 Task: Create an album for a community theater or arts program and involve participants.
Action: Mouse moved to (153, 352)
Screenshot: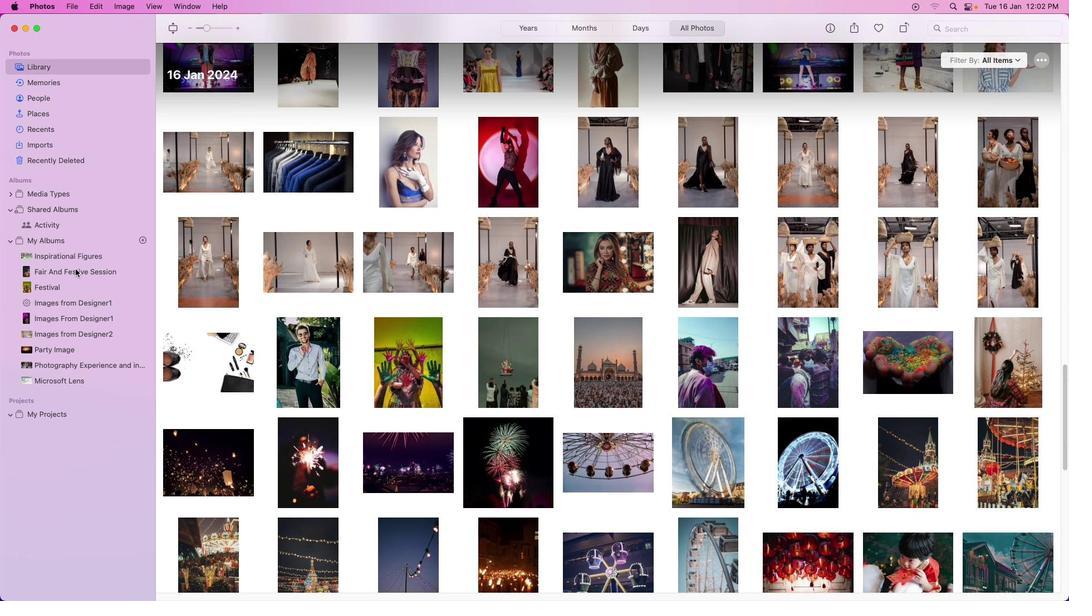 
Action: Mouse pressed left at (153, 352)
Screenshot: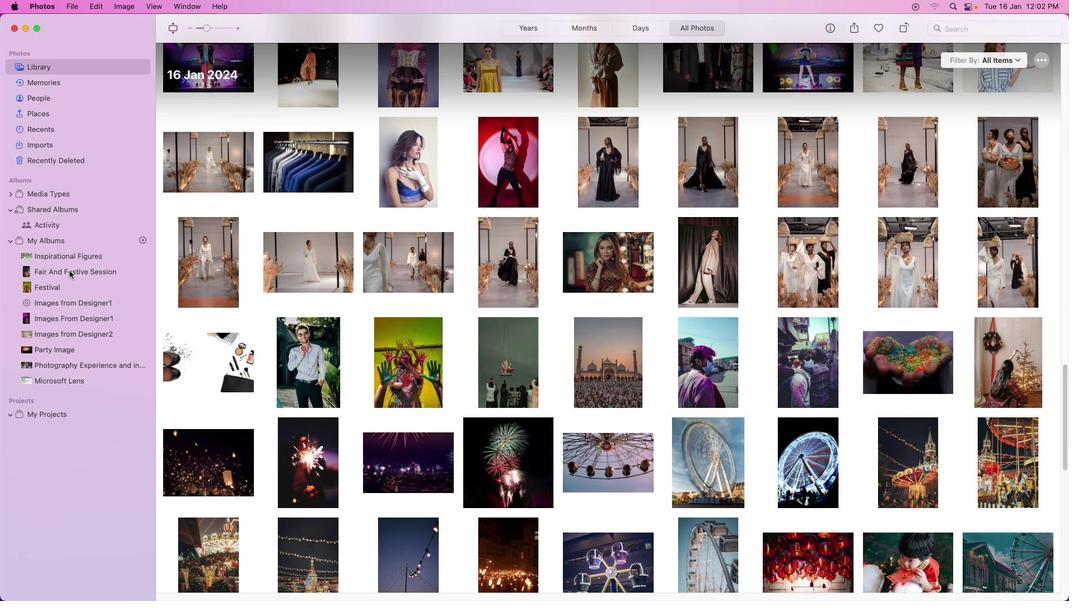 
Action: Mouse moved to (198, 337)
Screenshot: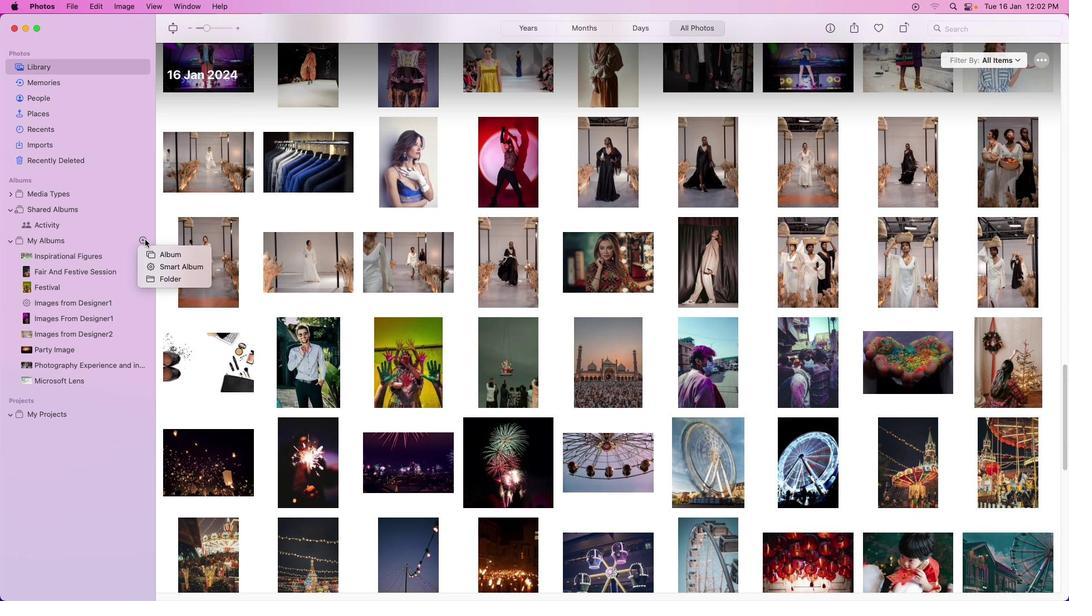 
Action: Mouse pressed left at (198, 337)
Screenshot: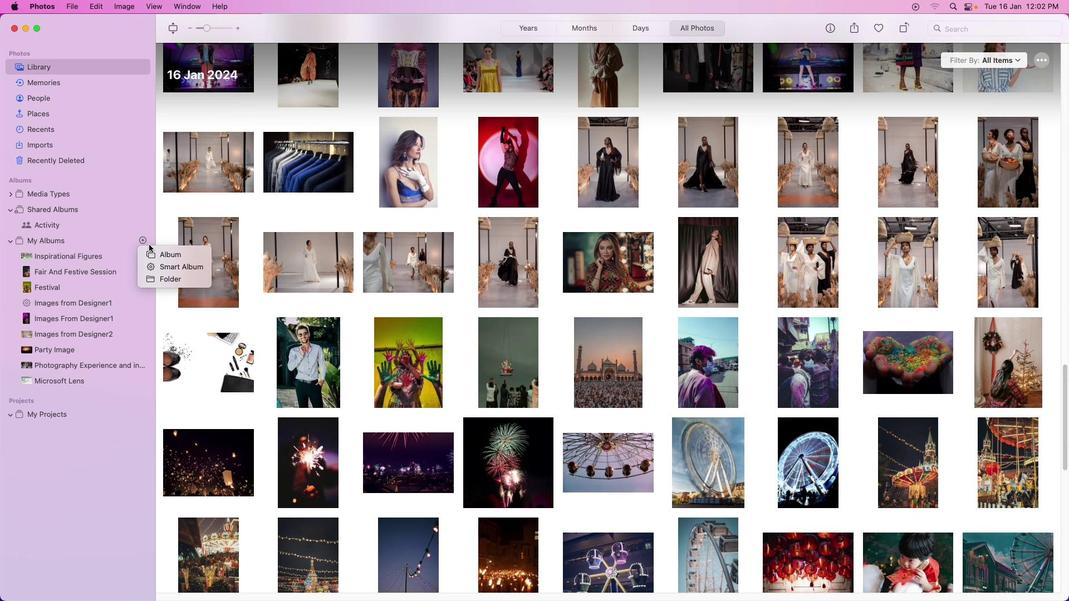 
Action: Mouse moved to (210, 348)
Screenshot: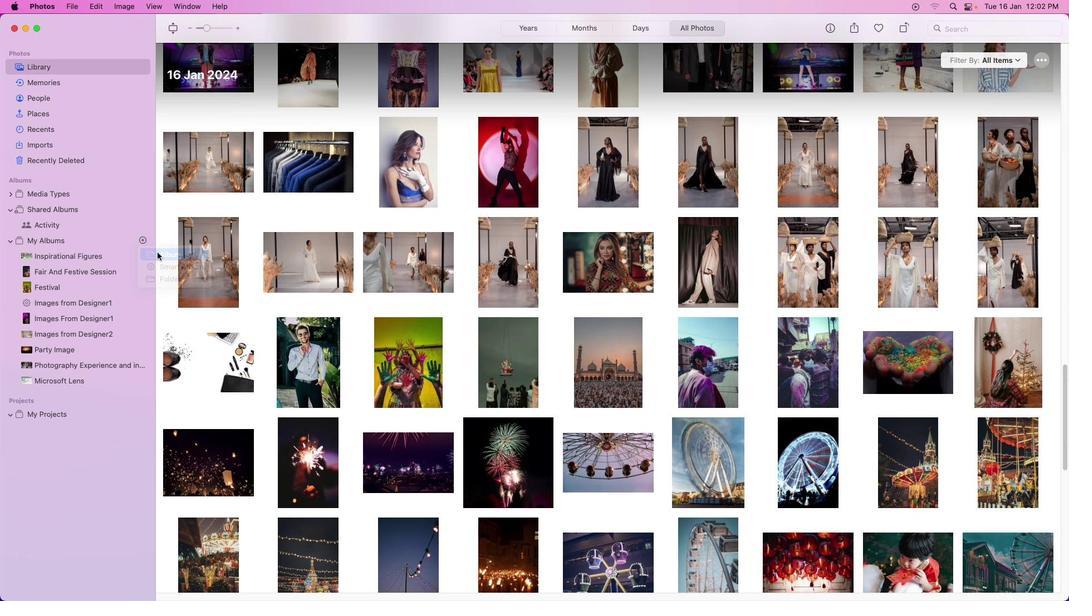 
Action: Mouse pressed left at (210, 348)
Screenshot: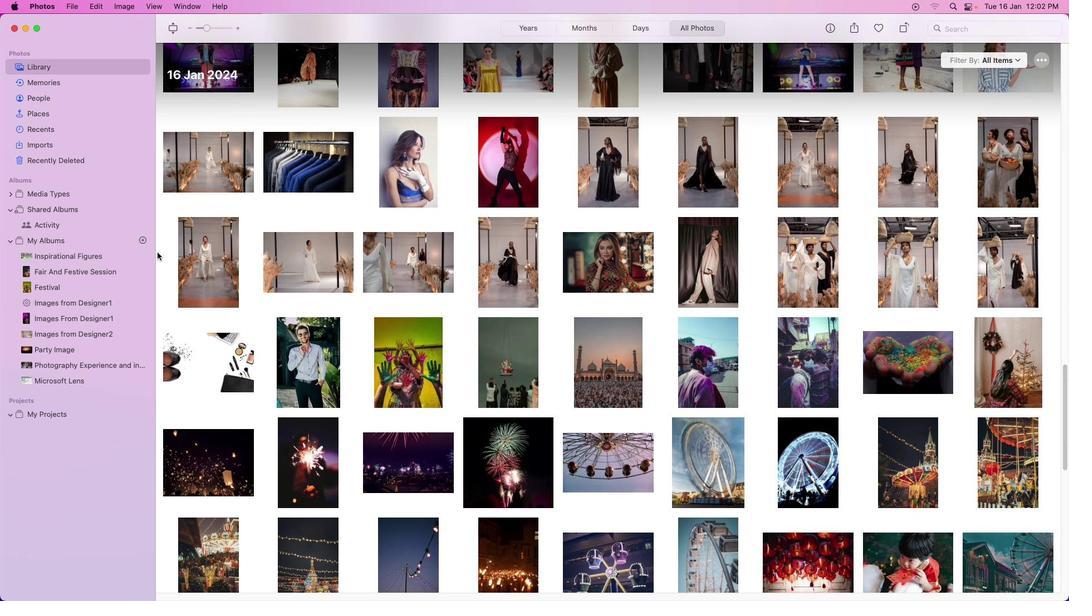 
Action: Mouse moved to (167, 350)
Screenshot: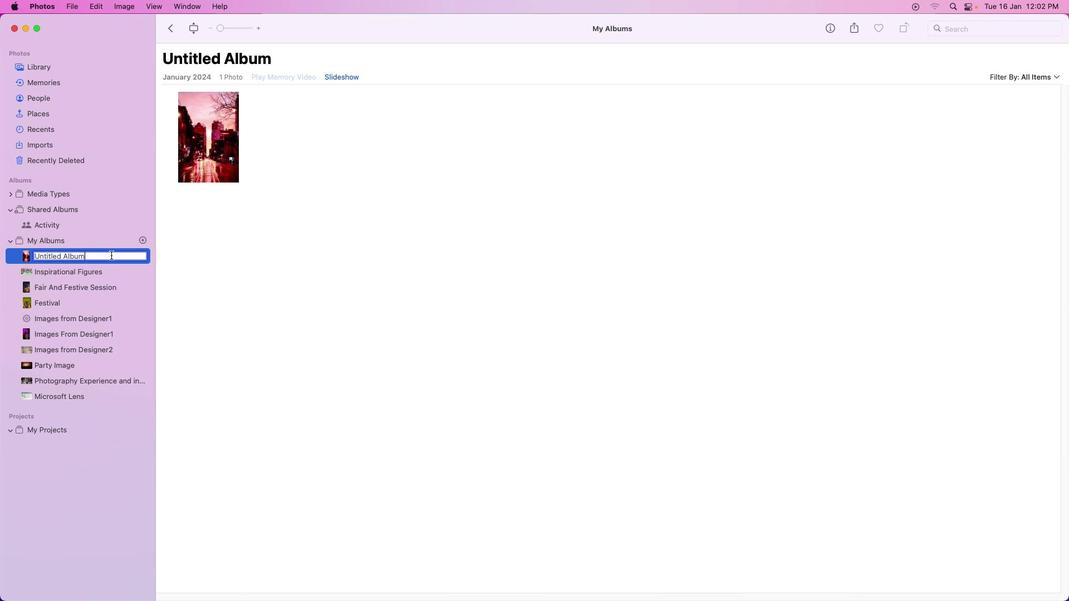 
Action: Mouse pressed left at (167, 350)
Screenshot: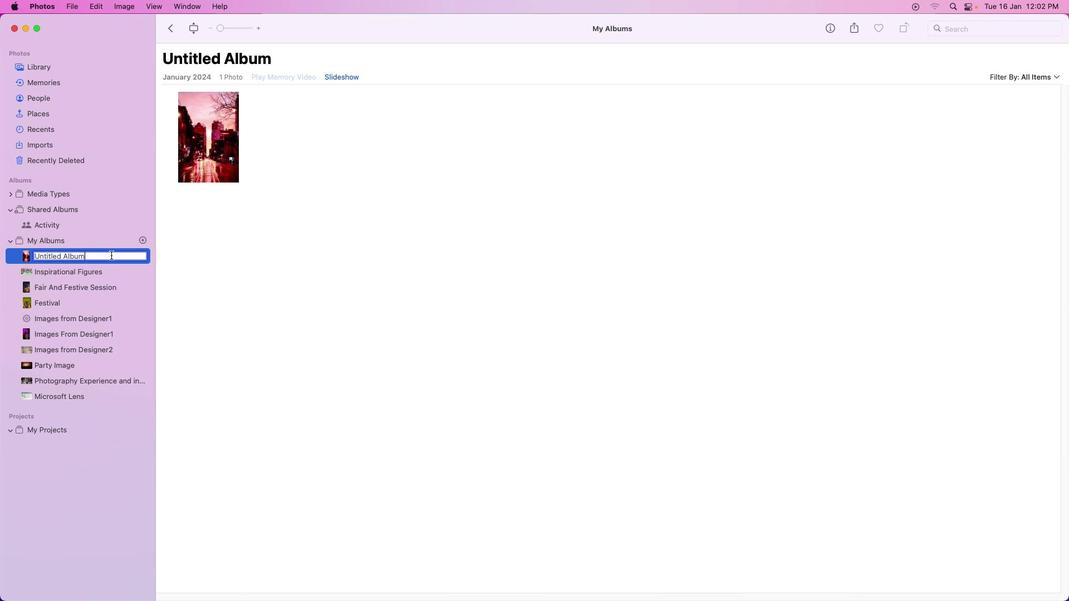 
Action: Key pressed Key.backspaceKey.backspaceKey.backspaceKey.backspaceKey.backspaceKey.backspaceKey.backspaceKey.backspaceKey.backspaceKey.backspaceKey.backspaceKey.backspaceKey.backspaceKey.backspaceKey.backspaceKey.shift_r'C''o''m''m''u''n''i''t''y'Key.space't''h''e''a''t''e''r'Key.spaceKey.enter
Screenshot: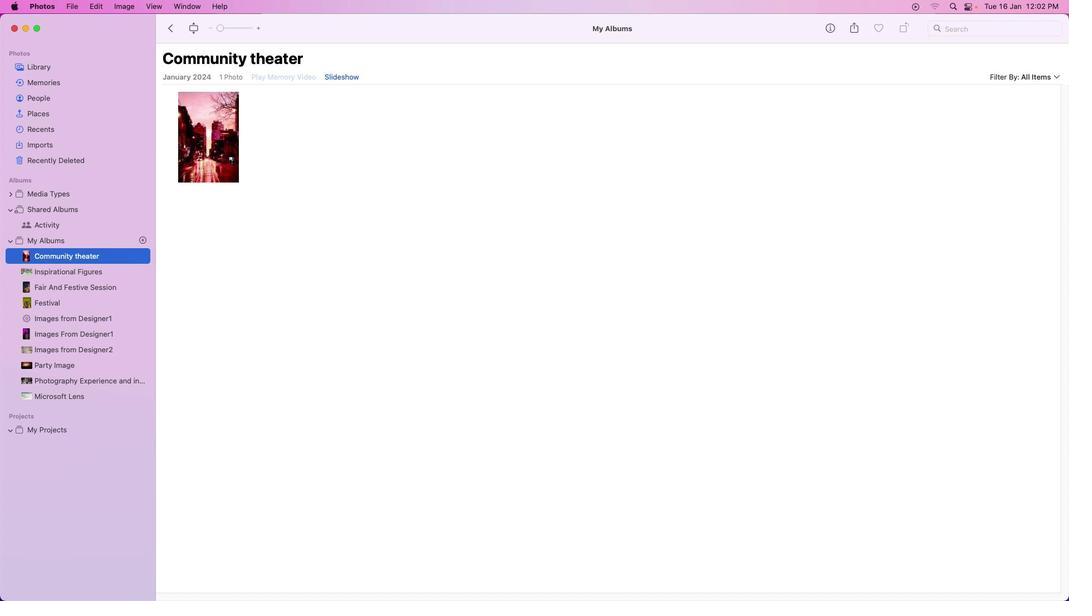 
Action: Mouse moved to (337, 268)
Screenshot: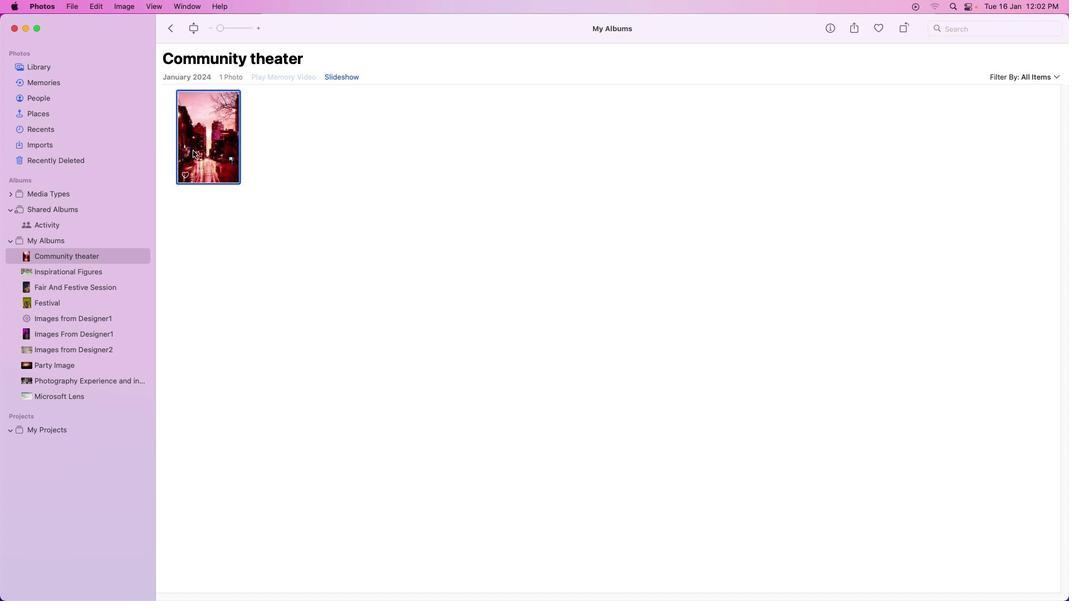 
Action: Mouse pressed left at (337, 268)
Screenshot: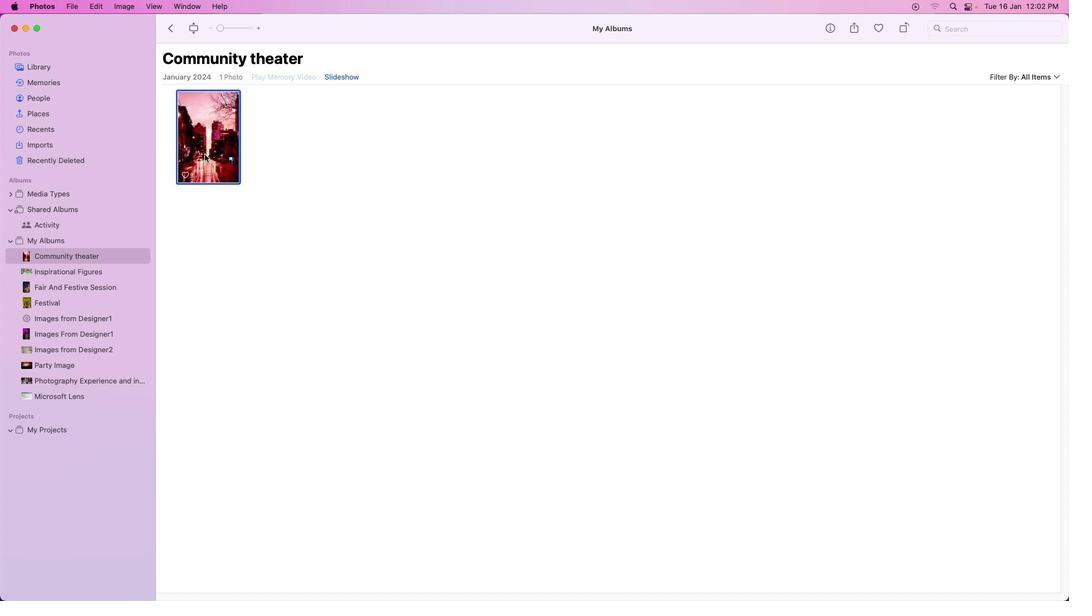
Action: Mouse moved to (249, 261)
Screenshot: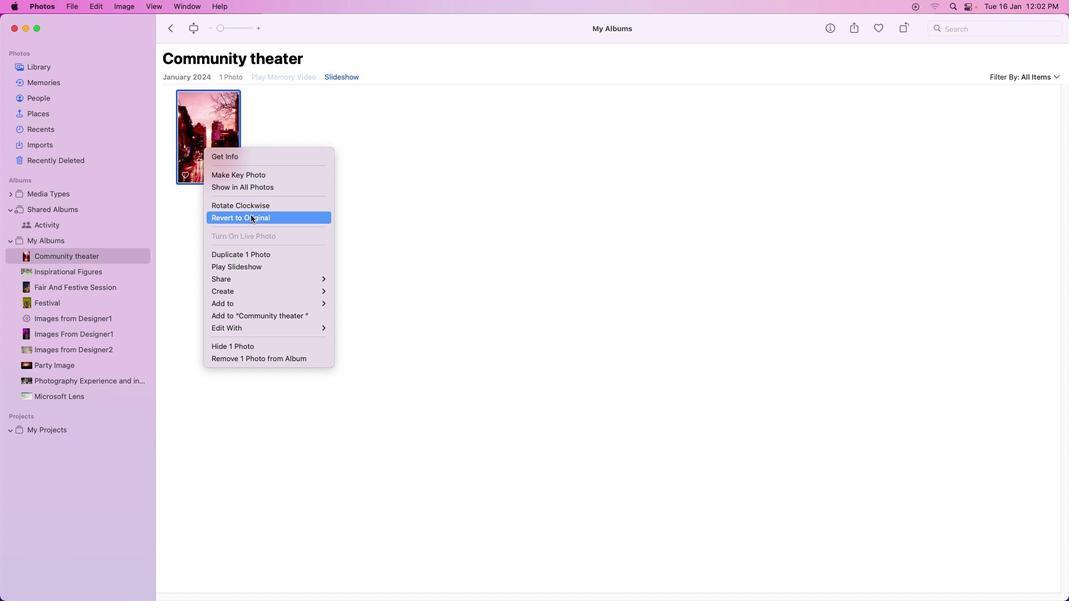 
Action: Mouse pressed right at (249, 261)
Screenshot: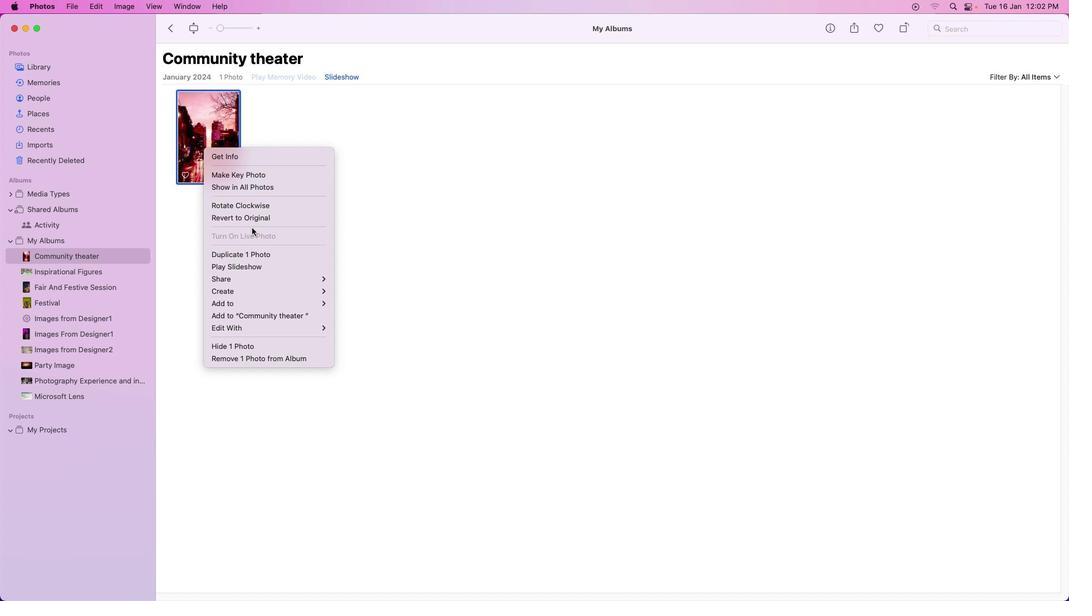 
Action: Mouse moved to (295, 440)
Screenshot: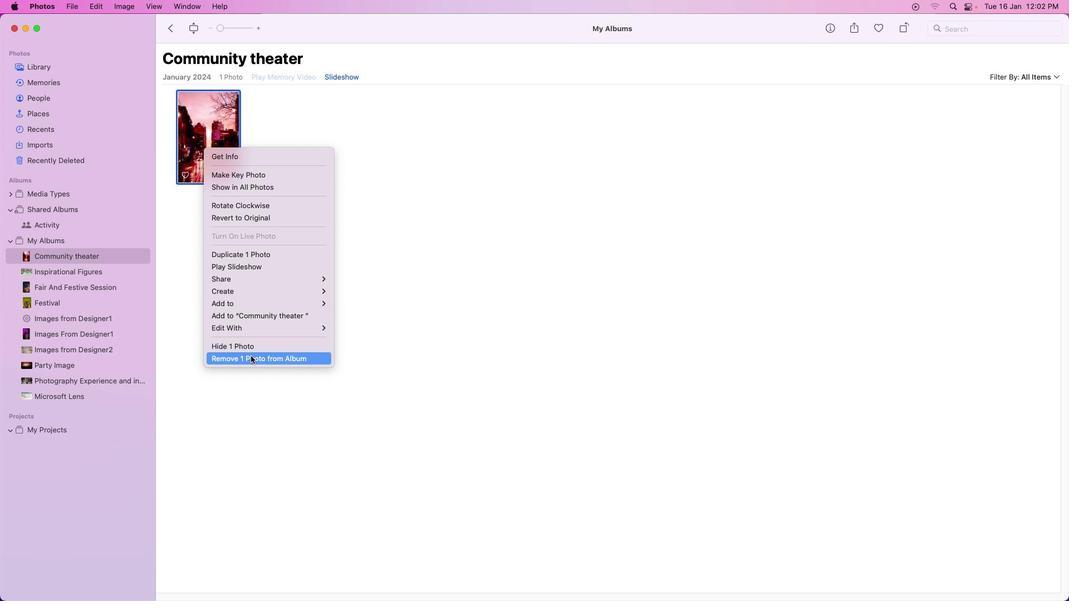 
Action: Mouse pressed left at (295, 440)
Screenshot: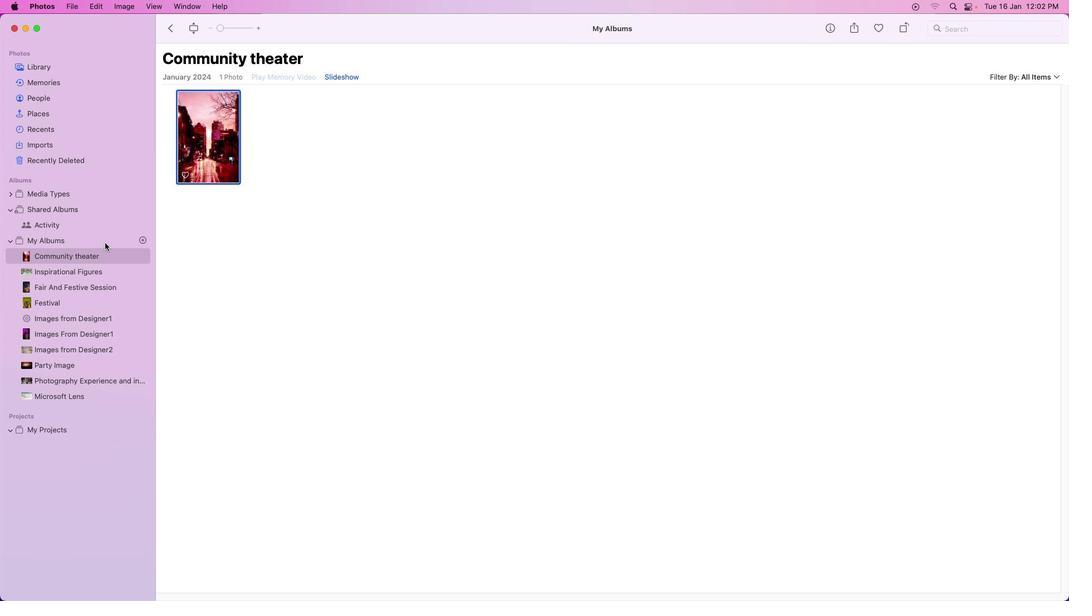 
Action: Mouse moved to (118, 194)
Screenshot: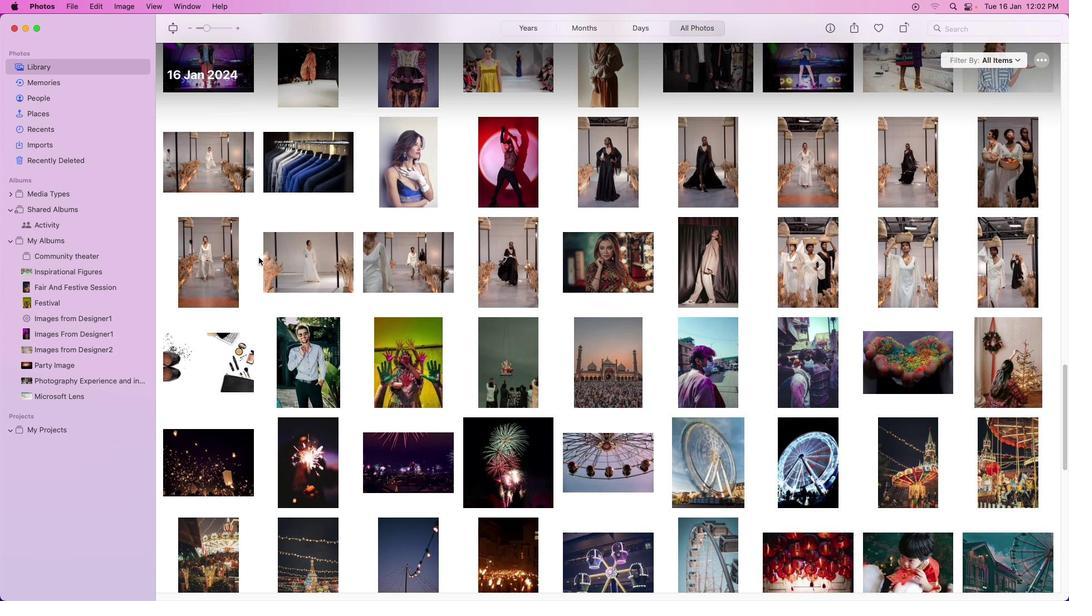 
Action: Mouse pressed left at (118, 194)
Screenshot: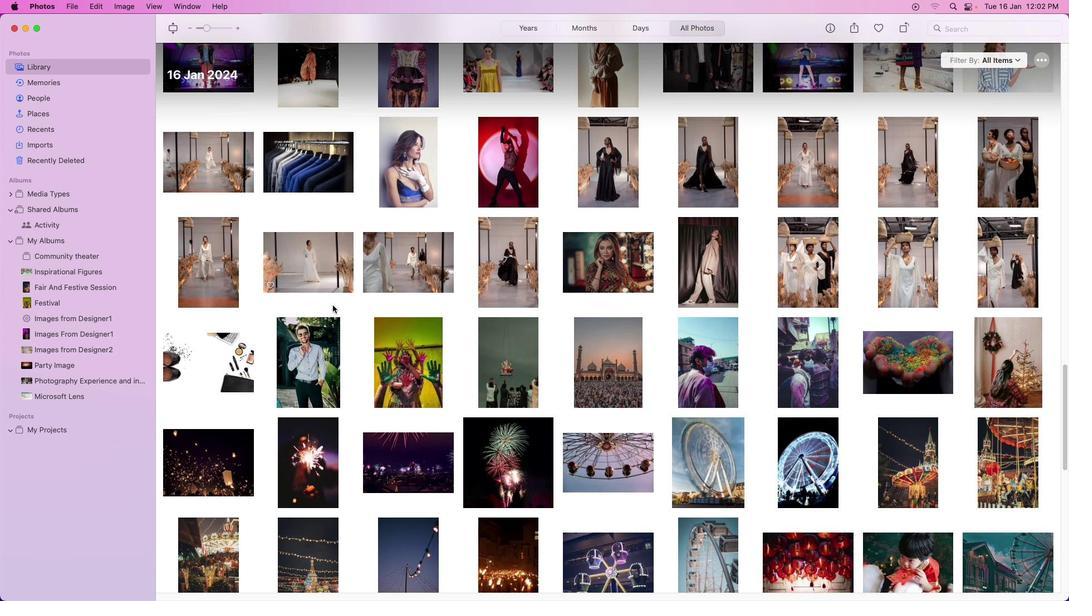 
Action: Mouse moved to (561, 475)
Screenshot: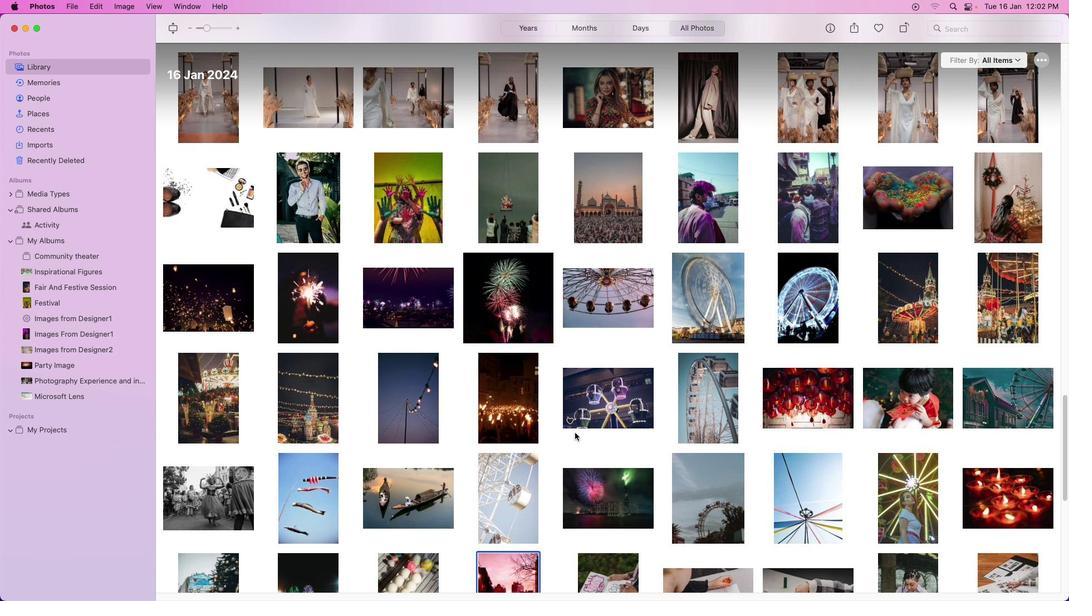 
Action: Mouse scrolled (561, 475) with delta (69, 133)
Screenshot: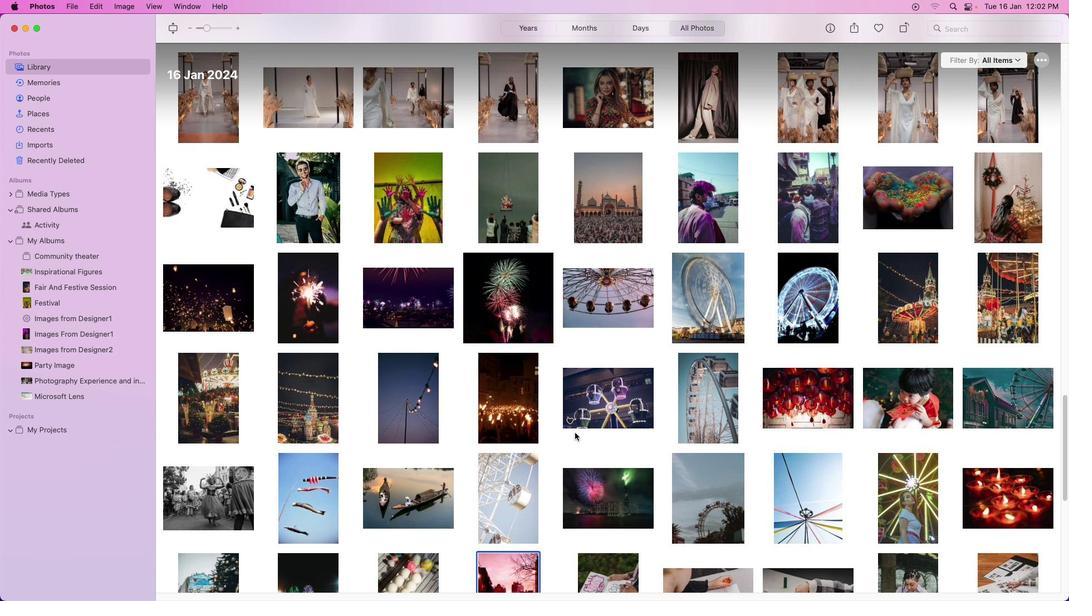 
Action: Mouse moved to (573, 488)
Screenshot: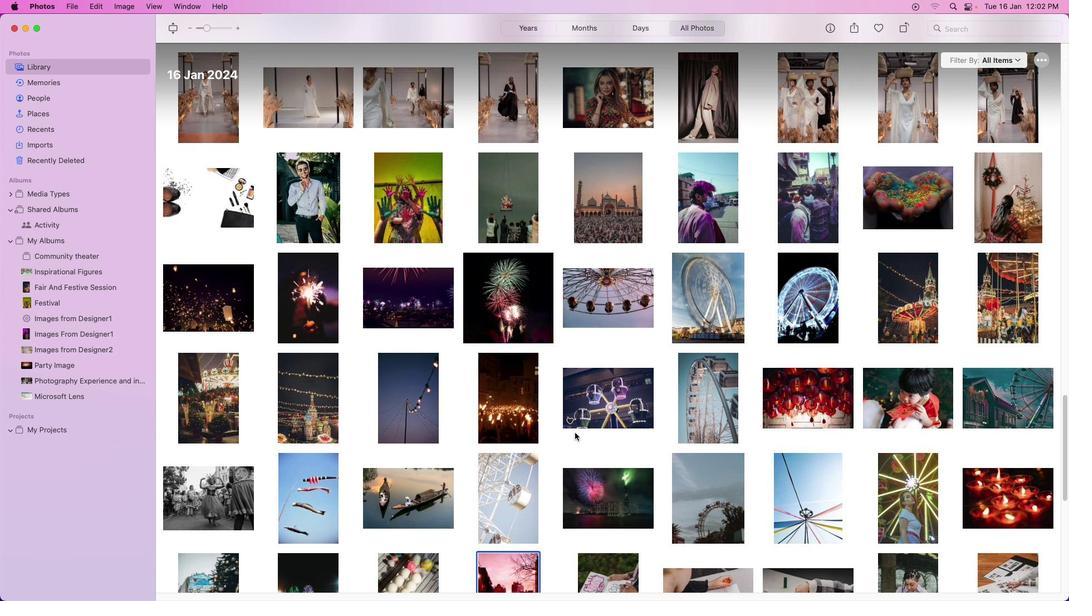 
Action: Mouse scrolled (573, 488) with delta (69, 133)
Screenshot: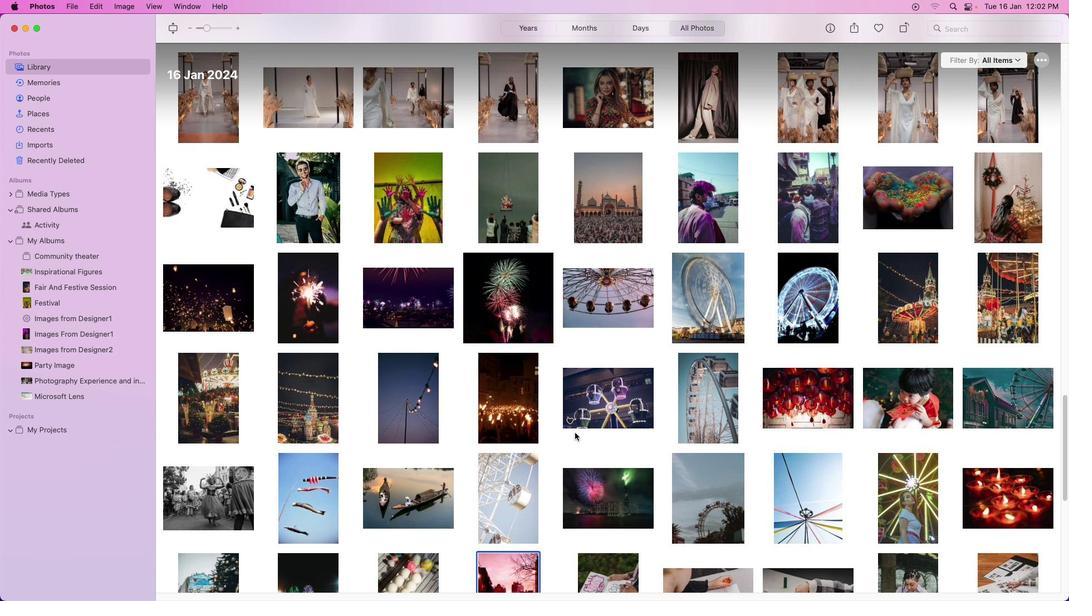 
Action: Mouse moved to (574, 493)
Screenshot: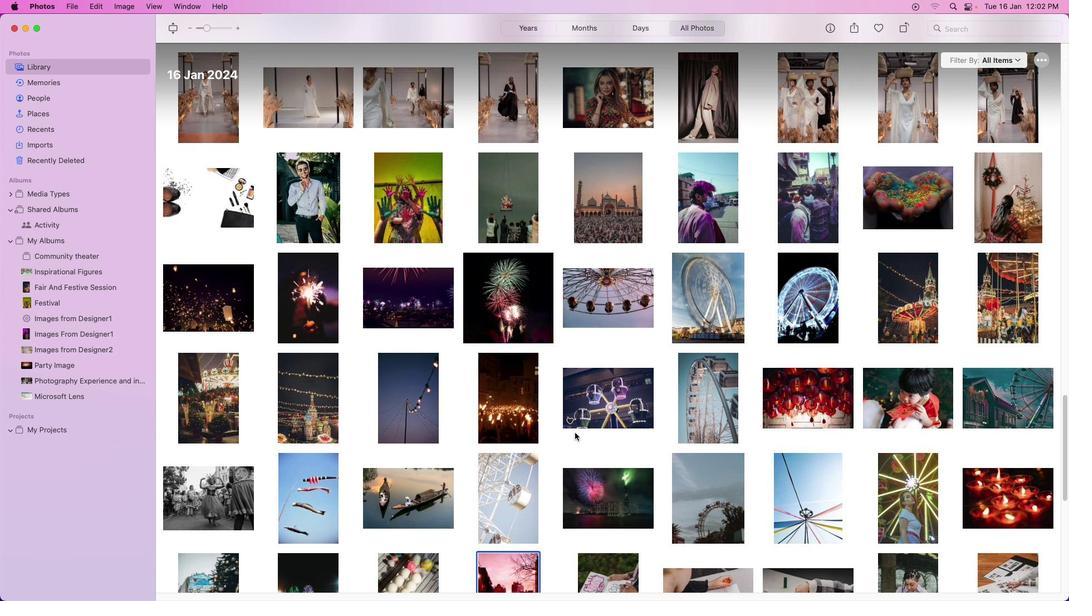 
Action: Mouse scrolled (574, 493) with delta (69, 133)
Screenshot: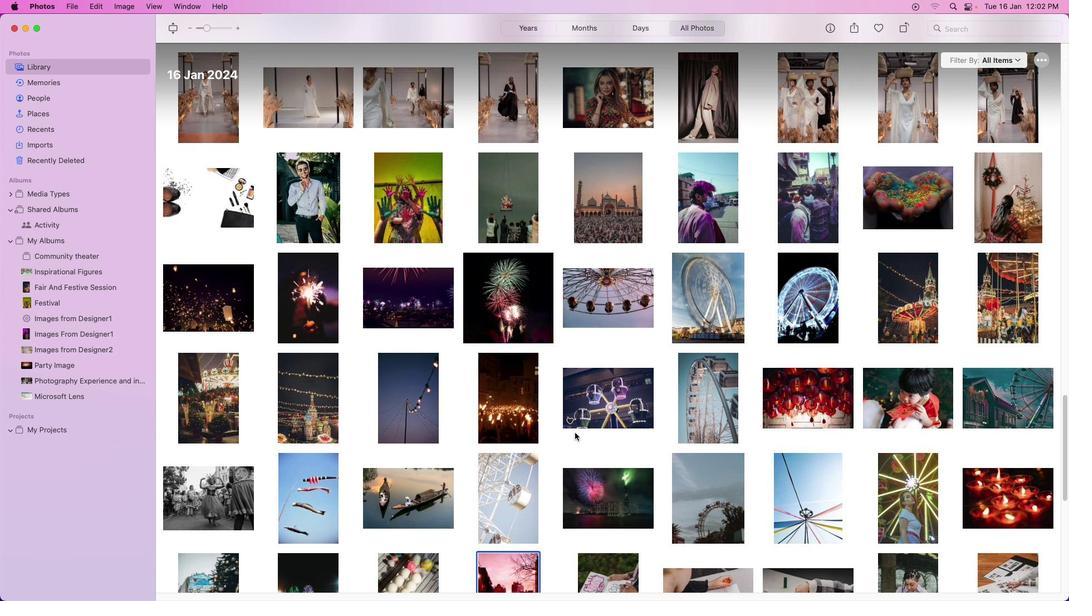 
Action: Mouse moved to (577, 497)
Screenshot: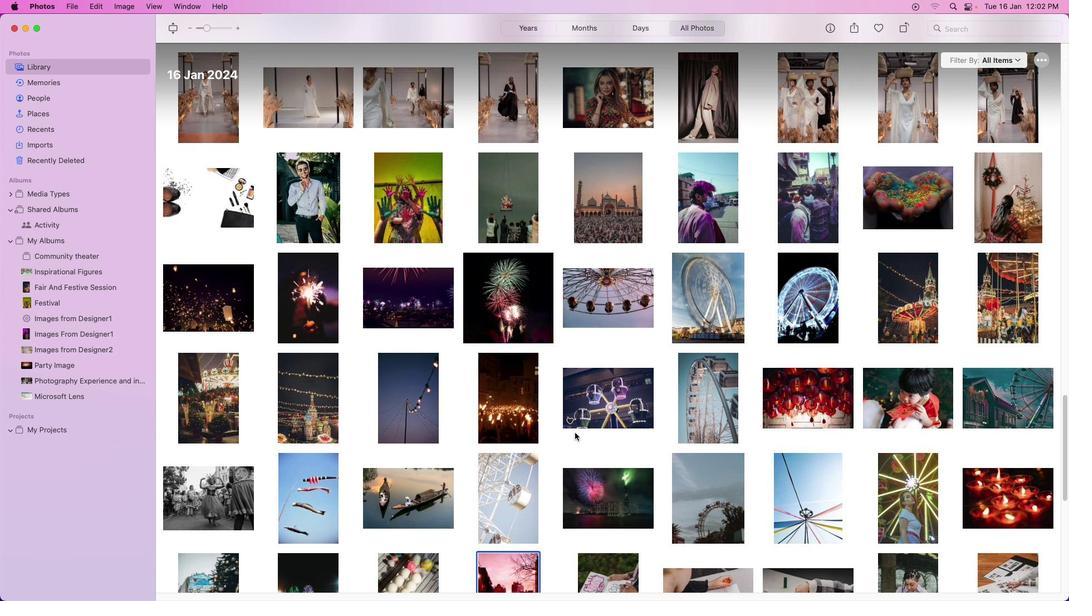 
Action: Mouse scrolled (577, 497) with delta (69, 132)
Screenshot: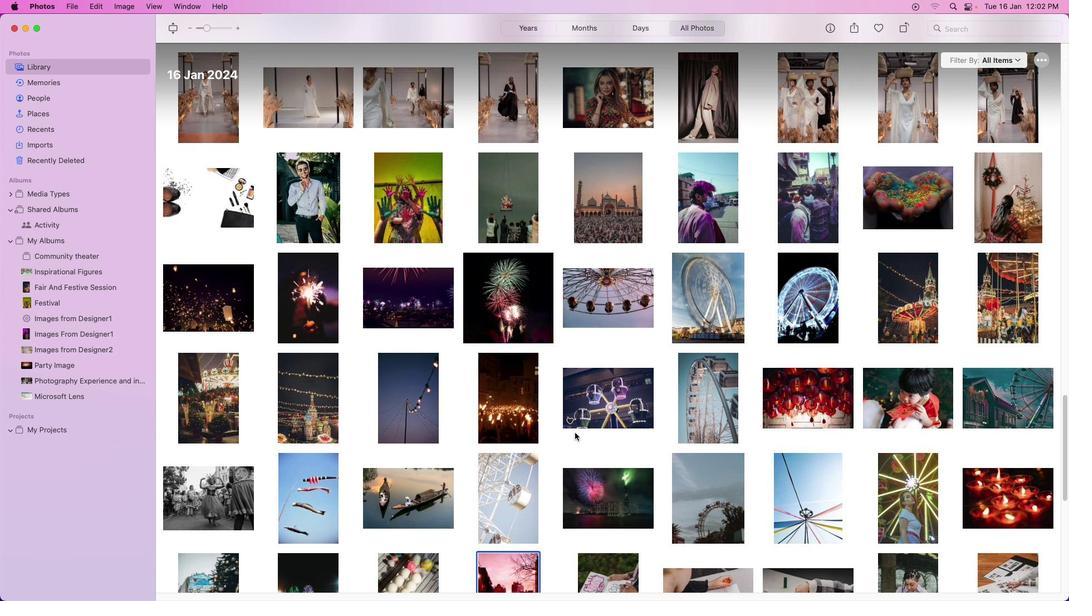 
Action: Mouse moved to (578, 499)
Screenshot: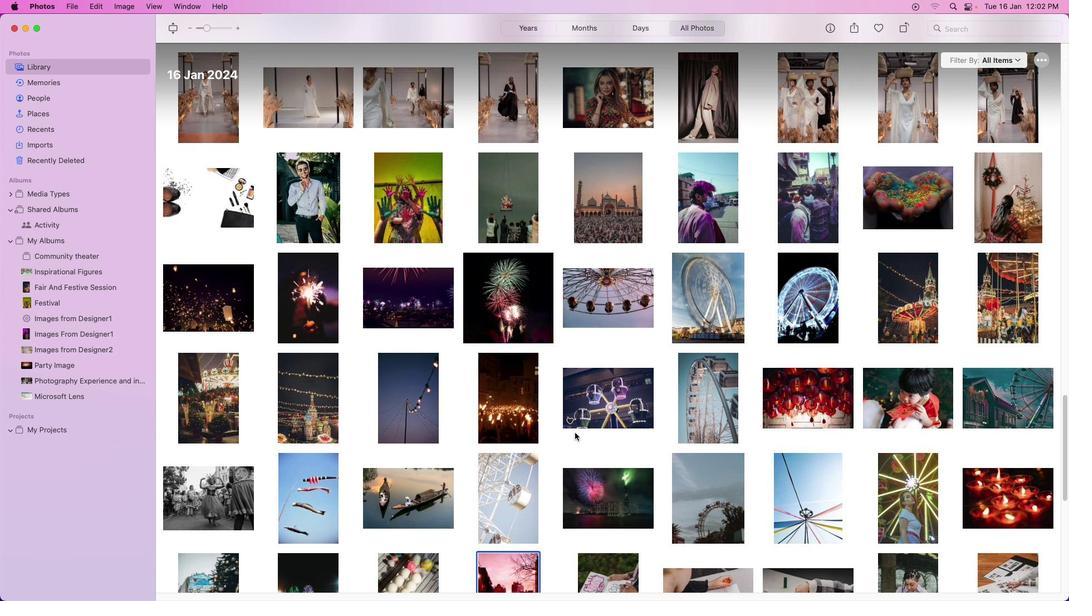 
Action: Mouse scrolled (578, 499) with delta (69, 131)
Screenshot: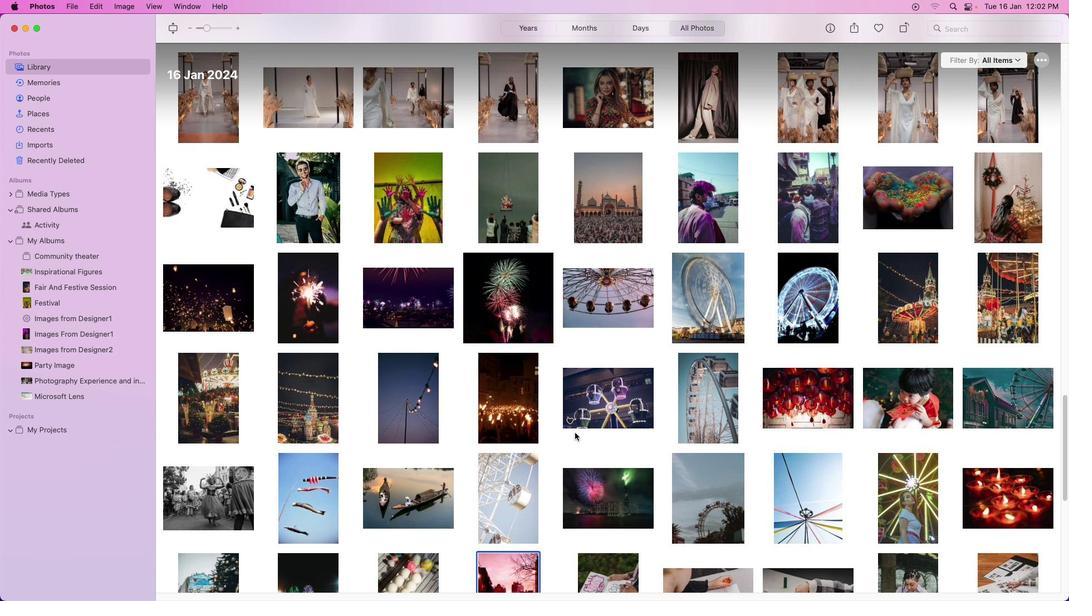 
Action: Mouse moved to (578, 500)
Screenshot: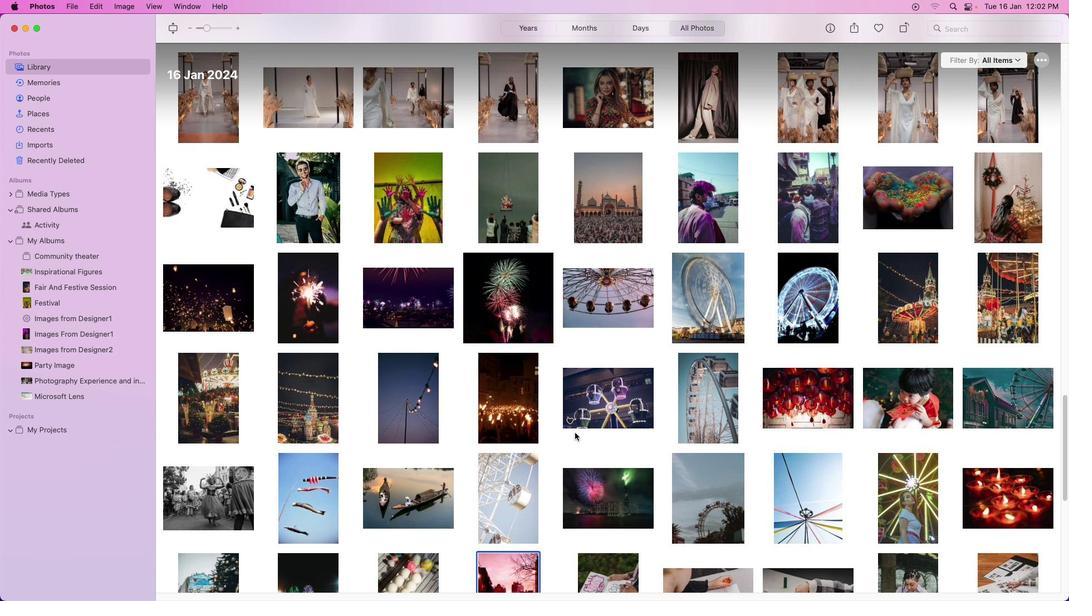 
Action: Mouse scrolled (578, 500) with delta (69, 131)
Screenshot: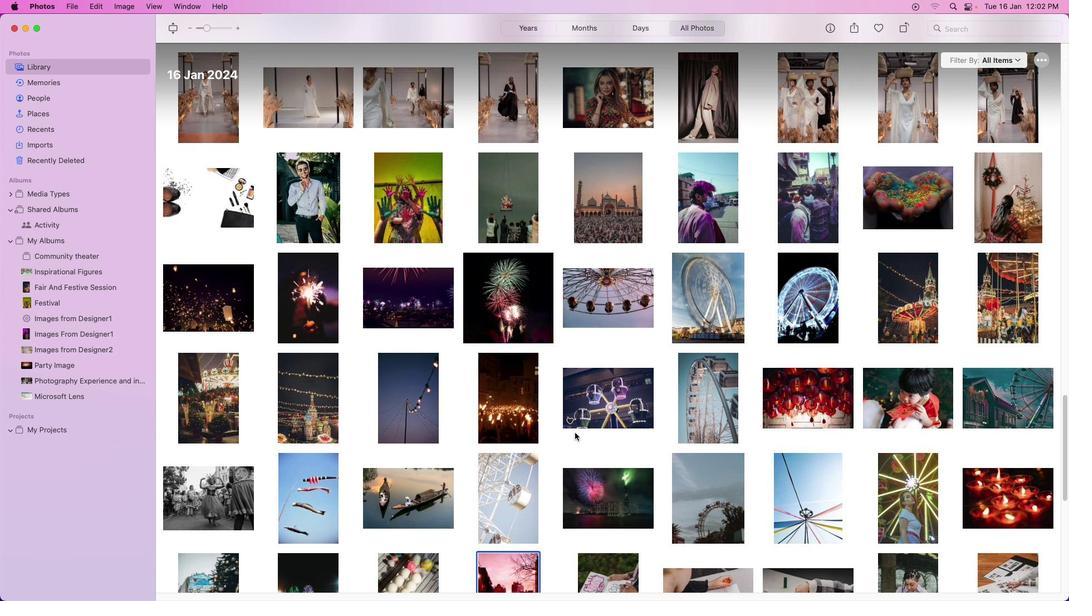 
Action: Mouse moved to (579, 500)
Screenshot: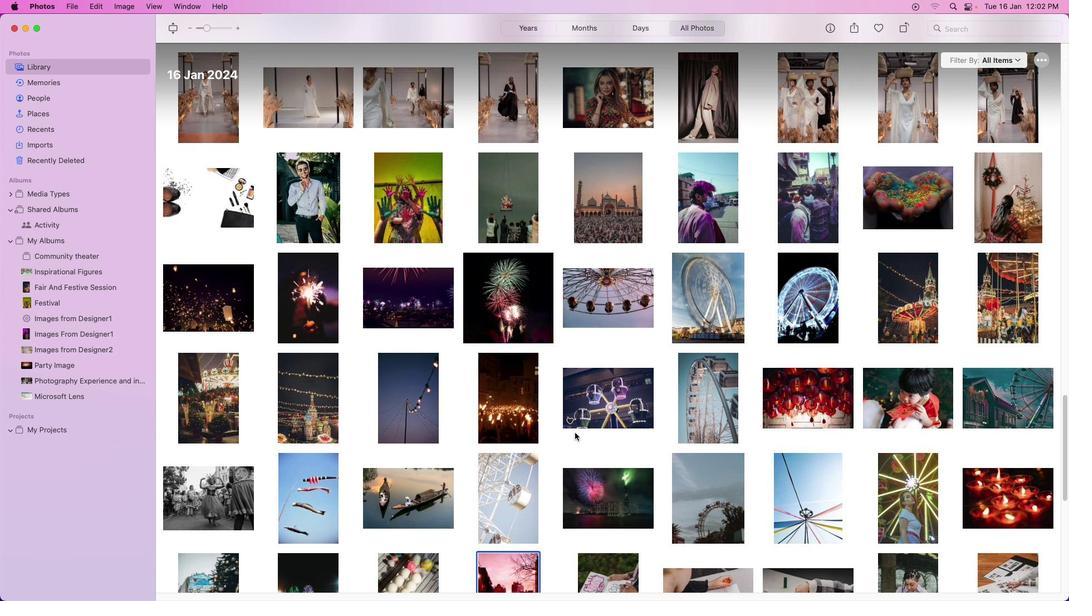 
Action: Mouse scrolled (579, 500) with delta (69, 130)
Screenshot: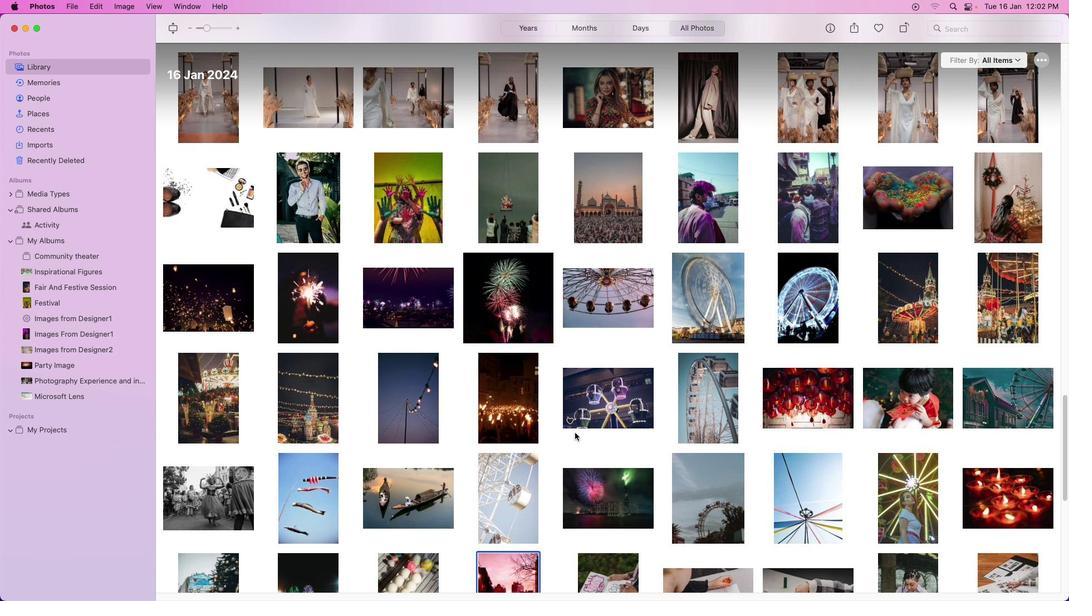 
Action: Mouse scrolled (579, 500) with delta (69, 133)
Screenshot: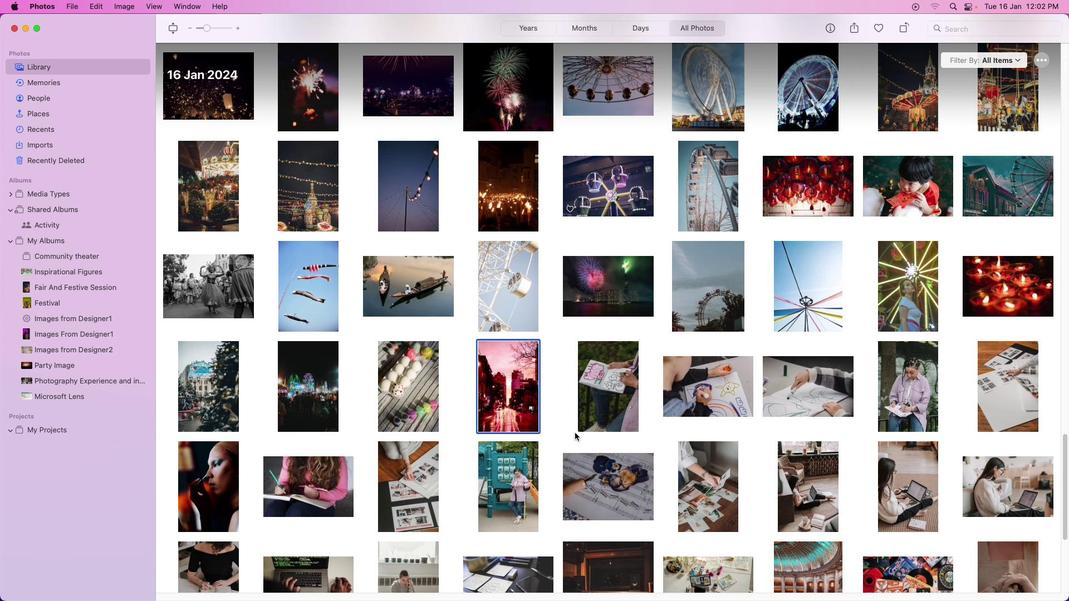 
Action: Mouse scrolled (579, 500) with delta (69, 133)
Screenshot: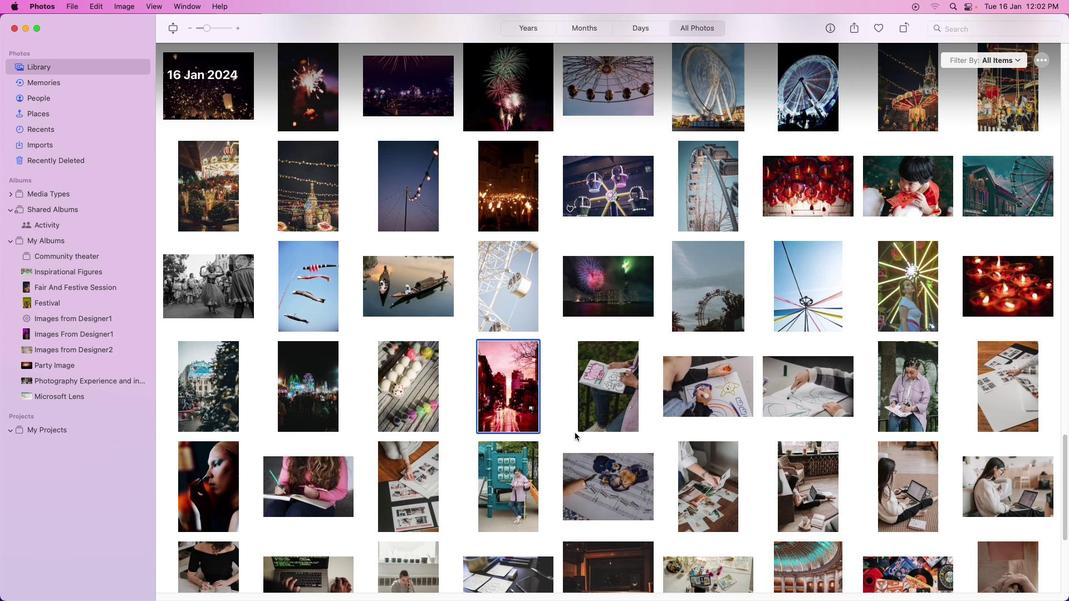 
Action: Mouse scrolled (579, 500) with delta (69, 133)
Screenshot: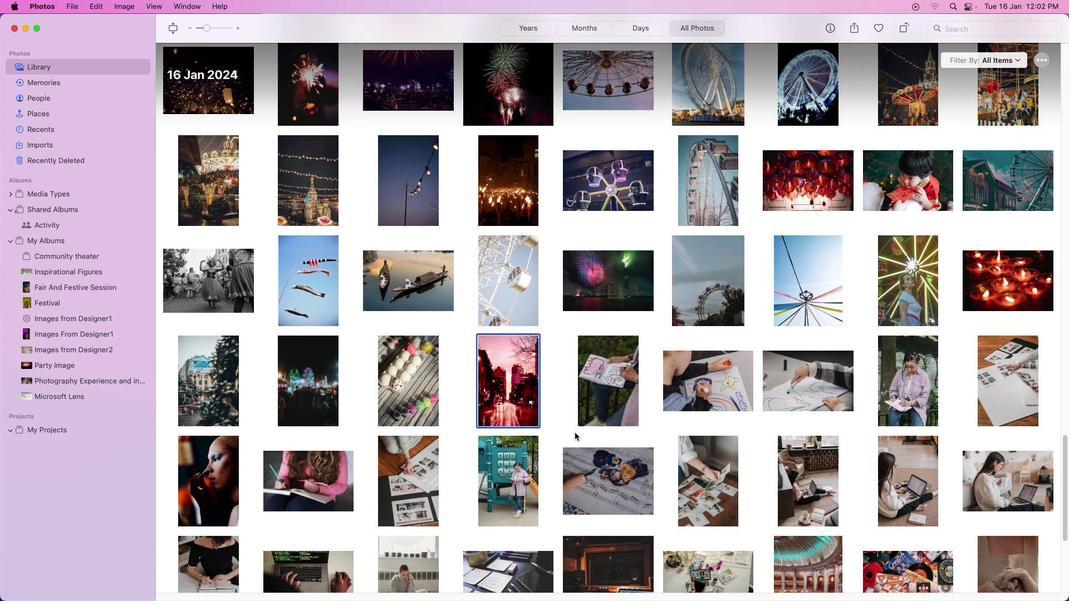 
Action: Mouse scrolled (579, 500) with delta (69, 132)
Screenshot: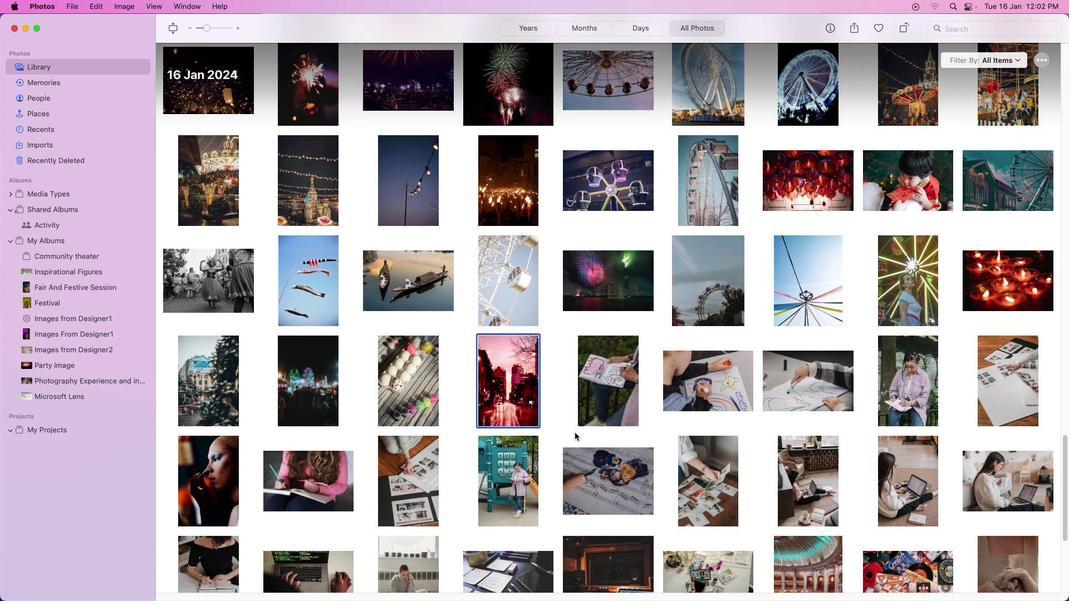 
Action: Mouse scrolled (579, 500) with delta (69, 131)
Screenshot: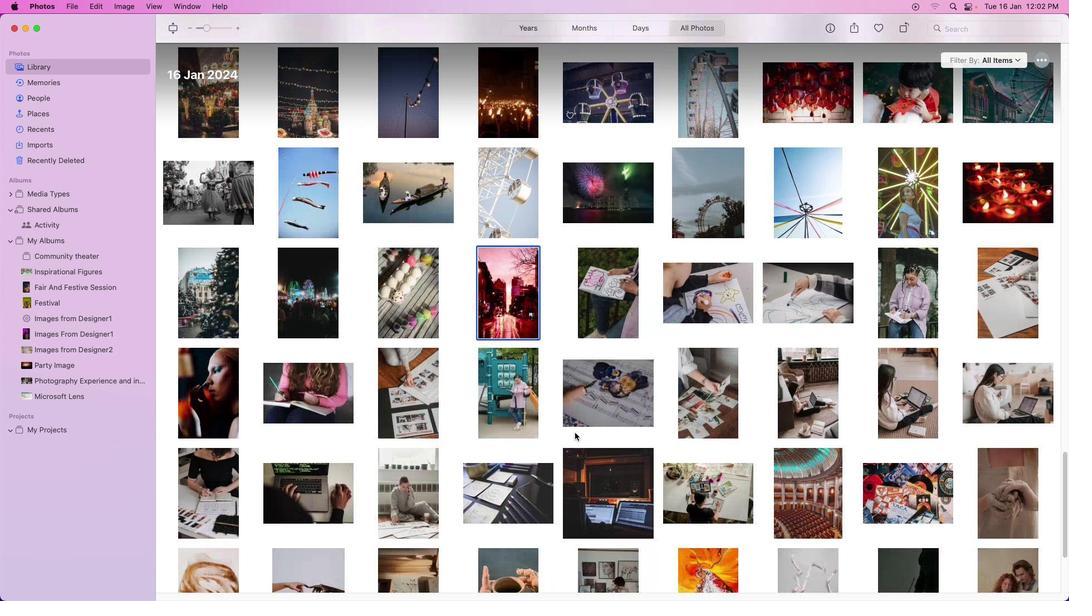 
Action: Mouse scrolled (579, 500) with delta (69, 131)
Screenshot: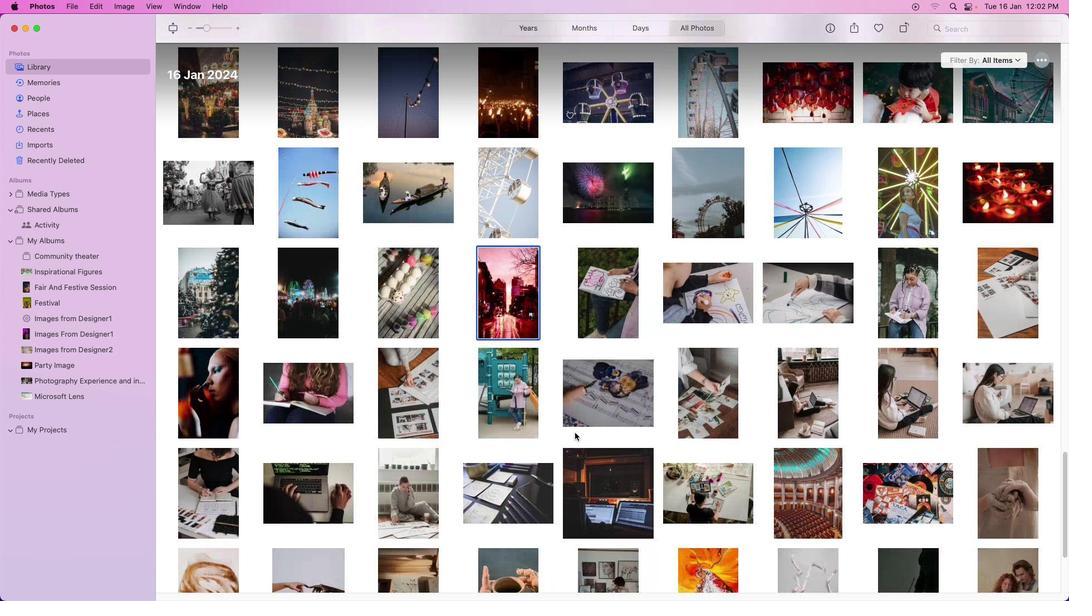 
Action: Mouse scrolled (579, 500) with delta (69, 130)
Screenshot: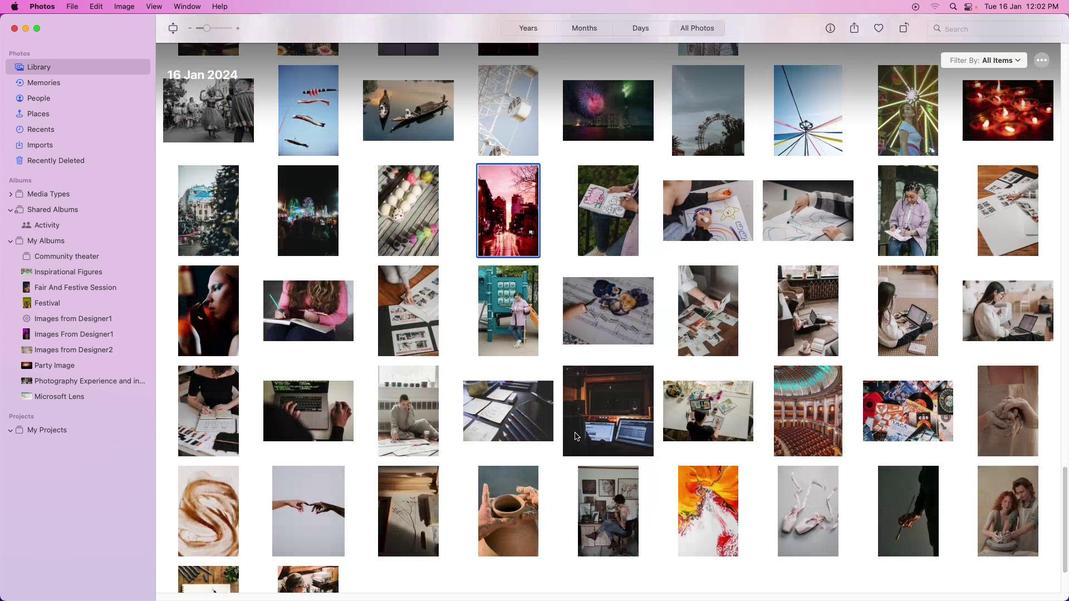 
Action: Mouse scrolled (579, 500) with delta (69, 130)
Screenshot: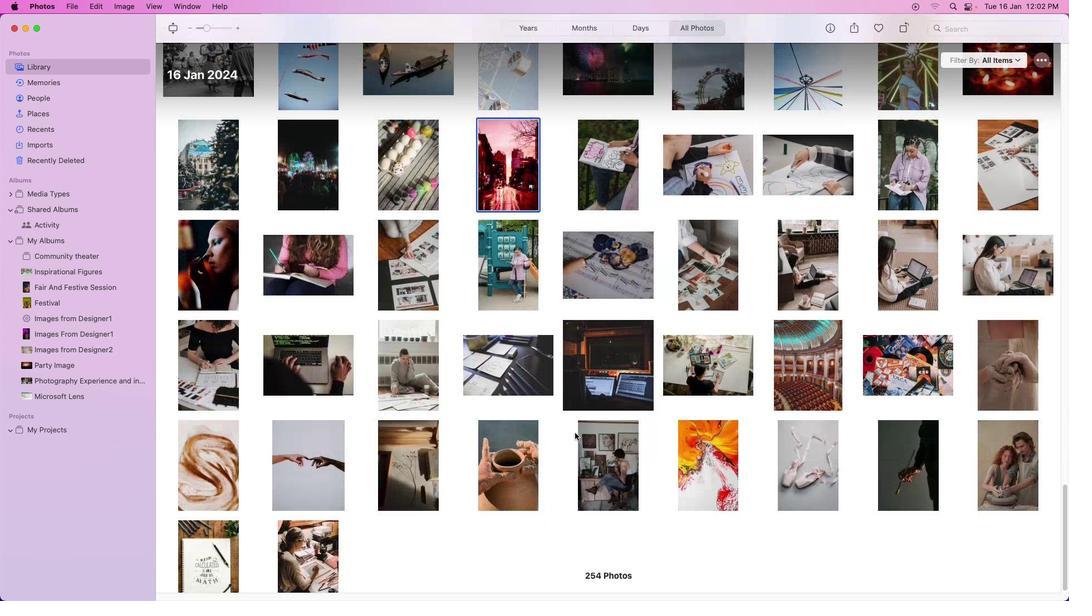 
Action: Mouse scrolled (579, 500) with delta (69, 133)
Screenshot: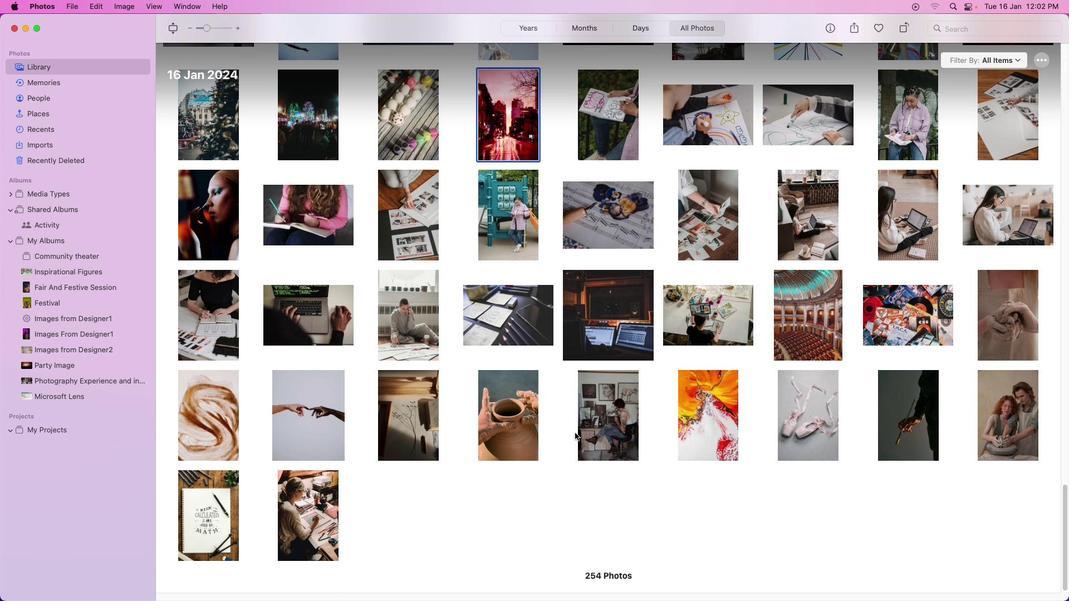 
Action: Mouse scrolled (579, 500) with delta (69, 133)
Screenshot: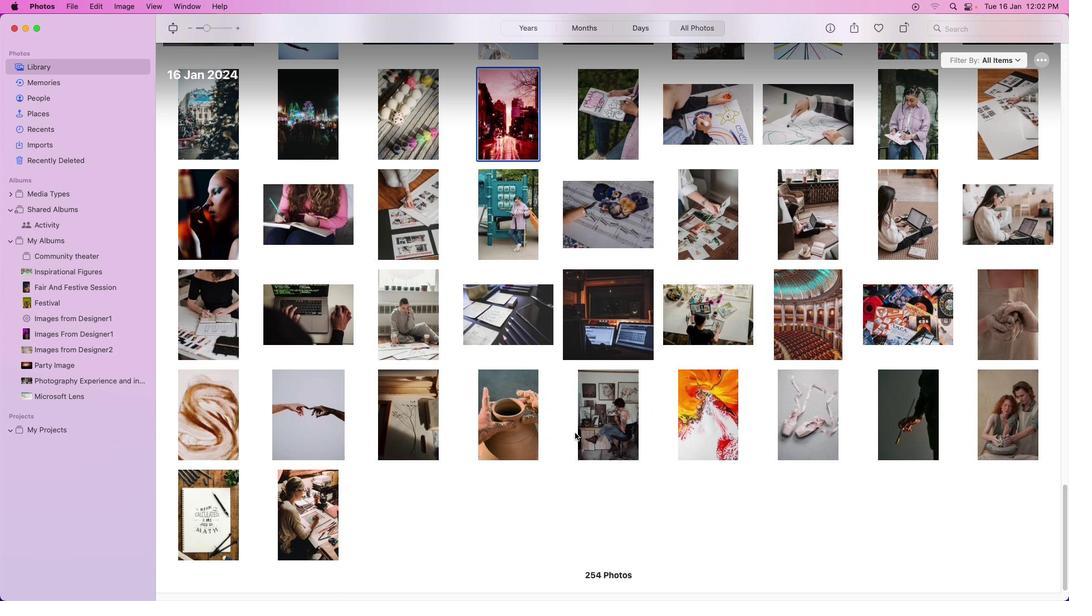 
Action: Mouse scrolled (579, 500) with delta (69, 133)
Screenshot: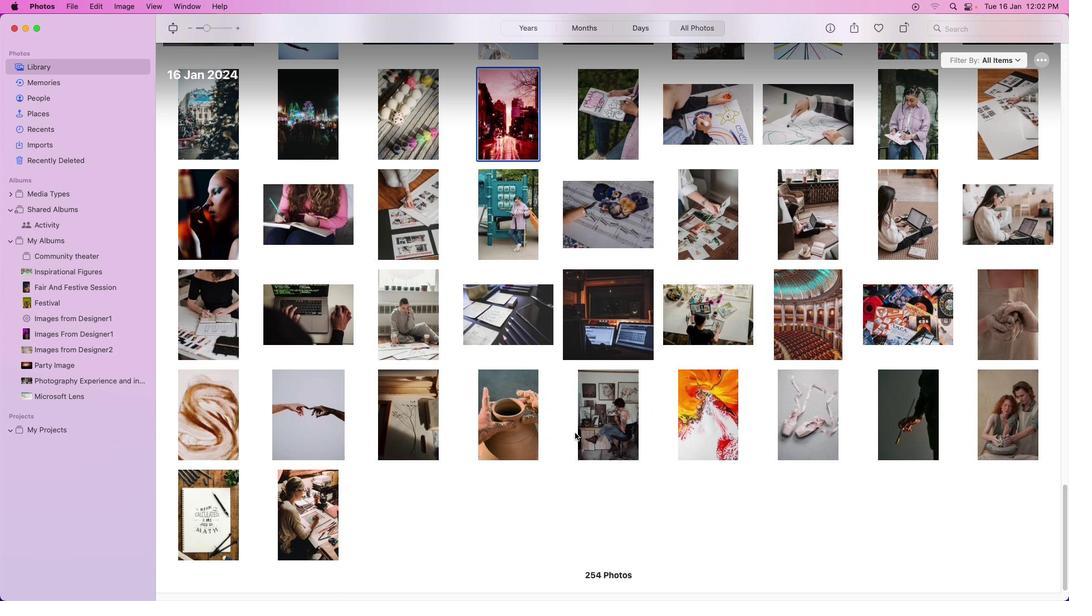 
Action: Mouse scrolled (579, 500) with delta (69, 132)
Screenshot: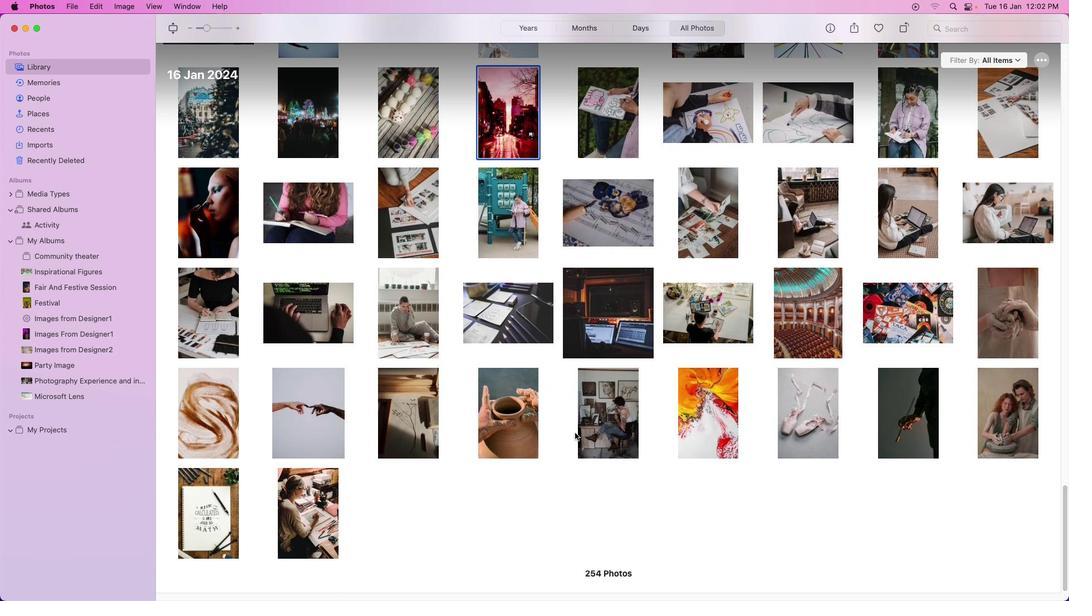 
Action: Mouse scrolled (579, 500) with delta (69, 131)
Screenshot: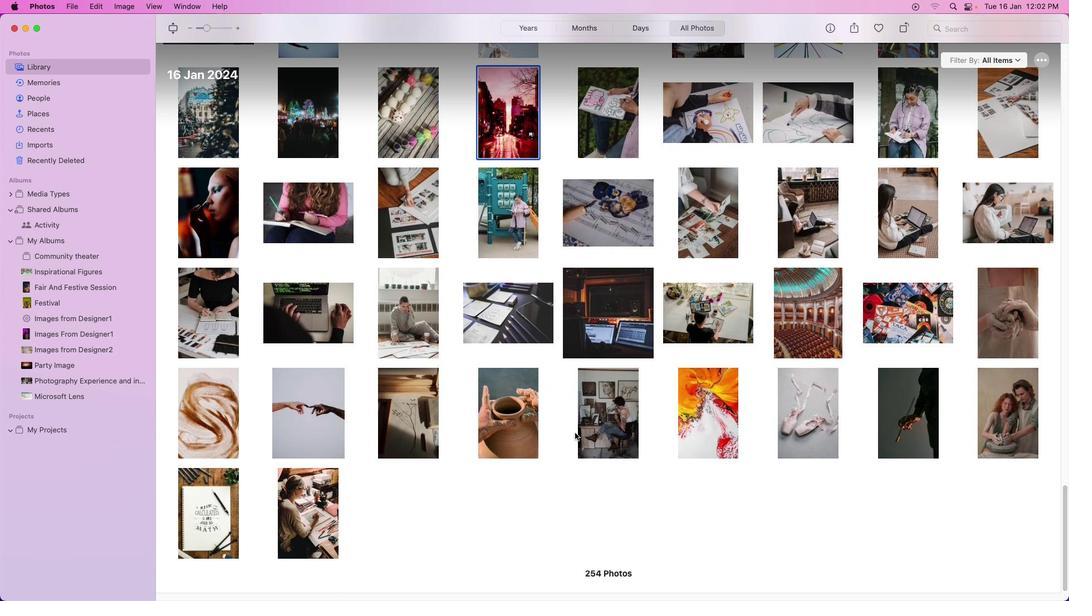 
Action: Mouse scrolled (579, 500) with delta (69, 130)
Screenshot: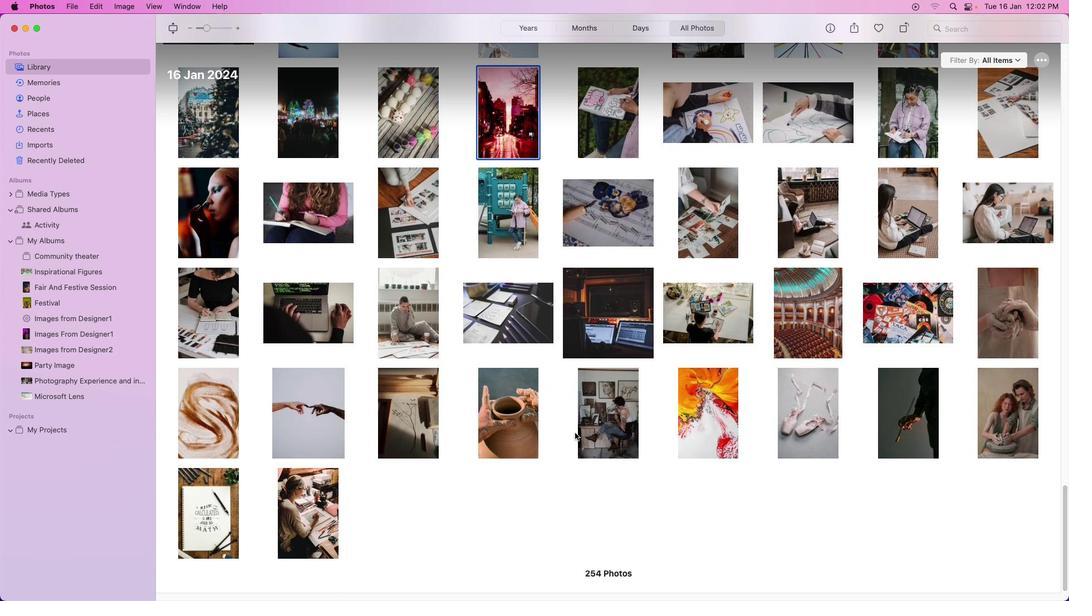
Action: Mouse scrolled (579, 500) with delta (69, 130)
Screenshot: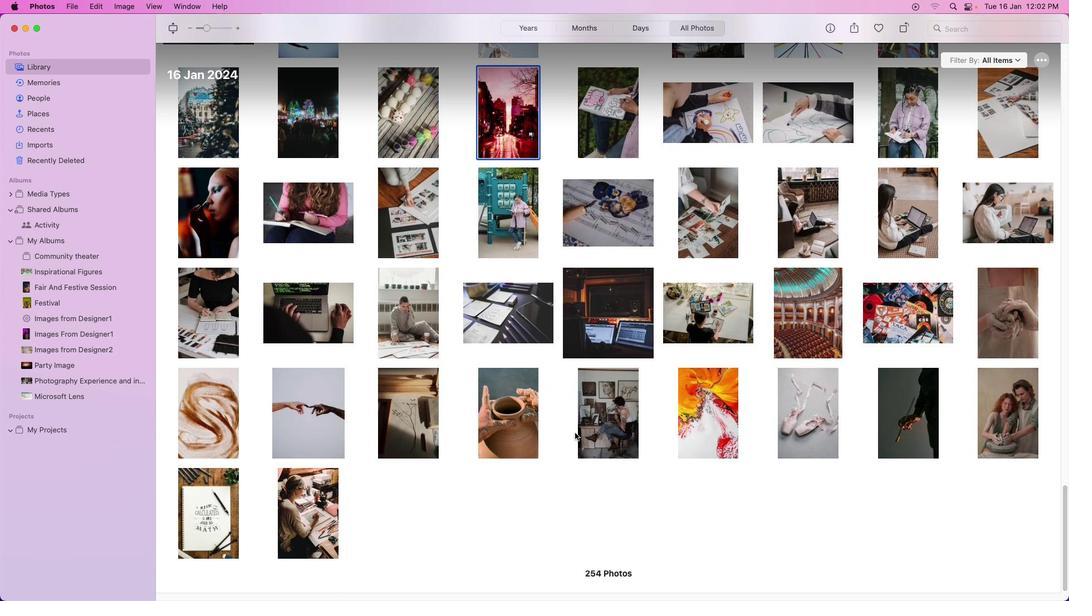 
Action: Mouse scrolled (579, 500) with delta (69, 130)
Screenshot: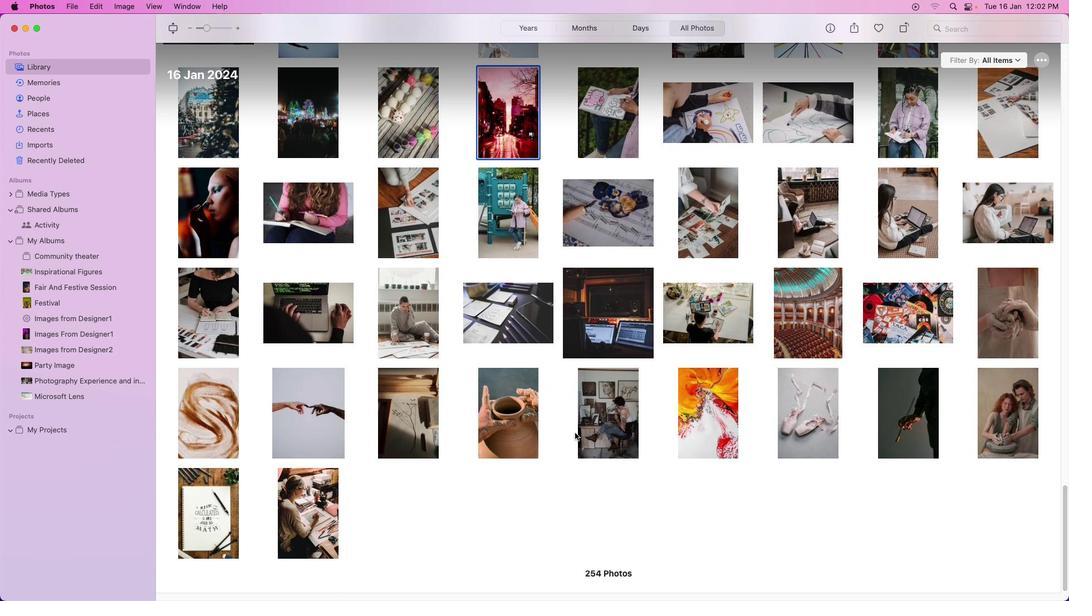 
Action: Mouse scrolled (579, 500) with delta (69, 130)
Screenshot: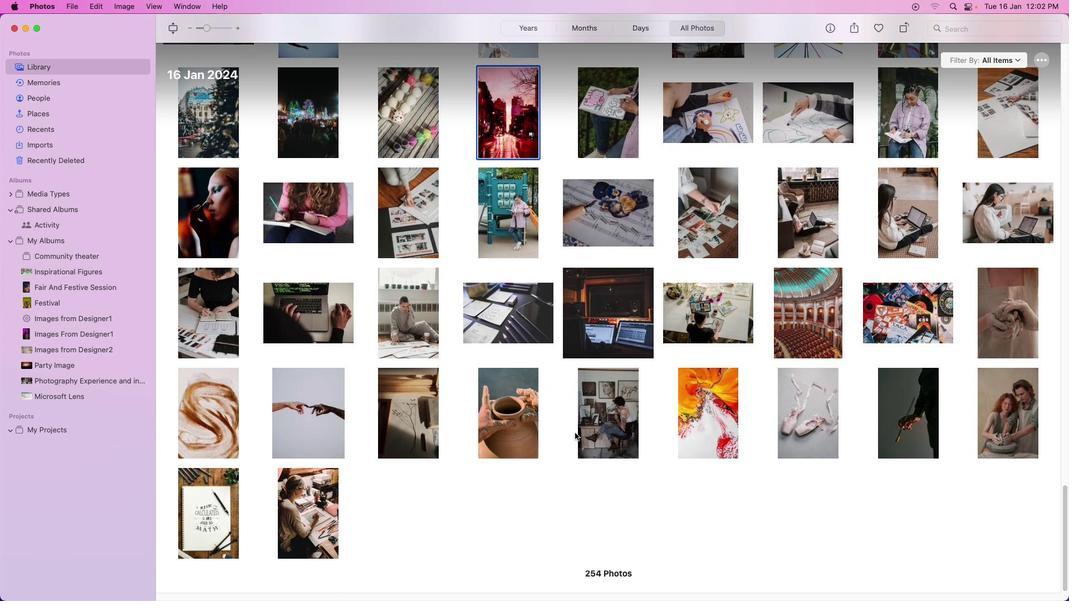 
Action: Mouse scrolled (579, 500) with delta (69, 133)
Screenshot: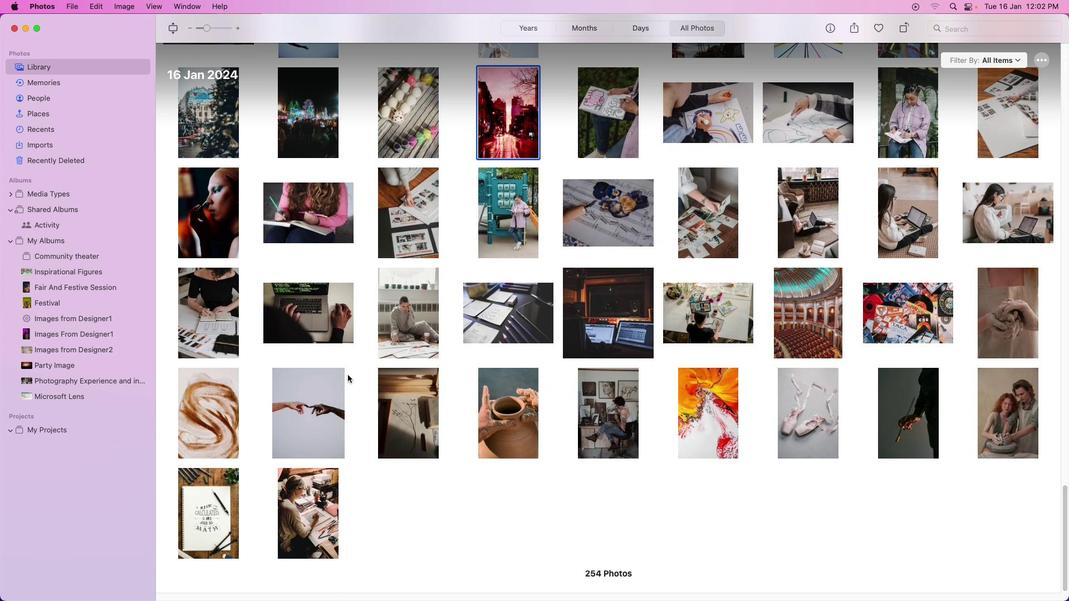 
Action: Mouse scrolled (579, 500) with delta (69, 133)
Screenshot: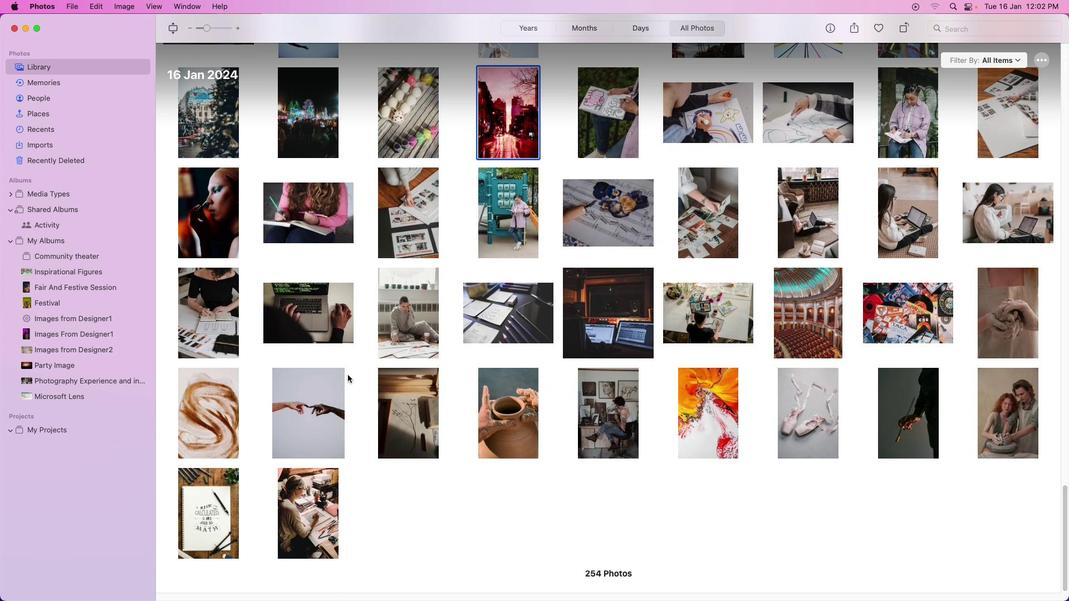 
Action: Mouse scrolled (579, 500) with delta (69, 133)
Screenshot: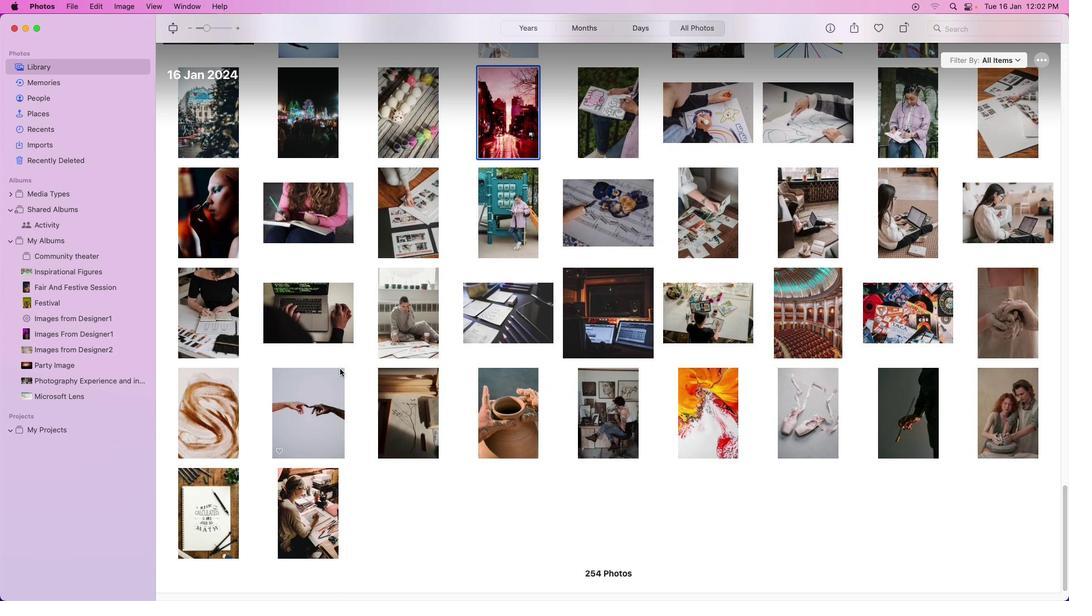 
Action: Mouse scrolled (579, 500) with delta (69, 132)
Screenshot: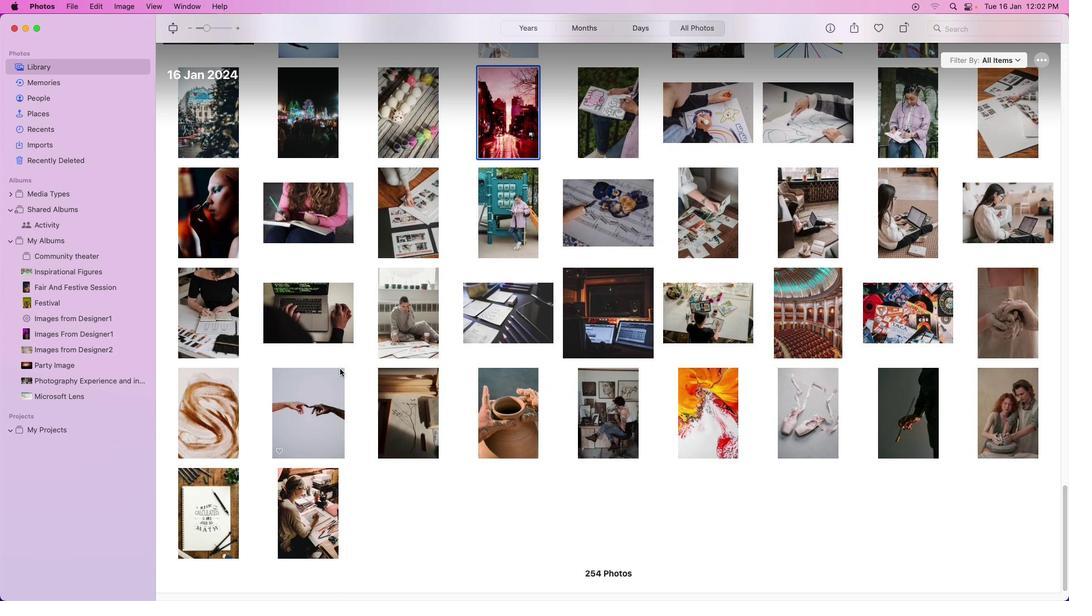 
Action: Mouse scrolled (579, 500) with delta (69, 131)
Screenshot: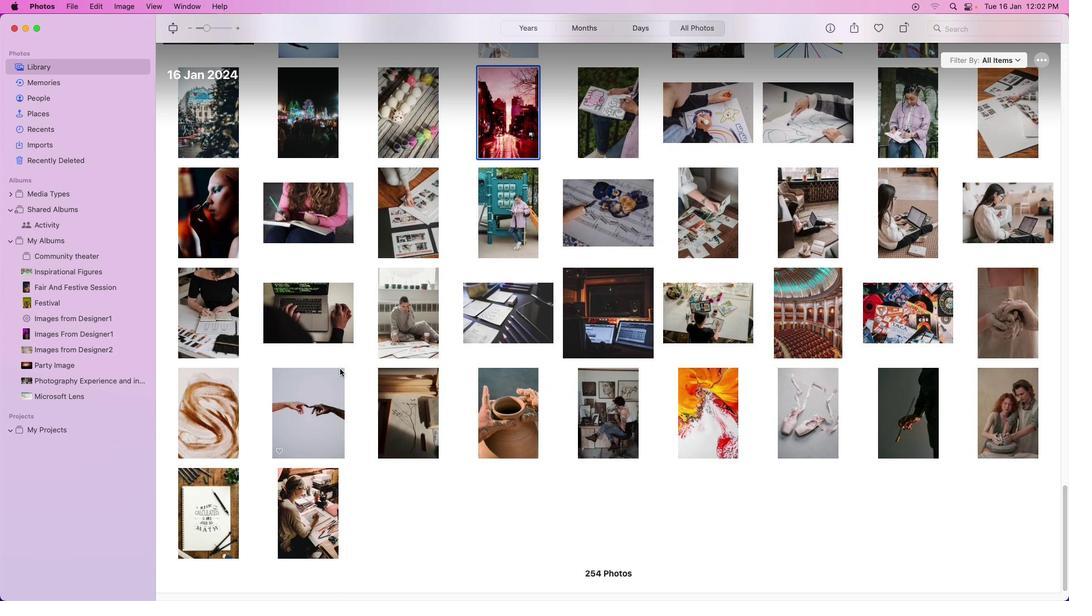 
Action: Mouse scrolled (579, 500) with delta (69, 130)
Screenshot: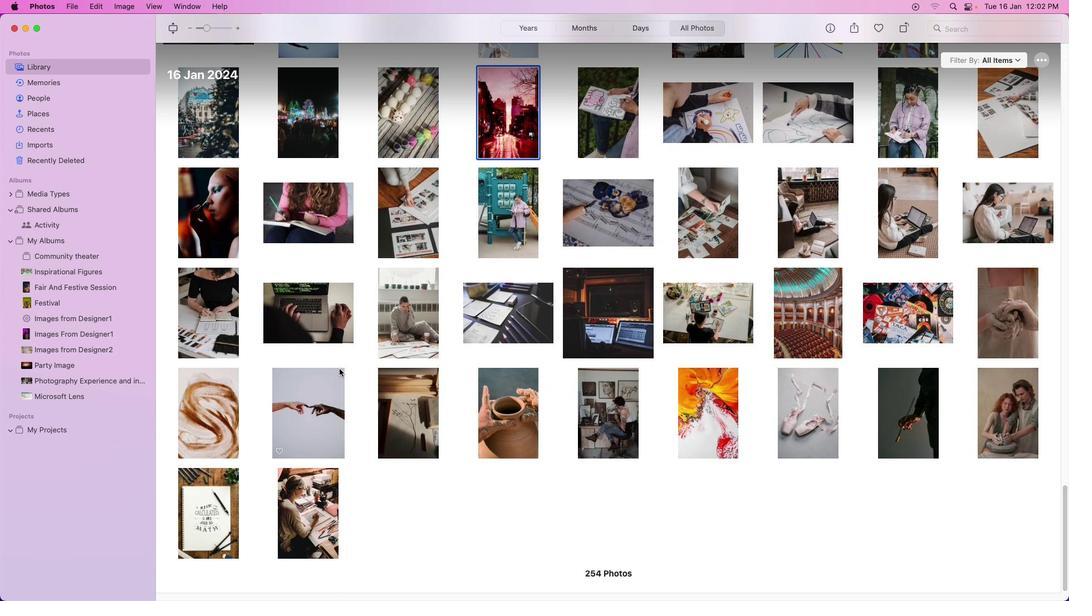 
Action: Mouse scrolled (579, 500) with delta (69, 130)
Screenshot: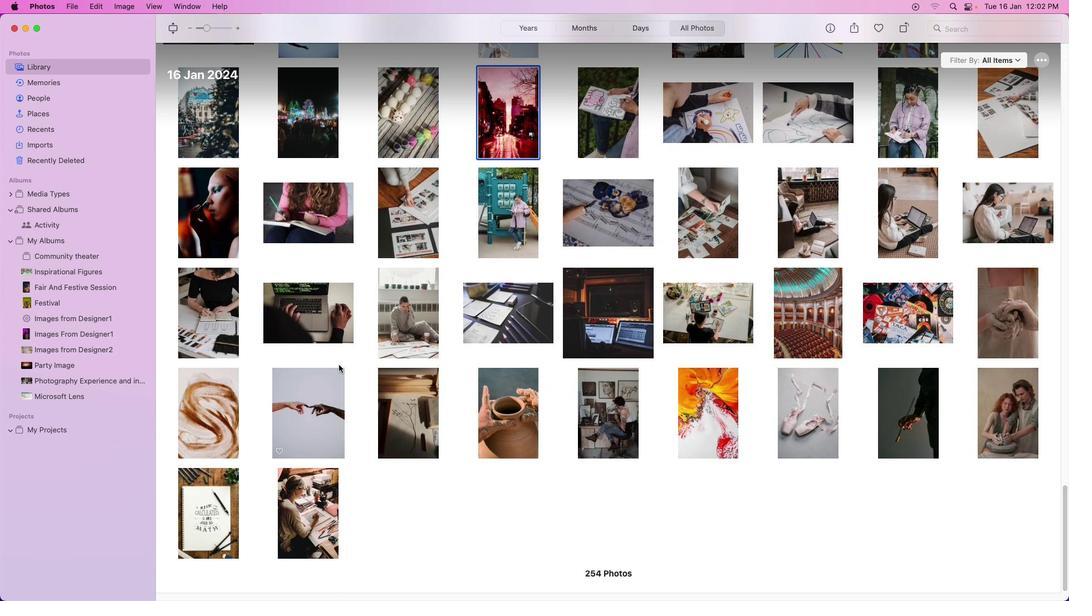 
Action: Mouse scrolled (579, 500) with delta (69, 130)
Screenshot: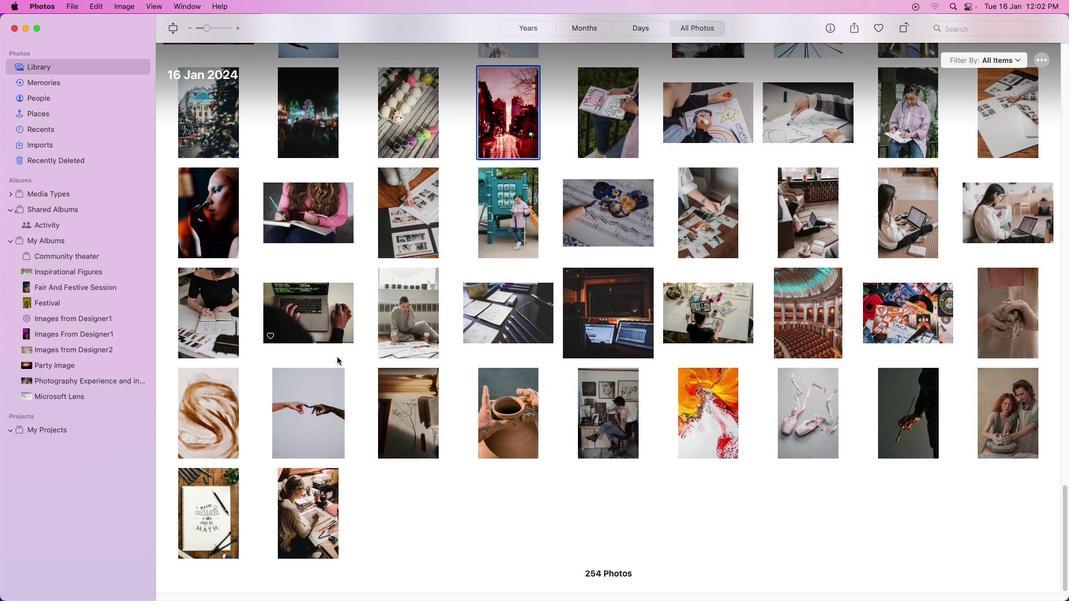 
Action: Mouse moved to (785, 426)
Screenshot: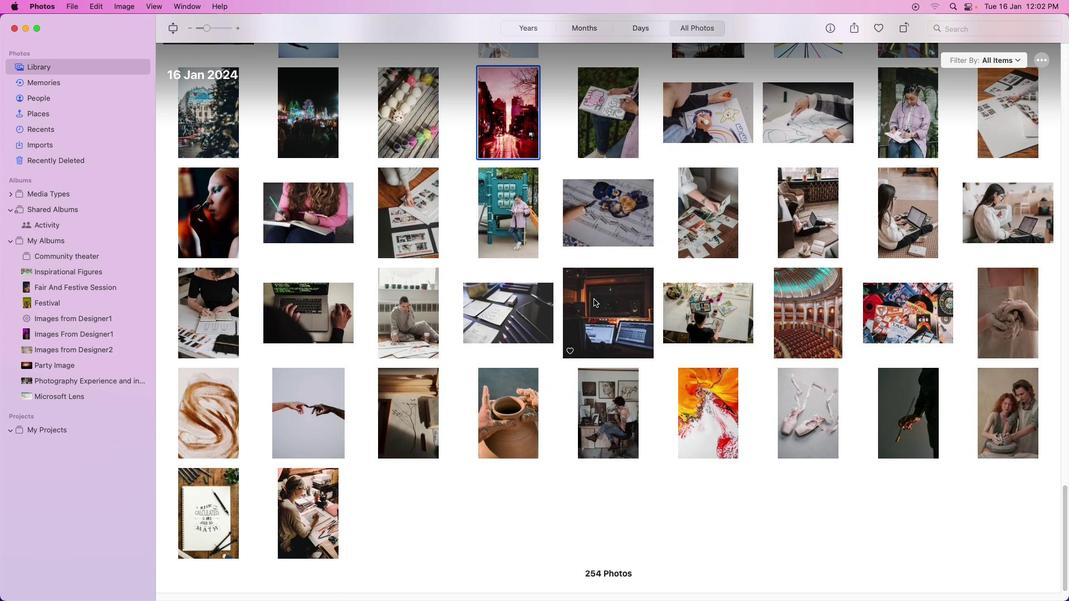 
Action: Mouse scrolled (785, 426) with delta (69, 133)
Screenshot: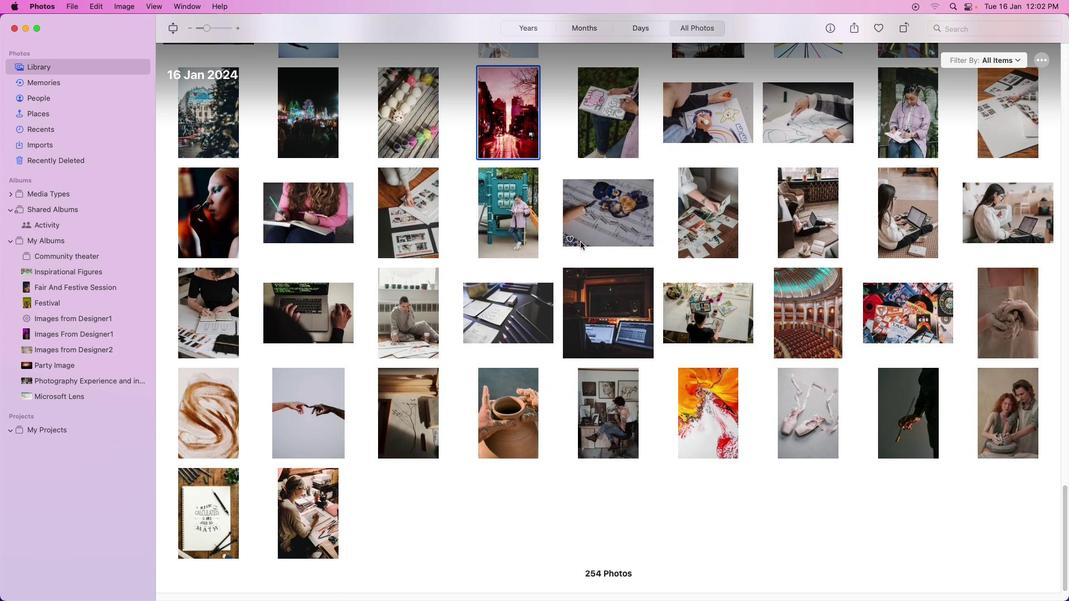 
Action: Mouse scrolled (785, 426) with delta (69, 133)
Screenshot: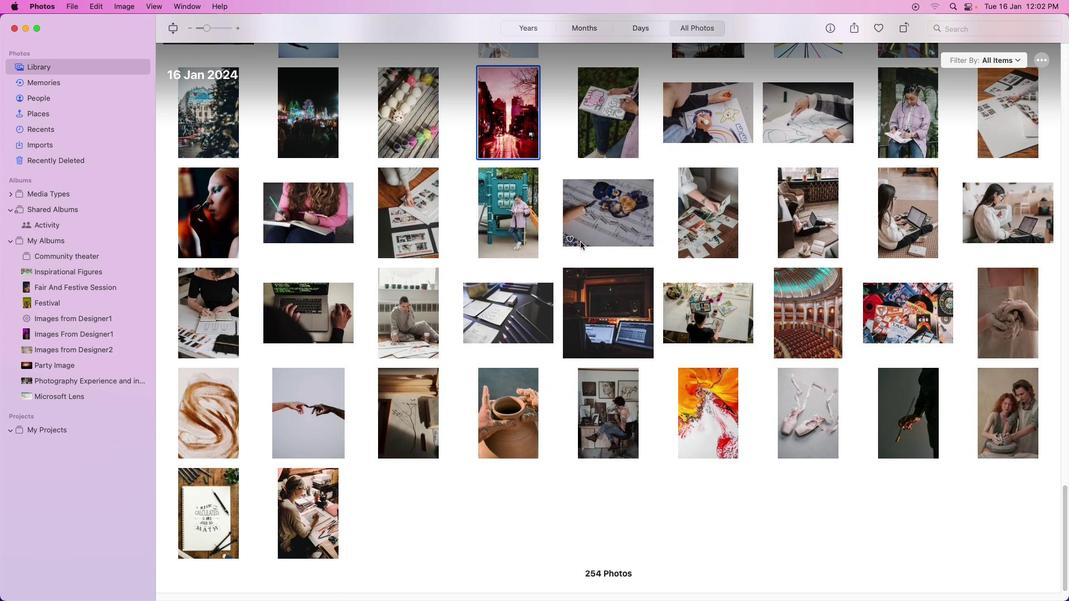 
Action: Mouse scrolled (785, 426) with delta (69, 133)
Screenshot: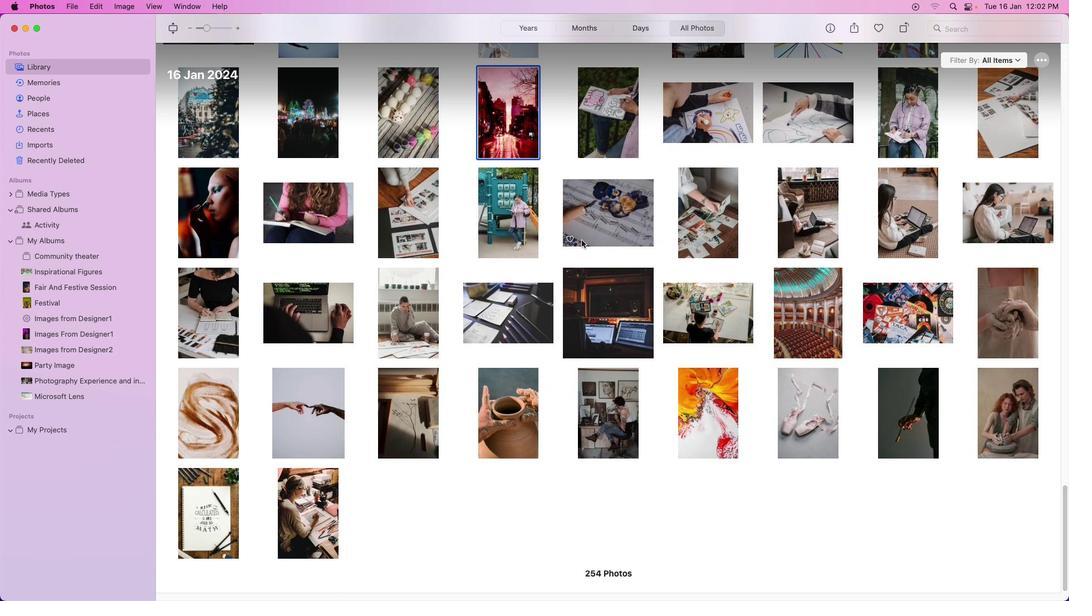 
Action: Mouse scrolled (785, 426) with delta (69, 132)
Screenshot: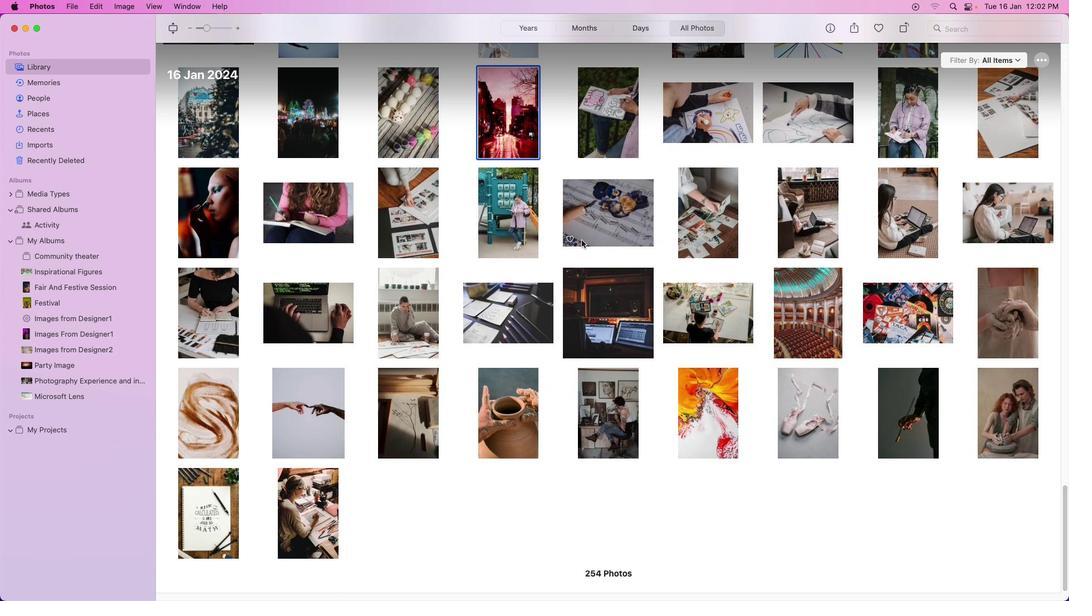 
Action: Mouse scrolled (785, 426) with delta (69, 131)
Screenshot: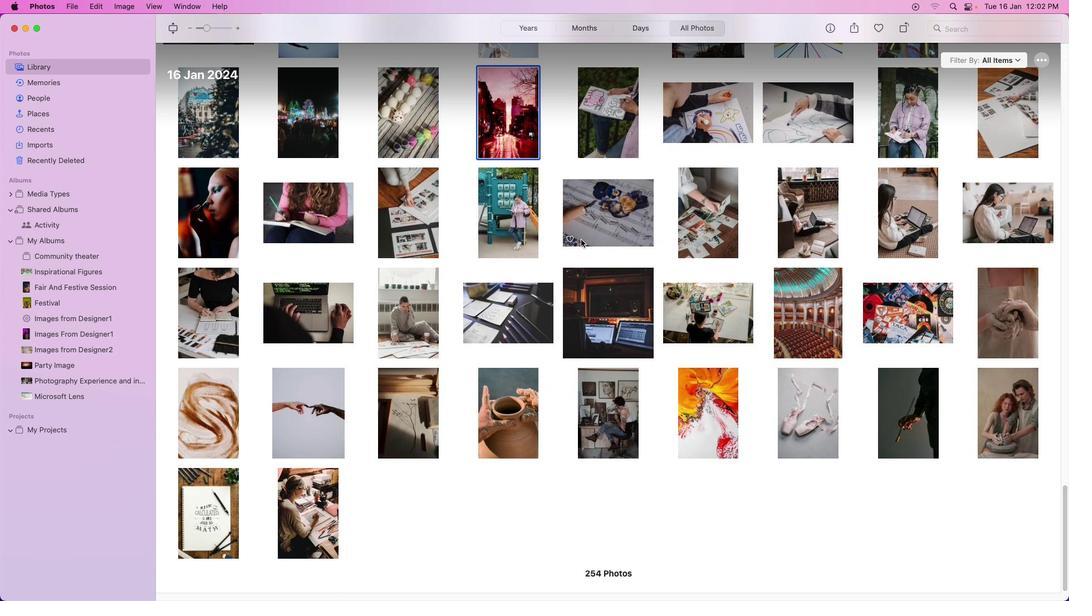 
Action: Mouse scrolled (785, 426) with delta (69, 131)
Screenshot: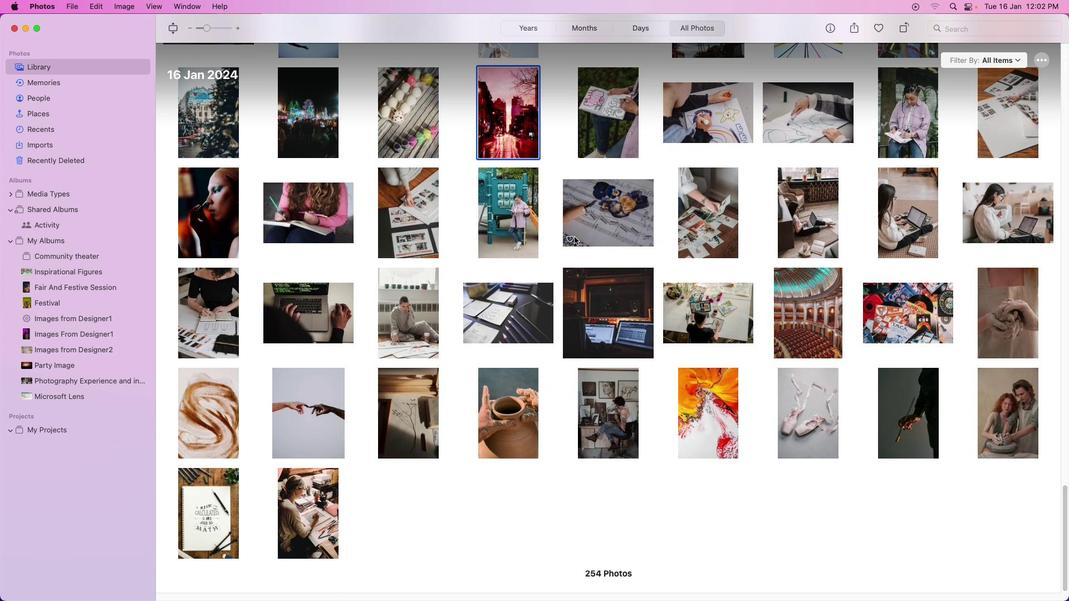 
Action: Mouse moved to (258, 313)
Screenshot: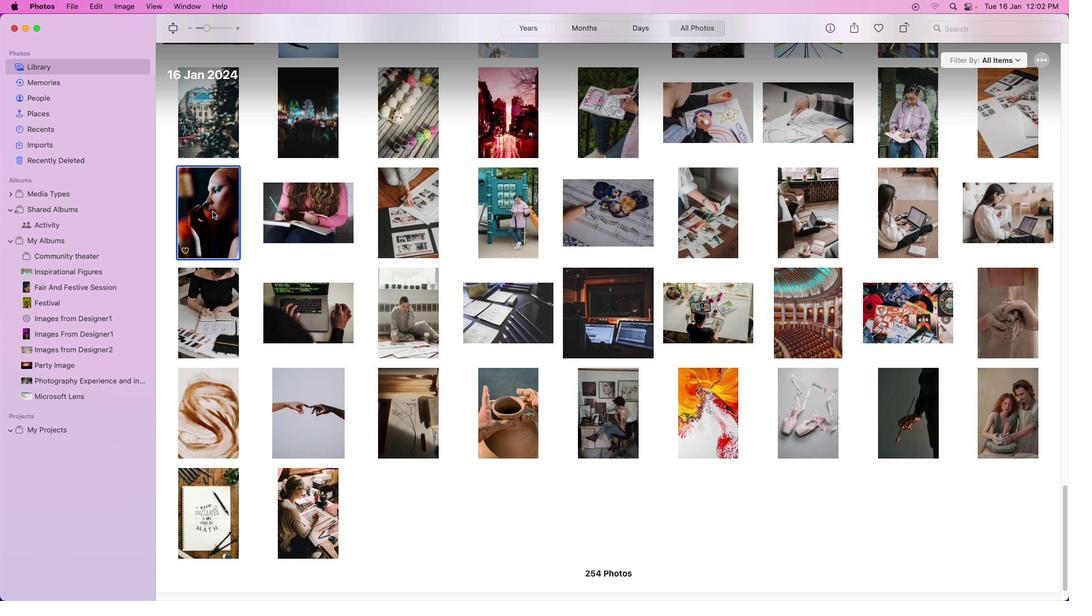 
Action: Mouse pressed left at (258, 313)
Screenshot: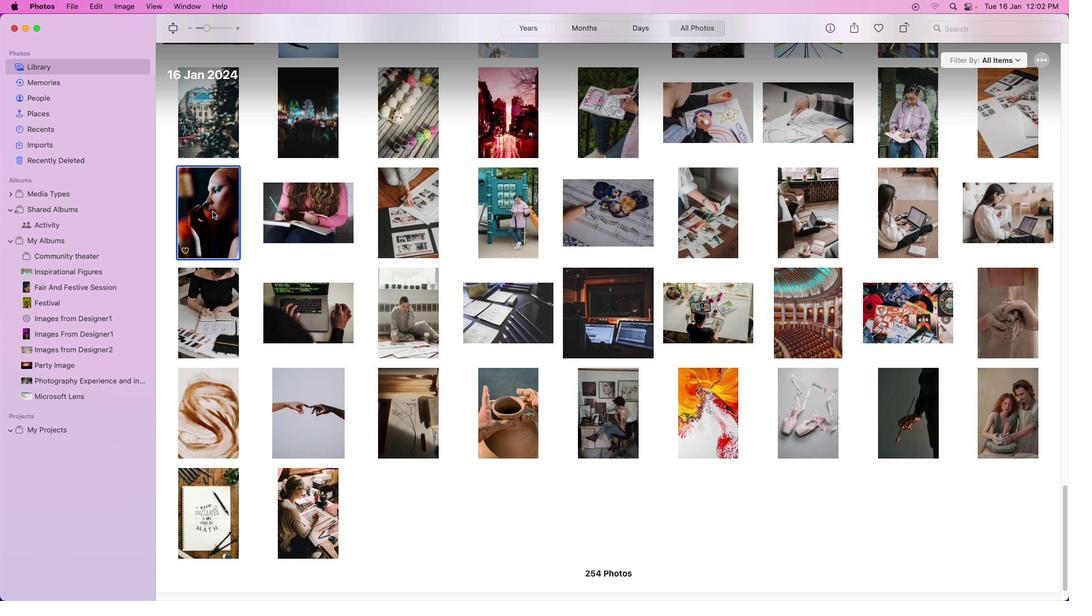 
Action: Mouse moved to (258, 313)
Screenshot: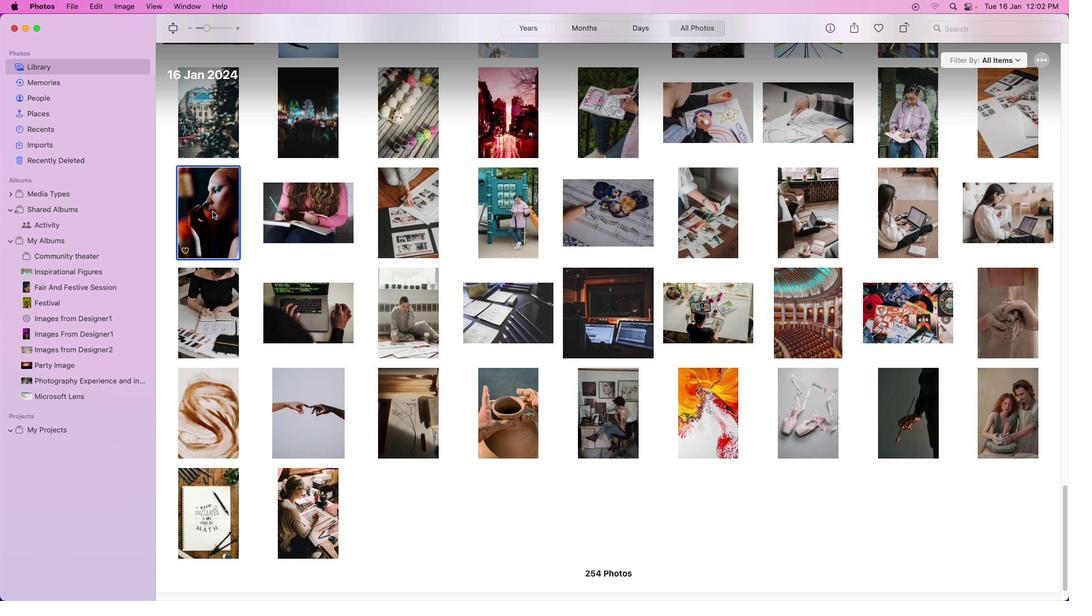 
Action: Mouse pressed right at (258, 313)
Screenshot: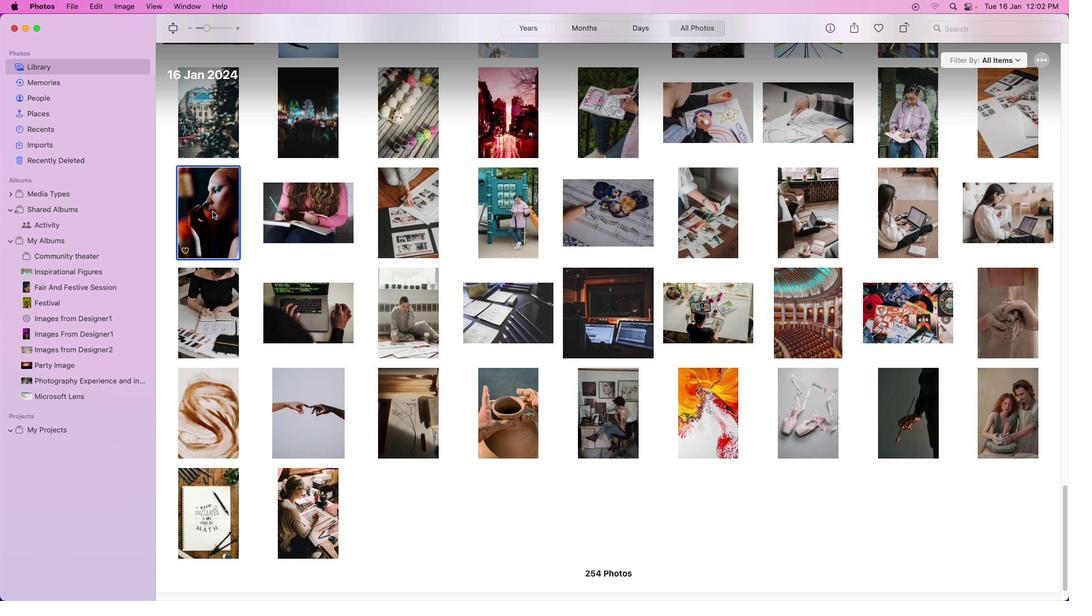 
Action: Mouse pressed right at (258, 313)
Screenshot: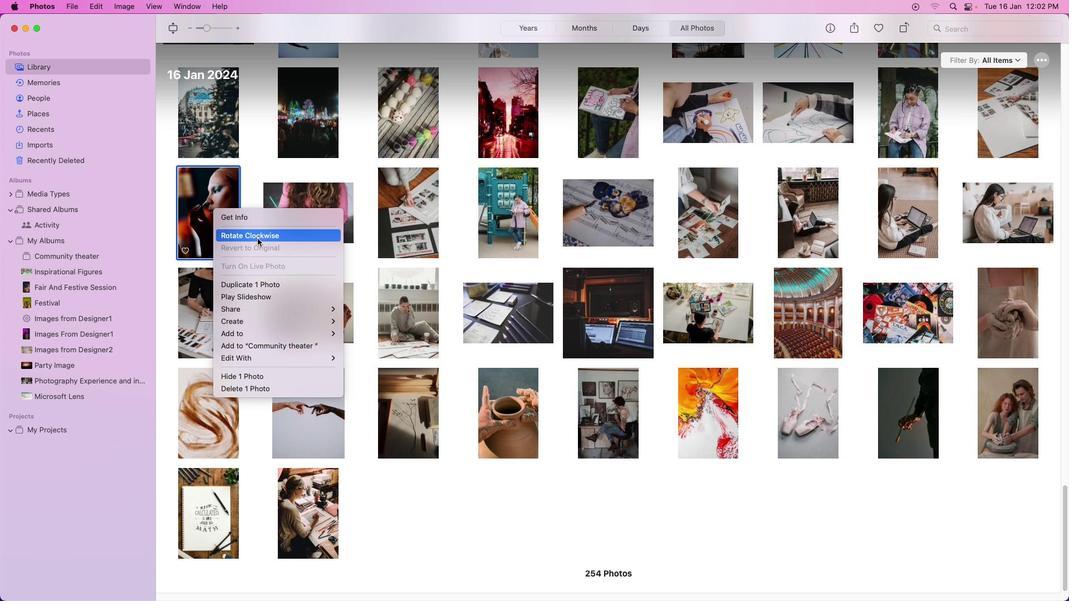 
Action: Mouse moved to (414, 432)
Screenshot: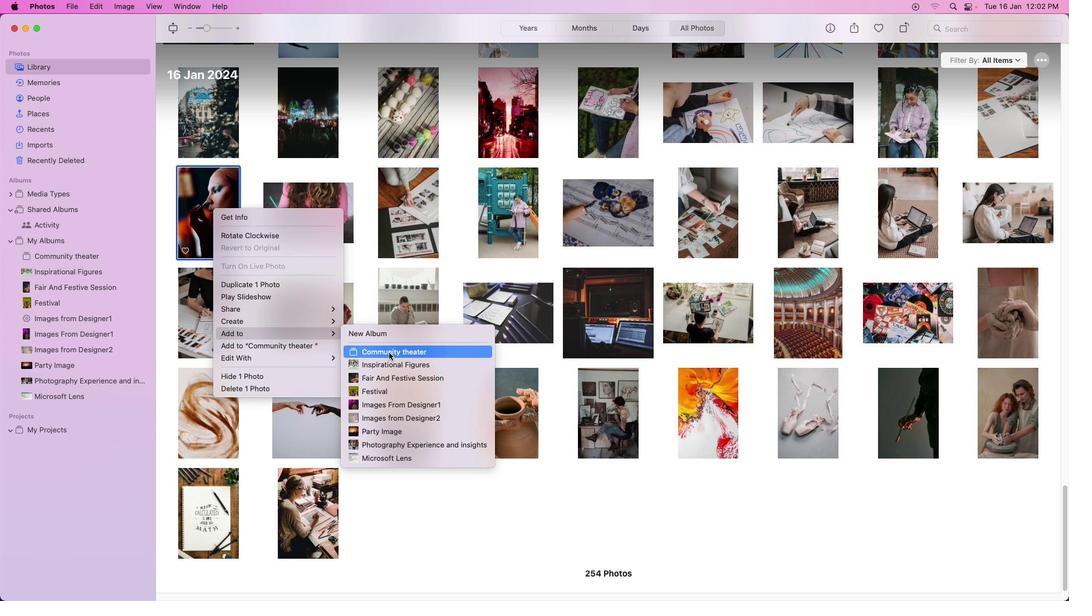 
Action: Mouse pressed left at (414, 432)
Screenshot: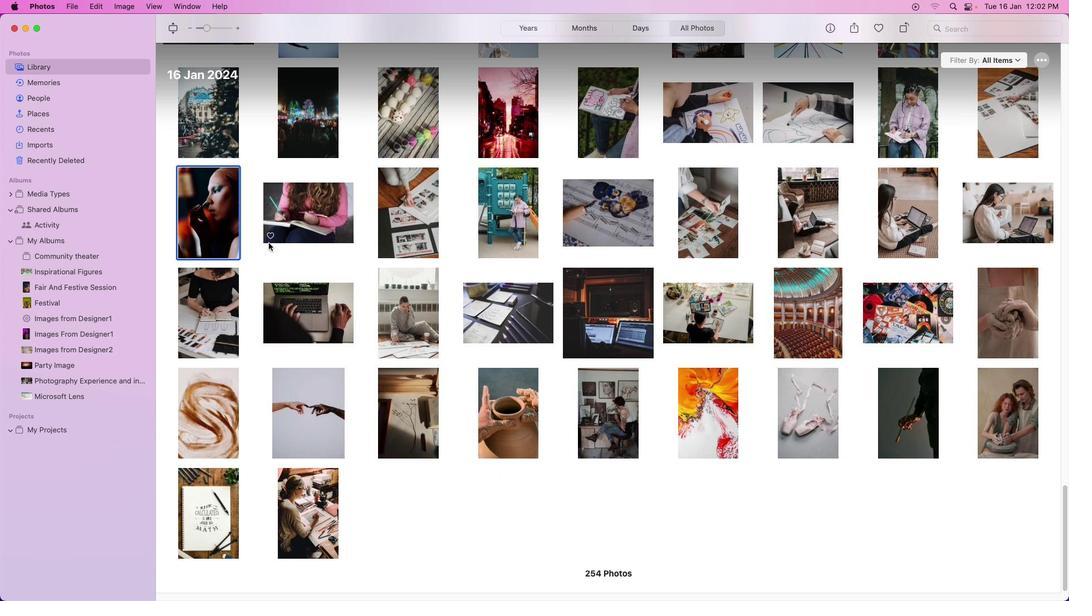 
Action: Mouse moved to (333, 310)
Screenshot: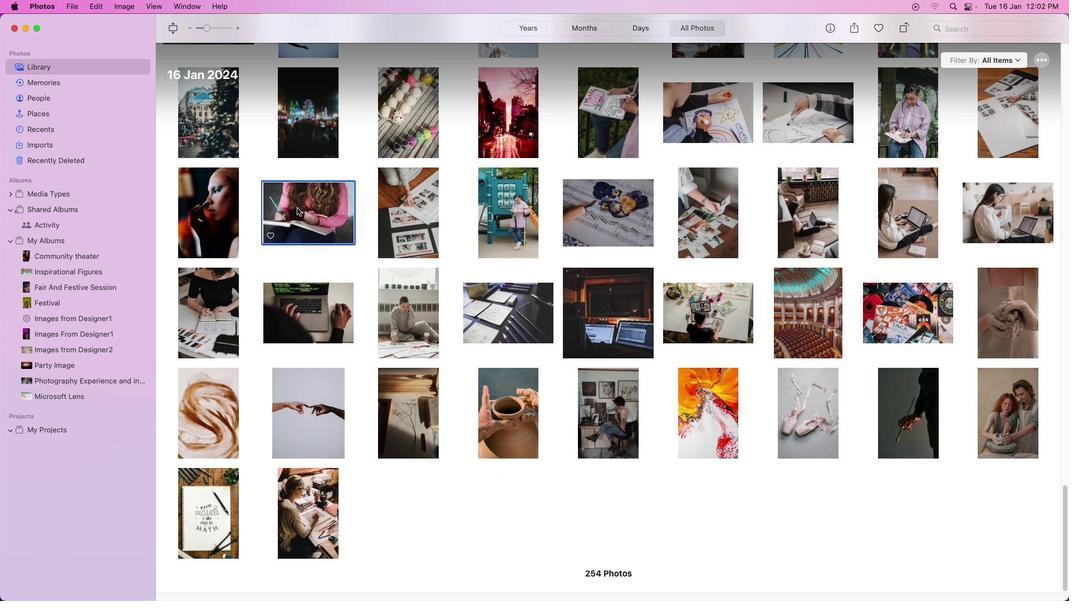 
Action: Mouse pressed left at (333, 310)
Screenshot: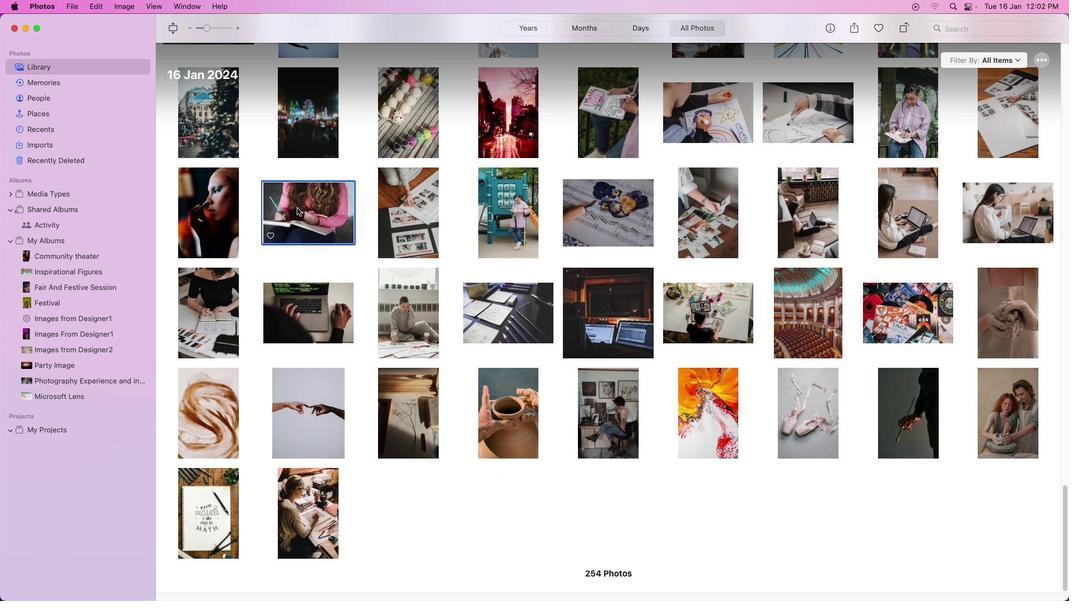 
Action: Mouse pressed right at (333, 310)
Screenshot: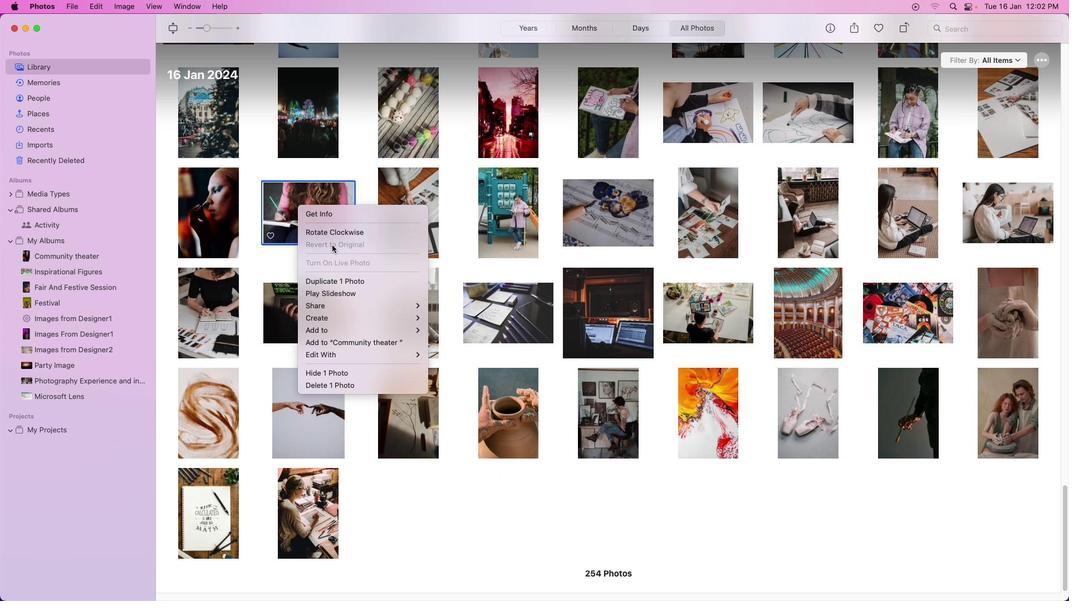 
Action: Mouse moved to (486, 431)
Screenshot: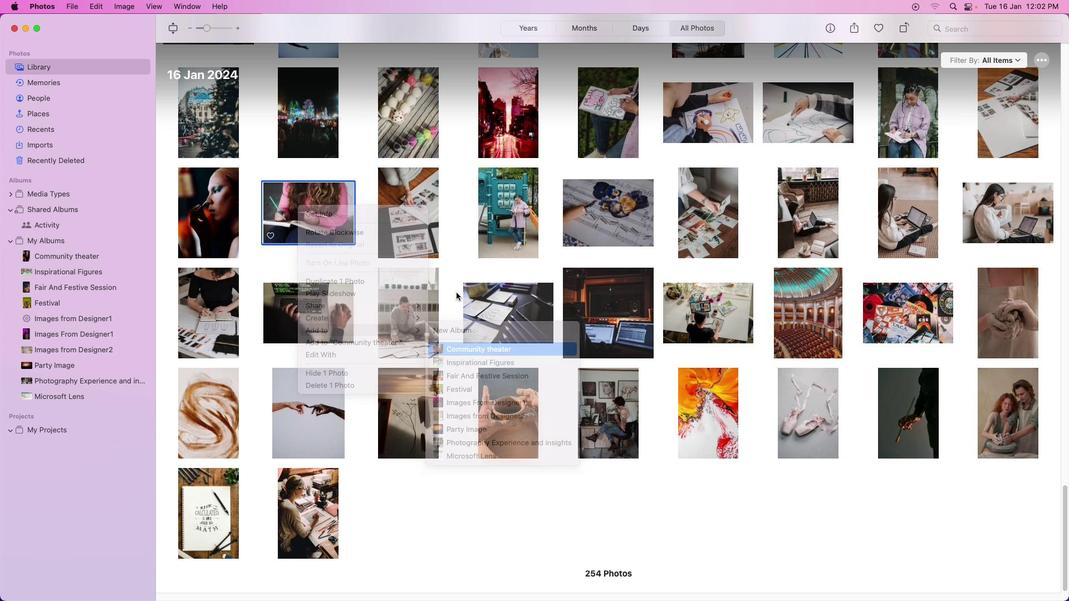 
Action: Mouse pressed left at (486, 431)
Screenshot: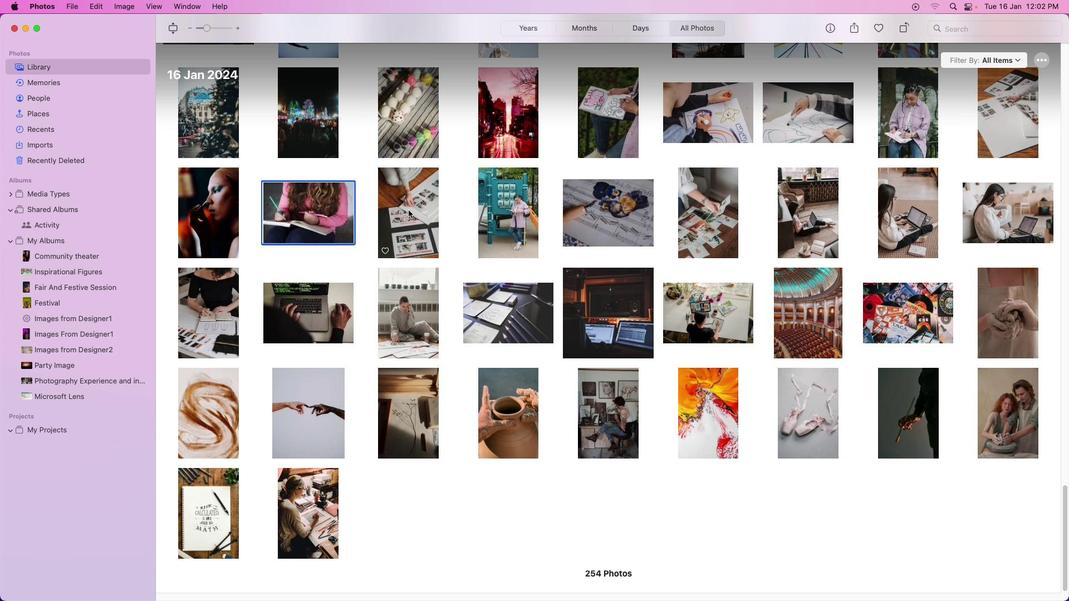 
Action: Mouse moved to (417, 305)
Screenshot: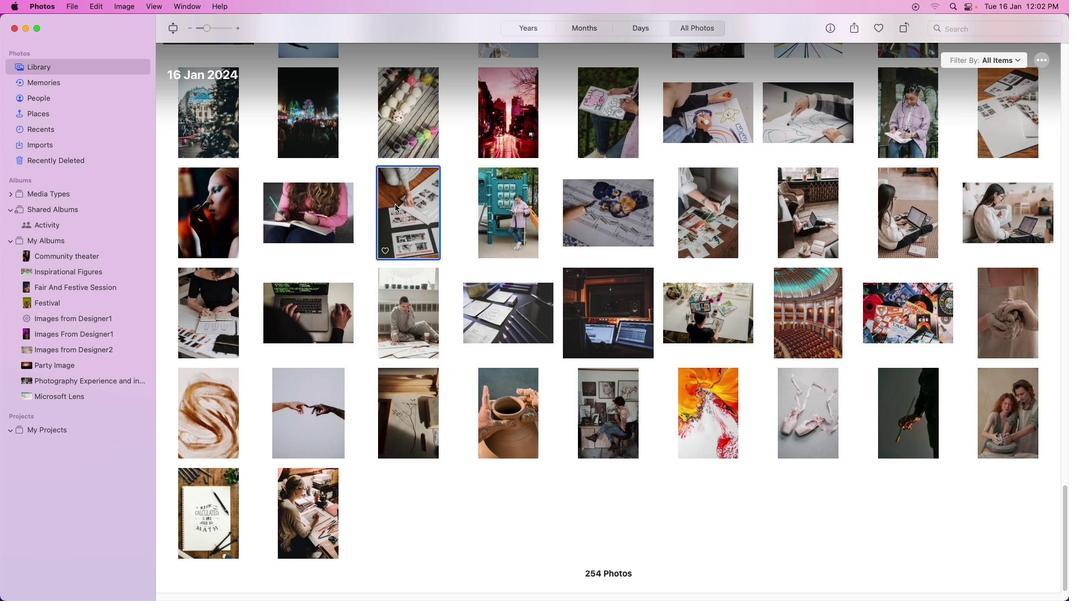
Action: Mouse pressed left at (417, 305)
Screenshot: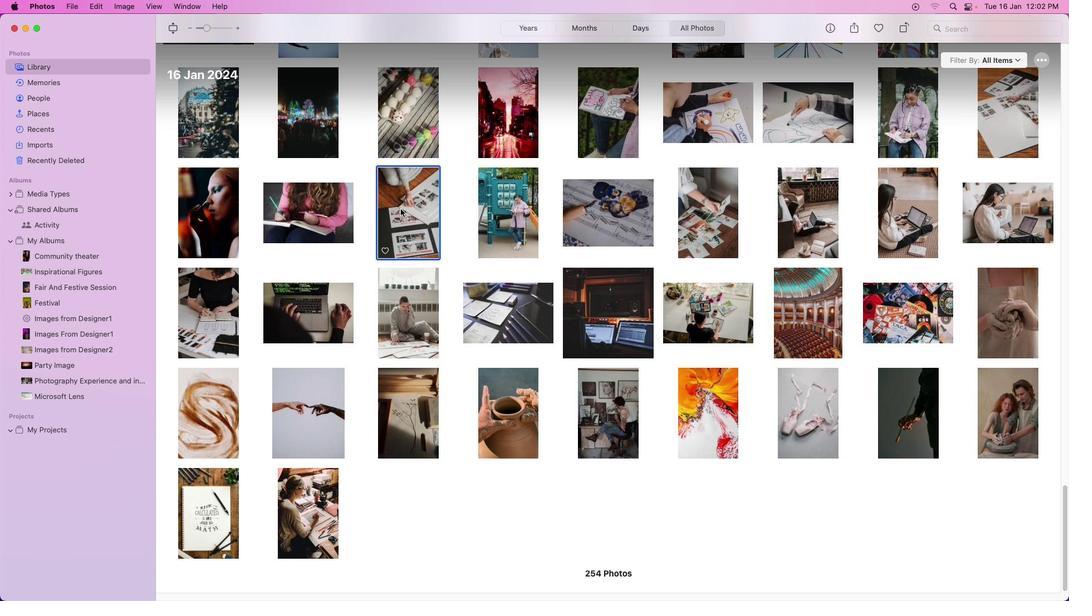 
Action: Mouse moved to (424, 312)
Screenshot: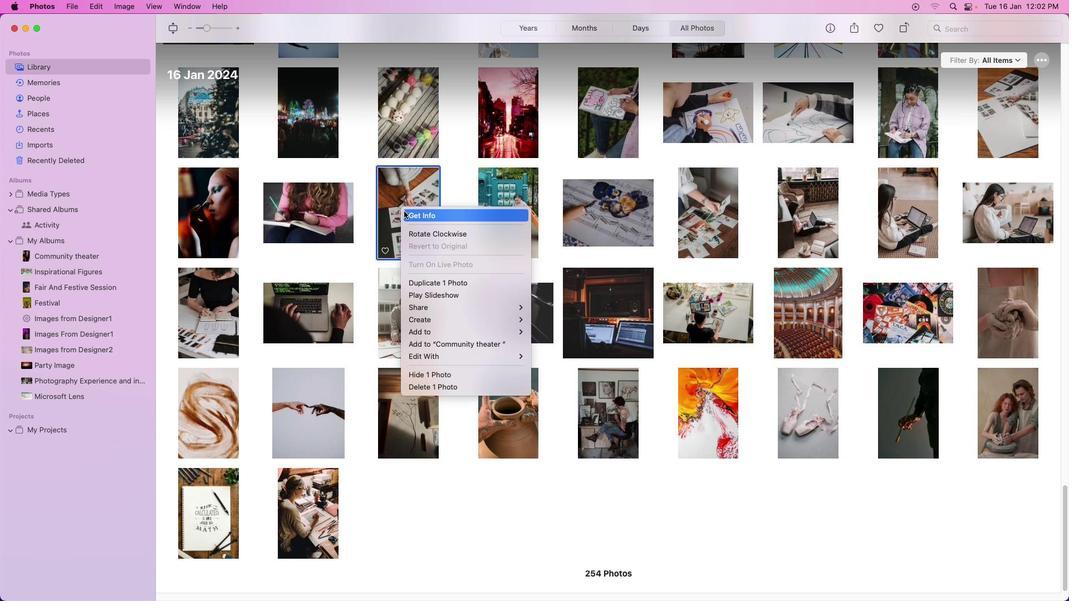 
Action: Mouse pressed right at (424, 312)
Screenshot: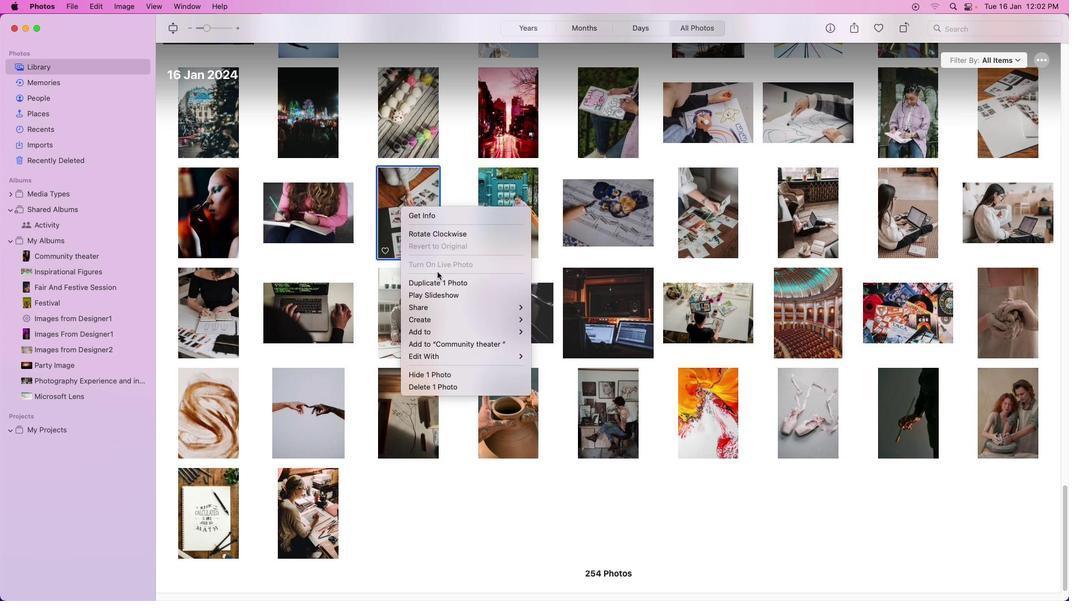 
Action: Mouse moved to (565, 434)
Screenshot: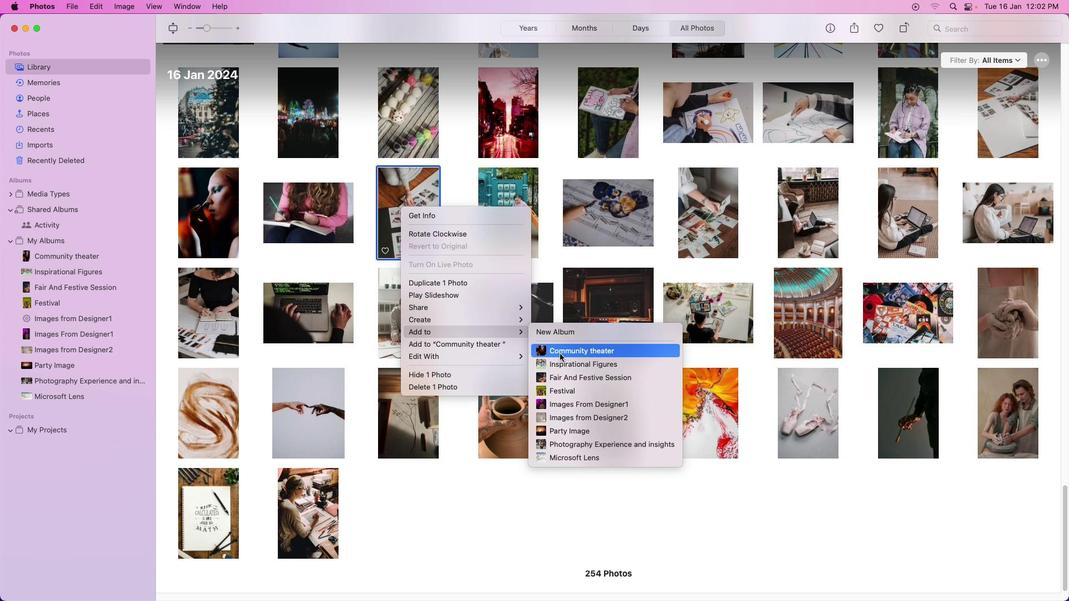 
Action: Mouse pressed left at (565, 434)
Screenshot: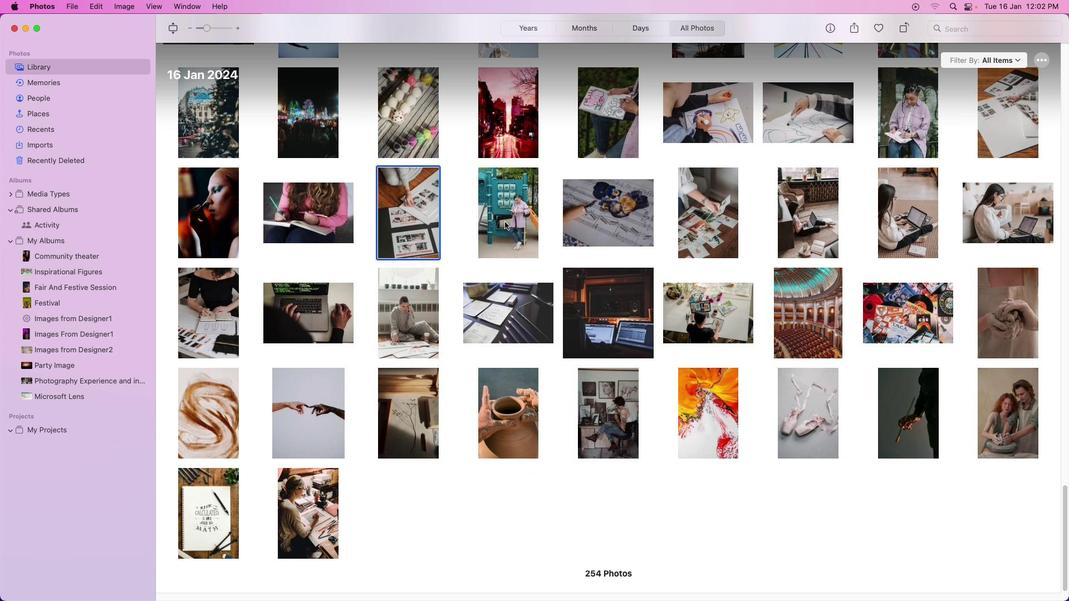 
Action: Mouse moved to (517, 322)
Screenshot: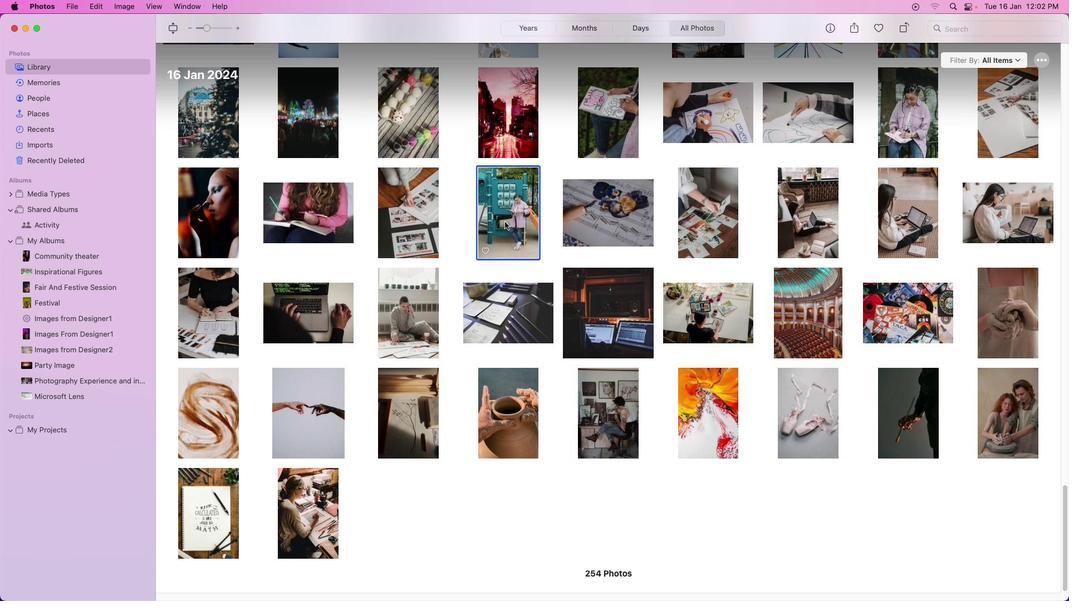 
Action: Mouse pressed left at (517, 322)
Screenshot: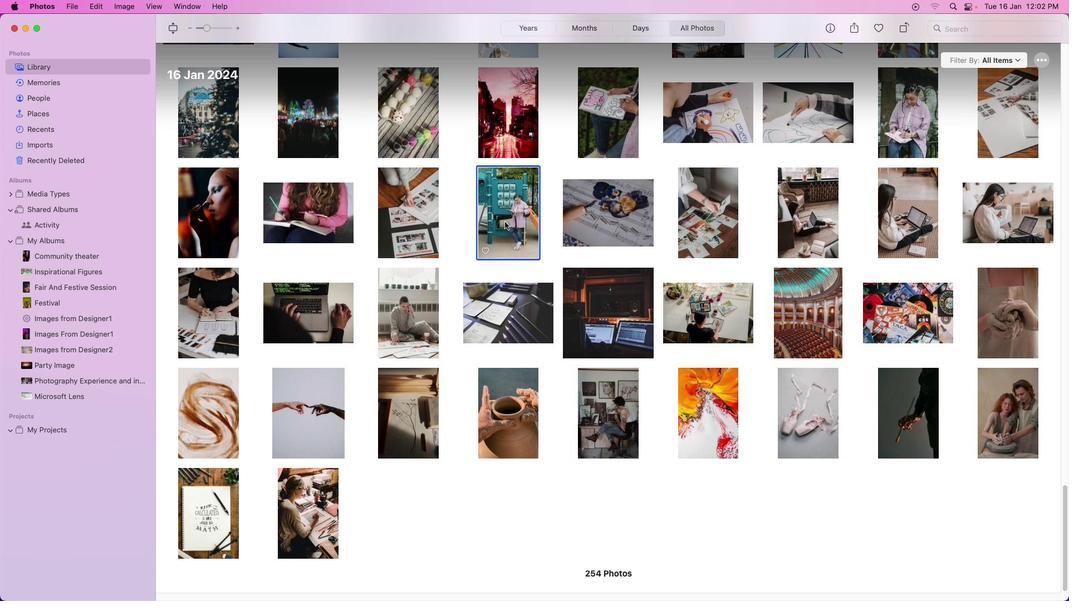 
Action: Mouse pressed right at (517, 322)
Screenshot: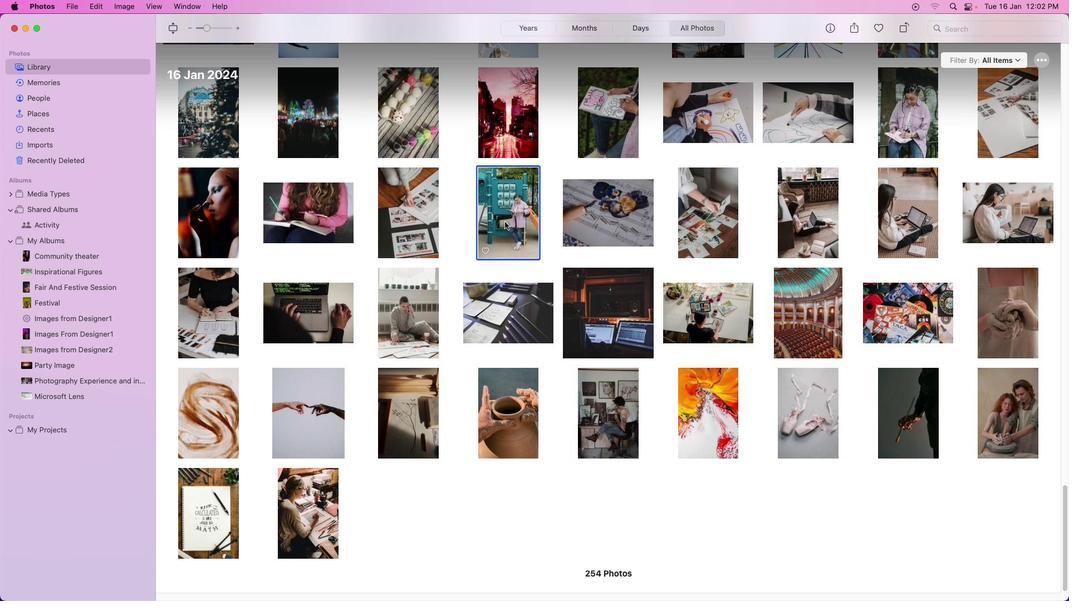 
Action: Mouse pressed right at (517, 322)
Screenshot: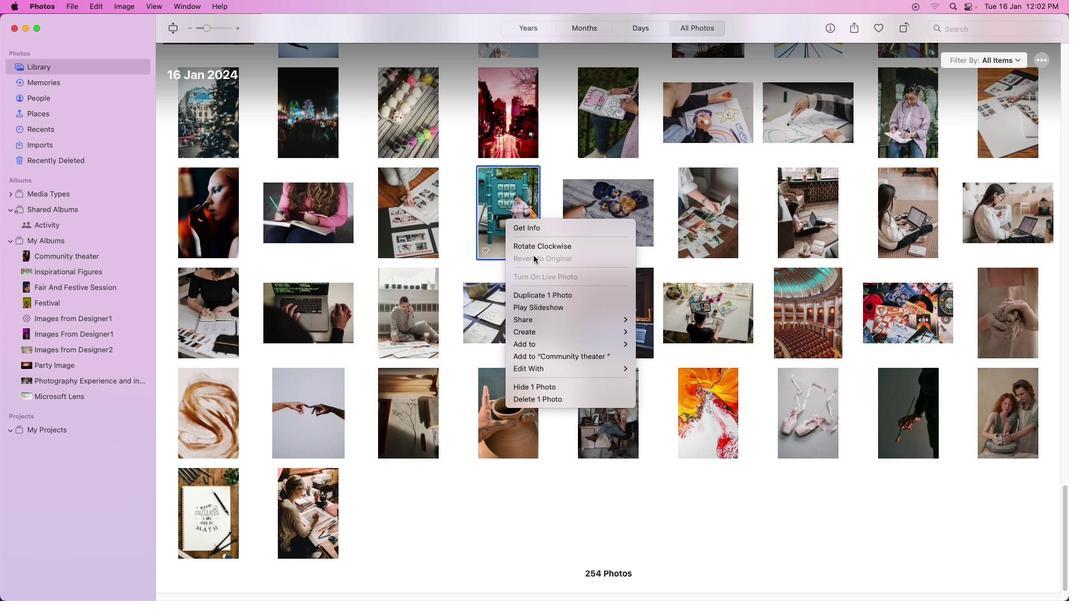 
Action: Mouse moved to (669, 444)
Screenshot: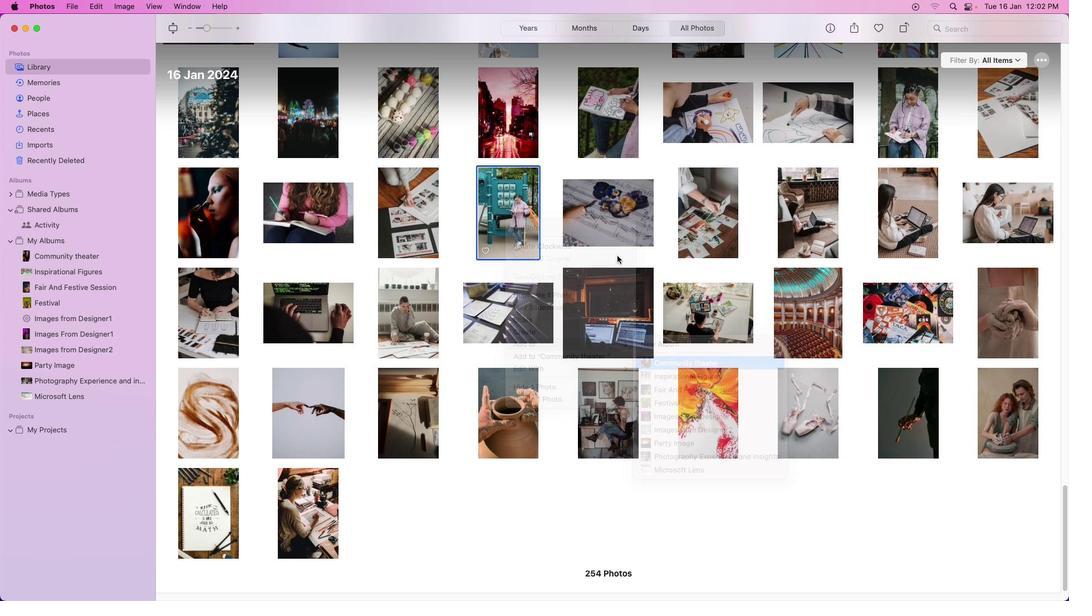 
Action: Mouse pressed left at (669, 444)
Screenshot: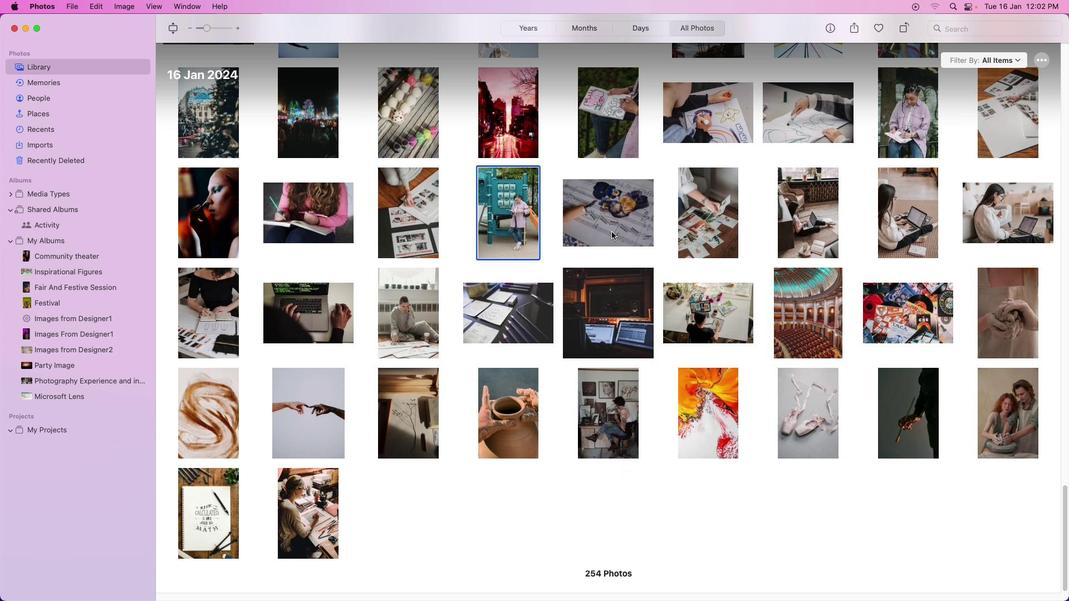 
Action: Mouse moved to (612, 331)
Screenshot: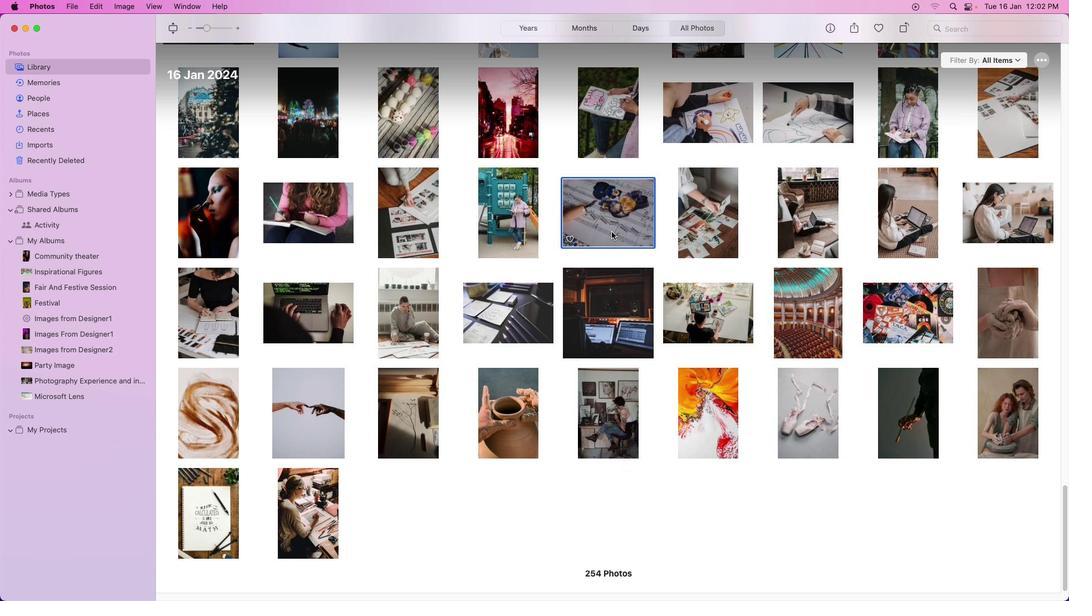 
Action: Mouse pressed left at (612, 331)
Screenshot: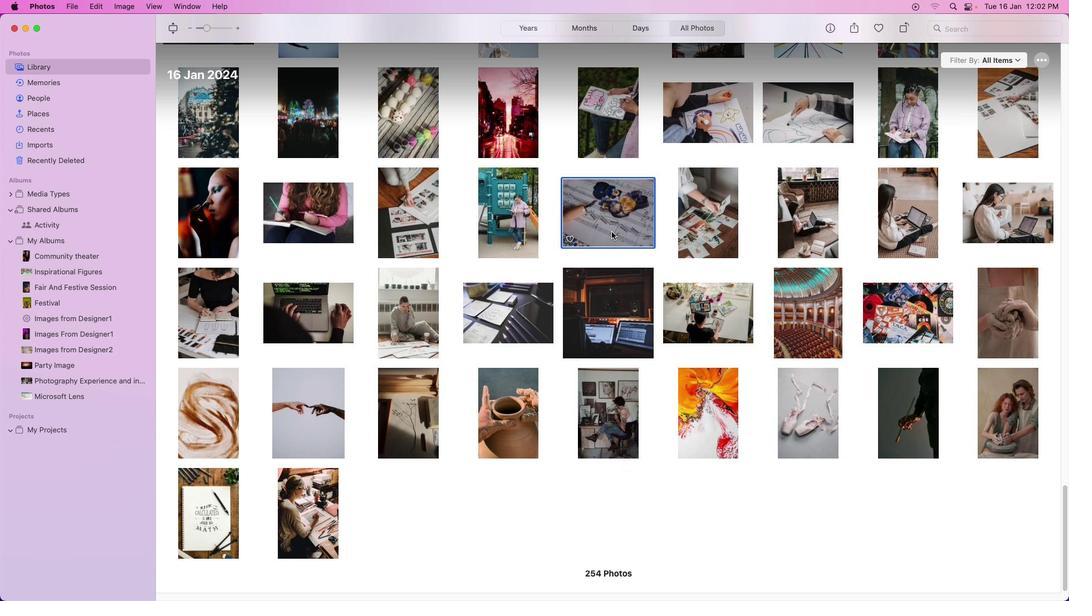 
Action: Mouse pressed right at (612, 331)
Screenshot: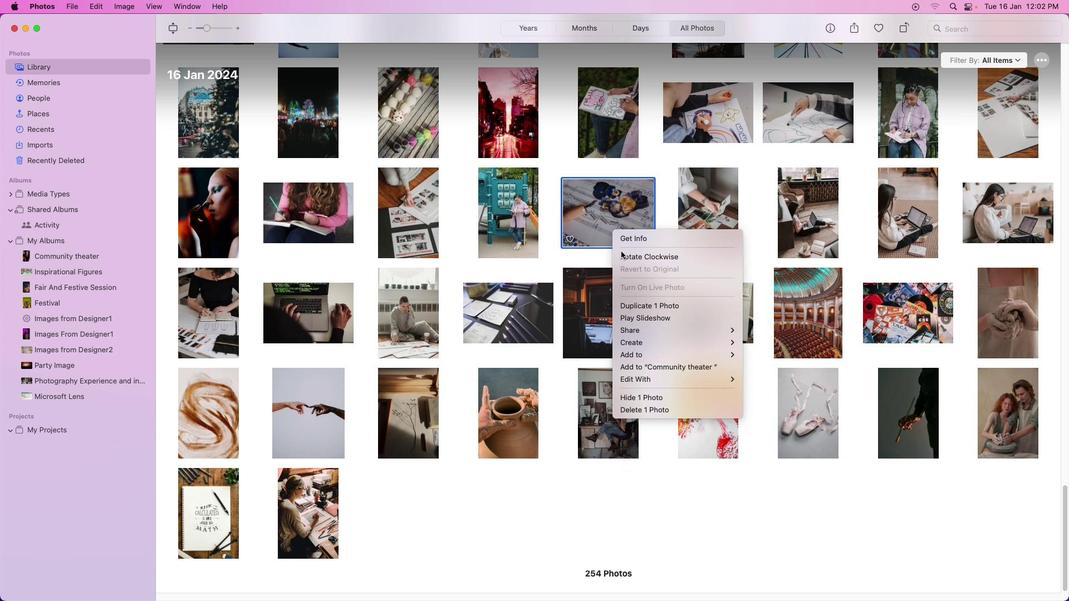 
Action: Mouse moved to (756, 448)
Screenshot: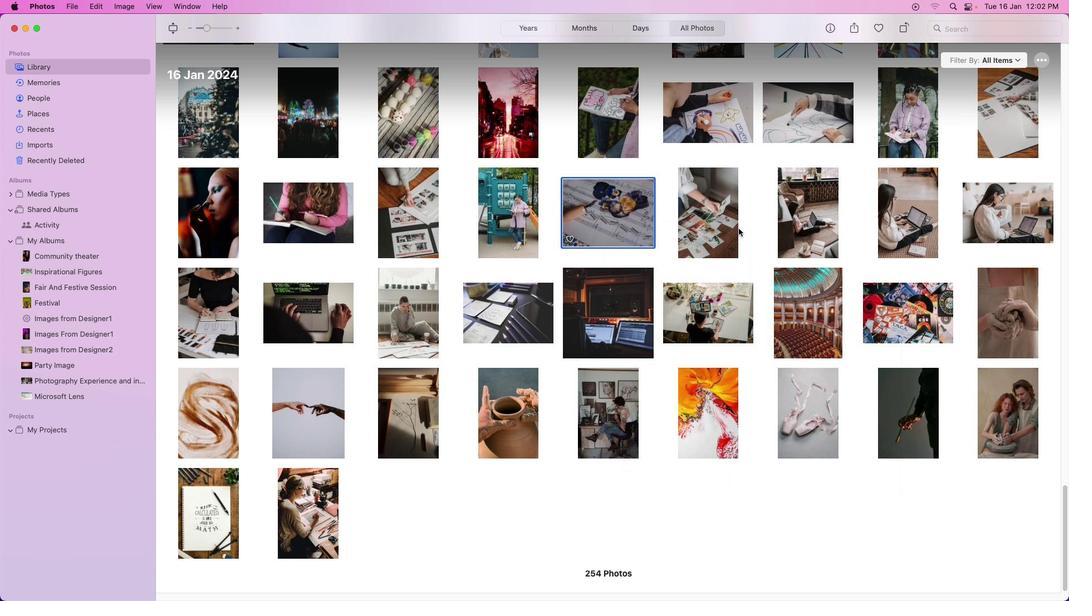 
Action: Mouse pressed left at (756, 448)
Screenshot: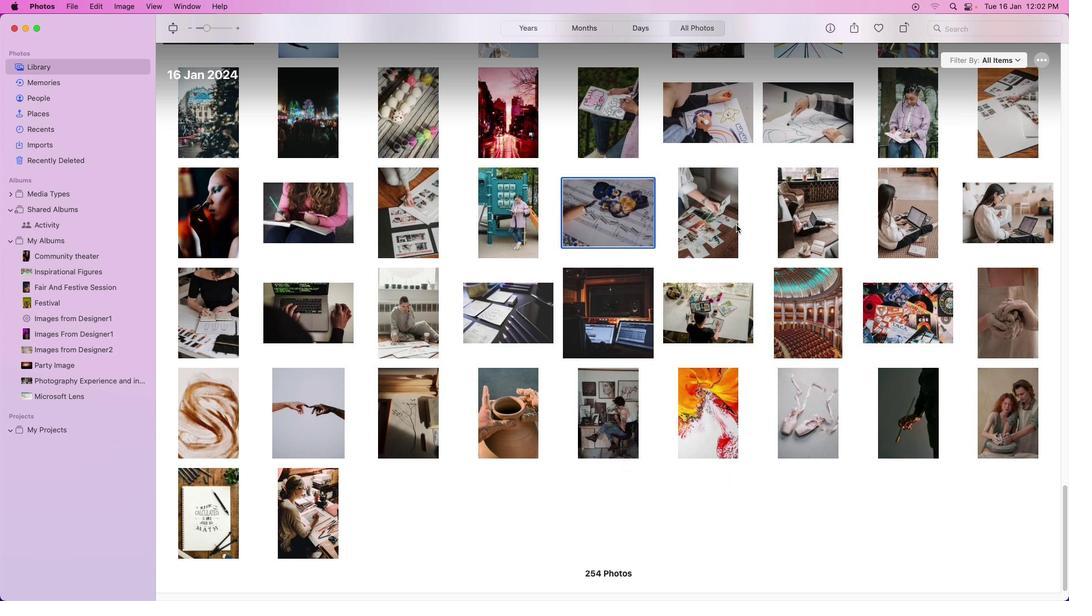 
Action: Mouse moved to (713, 320)
Screenshot: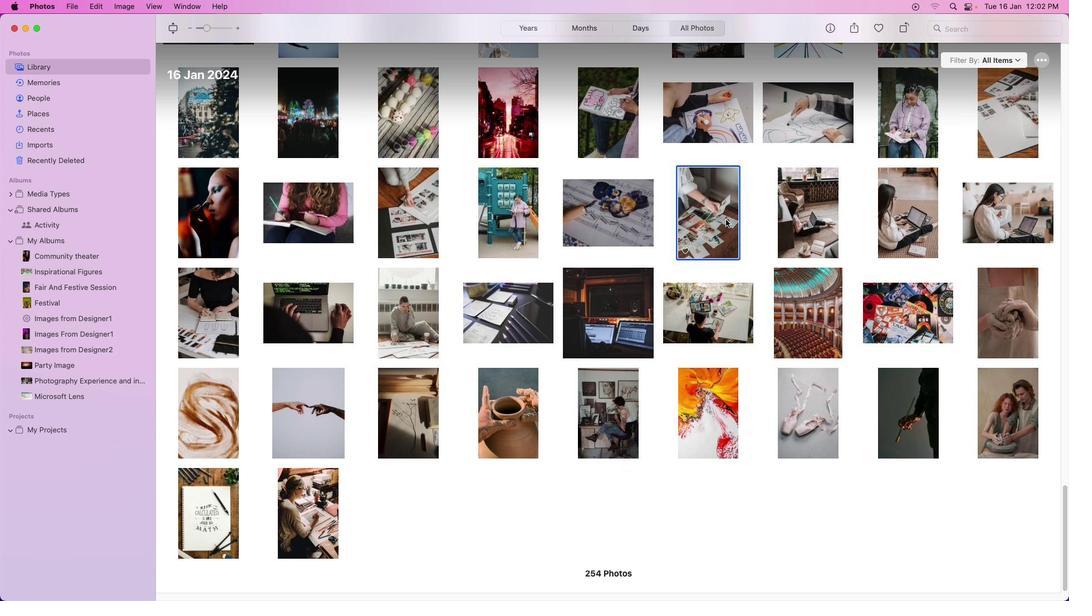 
Action: Mouse pressed left at (713, 320)
Screenshot: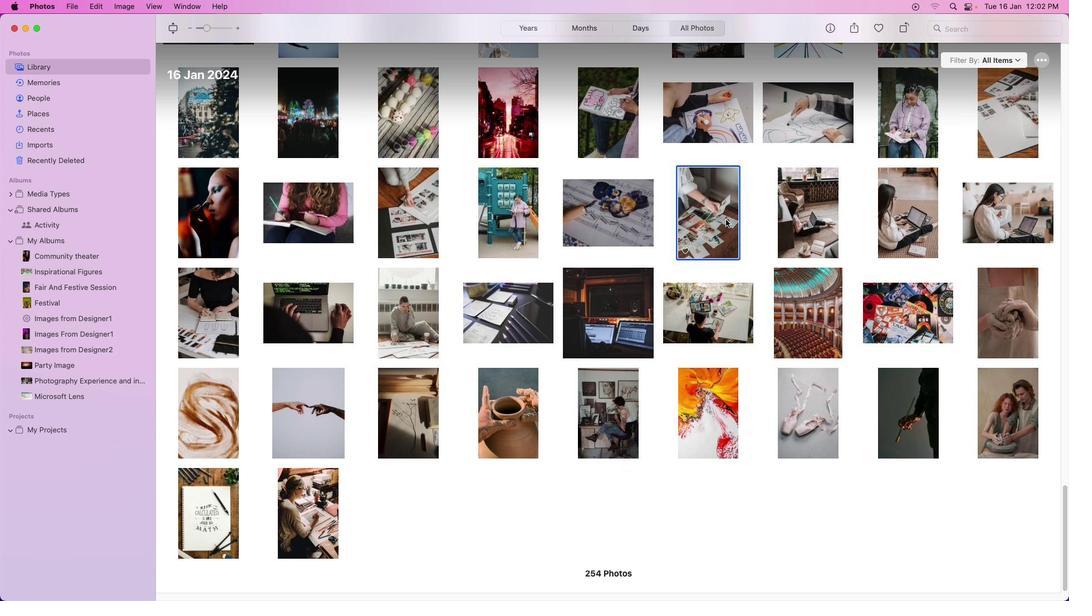 
Action: Mouse moved to (713, 320)
Screenshot: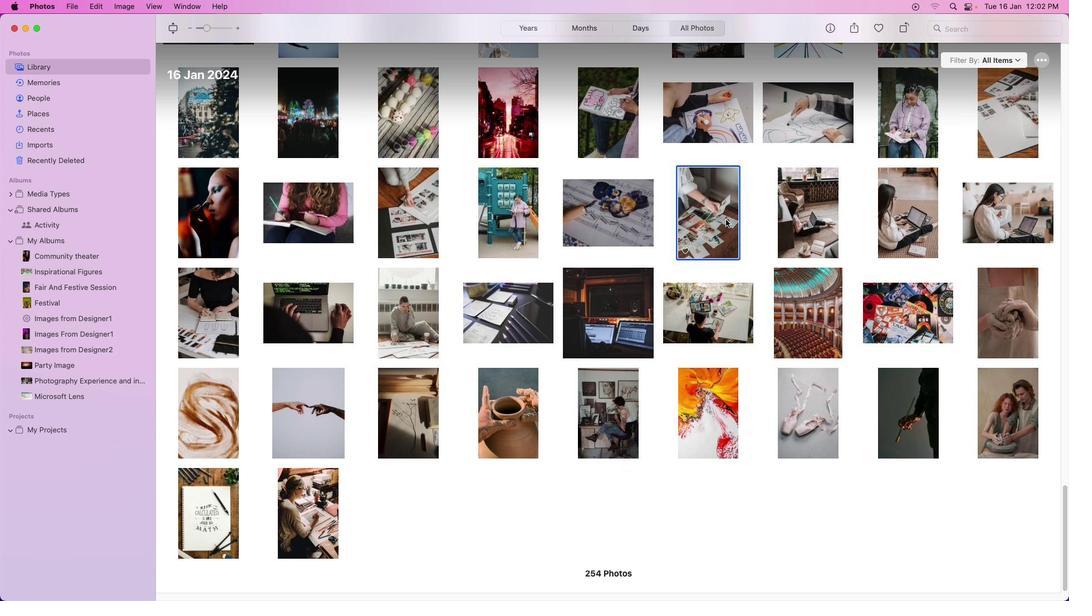 
Action: Mouse pressed right at (713, 320)
Screenshot: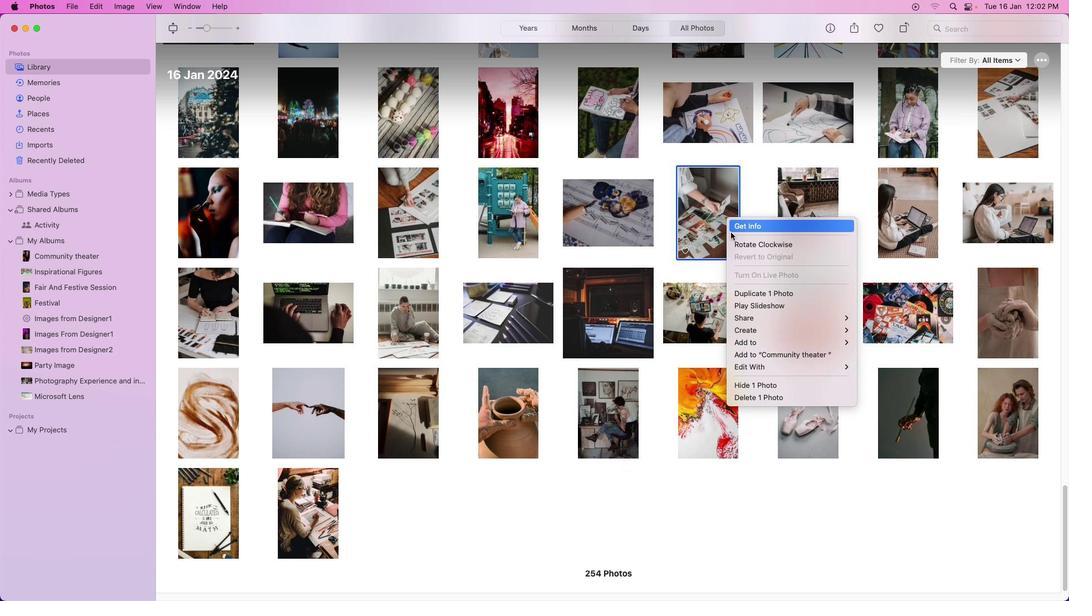 
Action: Mouse moved to (880, 441)
Screenshot: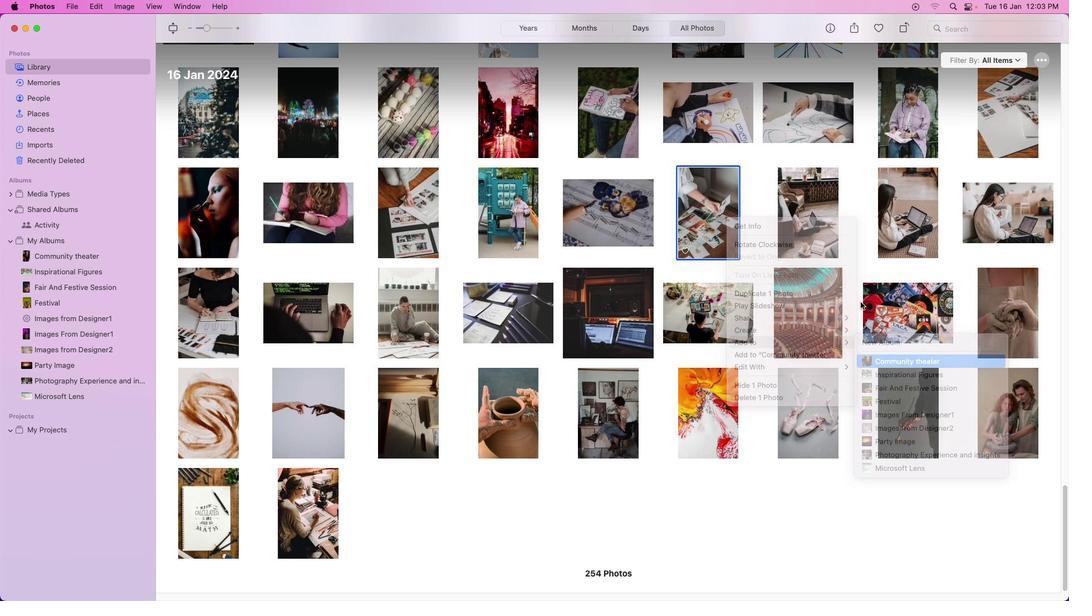 
Action: Mouse pressed left at (880, 441)
Screenshot: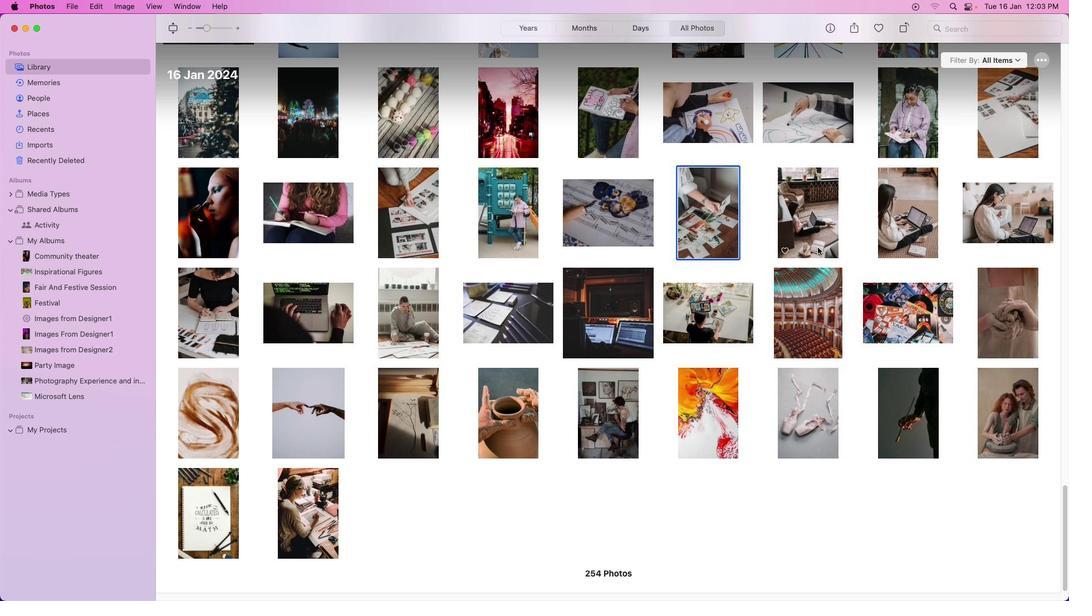 
Action: Mouse moved to (770, 318)
Screenshot: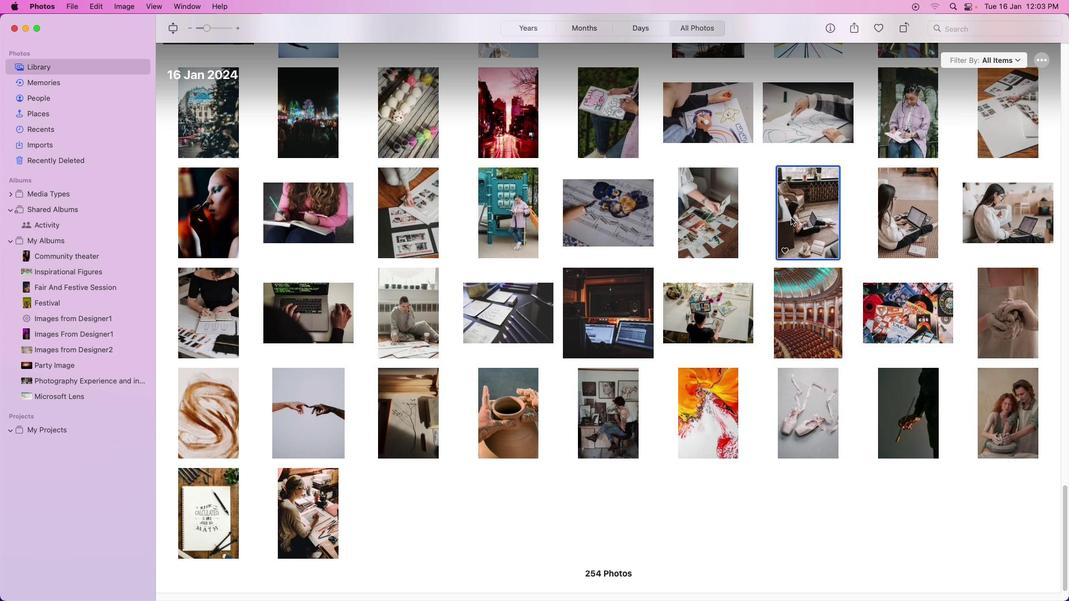 
Action: Mouse pressed left at (770, 318)
Screenshot: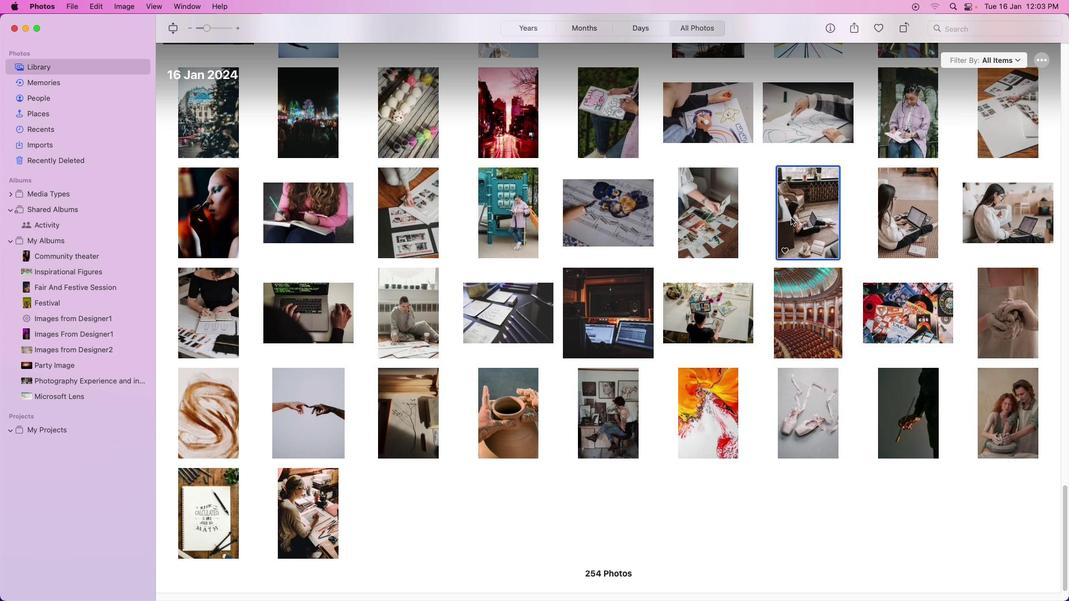 
Action: Mouse pressed right at (770, 318)
Screenshot: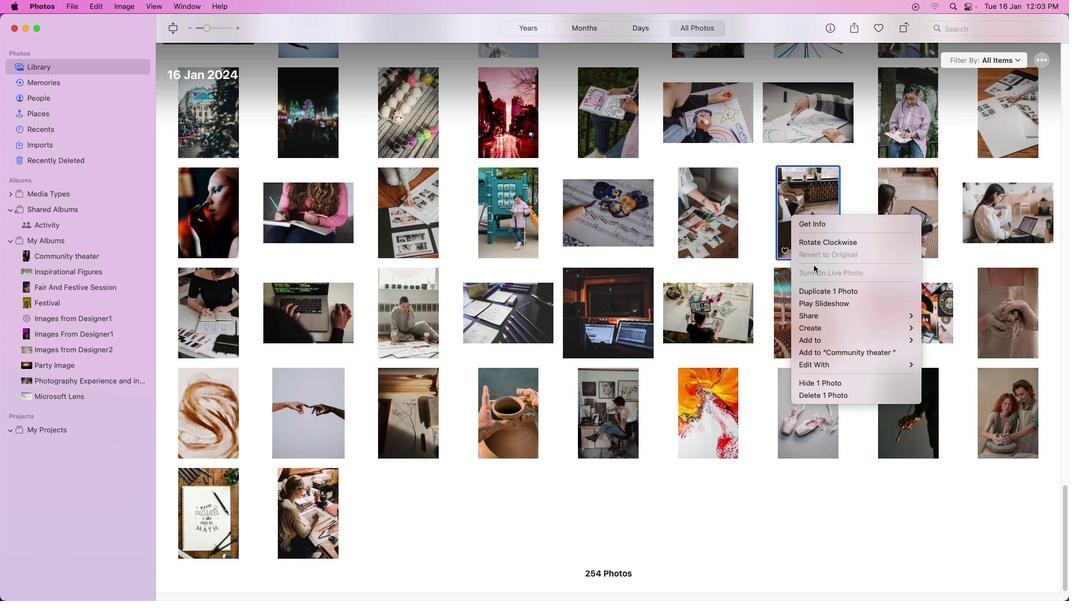 
Action: Mouse moved to (707, 436)
Screenshot: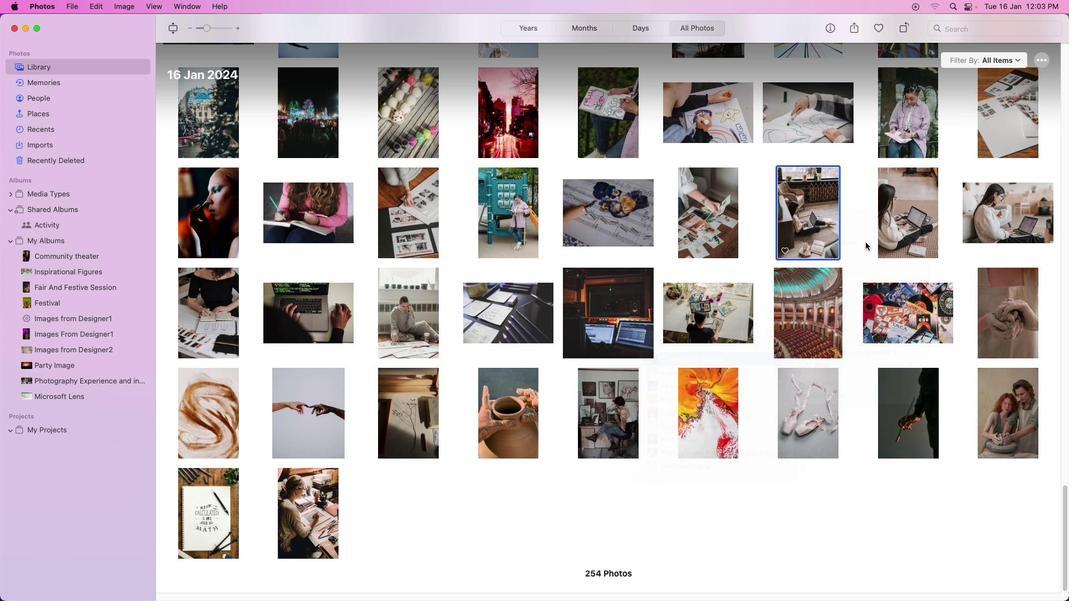 
Action: Mouse pressed left at (707, 436)
Screenshot: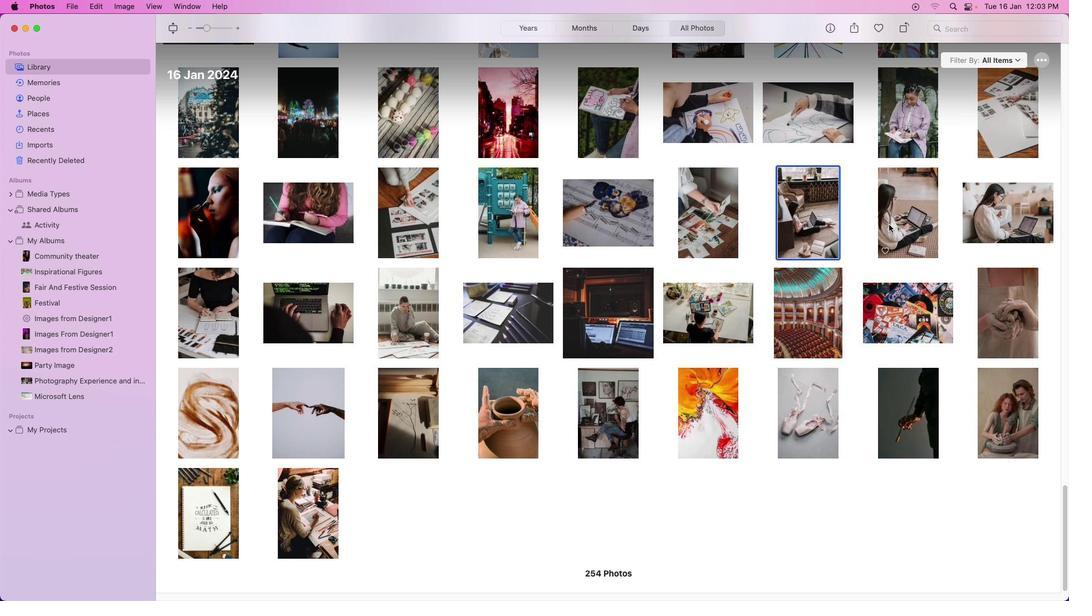 
Action: Mouse moved to (859, 322)
Screenshot: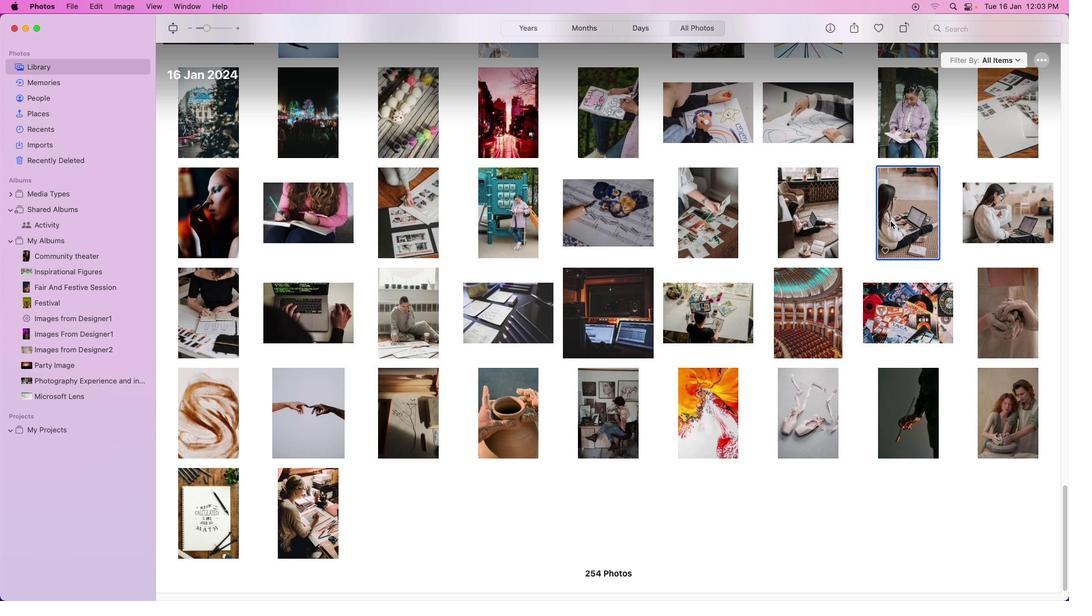 
Action: Mouse pressed left at (859, 322)
Screenshot: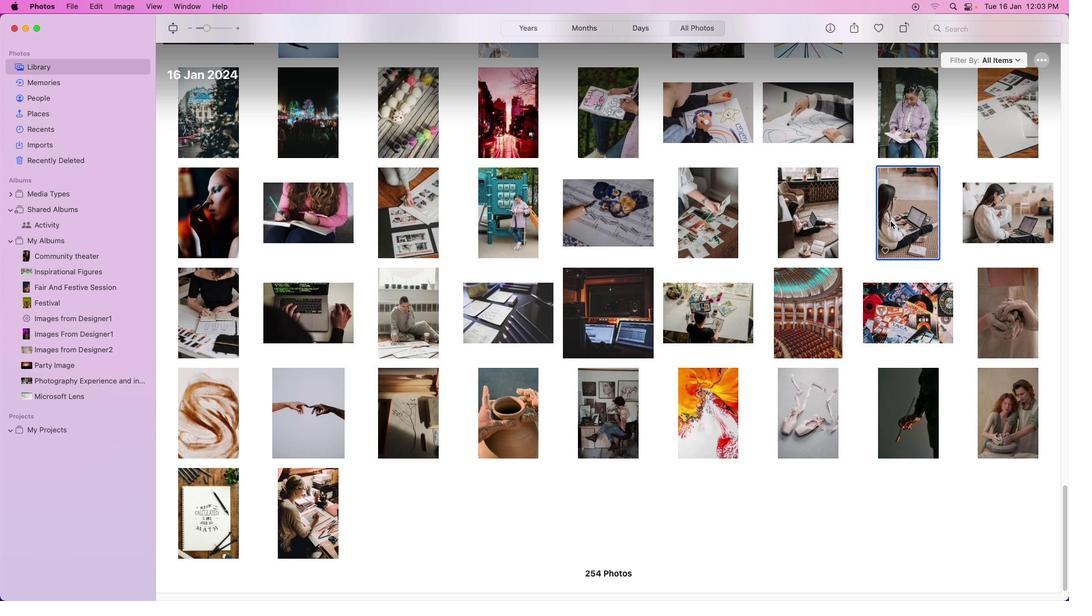 
Action: Mouse moved to (859, 322)
Screenshot: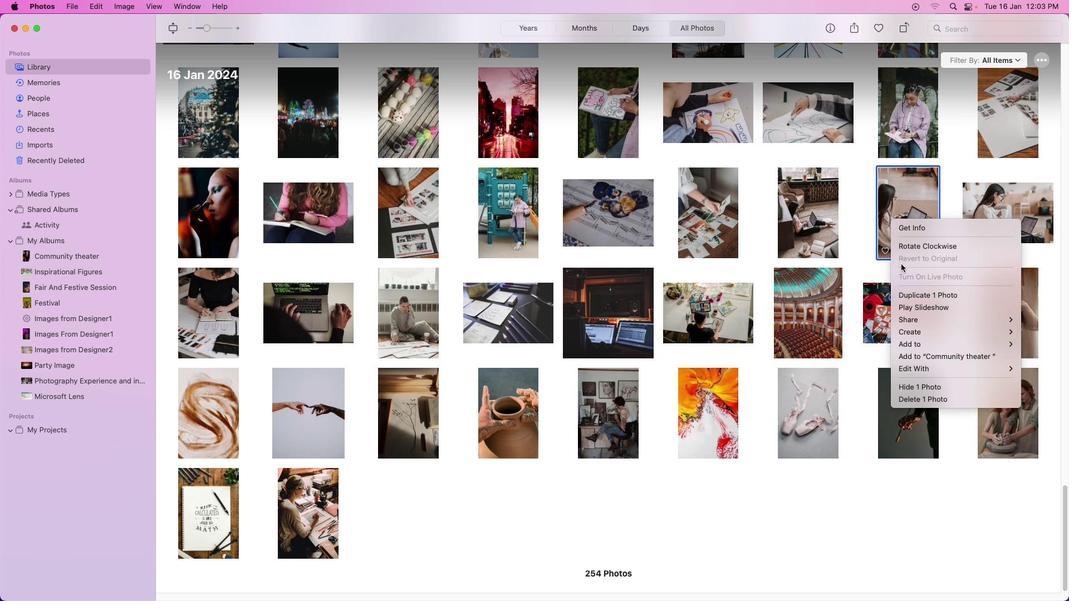
Action: Mouse pressed right at (859, 322)
Screenshot: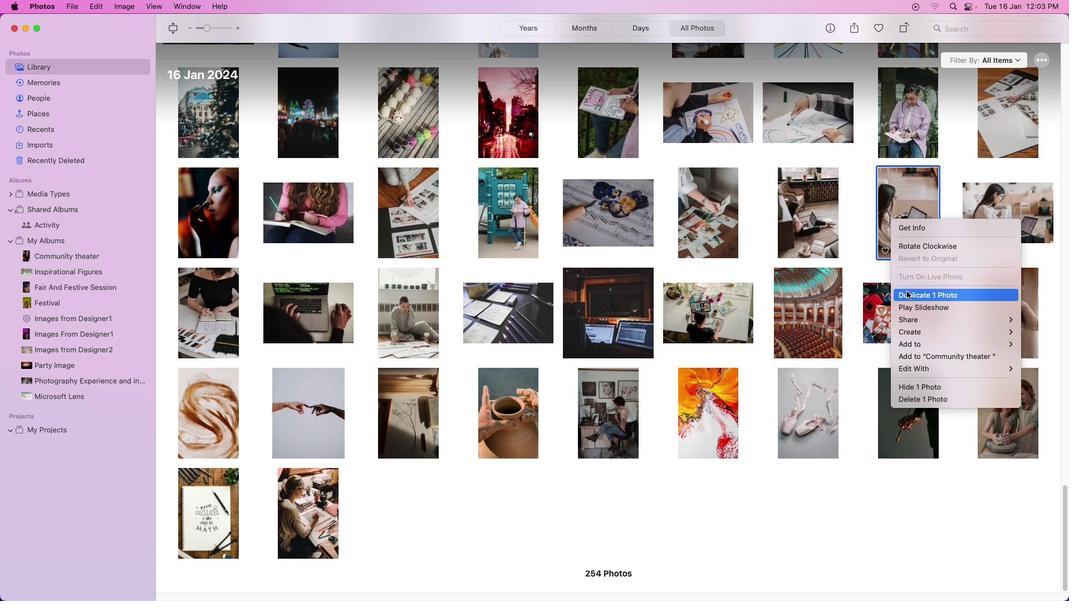 
Action: Mouse moved to (801, 439)
Screenshot: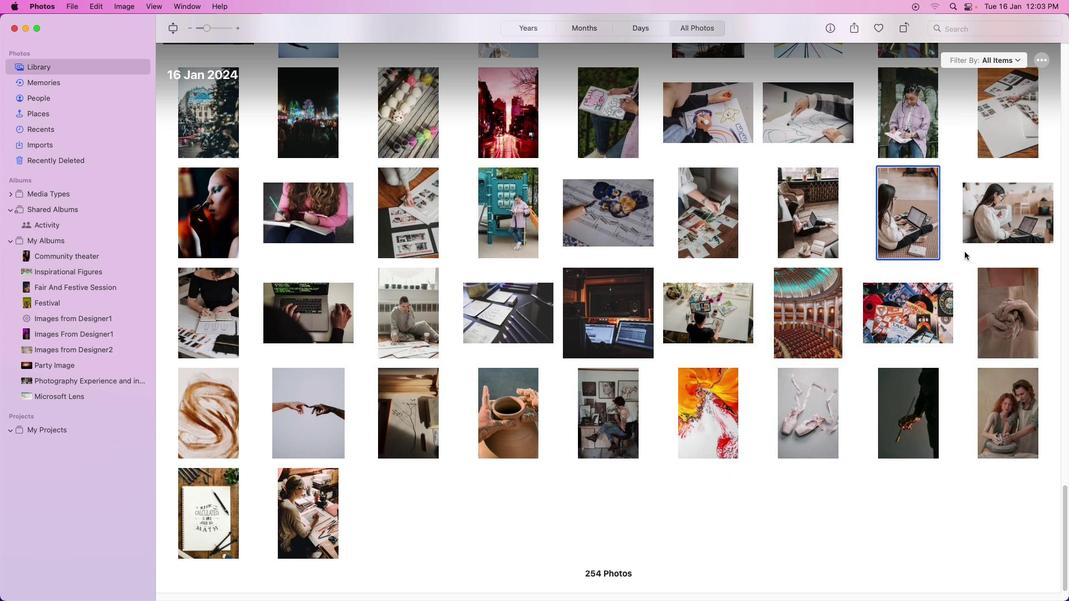 
Action: Mouse pressed left at (801, 439)
Screenshot: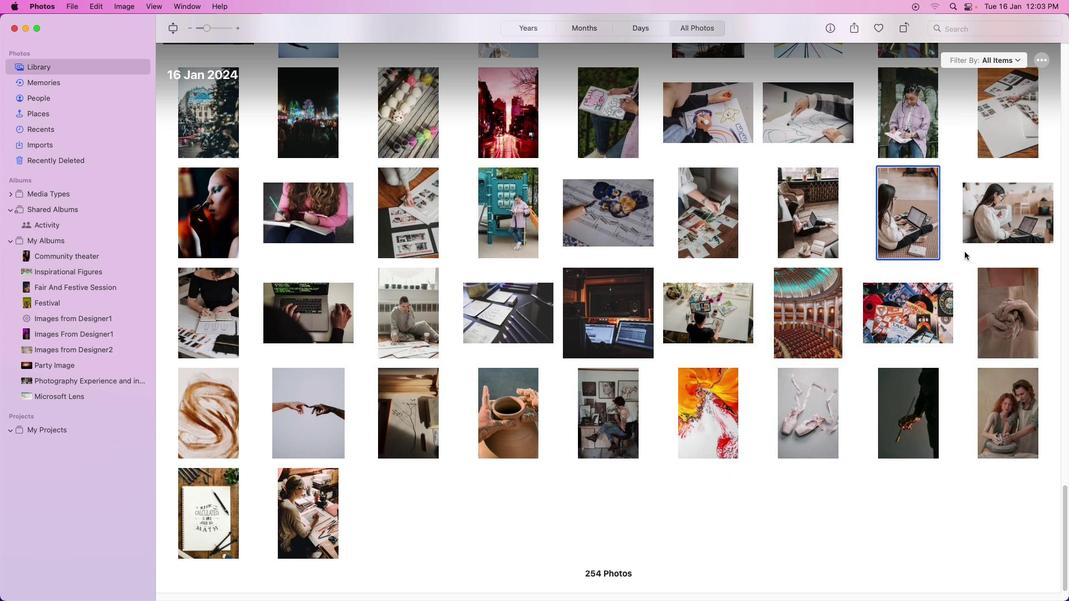 
Action: Mouse moved to (943, 320)
Screenshot: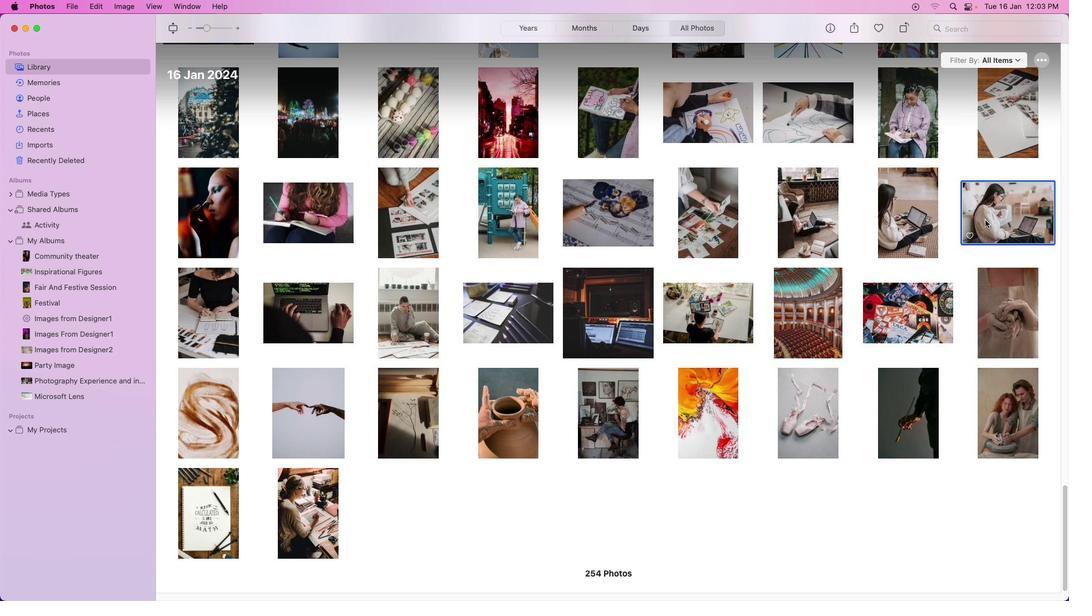 
Action: Mouse pressed left at (943, 320)
Screenshot: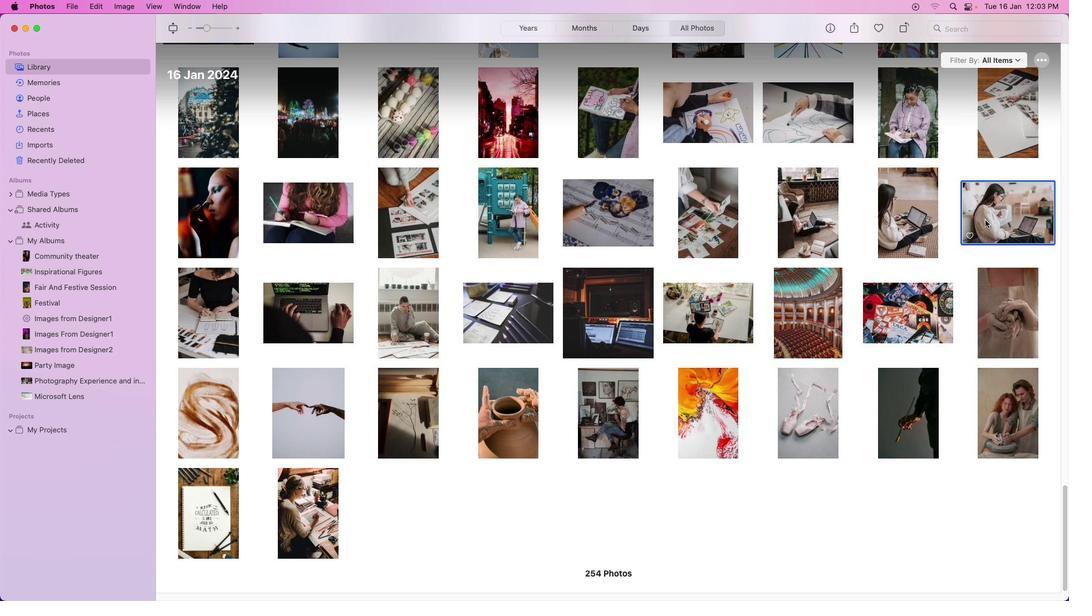 
Action: Mouse pressed right at (943, 320)
Screenshot: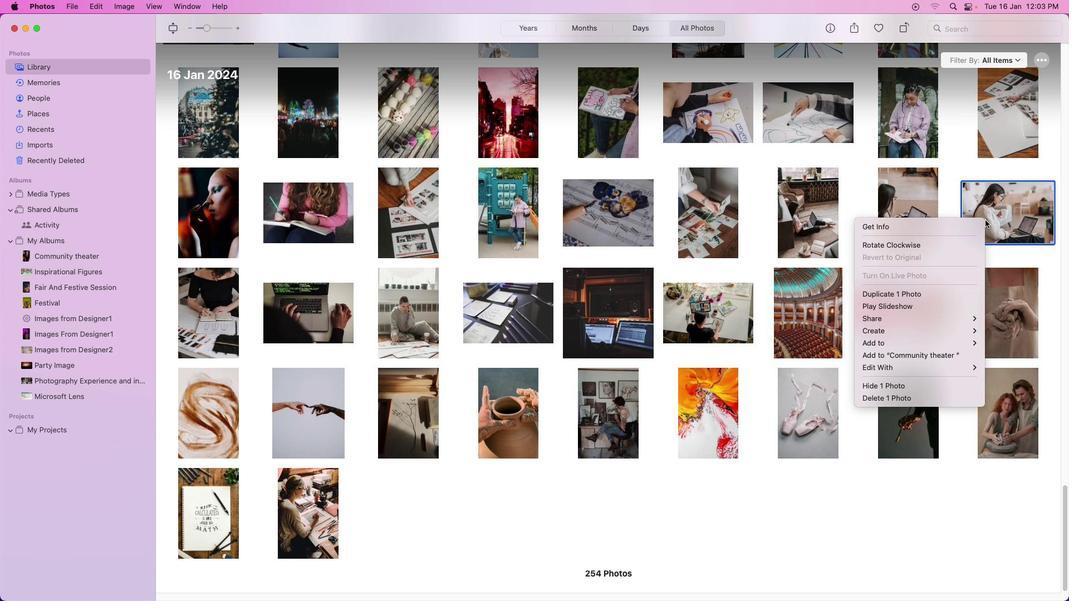 
Action: Mouse moved to (777, 439)
Screenshot: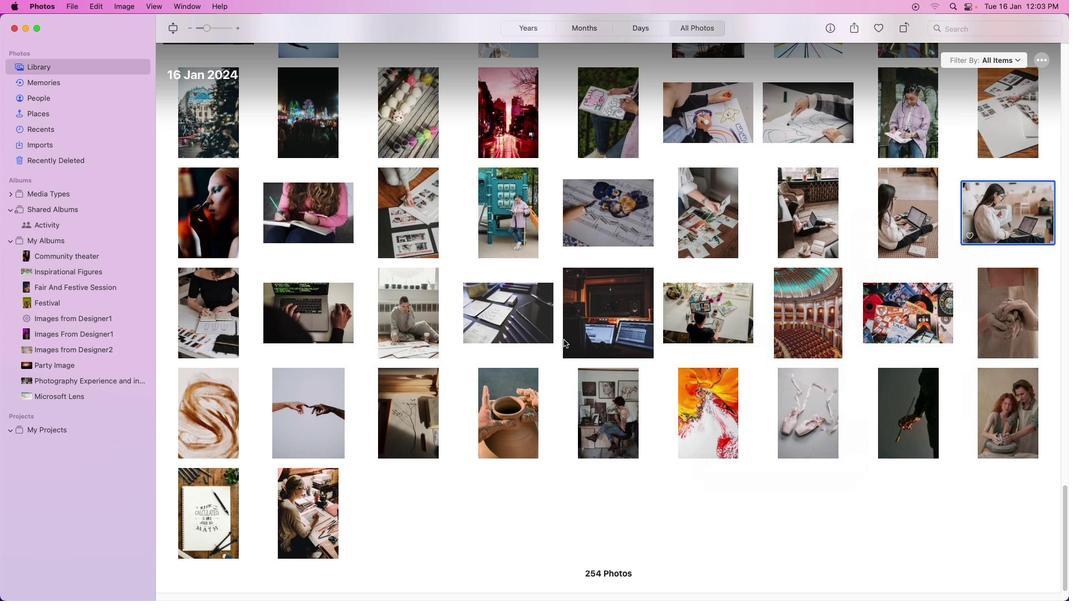 
Action: Mouse pressed left at (777, 439)
Screenshot: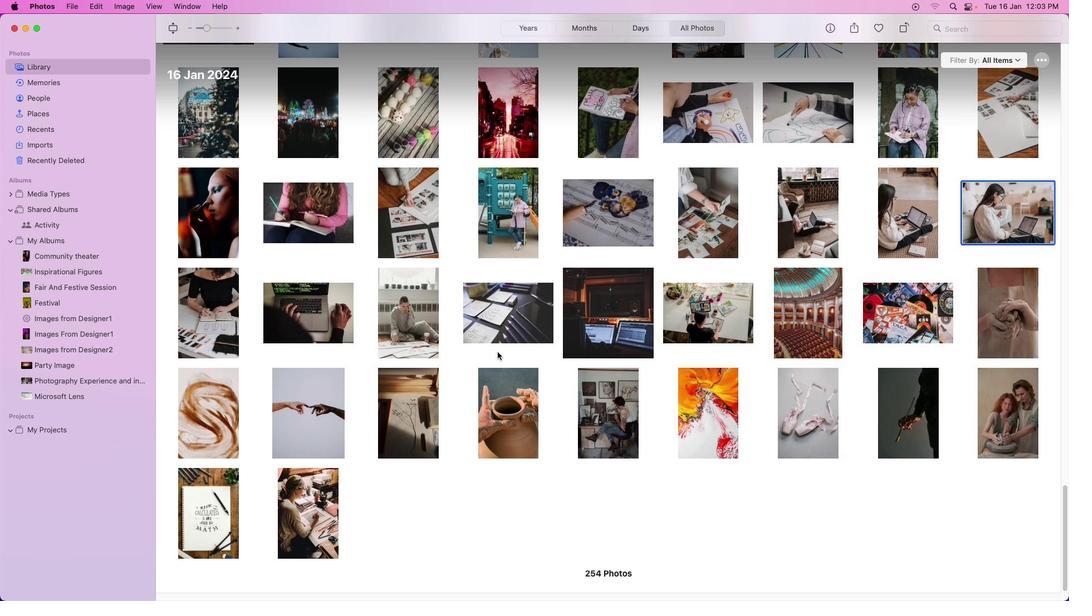 
Action: Mouse moved to (258, 393)
Screenshot: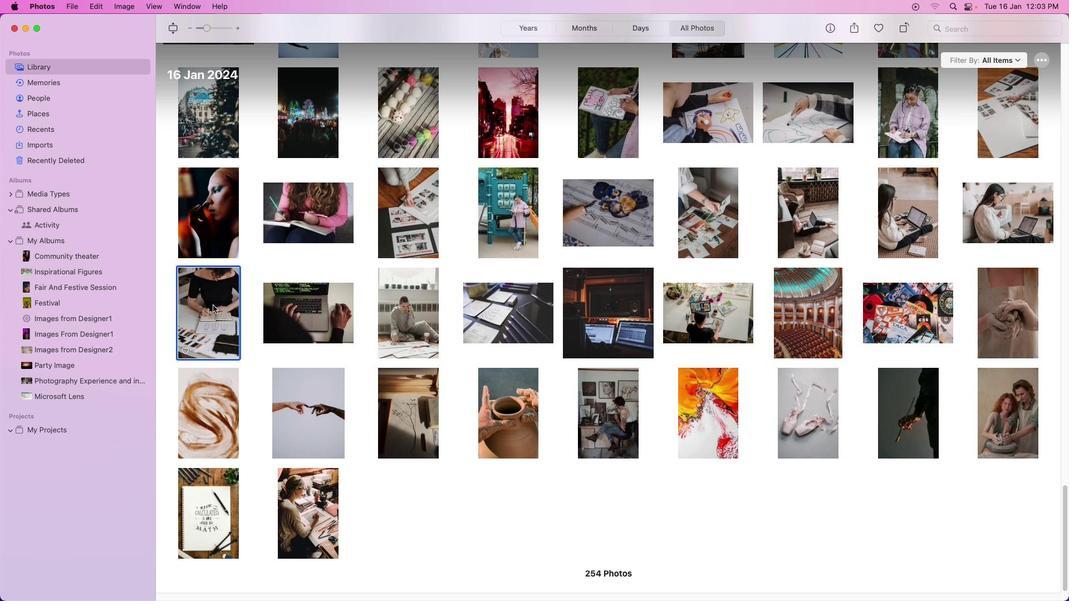 
Action: Mouse pressed left at (258, 393)
Screenshot: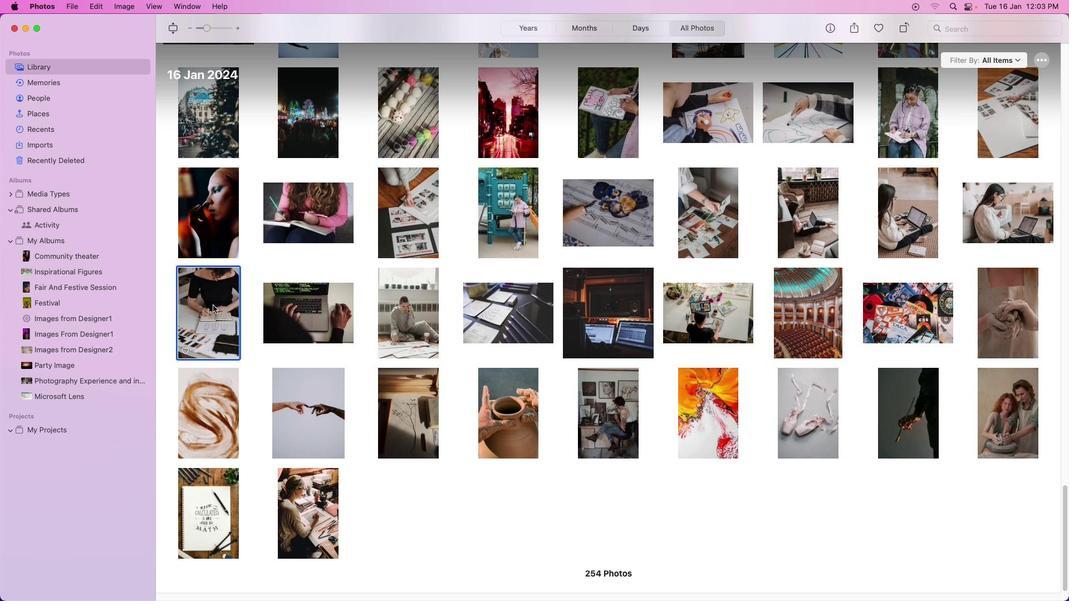 
Action: Mouse moved to (258, 393)
Screenshot: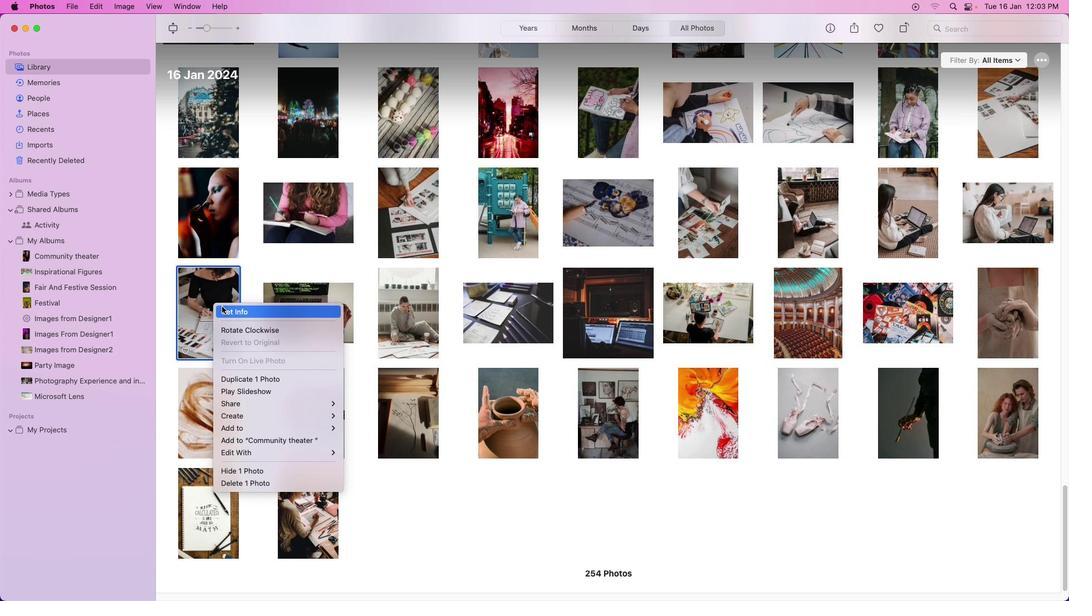 
Action: Mouse pressed right at (258, 393)
Screenshot: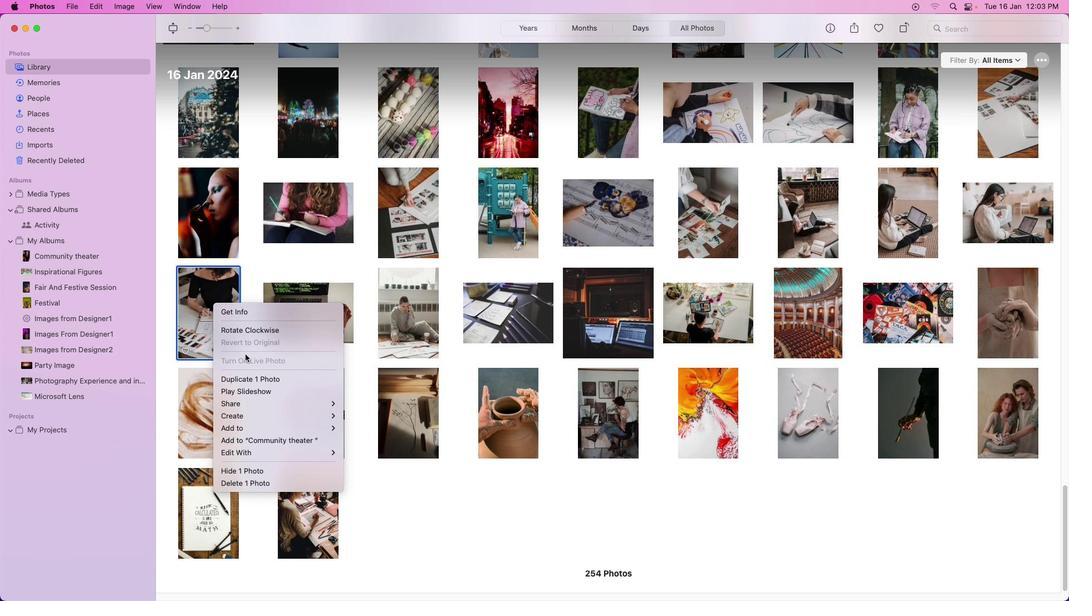 
Action: Mouse moved to (422, 511)
Screenshot: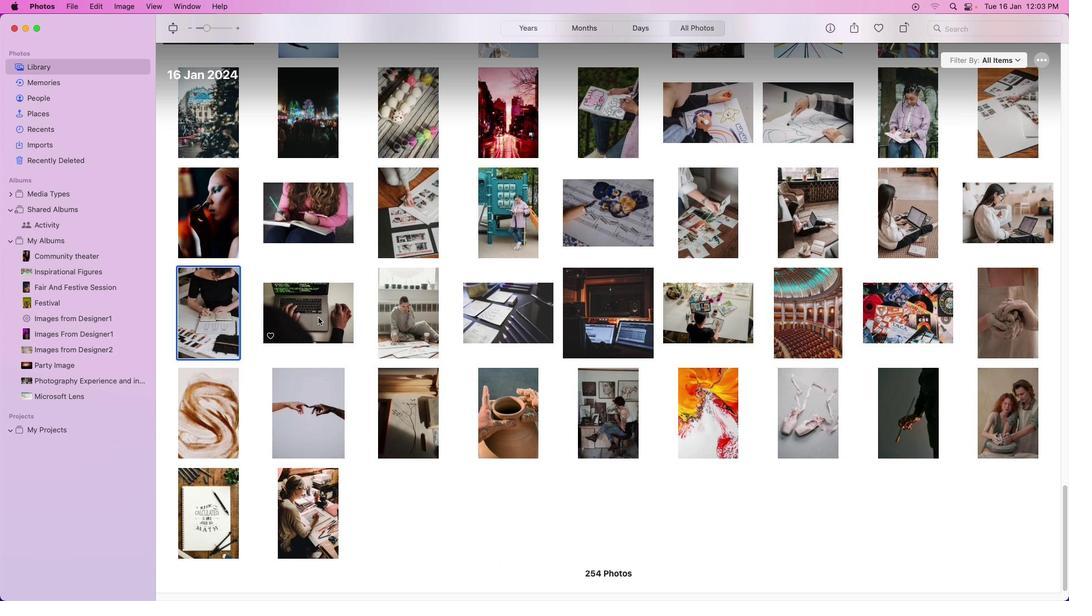 
Action: Mouse pressed left at (422, 511)
Screenshot: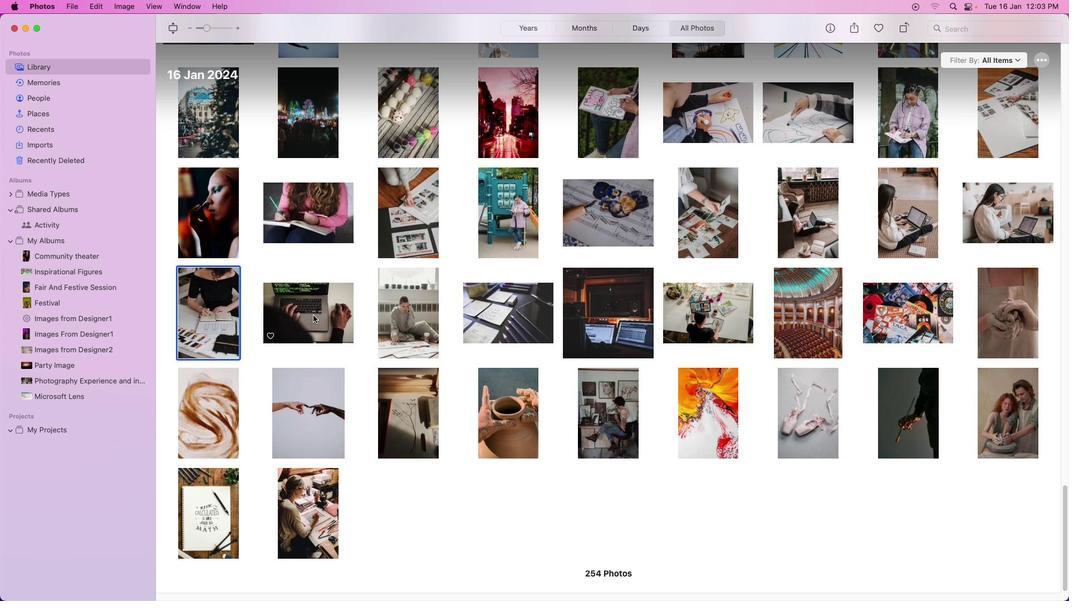 
Action: Mouse moved to (342, 399)
Screenshot: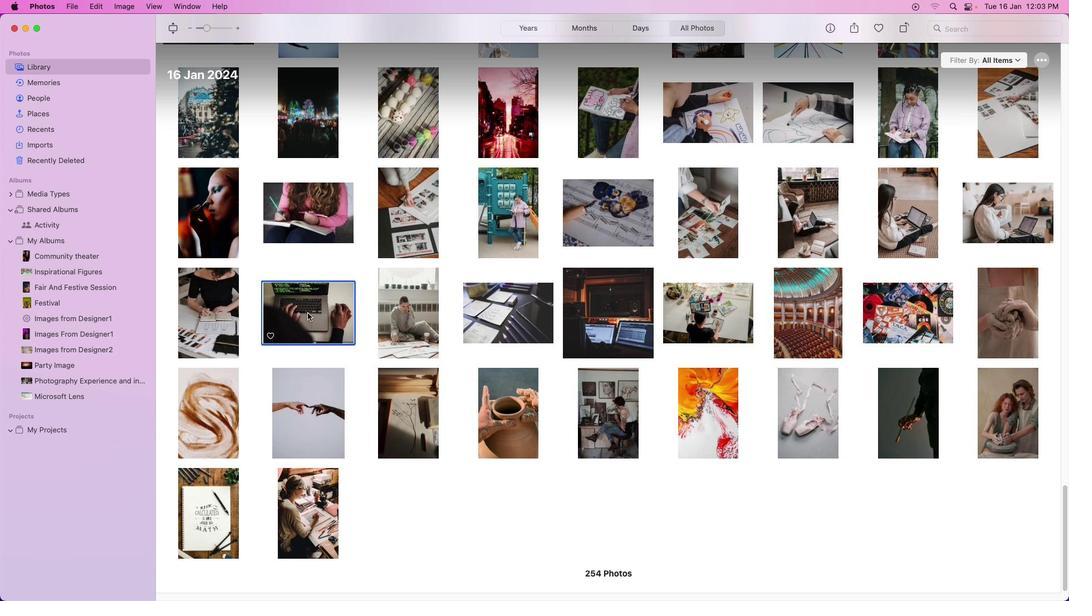 
Action: Mouse pressed left at (342, 399)
Screenshot: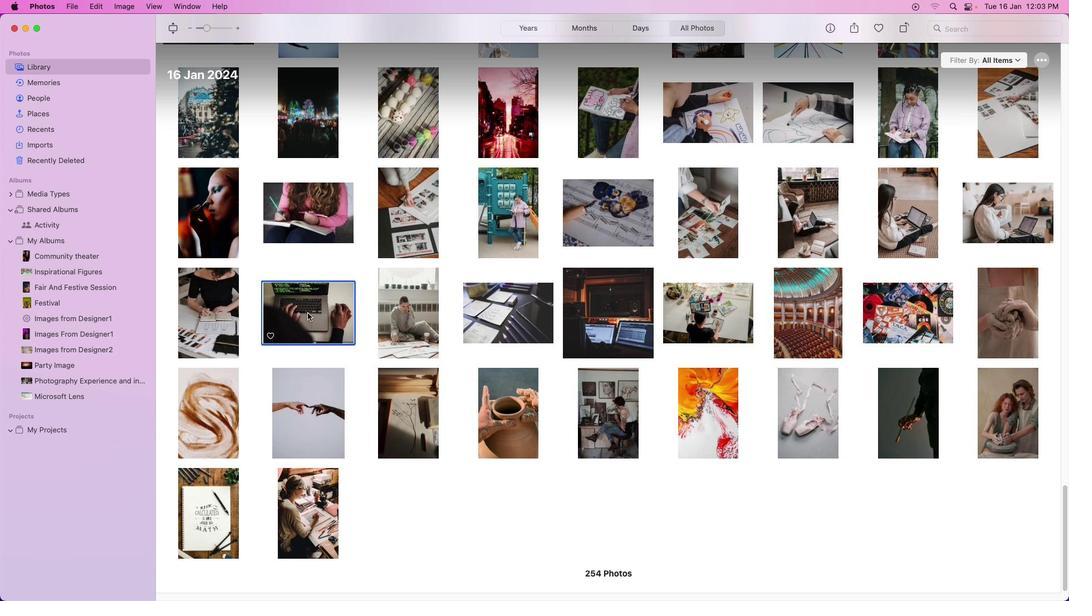 
Action: Mouse pressed right at (342, 399)
Screenshot: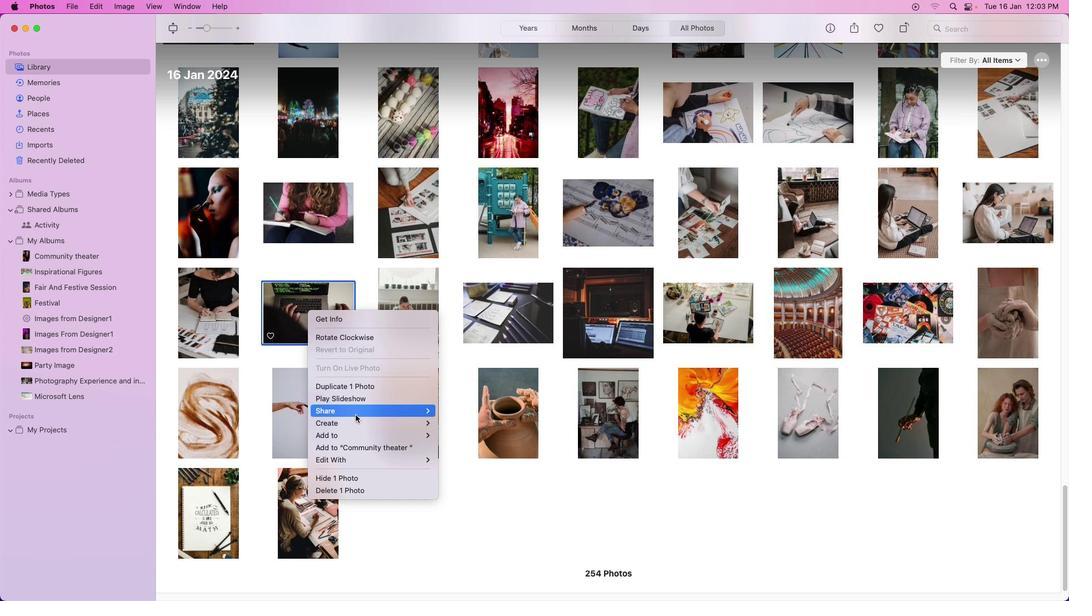 
Action: Mouse moved to (508, 519)
Screenshot: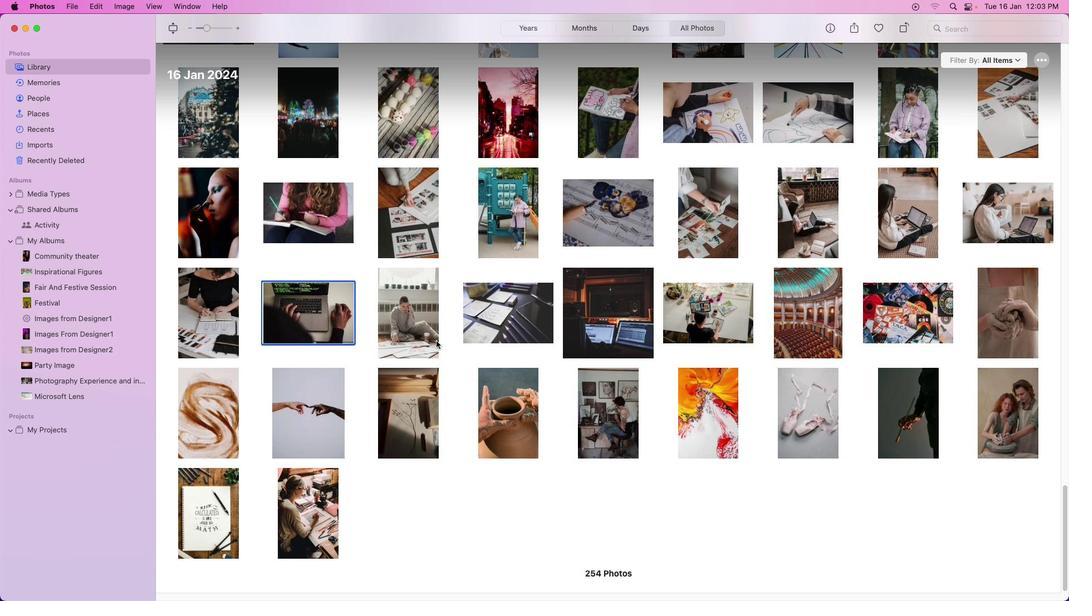 
Action: Mouse pressed left at (508, 519)
Screenshot: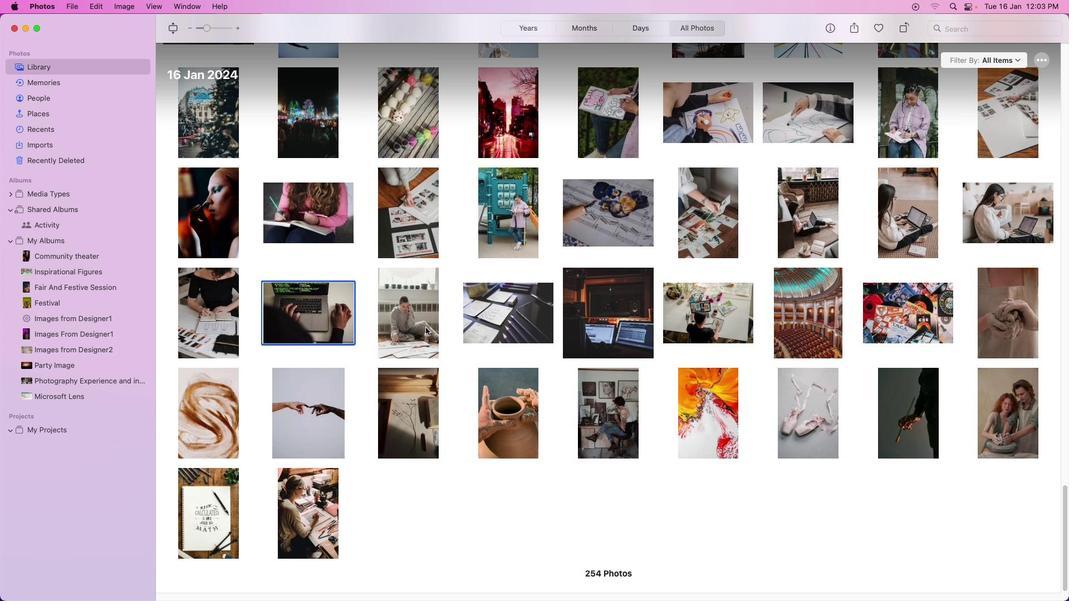 
Action: Mouse moved to (438, 401)
Screenshot: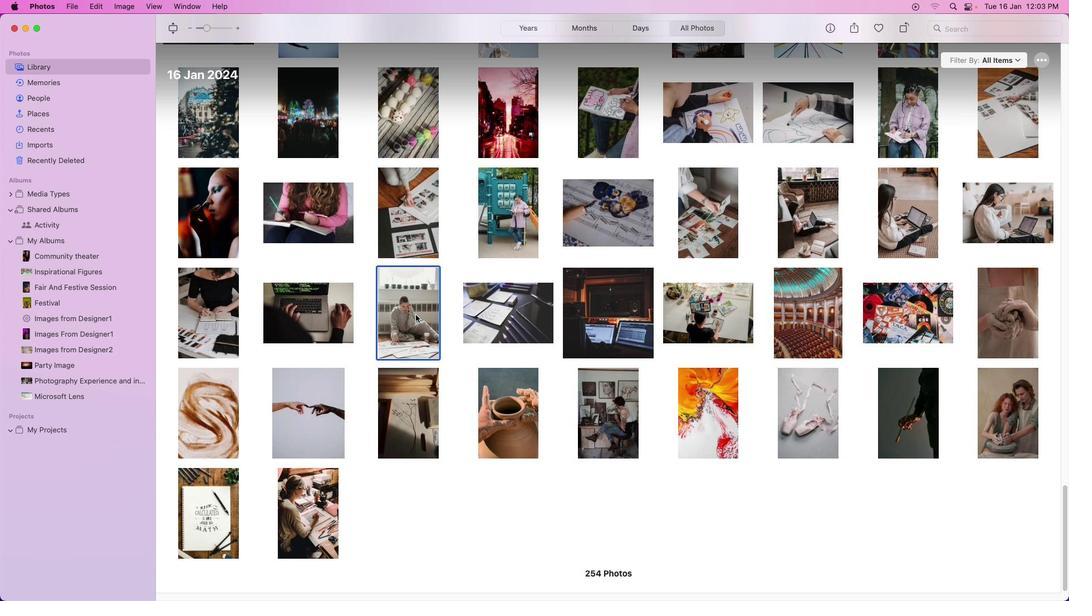 
Action: Mouse pressed left at (438, 401)
Screenshot: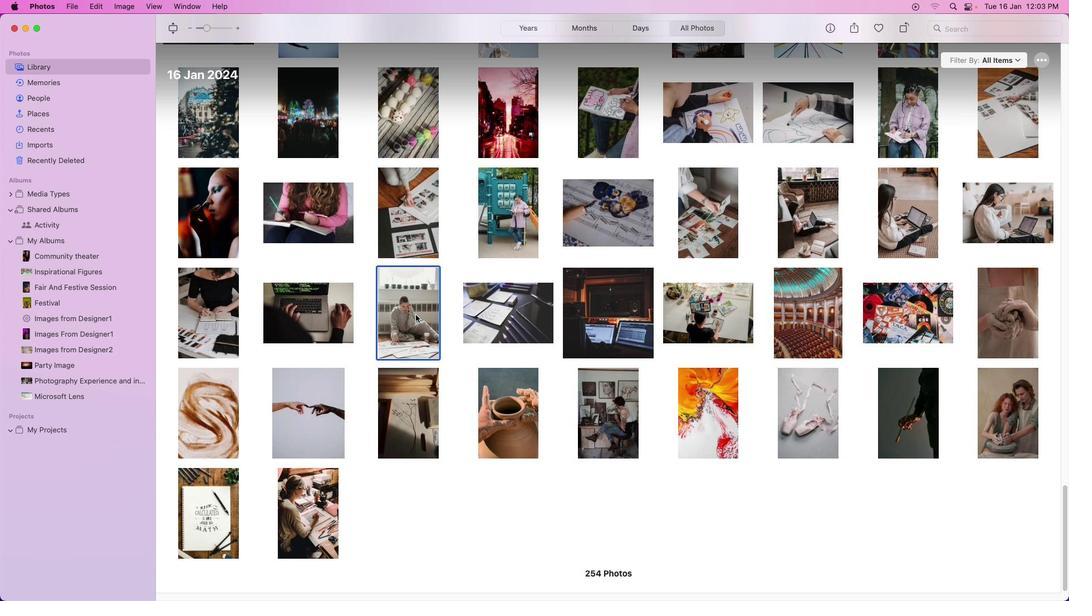 
Action: Mouse pressed right at (438, 401)
Screenshot: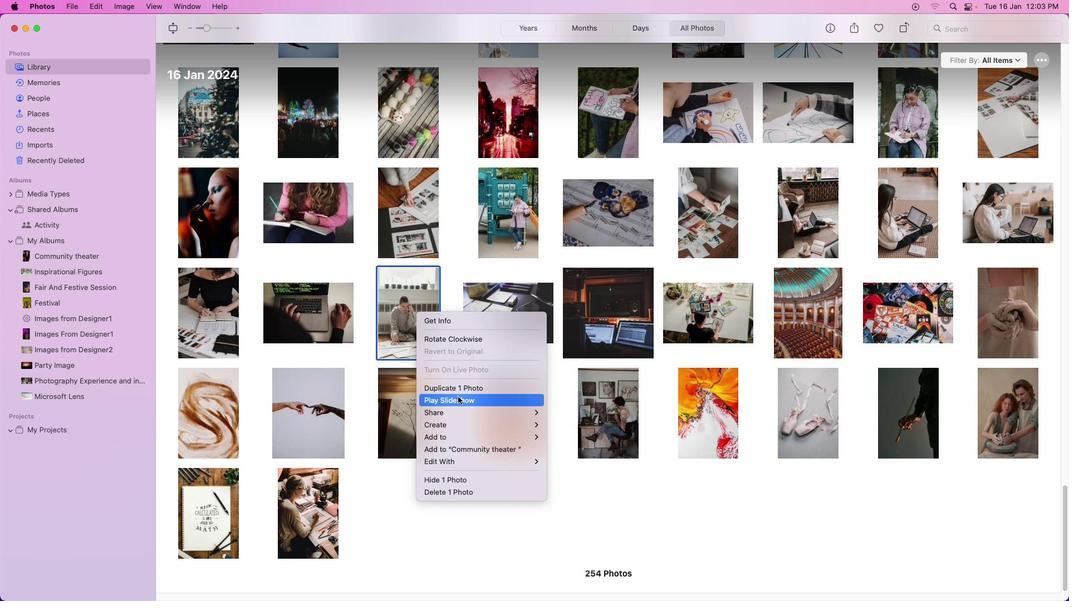 
Action: Mouse moved to (595, 521)
Screenshot: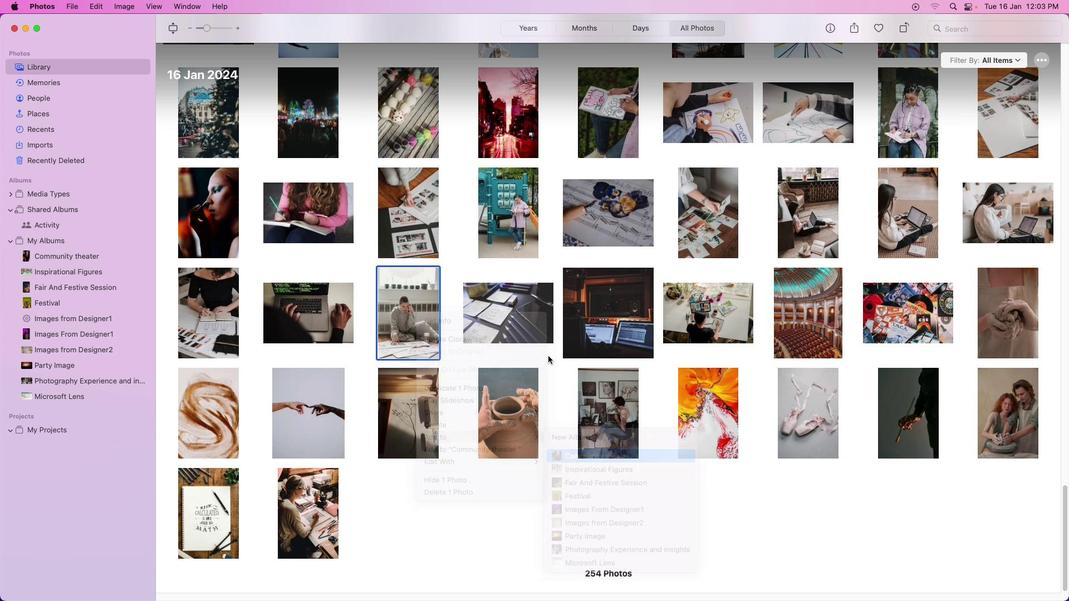 
Action: Mouse pressed left at (595, 521)
Screenshot: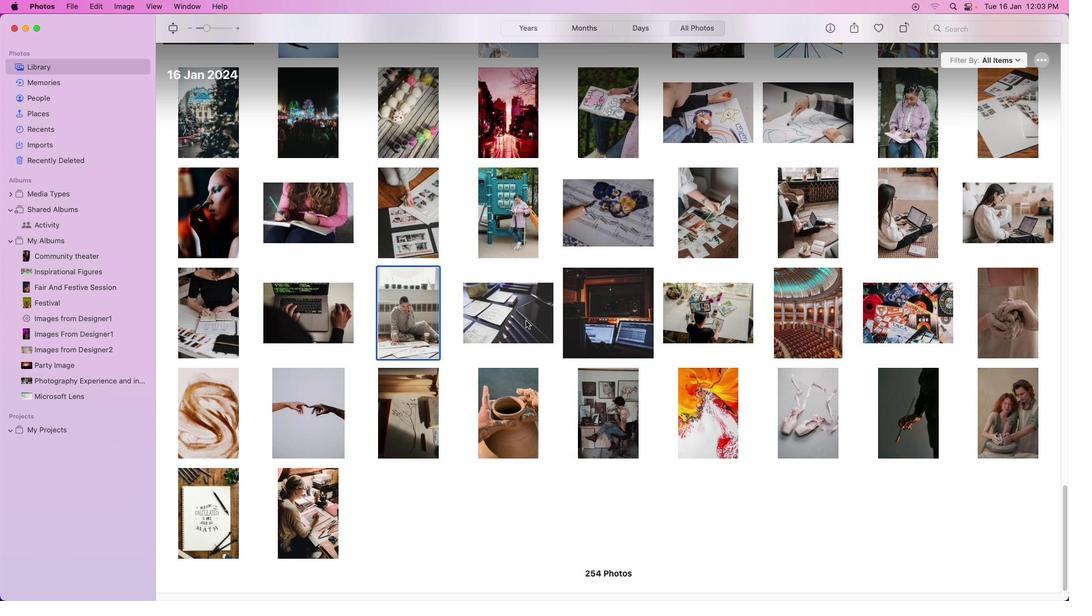 
Action: Mouse moved to (535, 406)
Screenshot: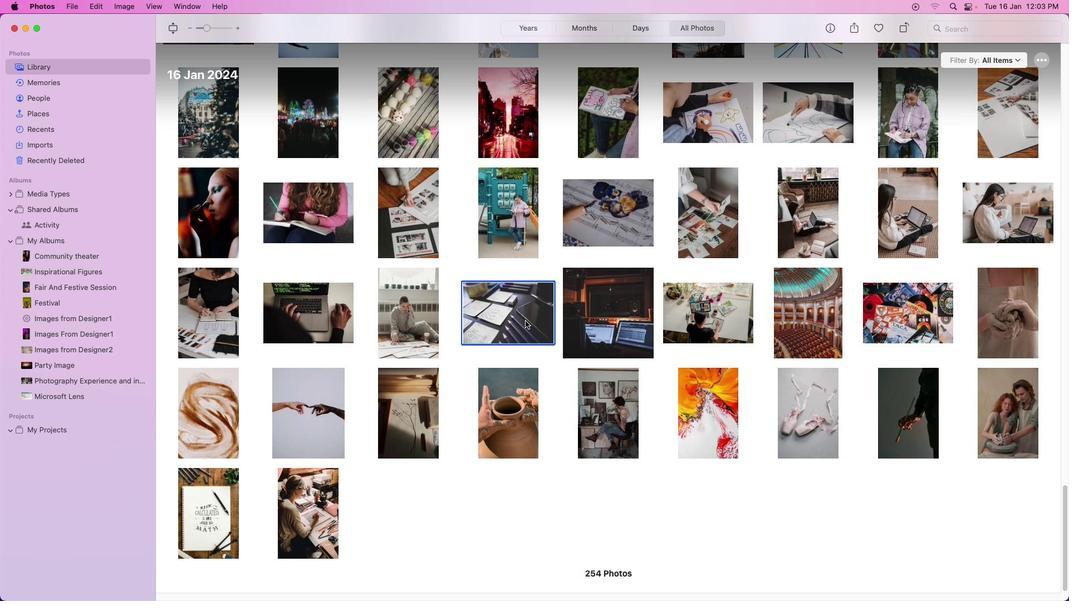 
Action: Mouse pressed left at (535, 406)
Screenshot: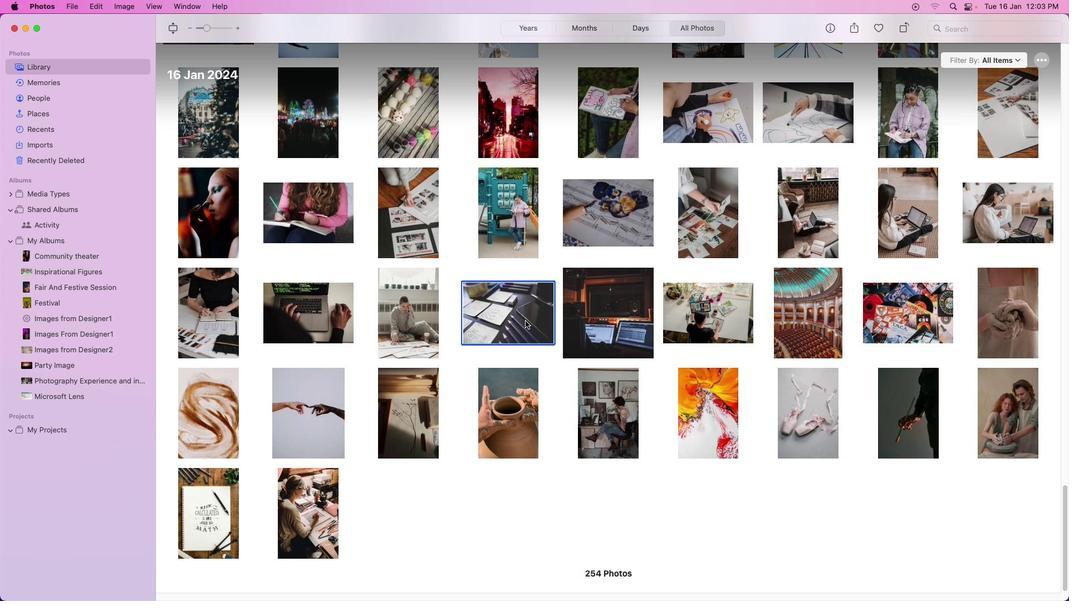 
Action: Mouse pressed right at (535, 406)
Screenshot: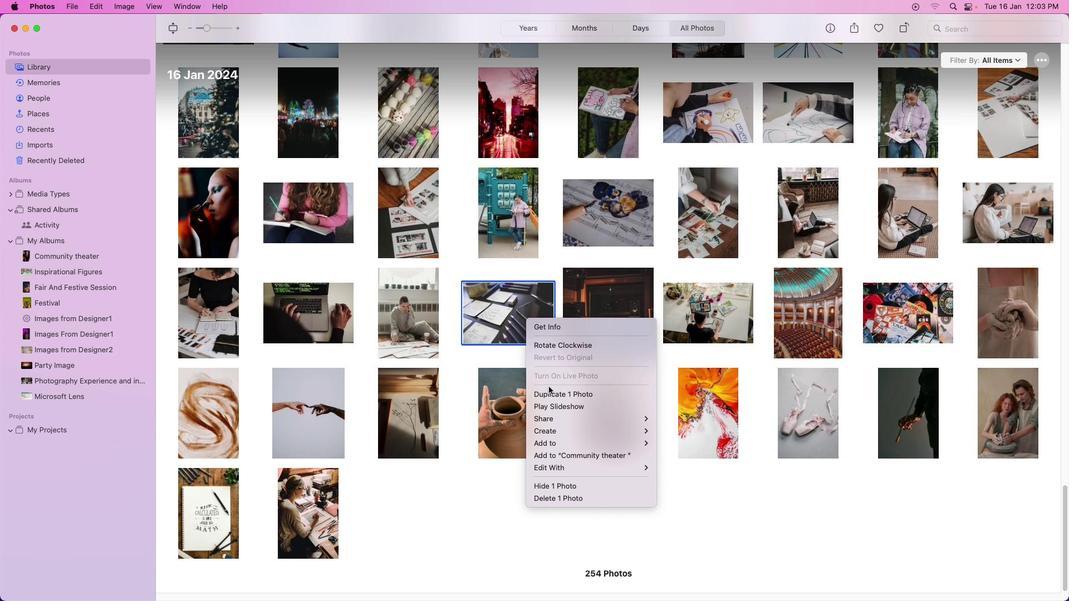 
Action: Mouse moved to (687, 523)
Screenshot: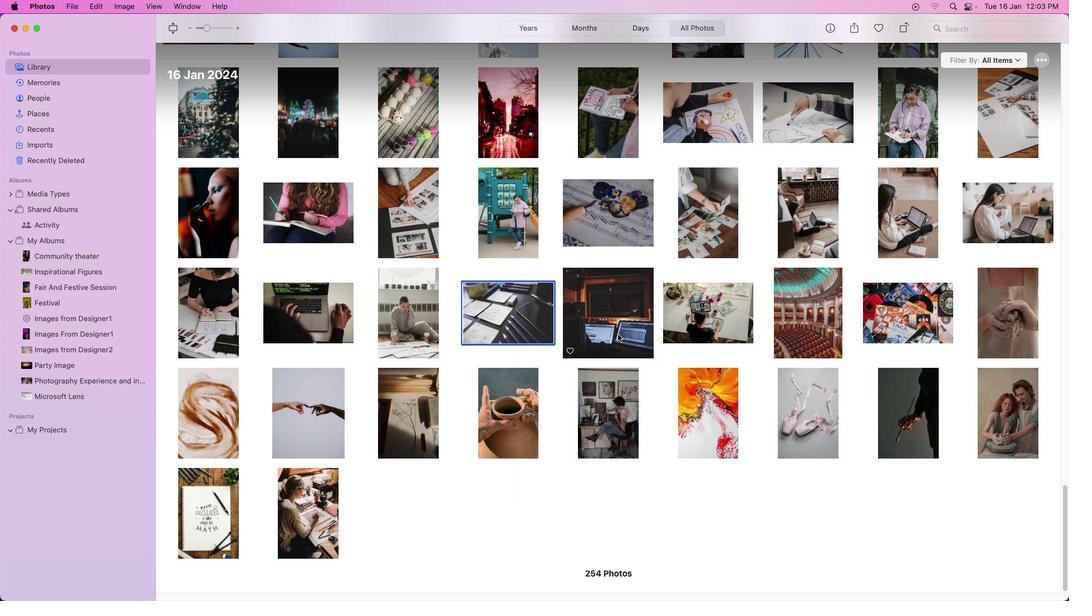 
Action: Mouse pressed left at (687, 523)
Screenshot: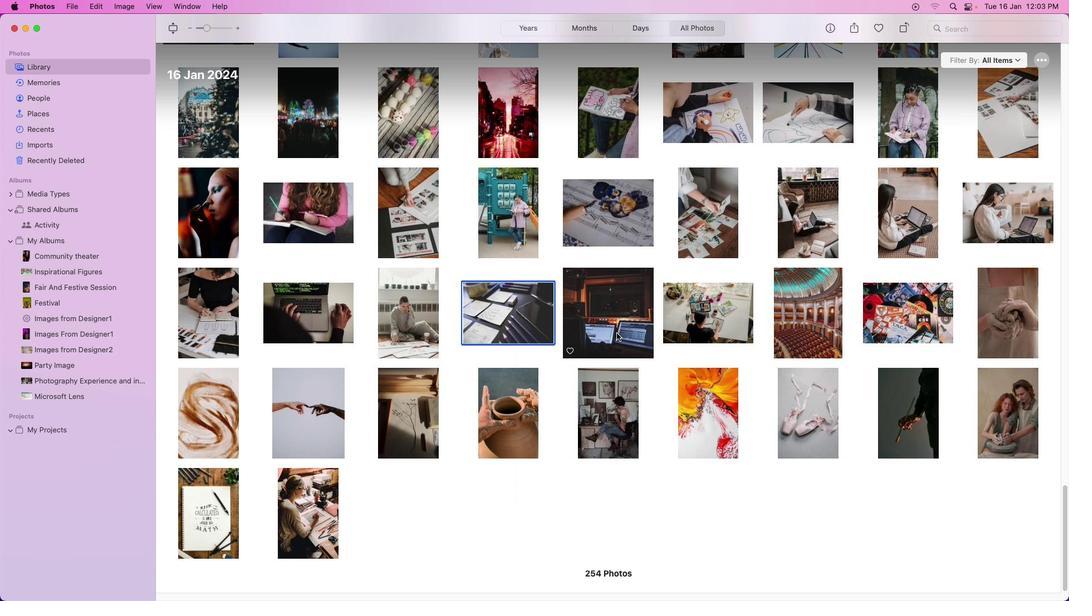 
Action: Mouse moved to (612, 411)
Screenshot: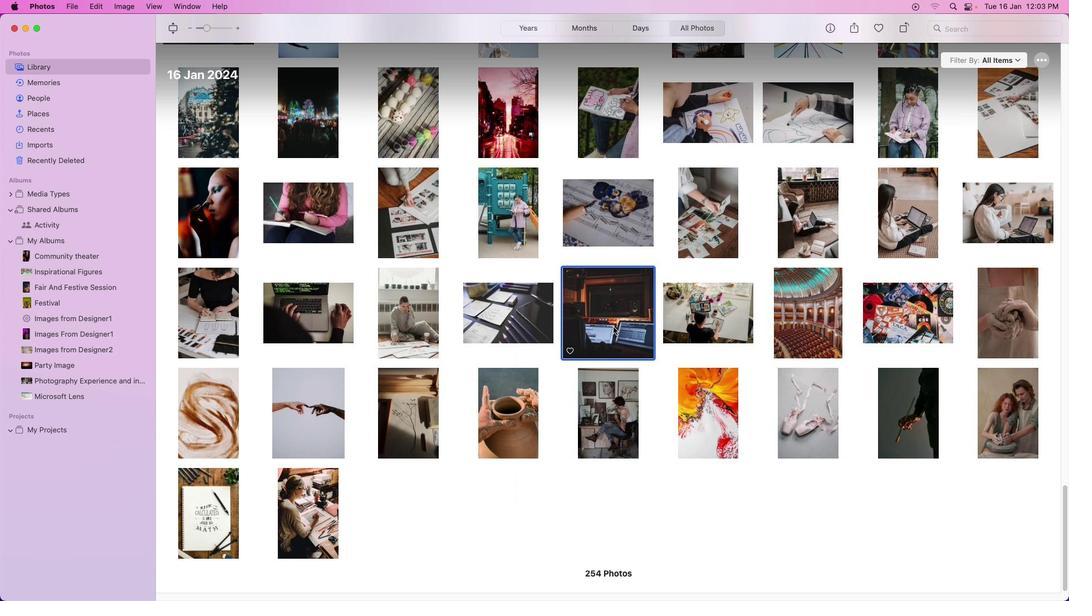 
Action: Mouse pressed left at (612, 411)
Screenshot: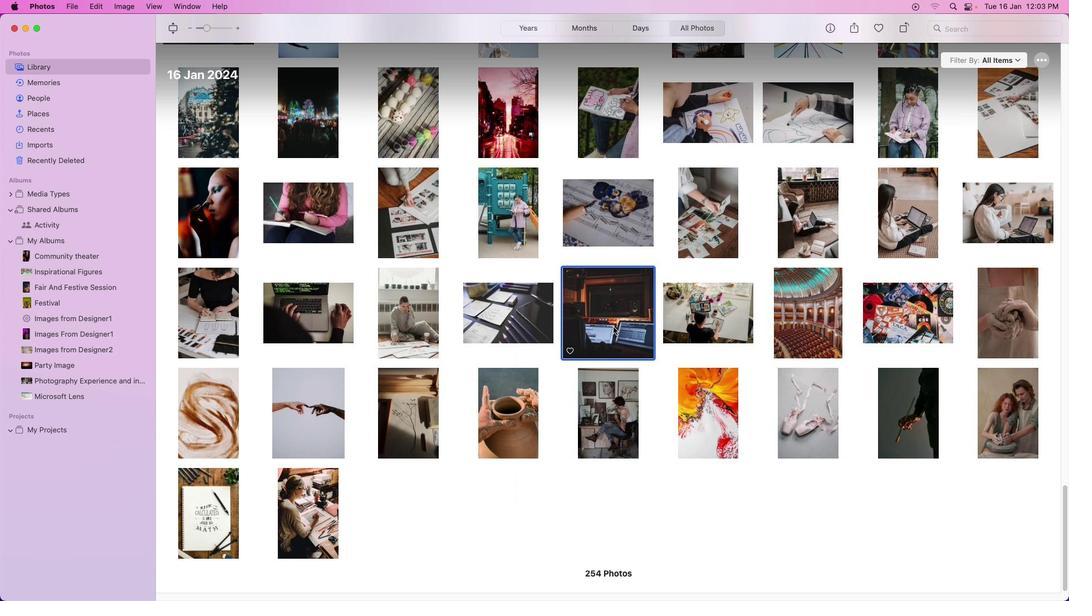 
Action: Mouse pressed right at (612, 411)
Screenshot: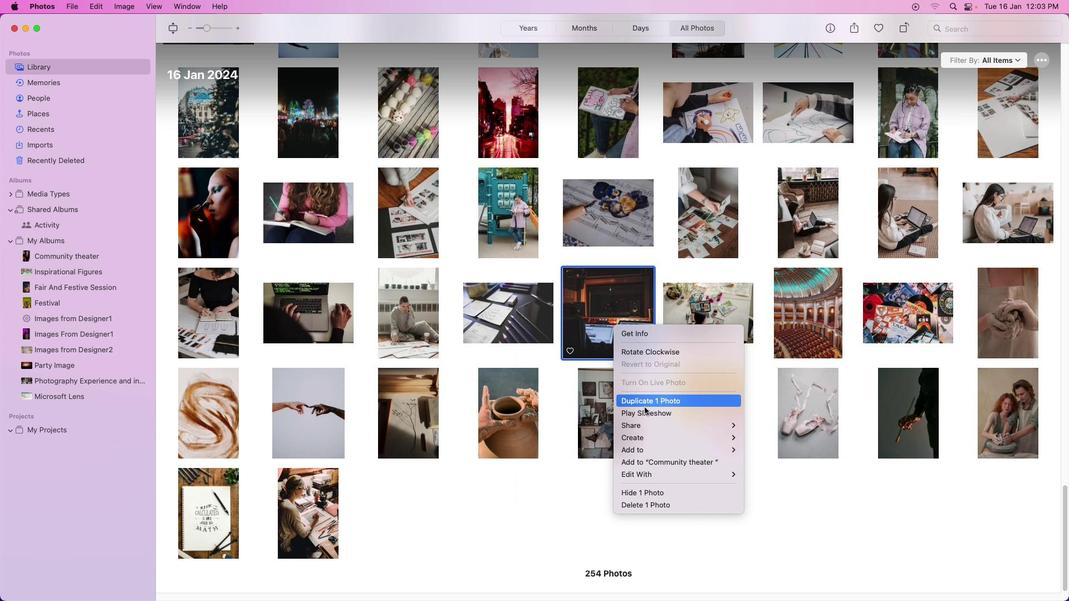 
Action: Mouse moved to (759, 527)
Screenshot: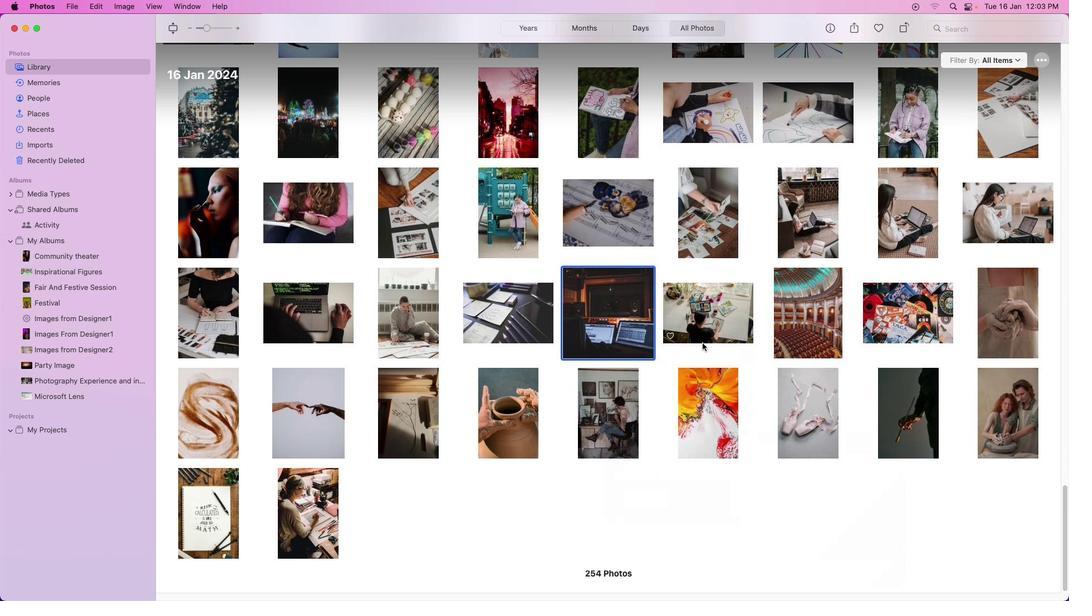 
Action: Mouse pressed left at (759, 527)
Screenshot: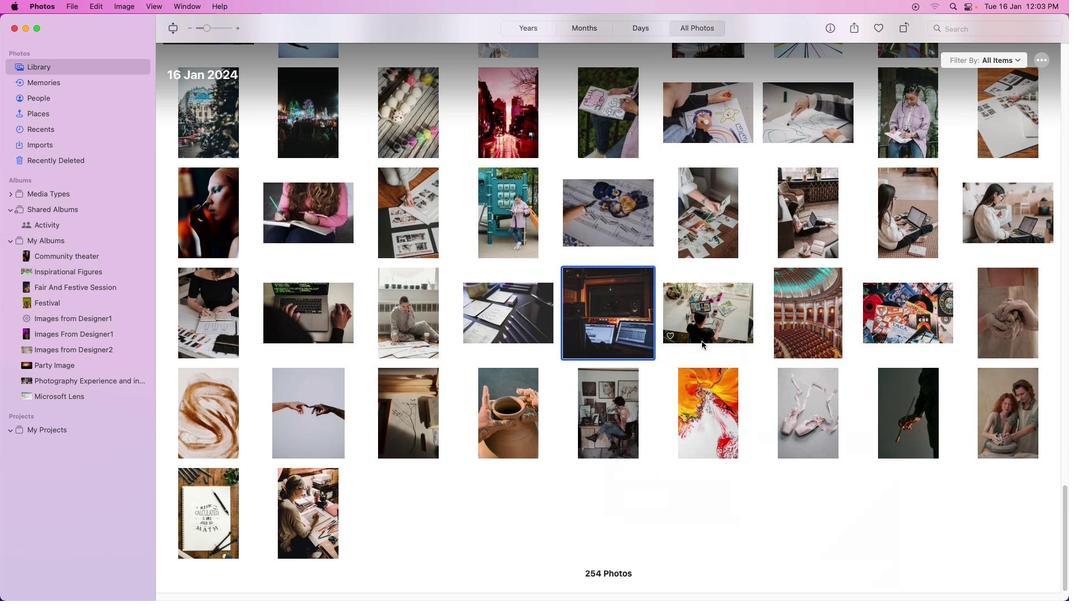 
Action: Mouse moved to (691, 422)
Screenshot: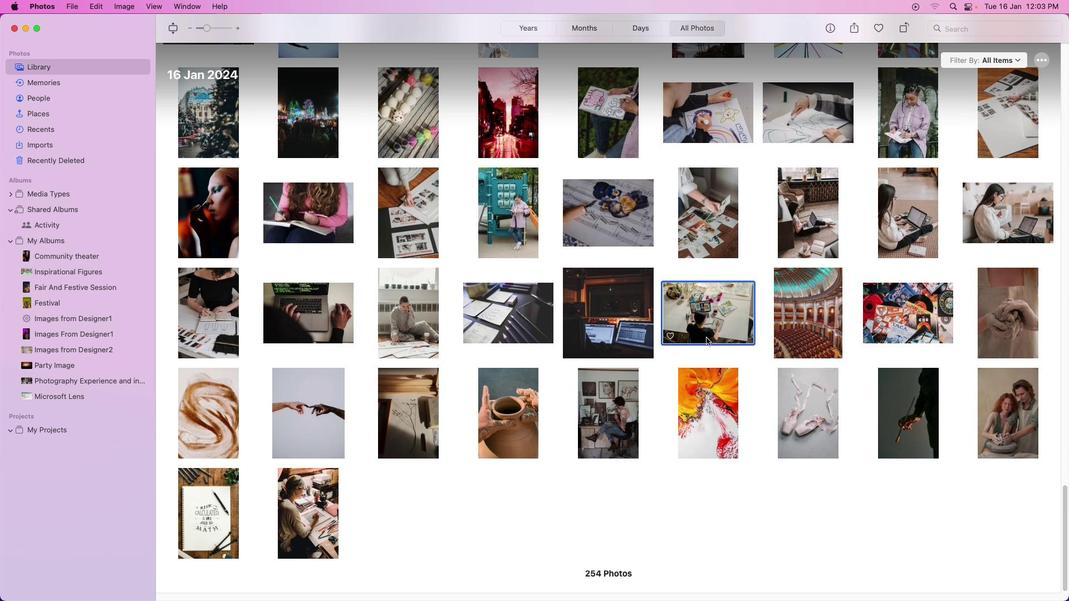 
Action: Mouse pressed left at (691, 422)
Screenshot: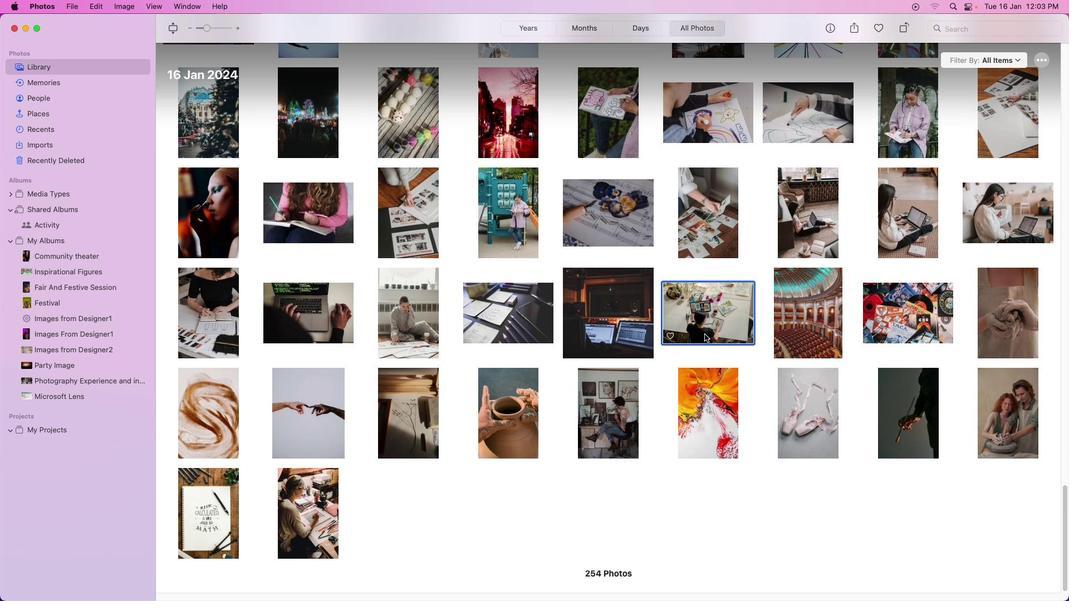 
Action: Mouse moved to (694, 416)
Screenshot: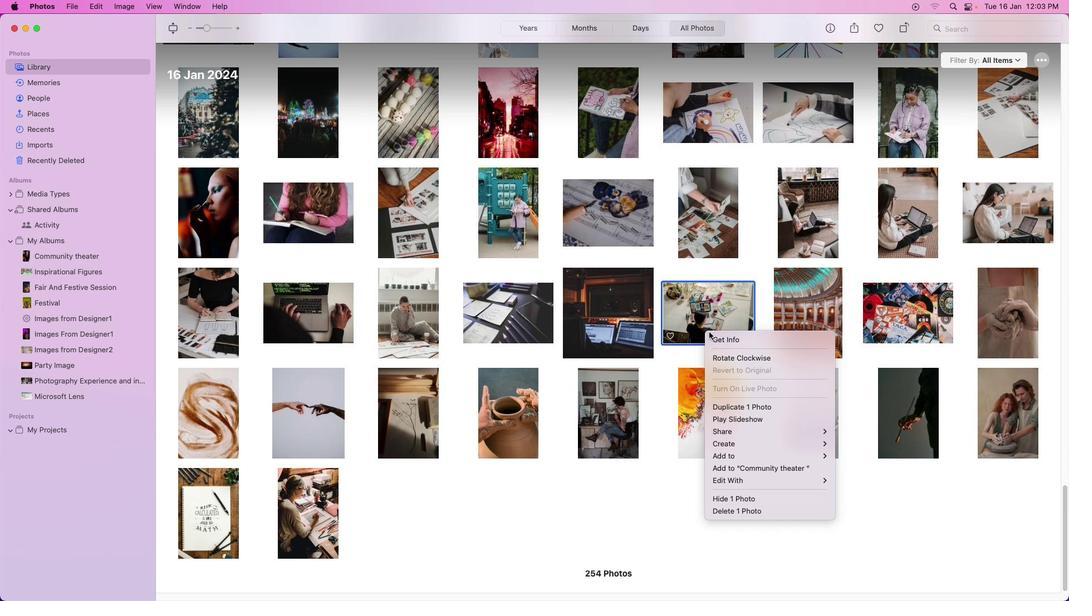 
Action: Mouse pressed right at (694, 416)
Screenshot: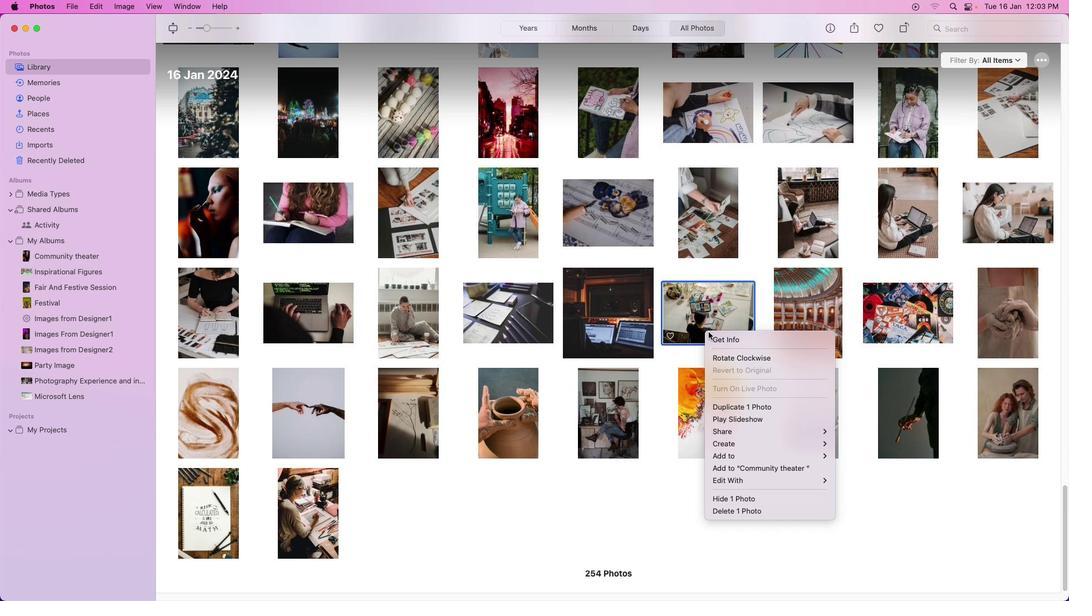 
Action: Mouse moved to (852, 533)
Screenshot: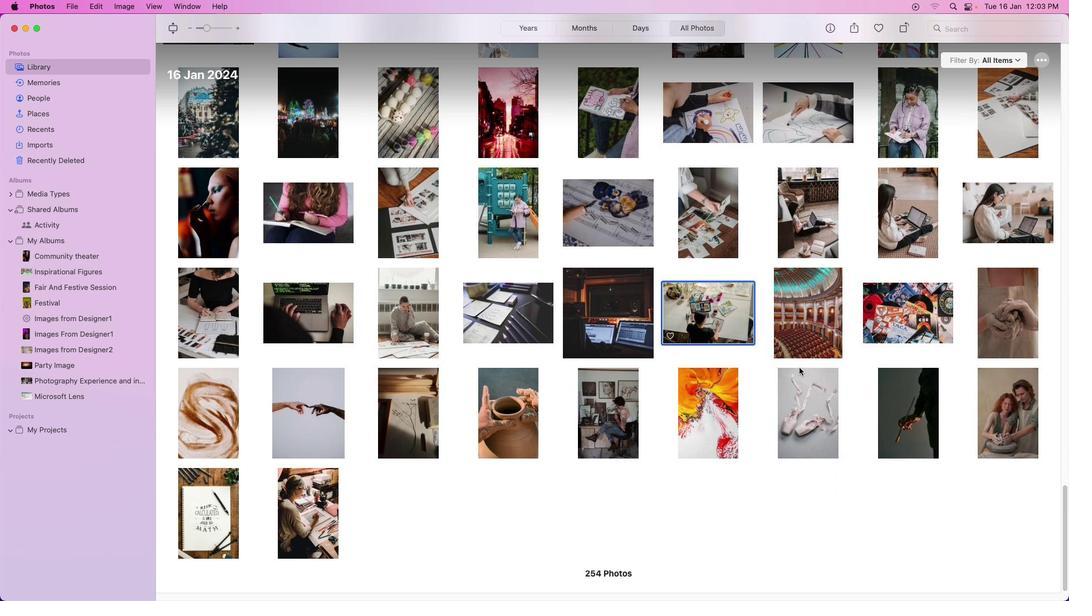 
Action: Mouse pressed left at (852, 533)
Screenshot: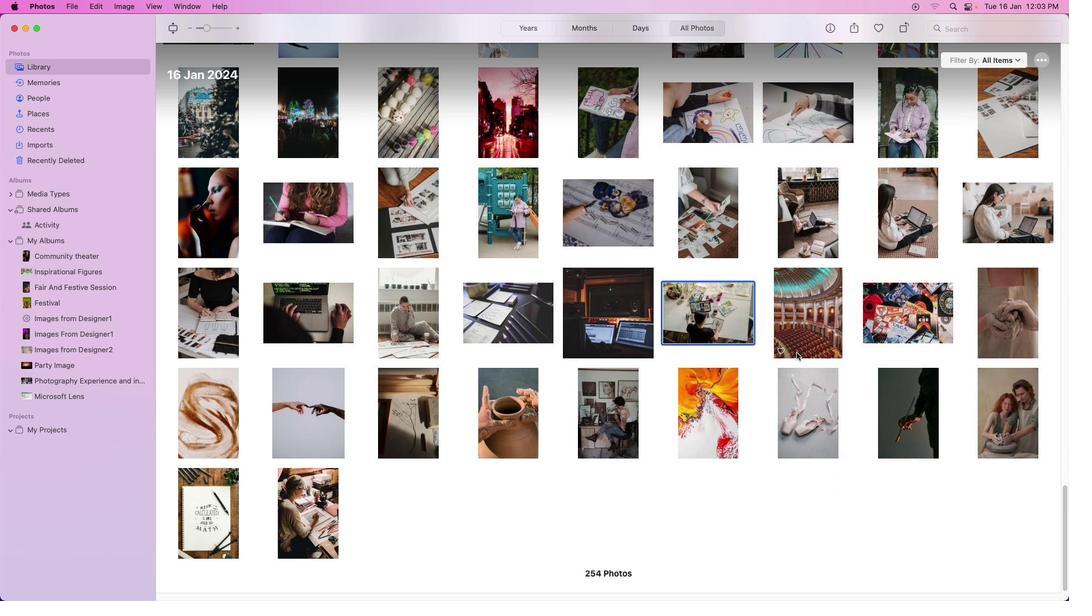 
Action: Mouse moved to (781, 419)
Screenshot: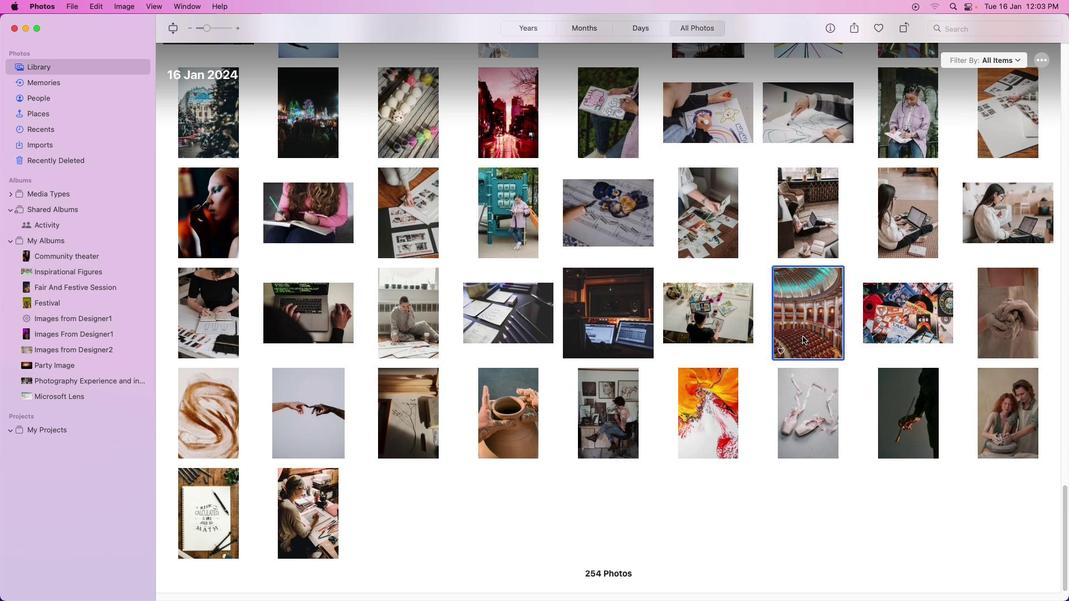 
Action: Mouse pressed left at (781, 419)
Screenshot: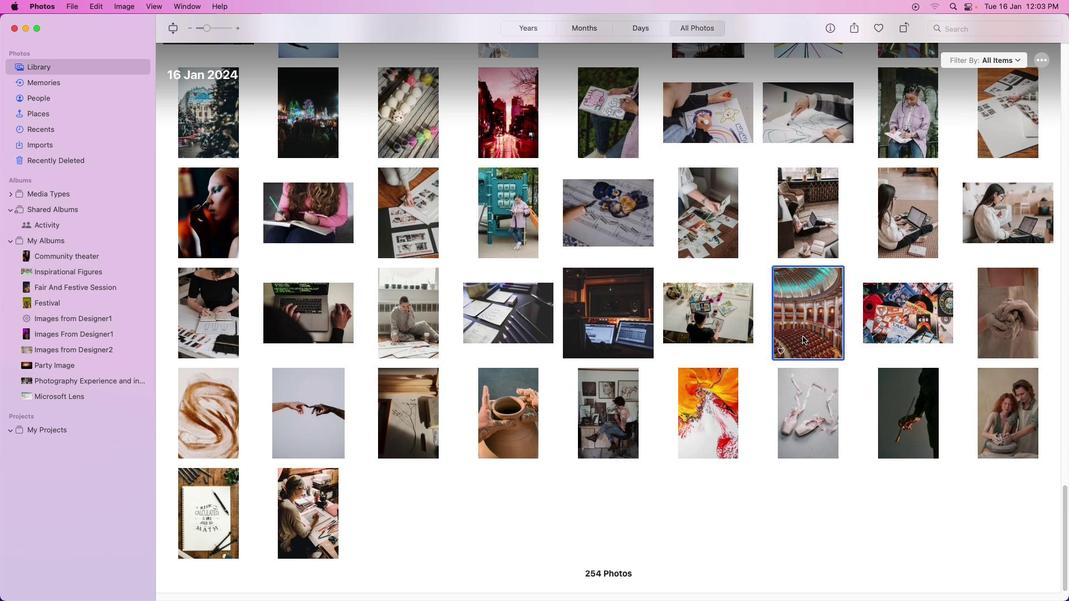 
Action: Mouse pressed right at (781, 419)
Screenshot: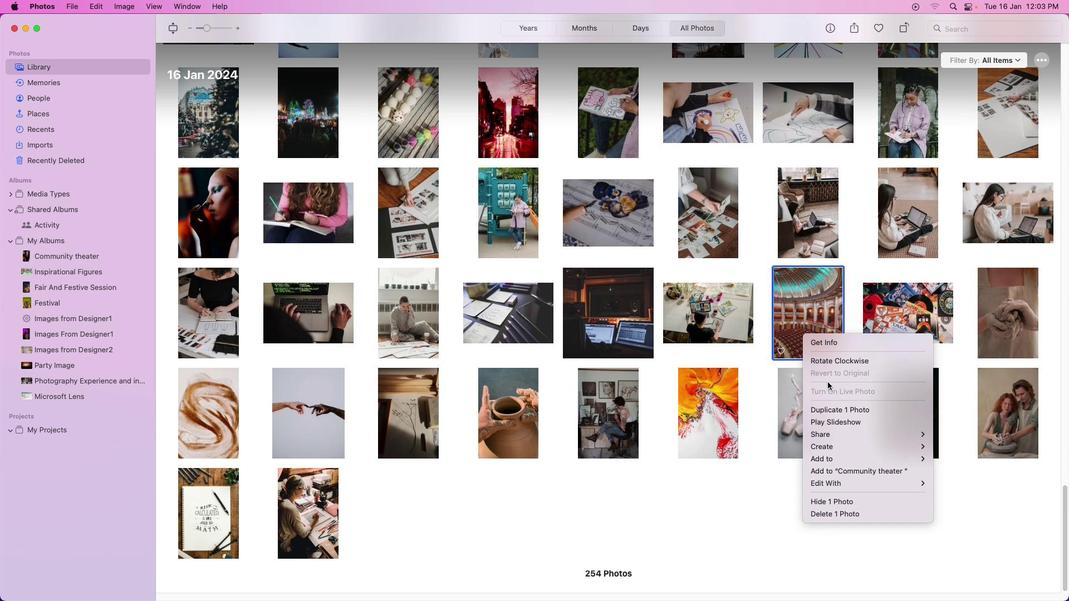 
Action: Mouse moved to (717, 534)
Screenshot: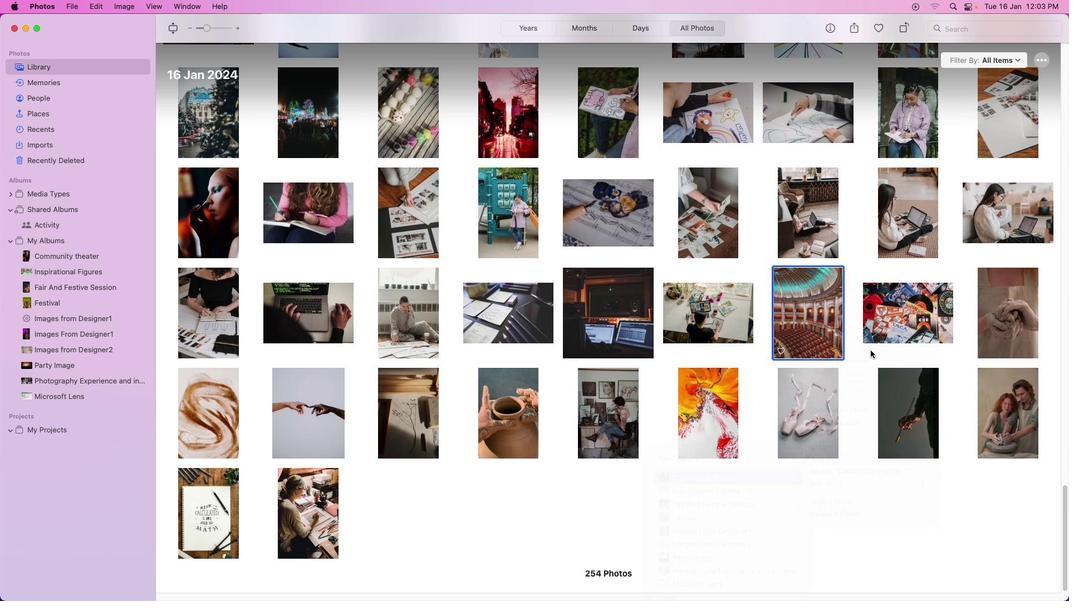 
Action: Mouse pressed left at (717, 534)
Screenshot: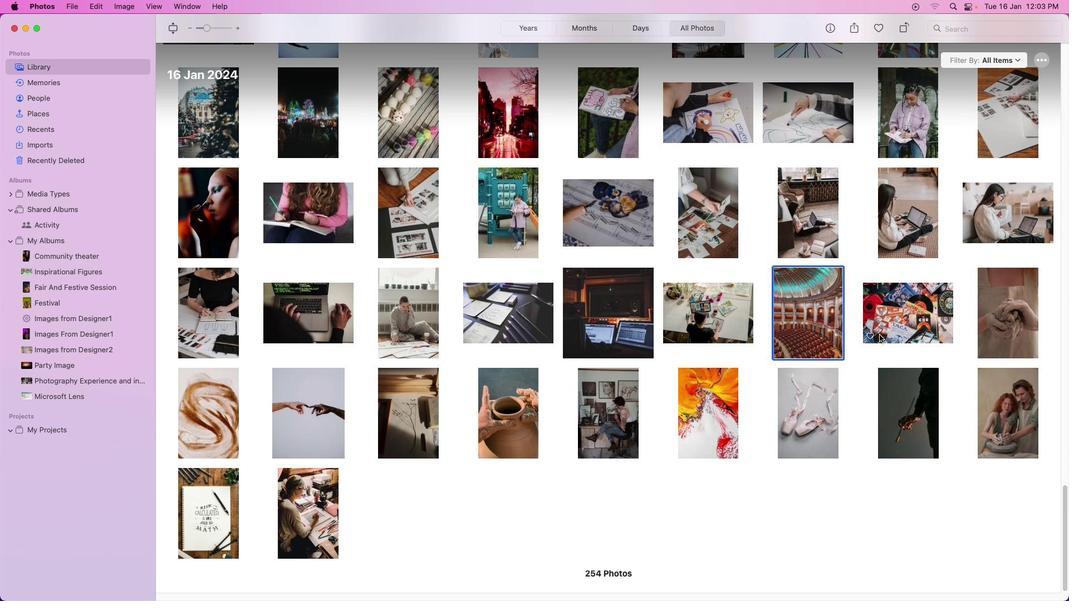 
Action: Mouse moved to (851, 413)
Screenshot: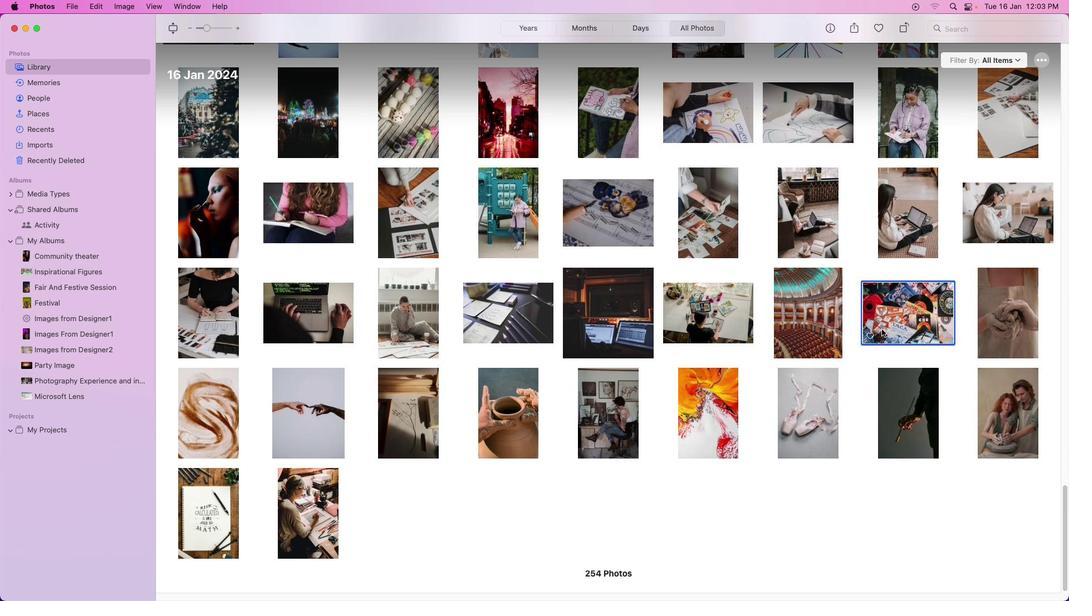 
Action: Mouse pressed left at (851, 413)
Screenshot: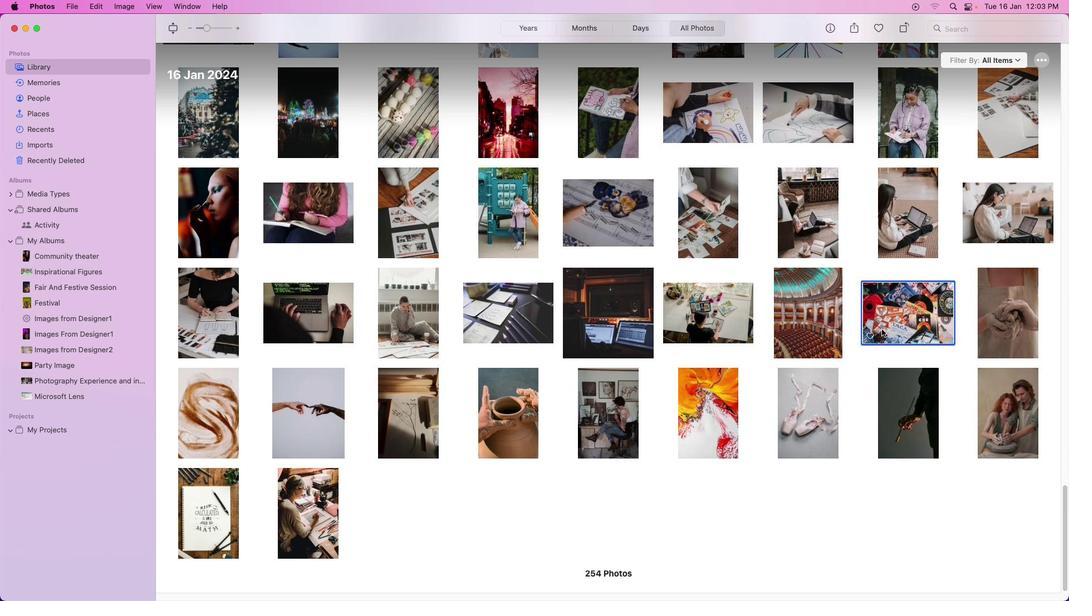 
Action: Mouse pressed right at (851, 413)
Screenshot: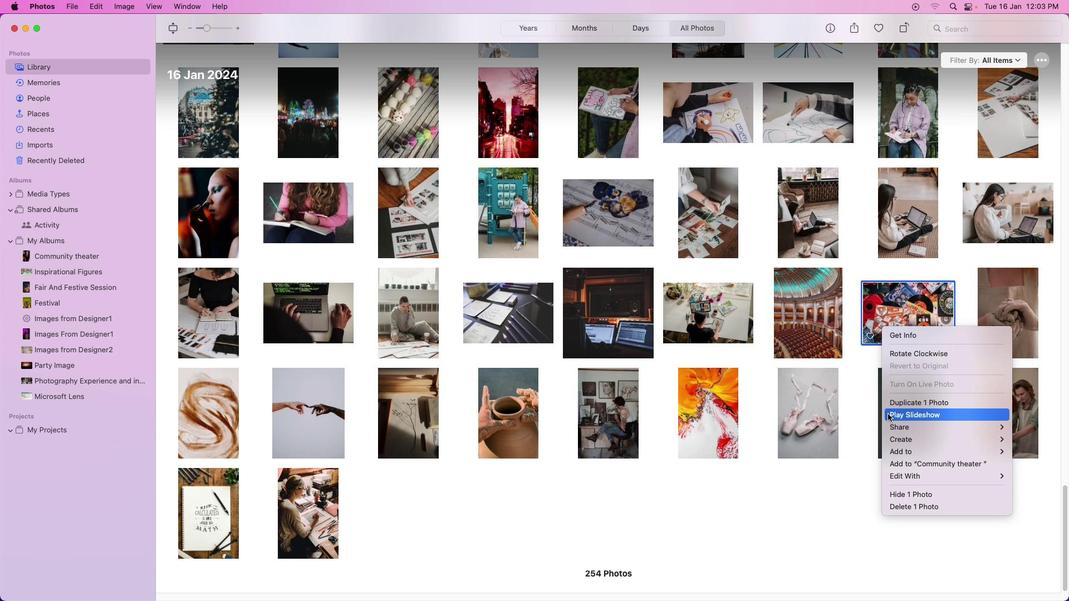
Action: Mouse moved to (808, 532)
Screenshot: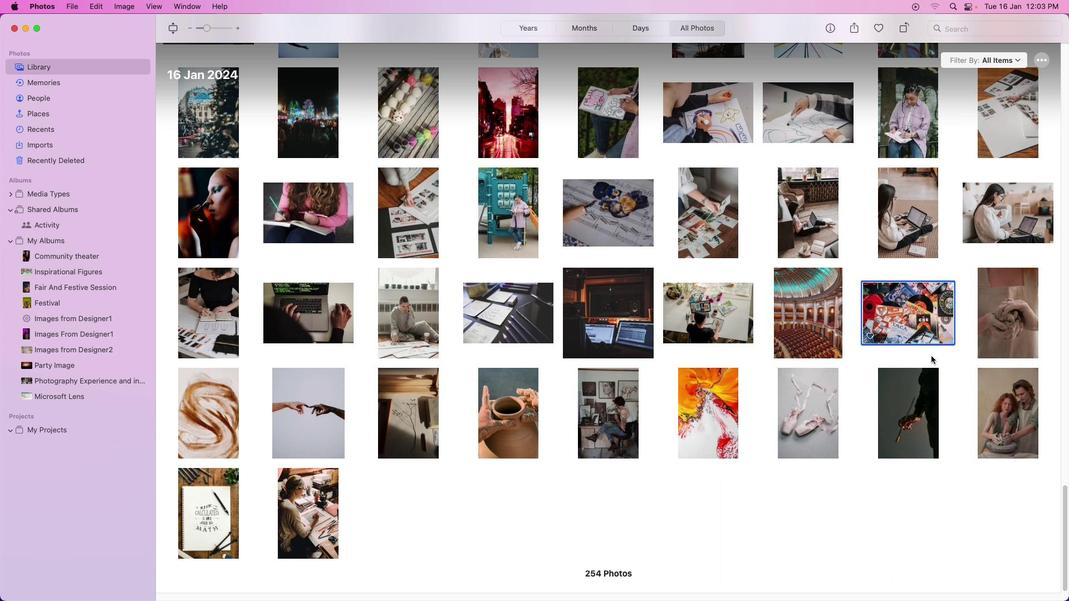 
Action: Mouse pressed left at (808, 532)
Screenshot: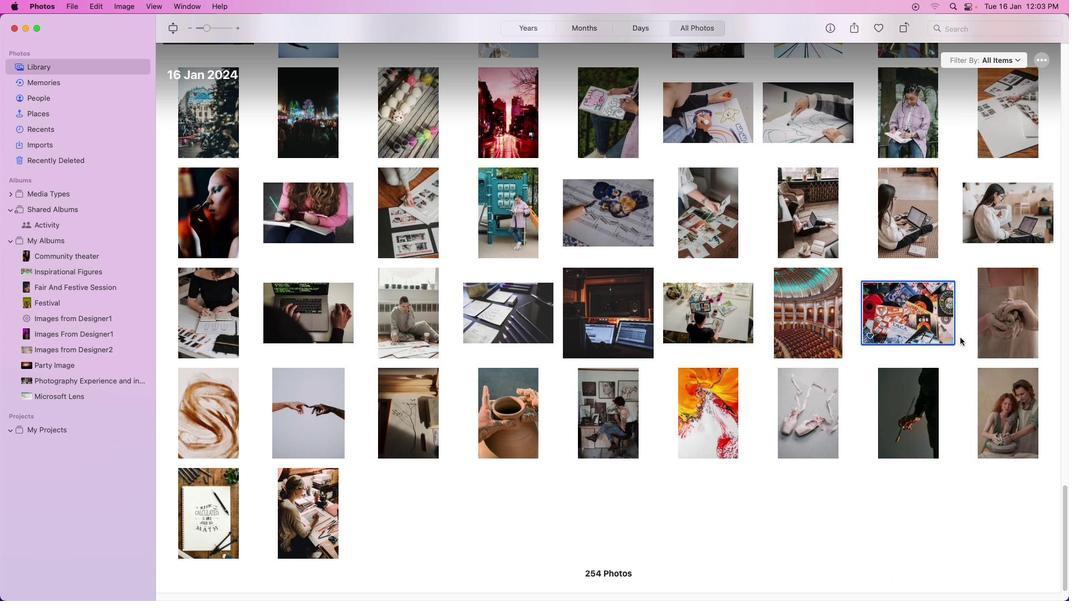 
Action: Mouse moved to (962, 415)
Screenshot: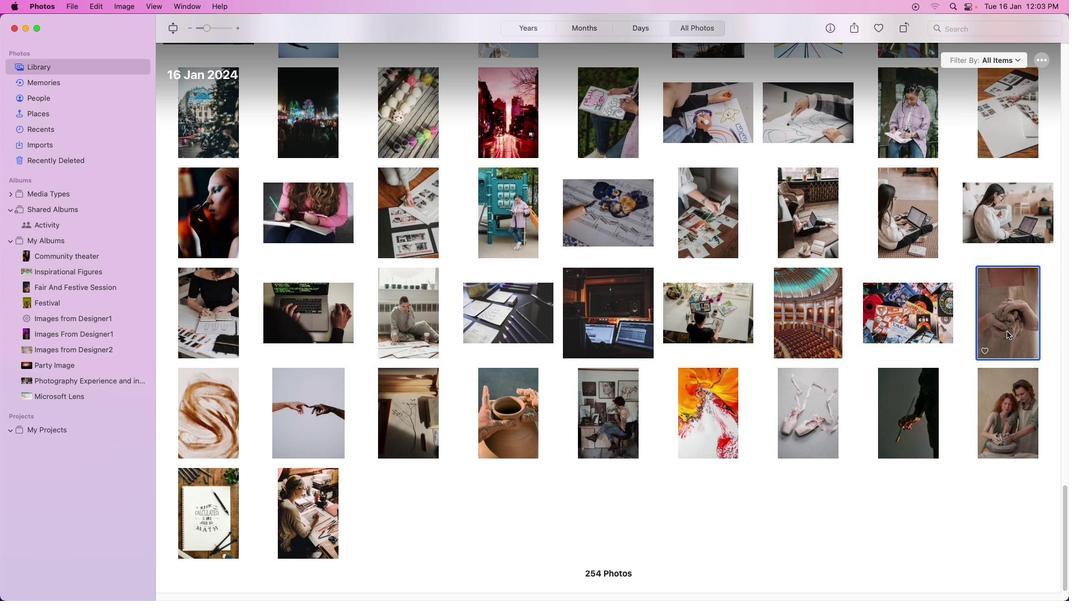 
Action: Mouse pressed left at (962, 415)
Screenshot: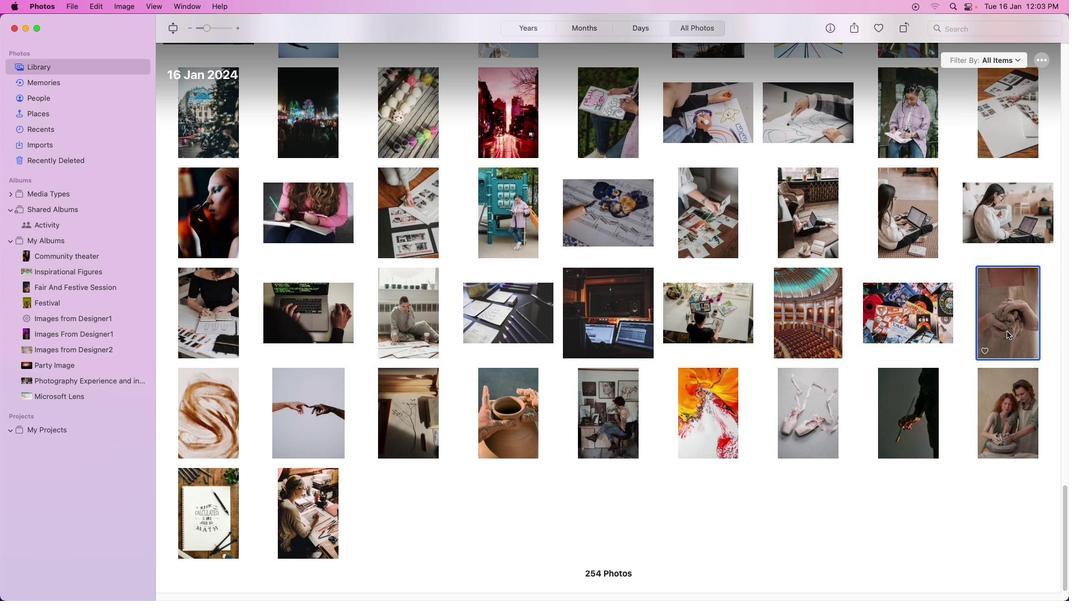 
Action: Mouse pressed right at (962, 415)
Screenshot: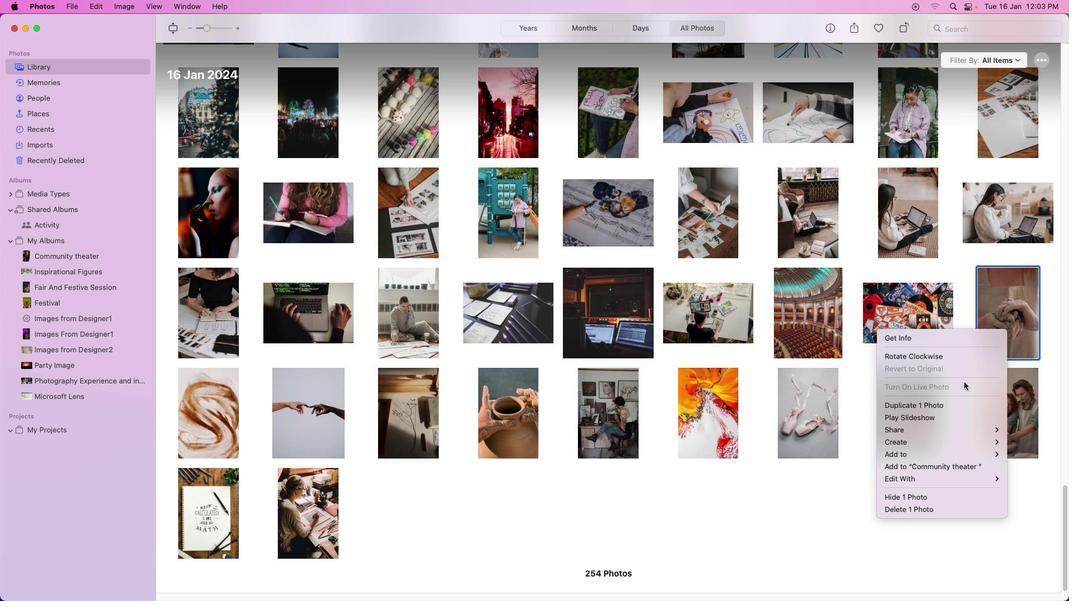 
Action: Mouse moved to (774, 535)
Screenshot: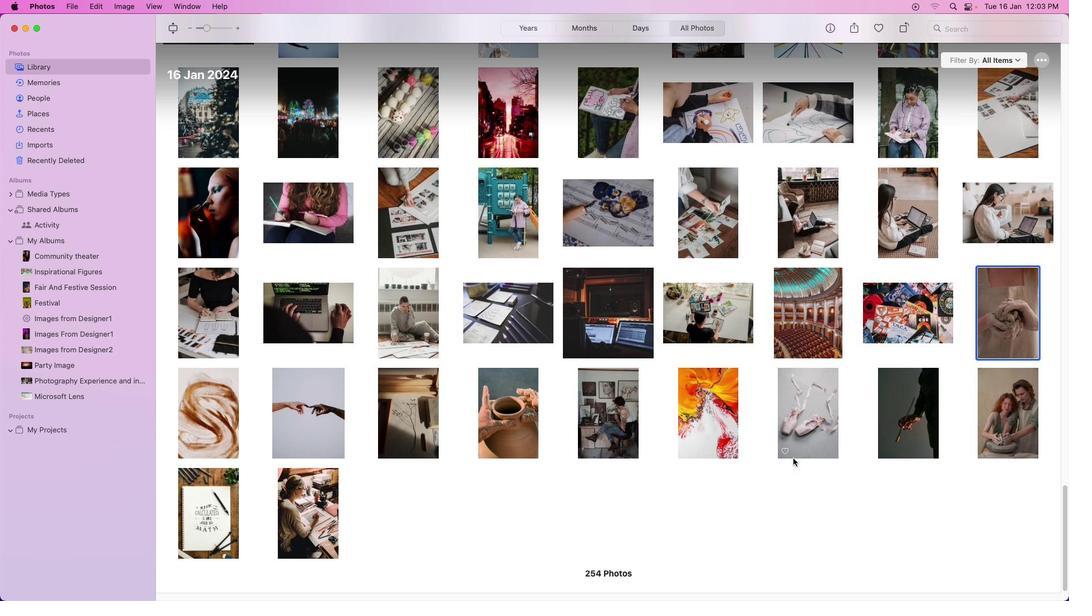 
Action: Mouse pressed left at (774, 535)
Screenshot: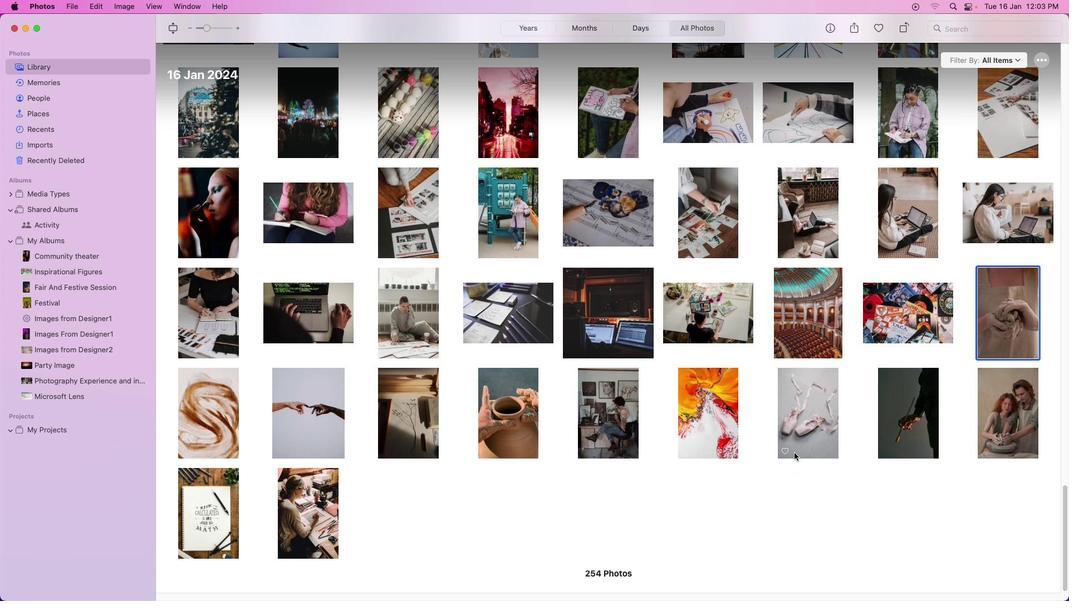 
Action: Mouse moved to (244, 487)
Screenshot: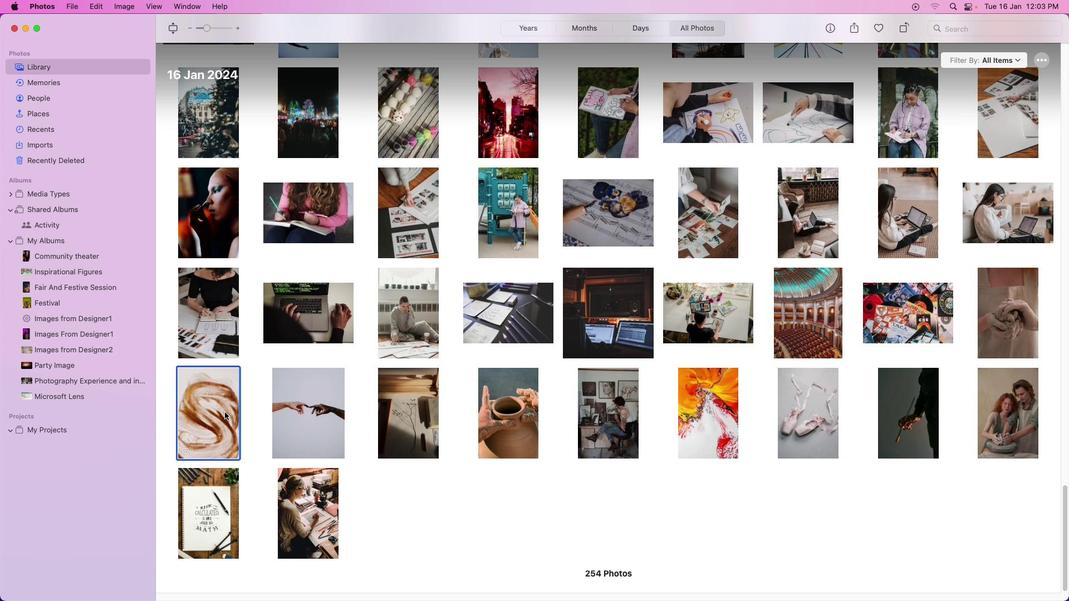 
Action: Mouse pressed left at (244, 487)
Screenshot: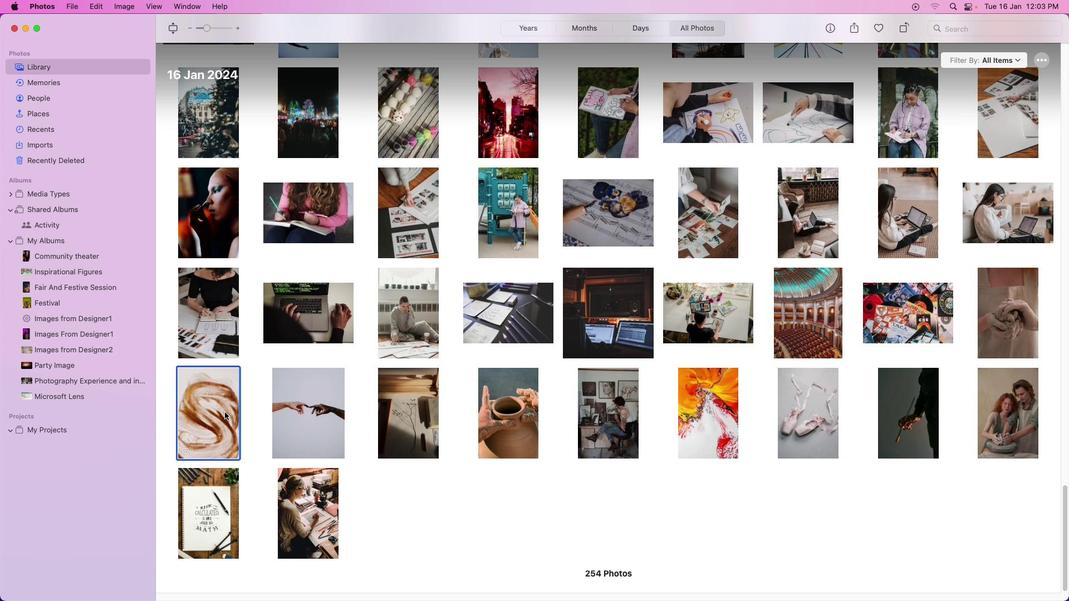 
Action: Mouse moved to (269, 484)
Screenshot: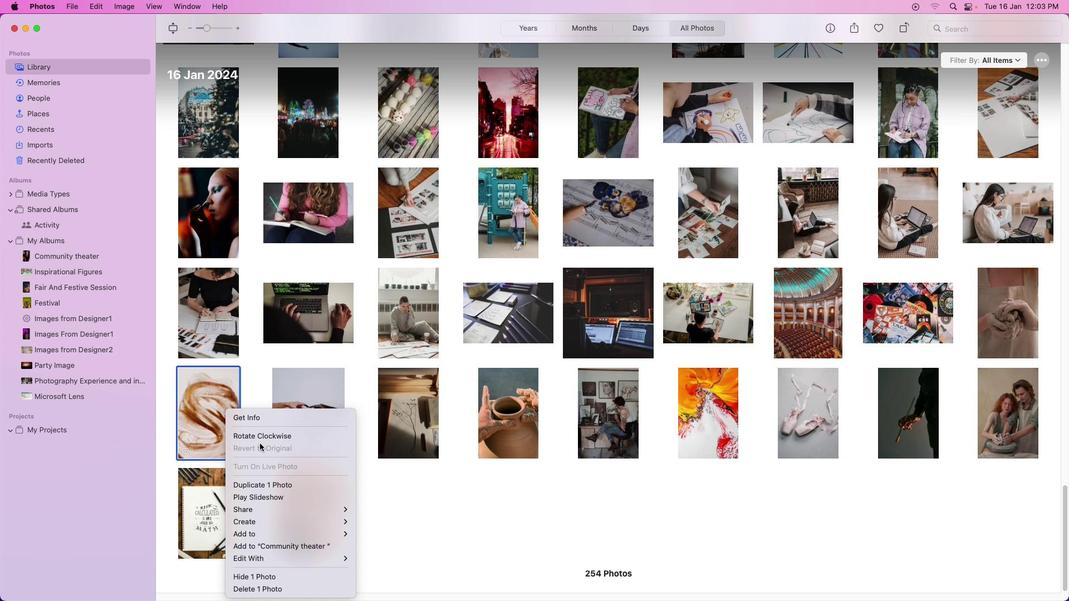 
Action: Mouse pressed right at (269, 484)
Screenshot: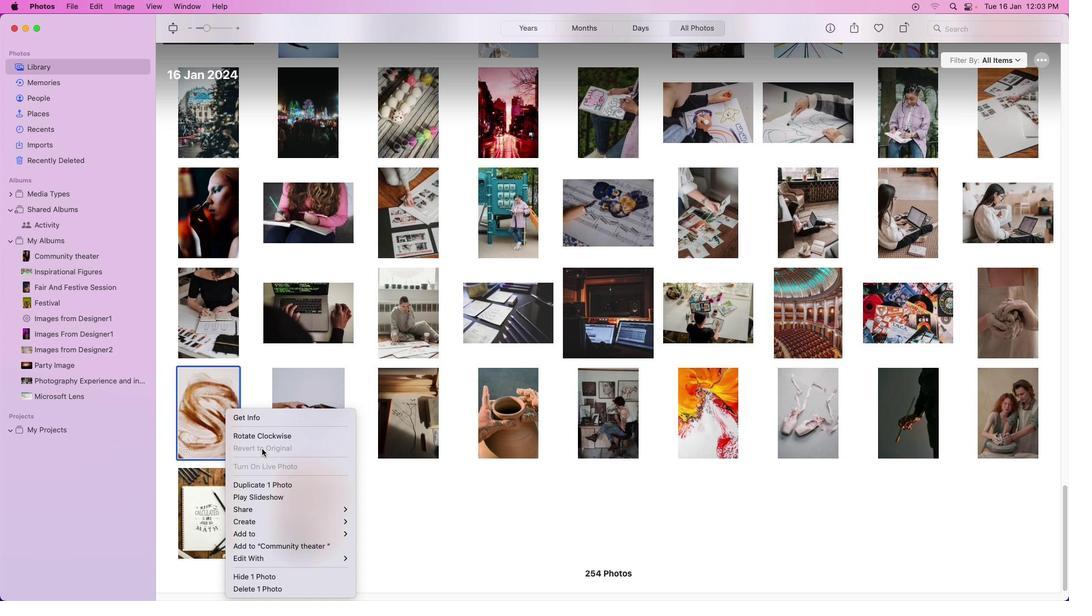 
Action: Mouse moved to (454, 543)
Screenshot: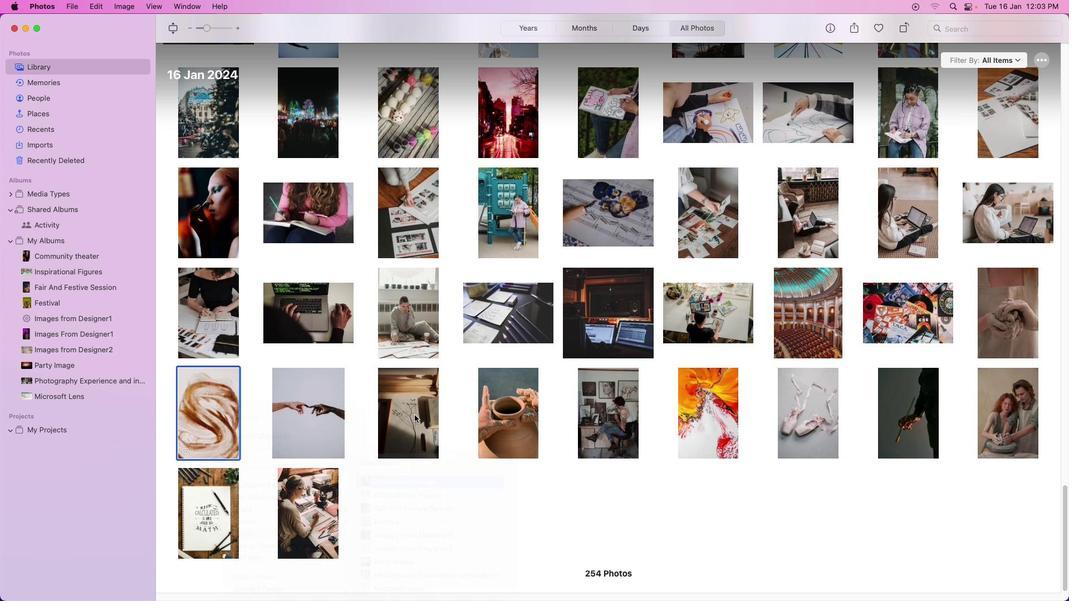 
Action: Mouse pressed left at (454, 543)
Screenshot: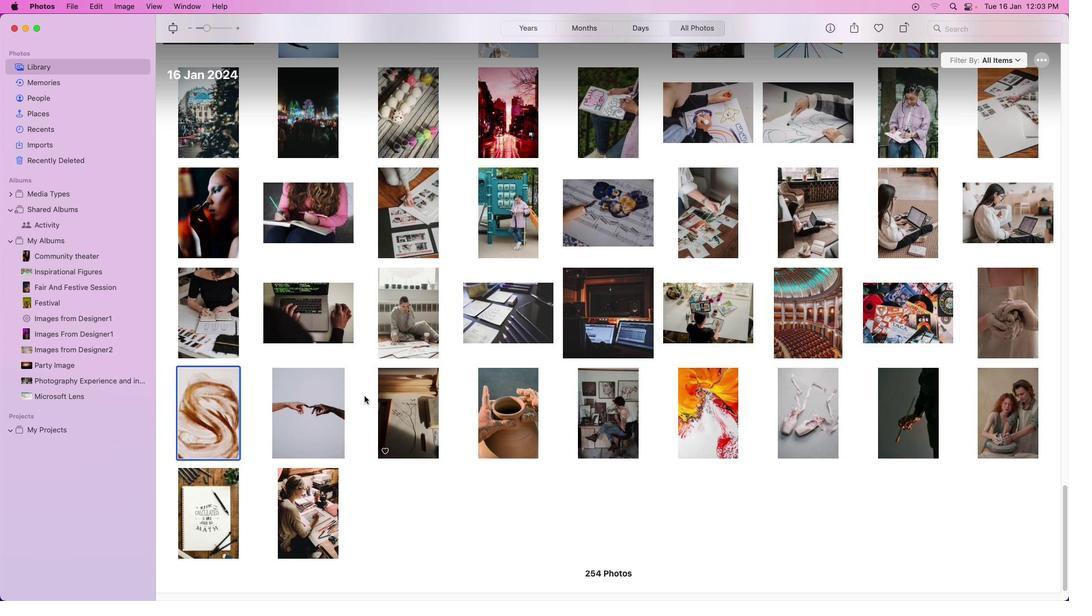 
Action: Mouse moved to (323, 478)
Screenshot: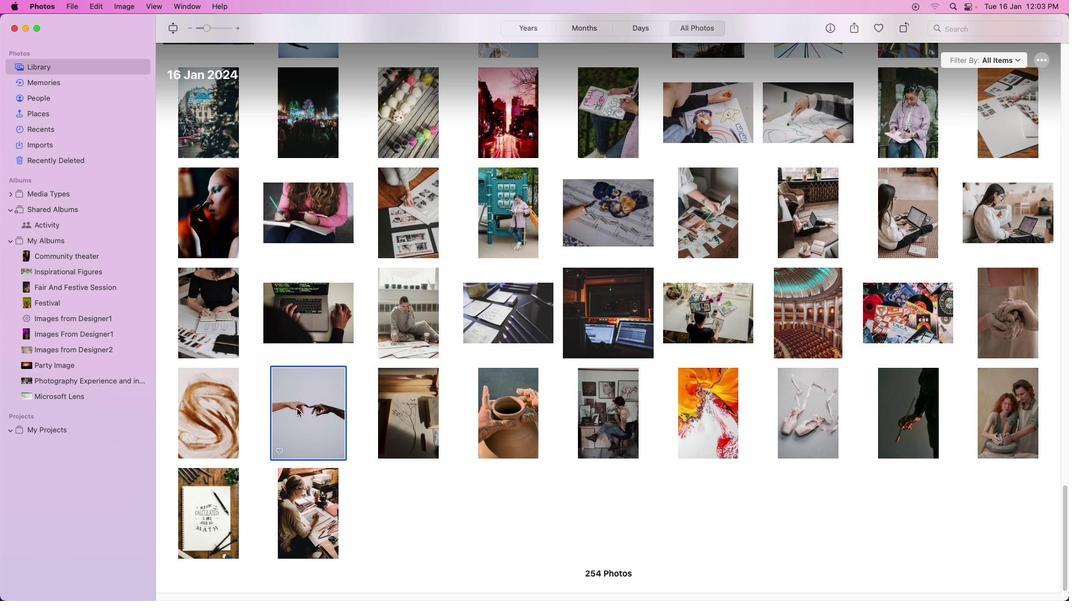 
Action: Mouse pressed left at (323, 478)
Screenshot: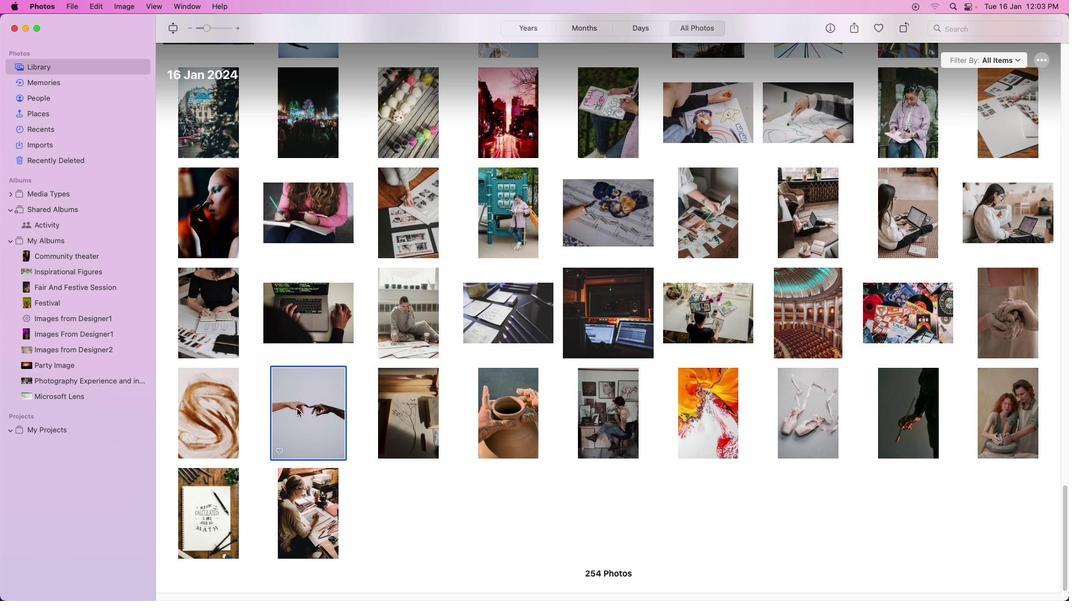 
Action: Mouse moved to (333, 480)
Screenshot: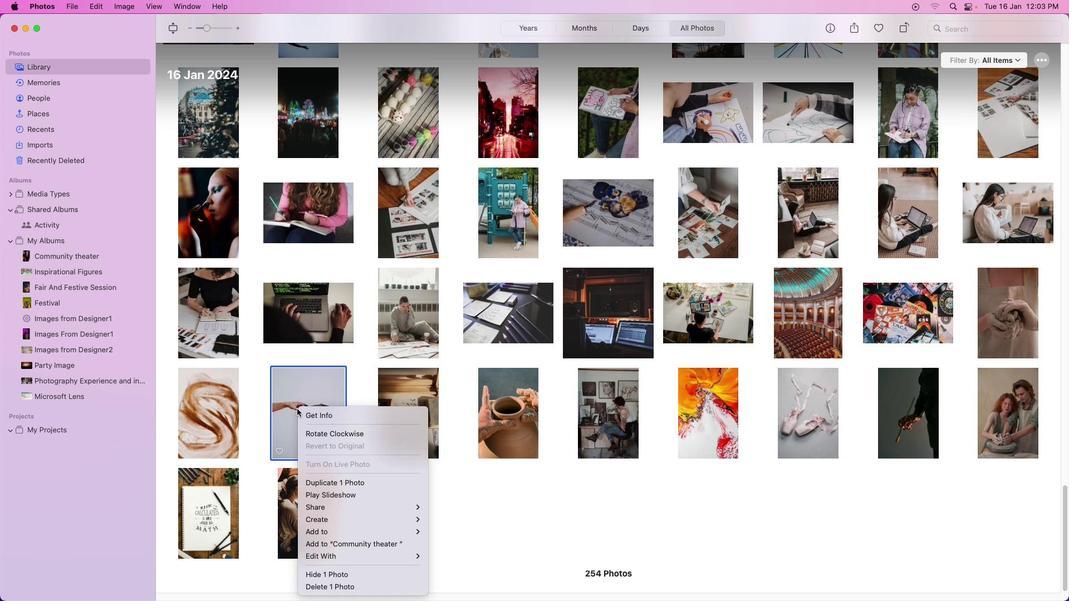 
Action: Mouse pressed right at (333, 480)
Screenshot: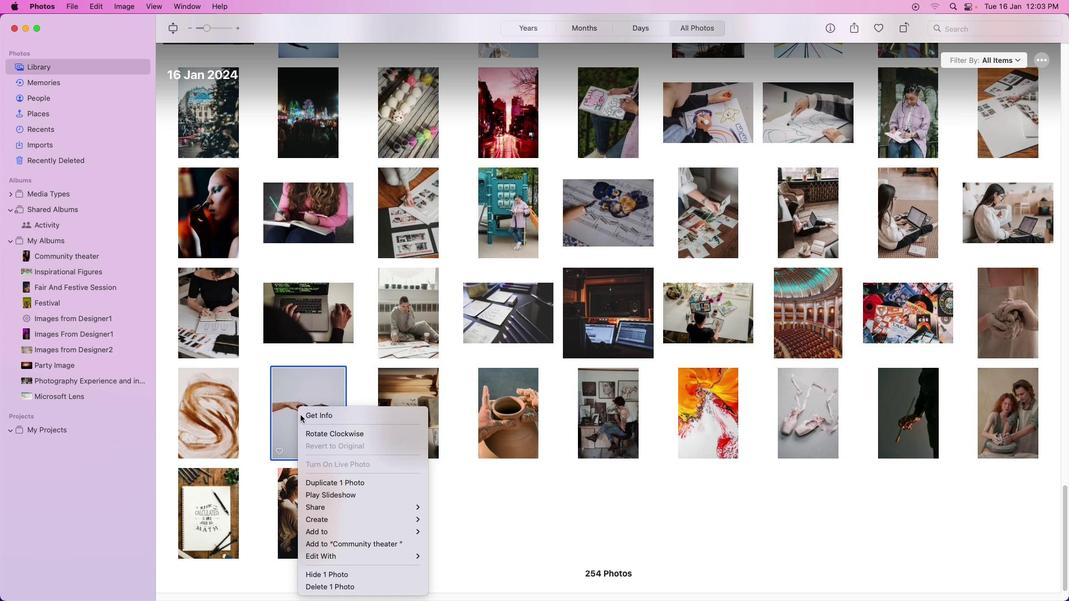 
Action: Mouse moved to (486, 545)
Screenshot: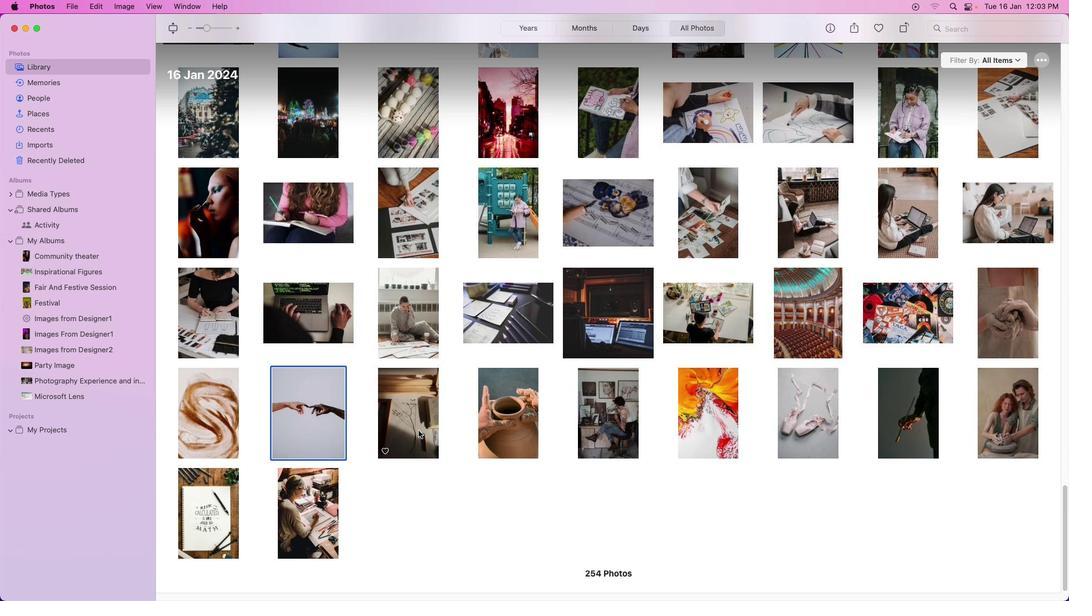 
Action: Mouse pressed left at (486, 545)
Screenshot: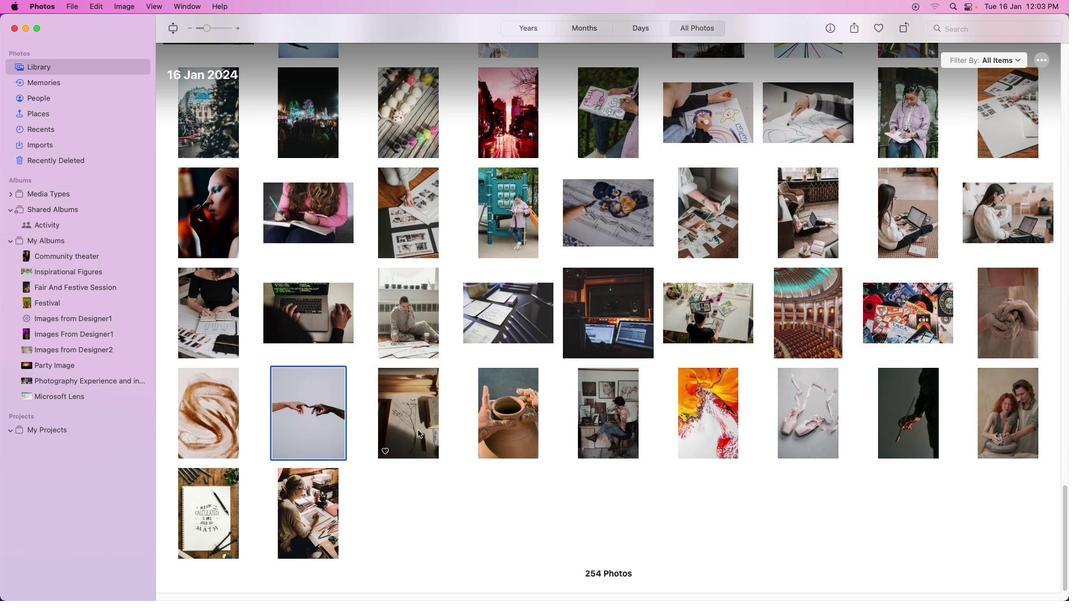 
Action: Mouse moved to (439, 498)
Screenshot: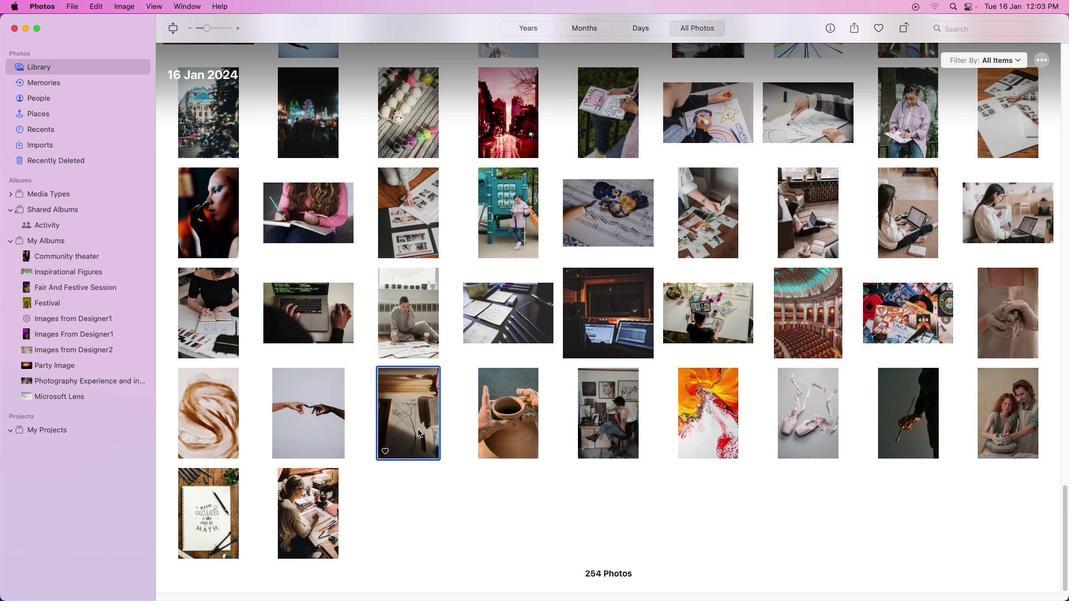 
Action: Mouse pressed left at (439, 498)
Screenshot: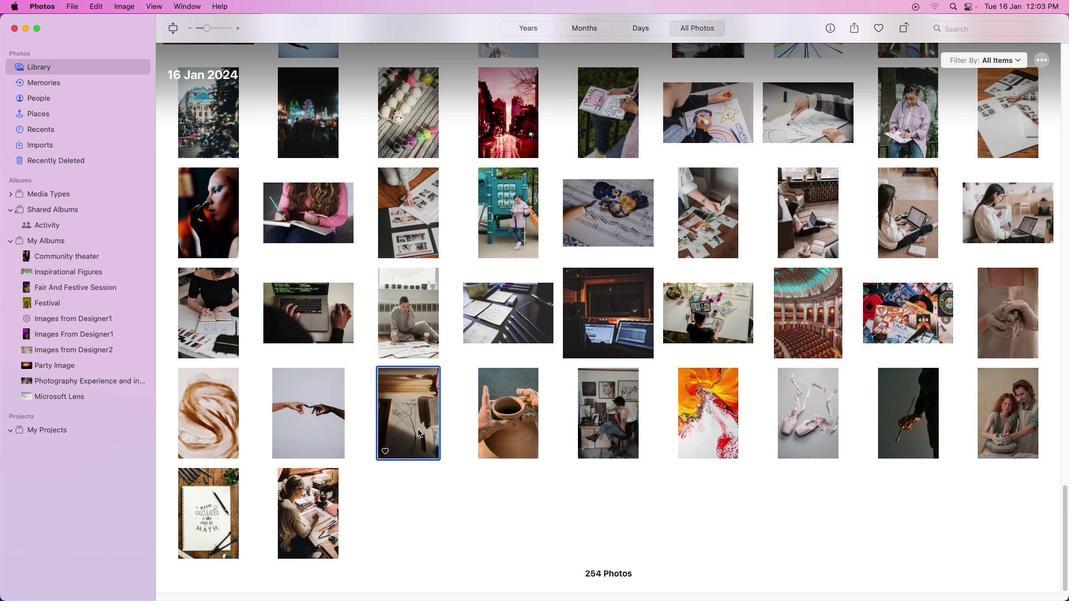 
Action: Mouse pressed right at (439, 498)
Screenshot: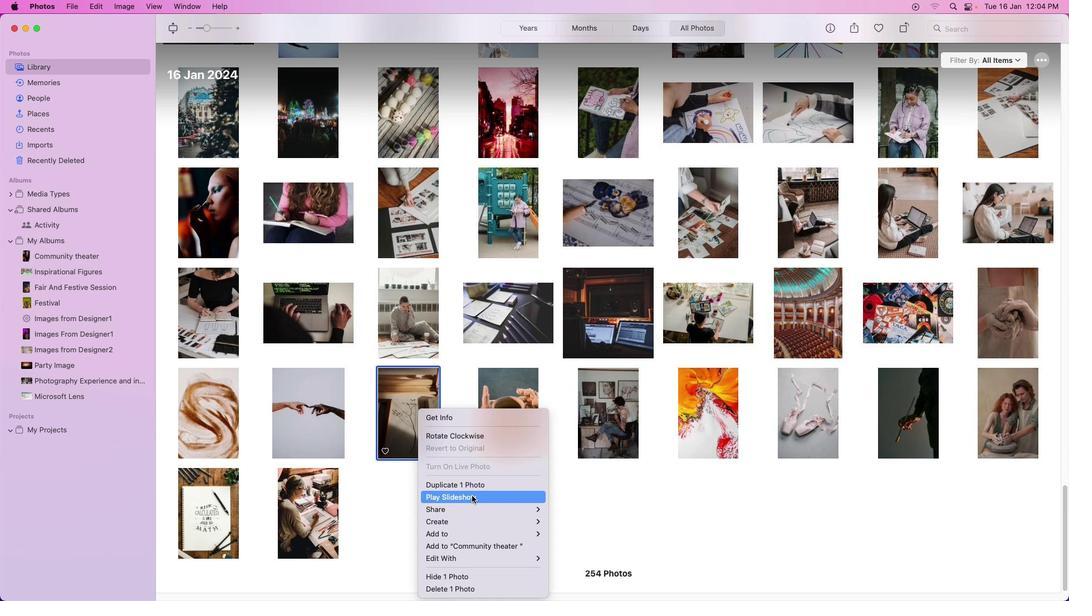 
Action: Mouse moved to (595, 545)
Screenshot: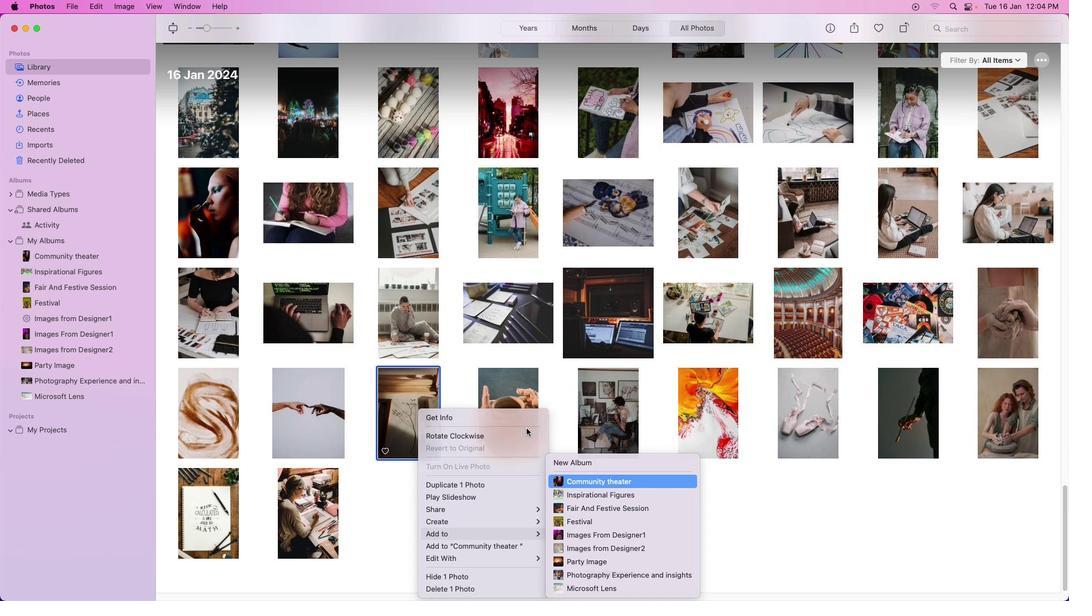 
Action: Mouse pressed left at (595, 545)
Screenshot: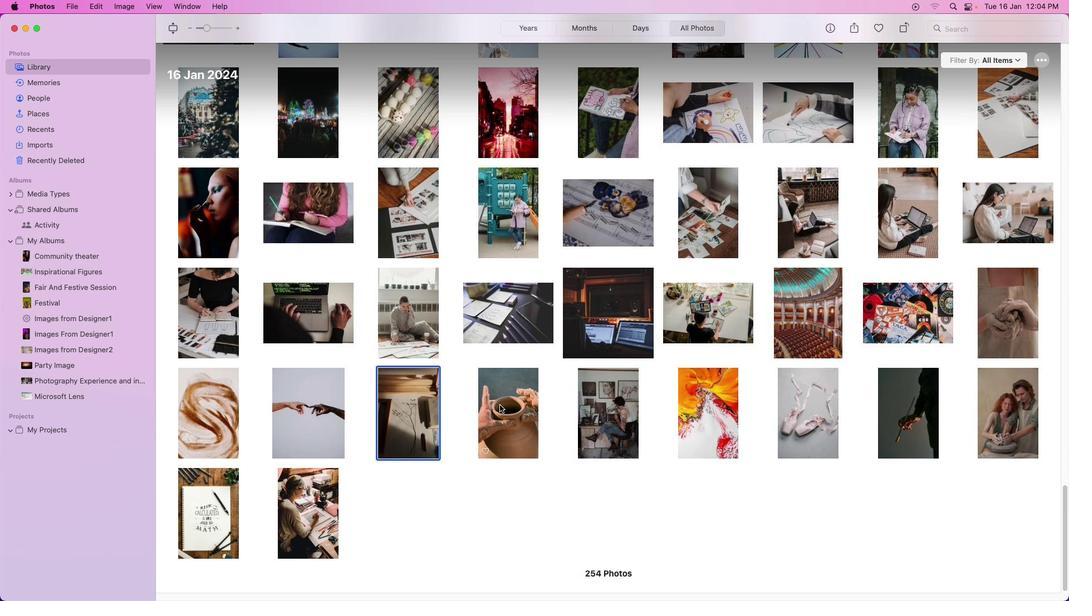 
Action: Mouse moved to (513, 477)
Screenshot: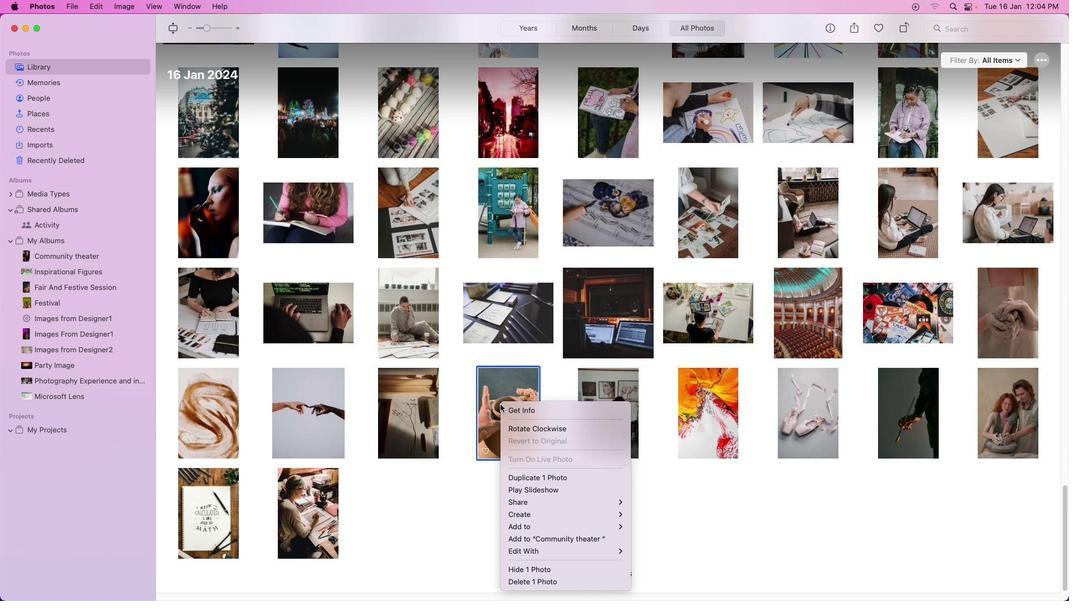 
Action: Mouse pressed right at (513, 477)
Screenshot: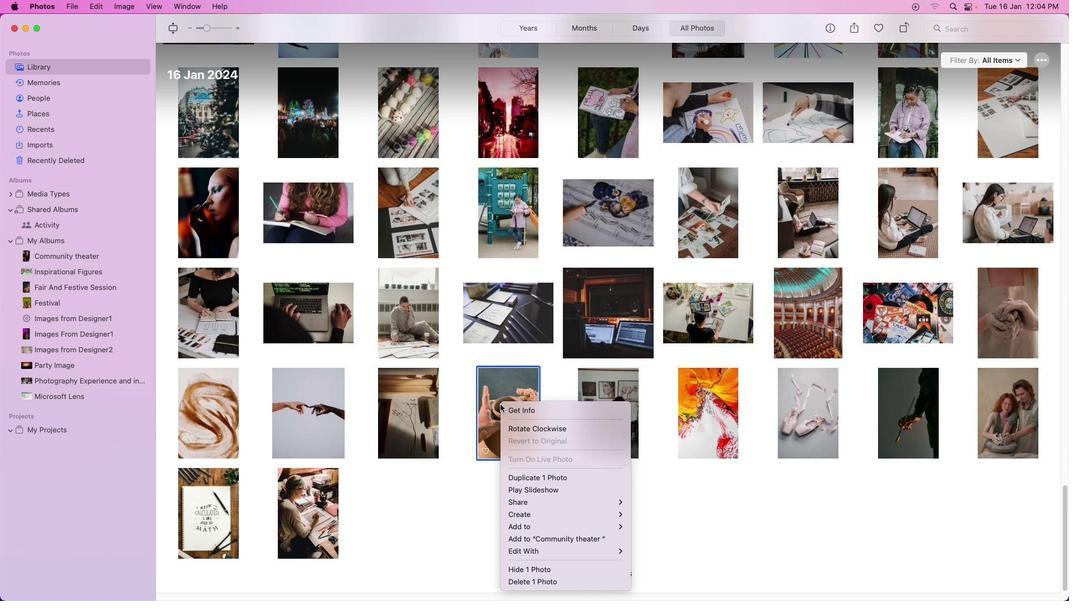 
Action: Mouse moved to (673, 544)
Screenshot: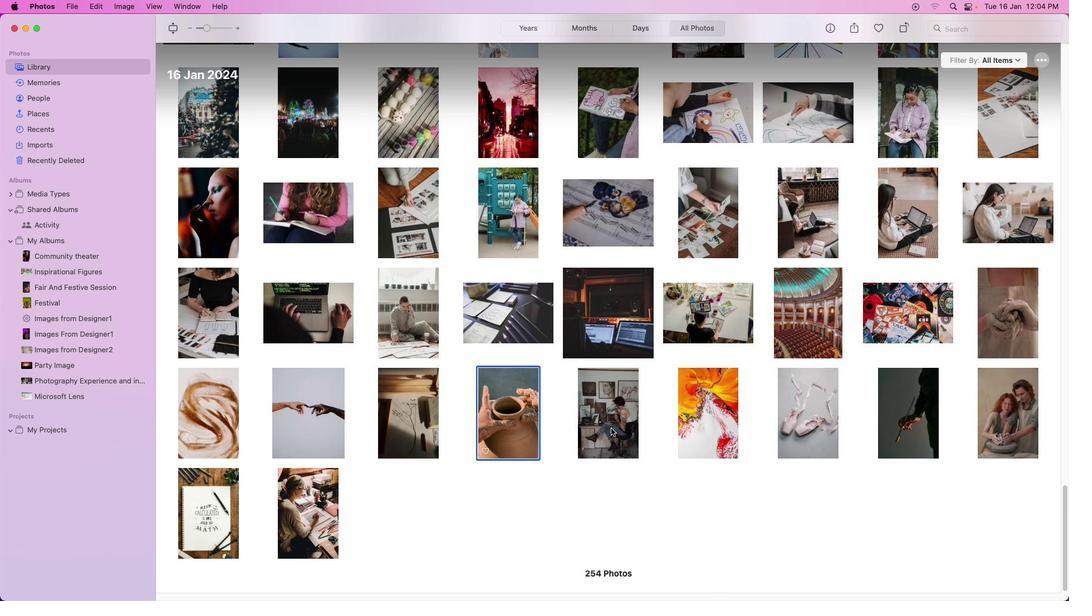 
Action: Mouse pressed left at (673, 544)
Screenshot: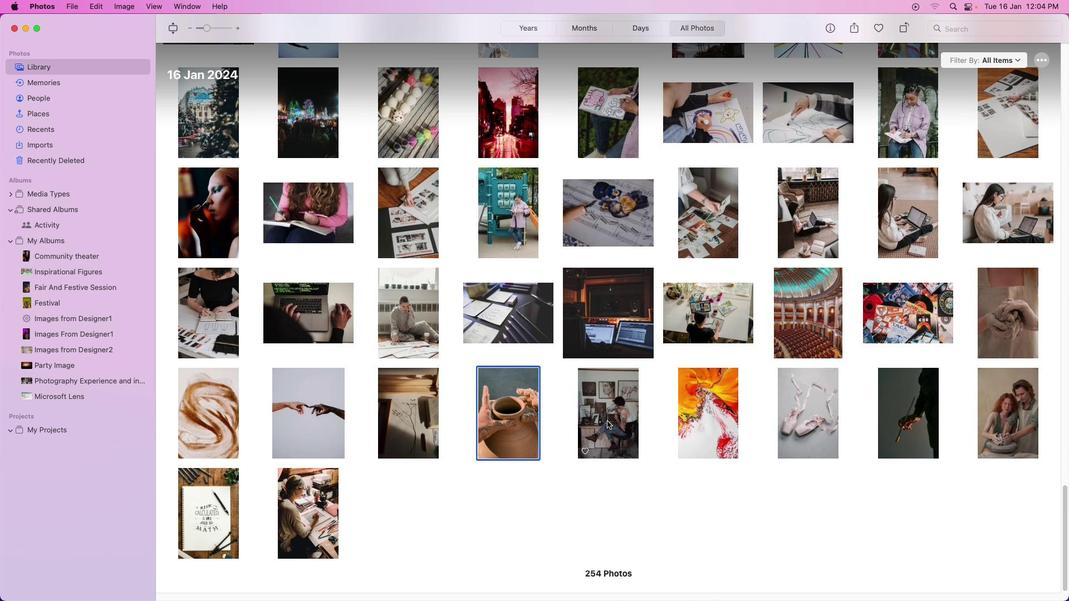 
Action: Mouse moved to (604, 481)
Screenshot: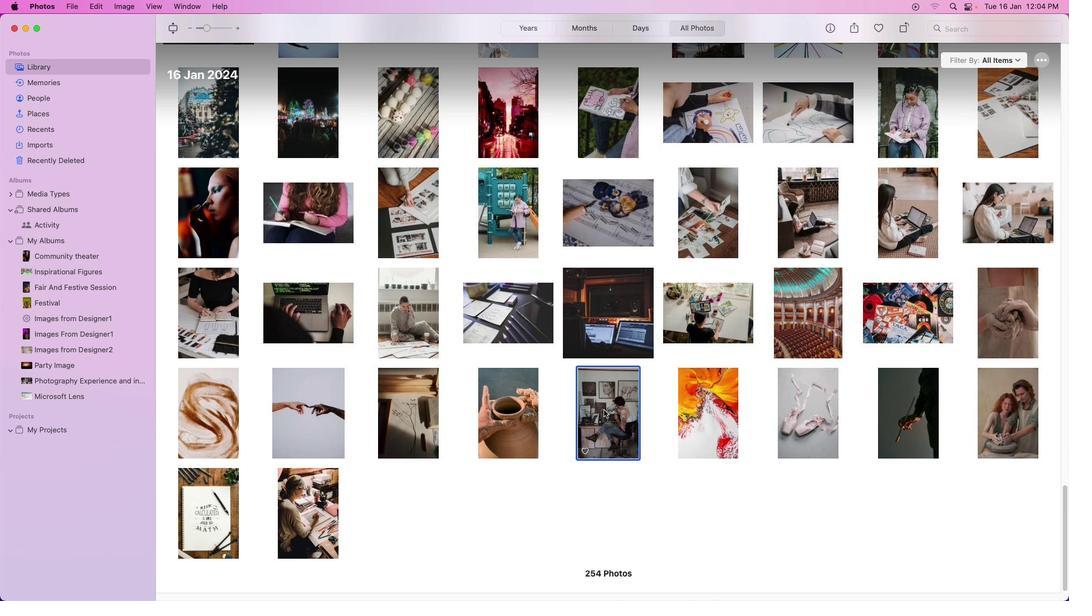 
Action: Mouse pressed left at (604, 481)
Screenshot: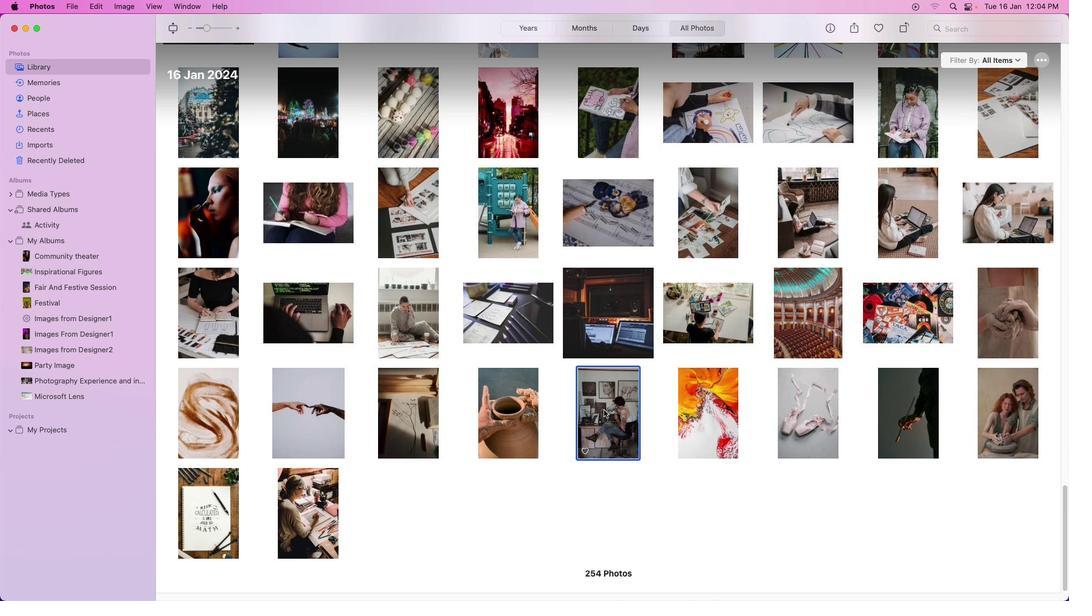 
Action: Mouse pressed right at (604, 481)
Screenshot: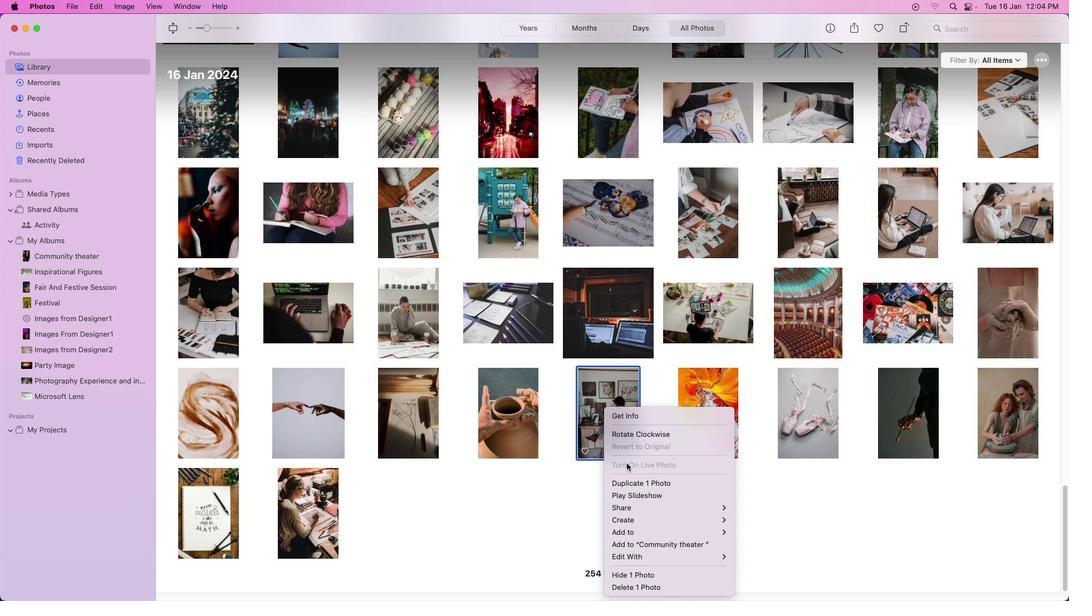 
Action: Mouse moved to (759, 548)
Screenshot: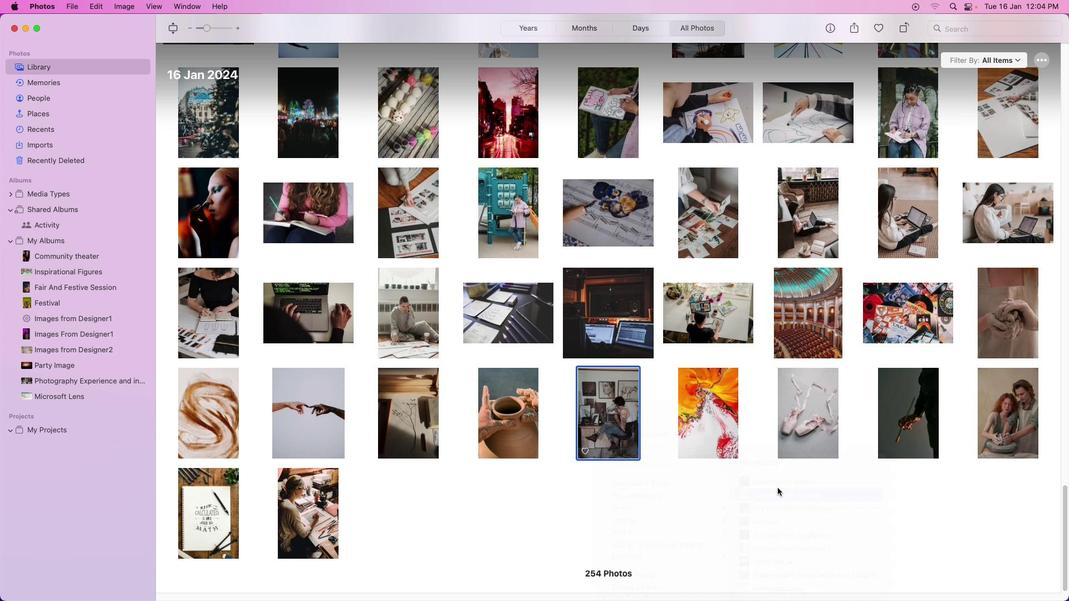 
Action: Mouse pressed left at (759, 548)
Screenshot: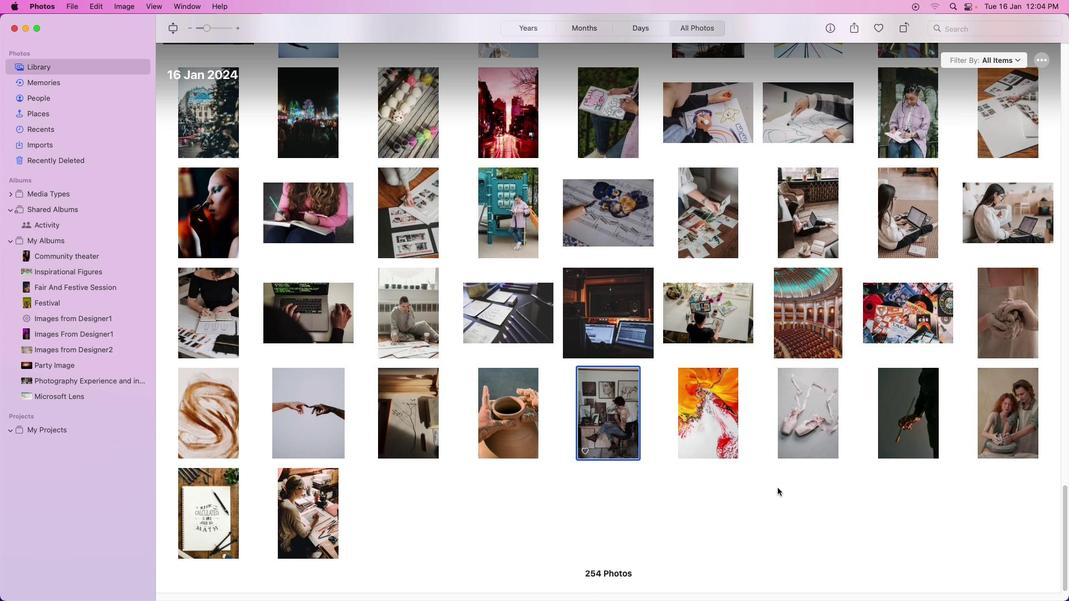 
Action: Mouse moved to (619, 480)
Screenshot: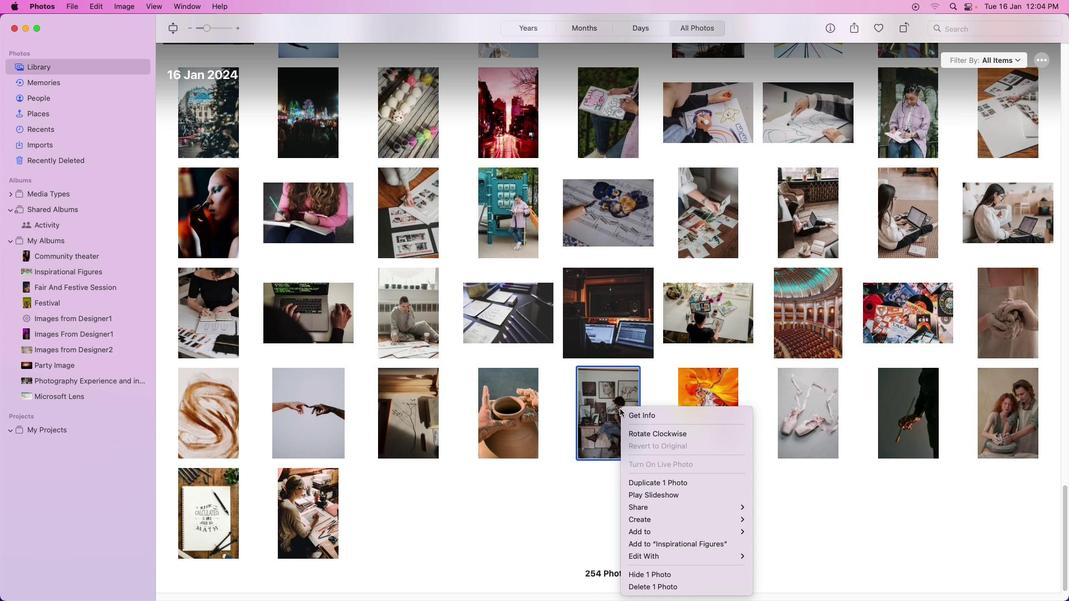
Action: Mouse pressed right at (619, 480)
Screenshot: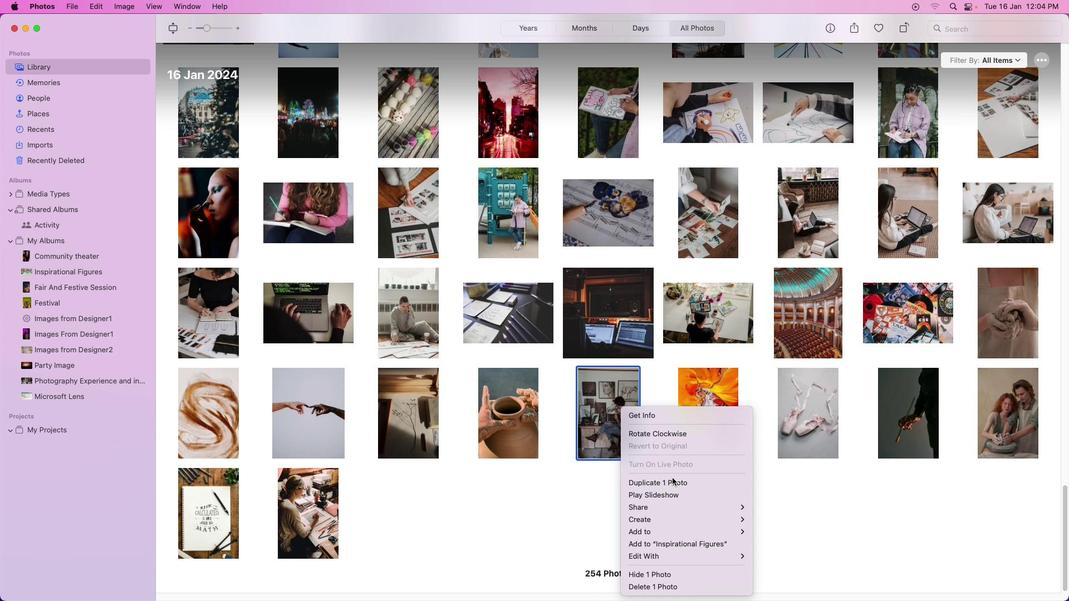 
Action: Mouse moved to (769, 541)
Screenshot: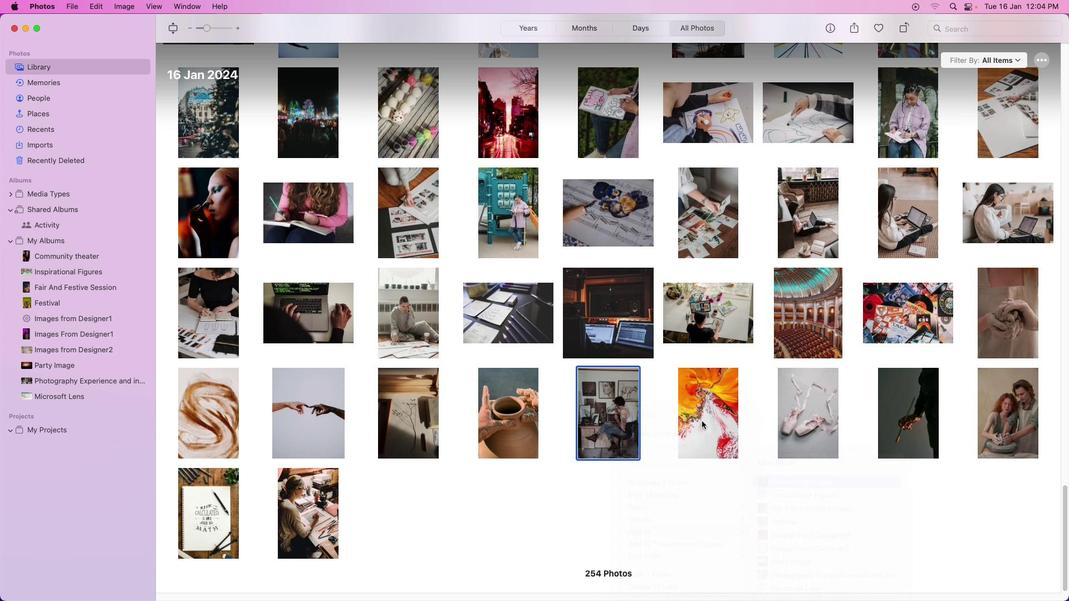 
Action: Mouse pressed left at (769, 541)
Screenshot: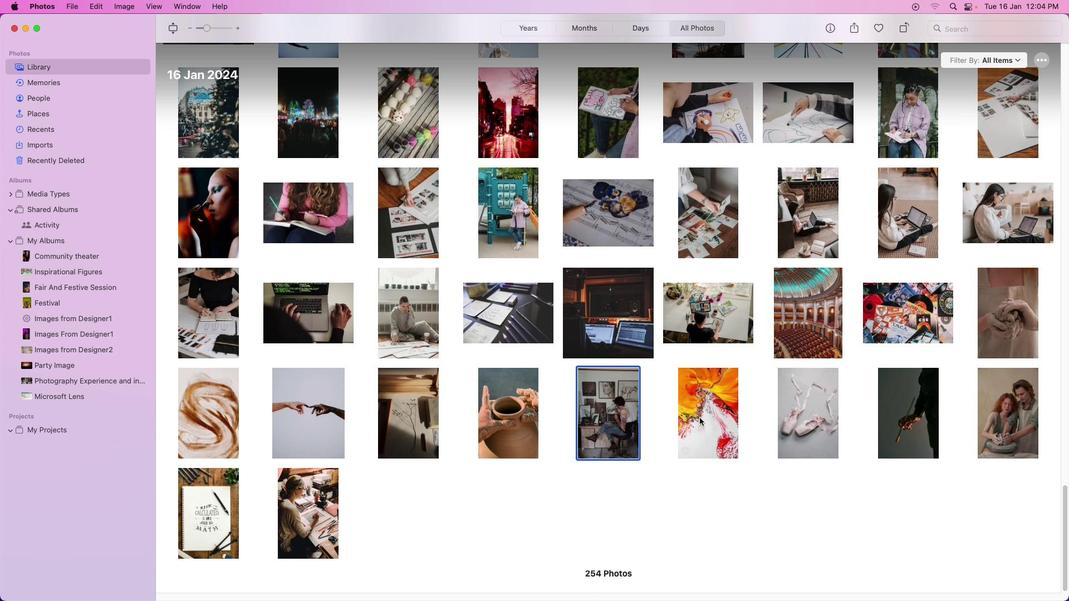 
Action: Mouse moved to (690, 488)
Screenshot: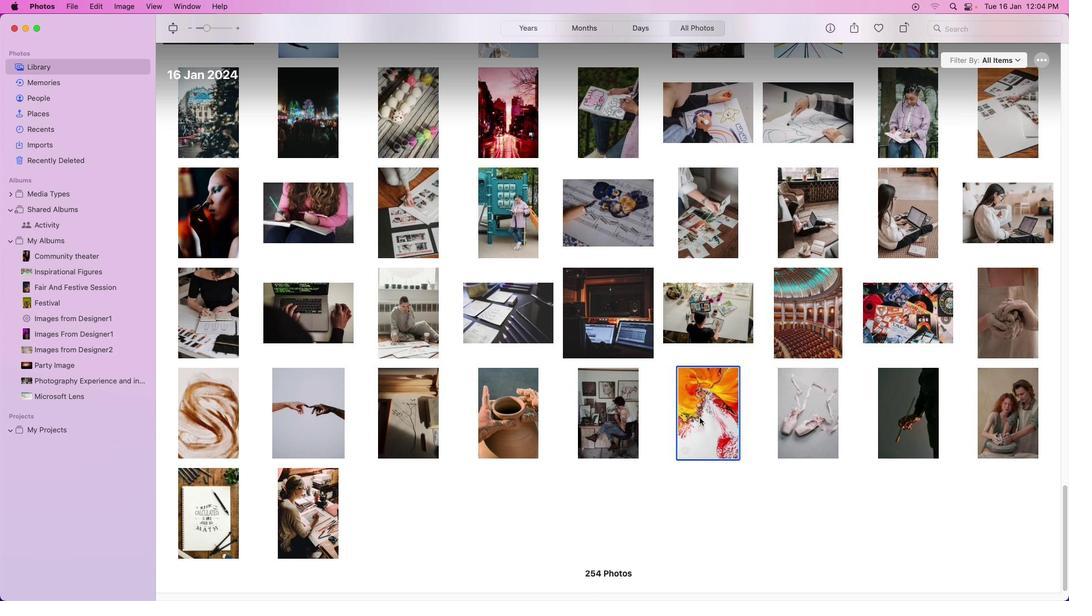 
Action: Mouse pressed left at (690, 488)
Screenshot: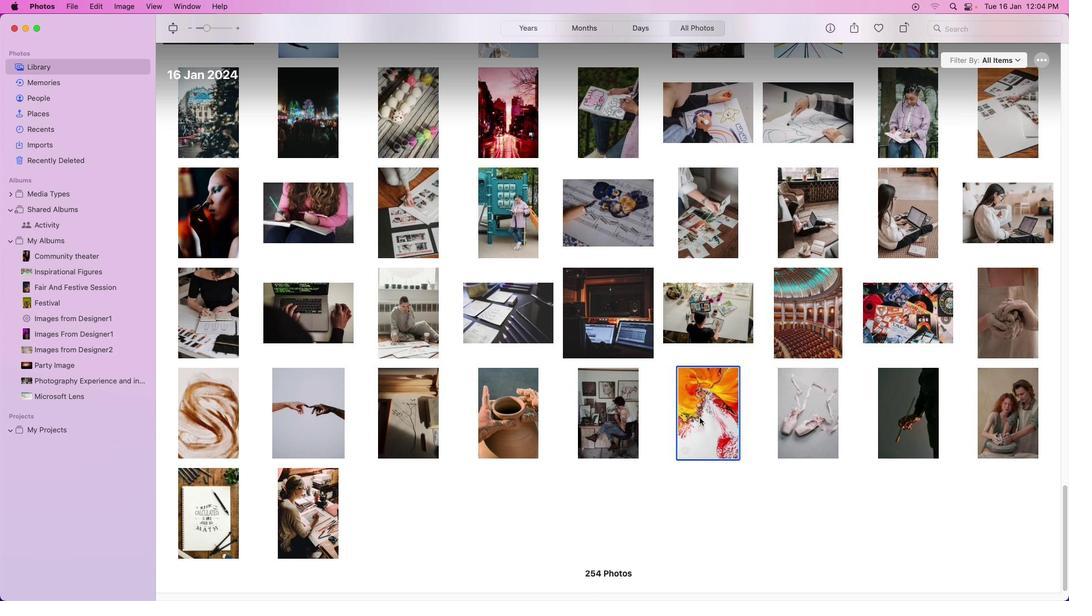 
Action: Mouse pressed right at (690, 488)
Screenshot: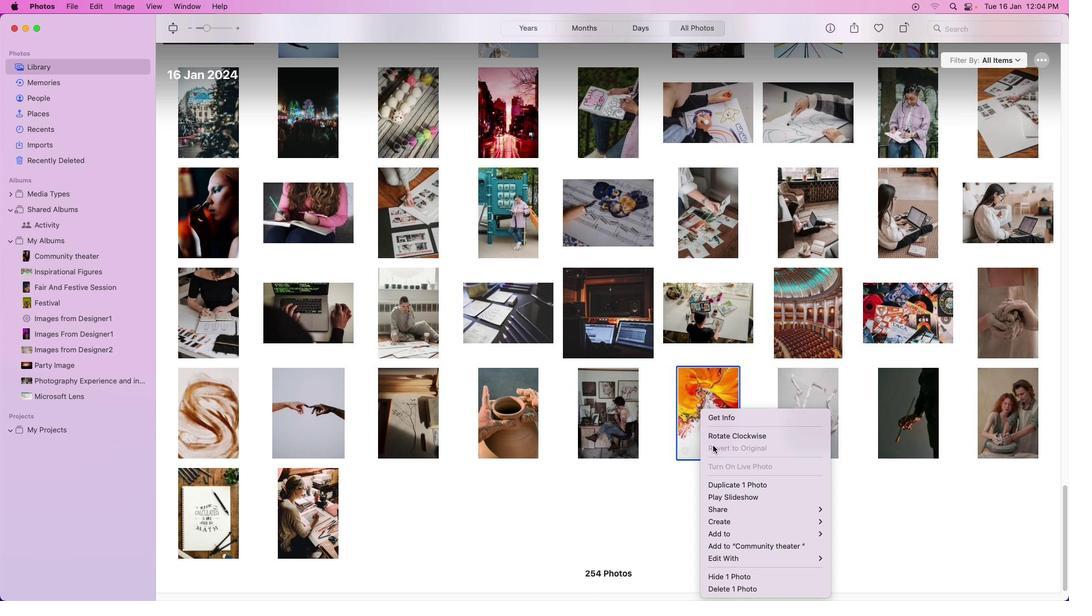 
Action: Mouse moved to (837, 544)
Screenshot: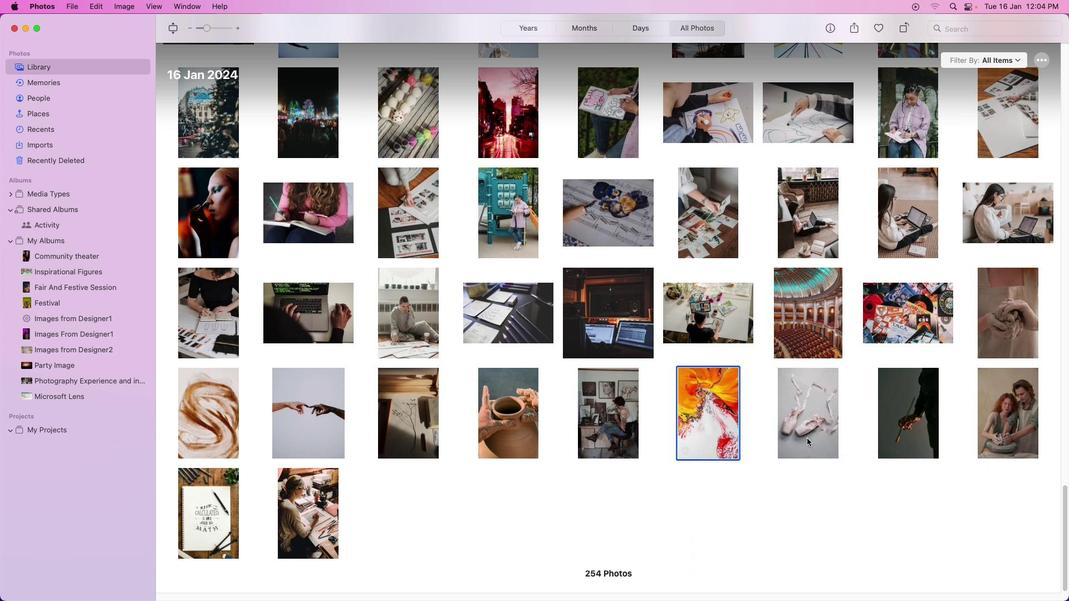 
Action: Mouse pressed left at (837, 544)
Screenshot: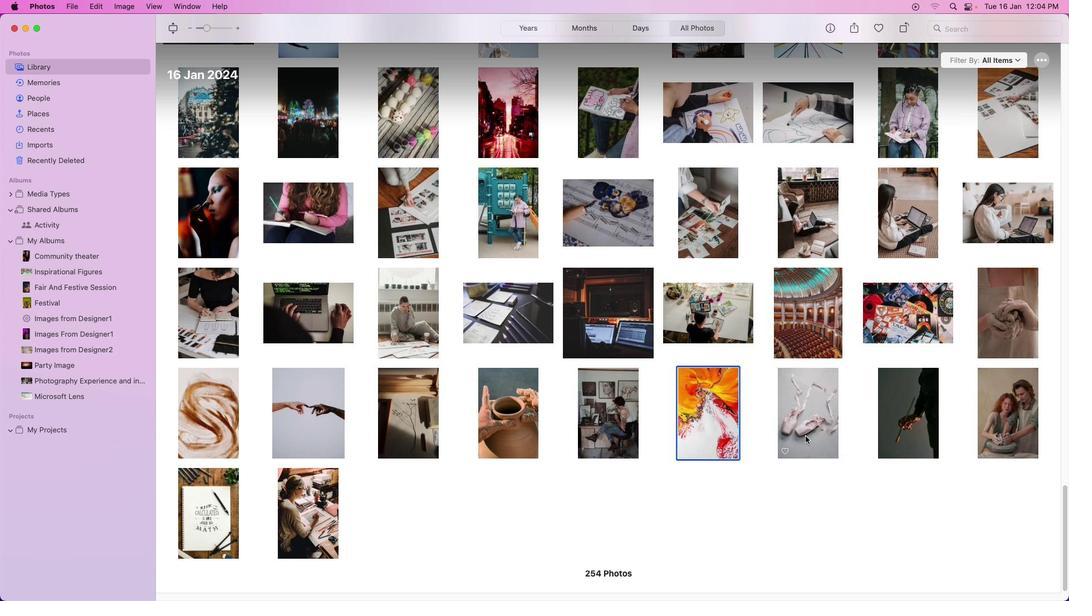 
Action: Mouse moved to (782, 502)
Screenshot: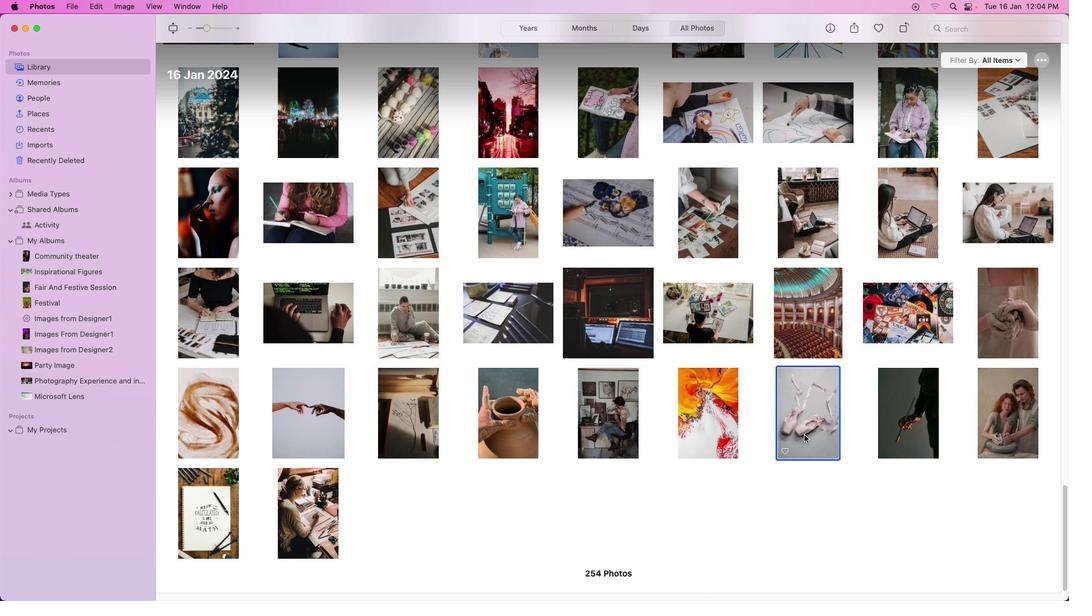 
Action: Mouse pressed left at (782, 502)
Screenshot: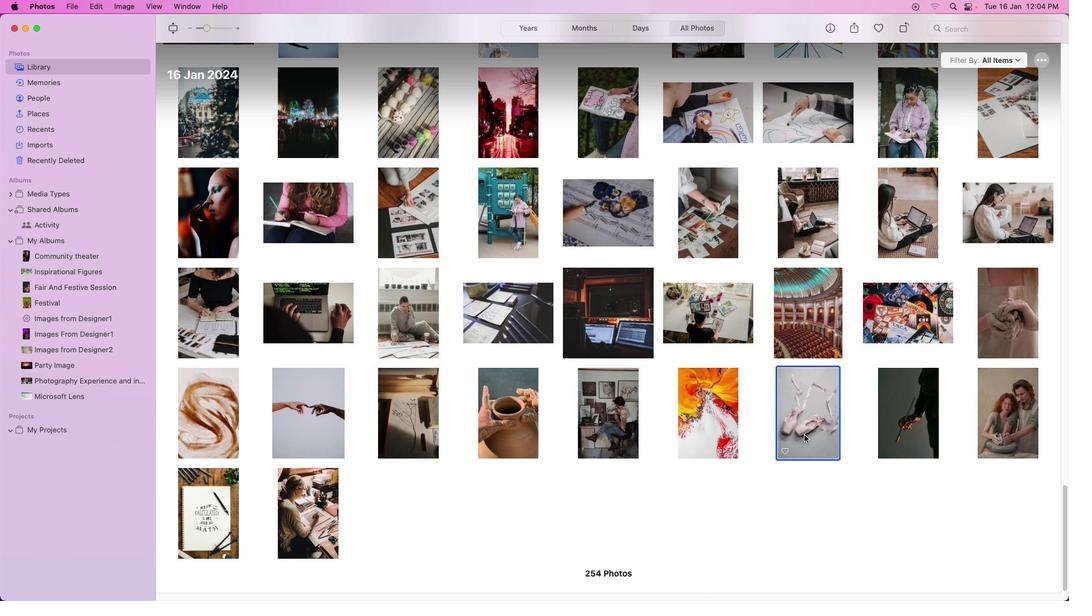 
Action: Mouse pressed right at (782, 502)
Screenshot: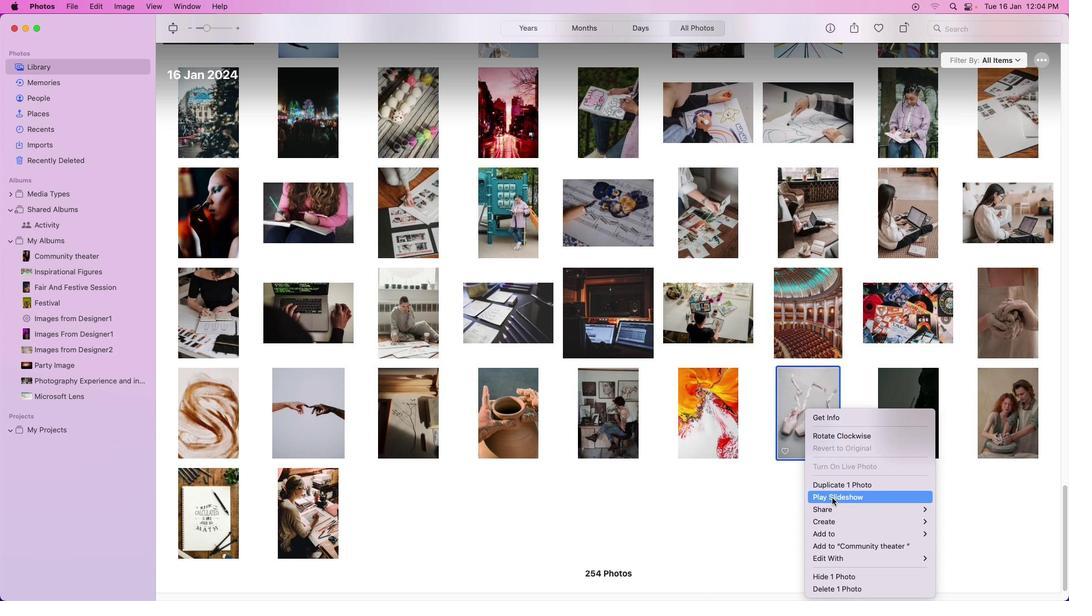 
Action: Mouse moved to (714, 542)
Screenshot: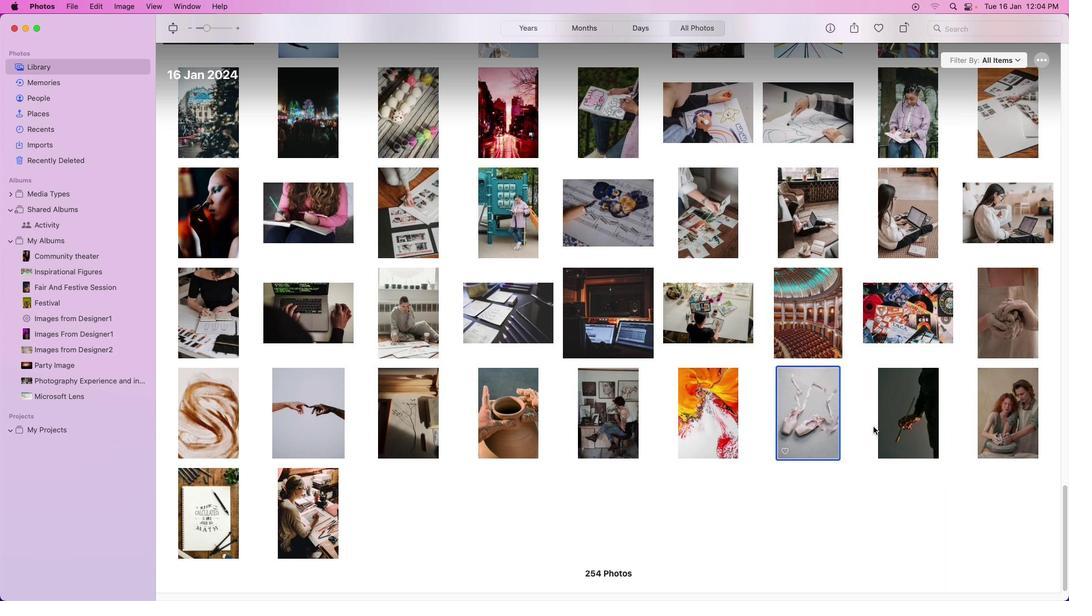 
Action: Mouse pressed left at (714, 542)
Screenshot: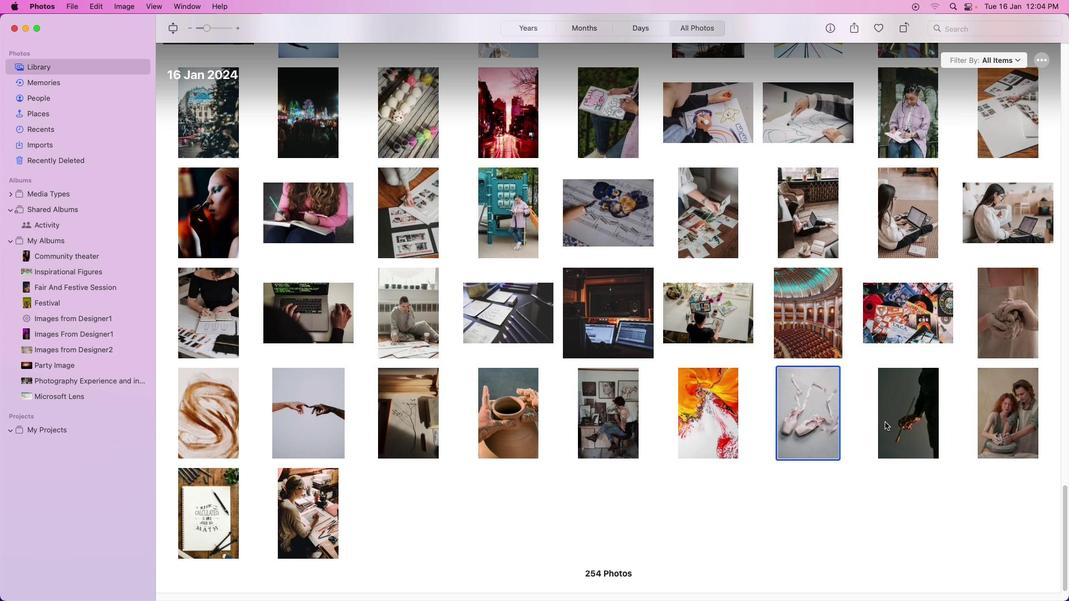 
Action: Mouse moved to (864, 486)
Screenshot: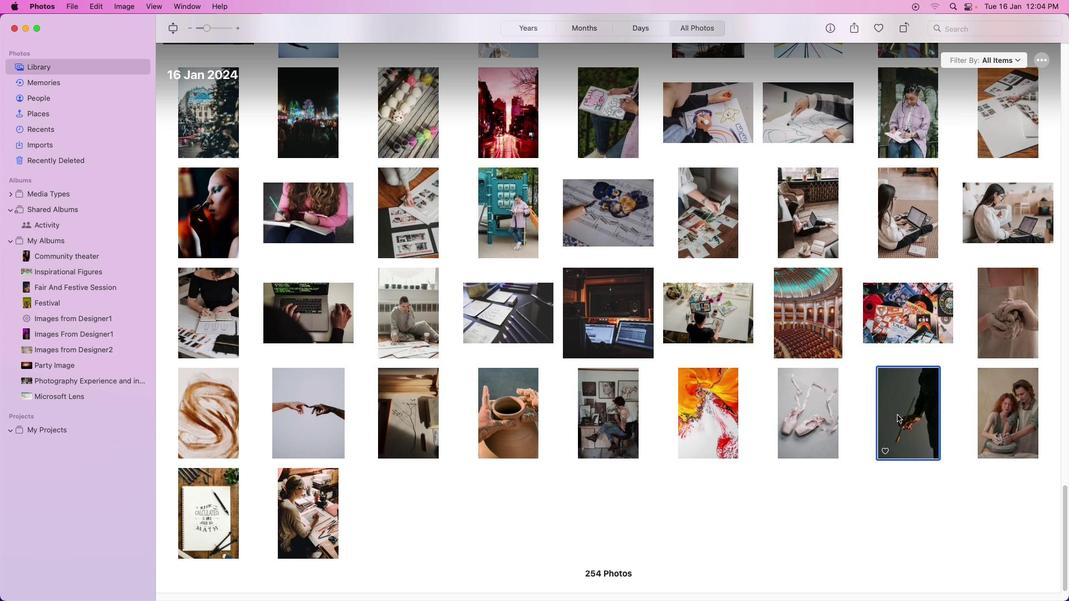 
Action: Mouse pressed left at (864, 486)
Screenshot: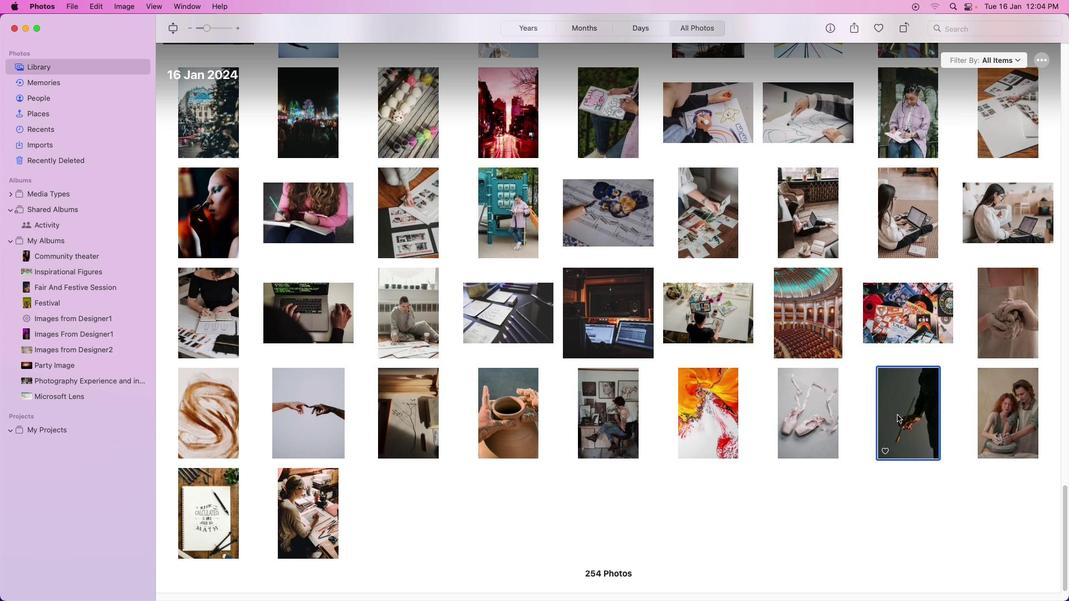 
Action: Mouse pressed right at (864, 486)
Screenshot: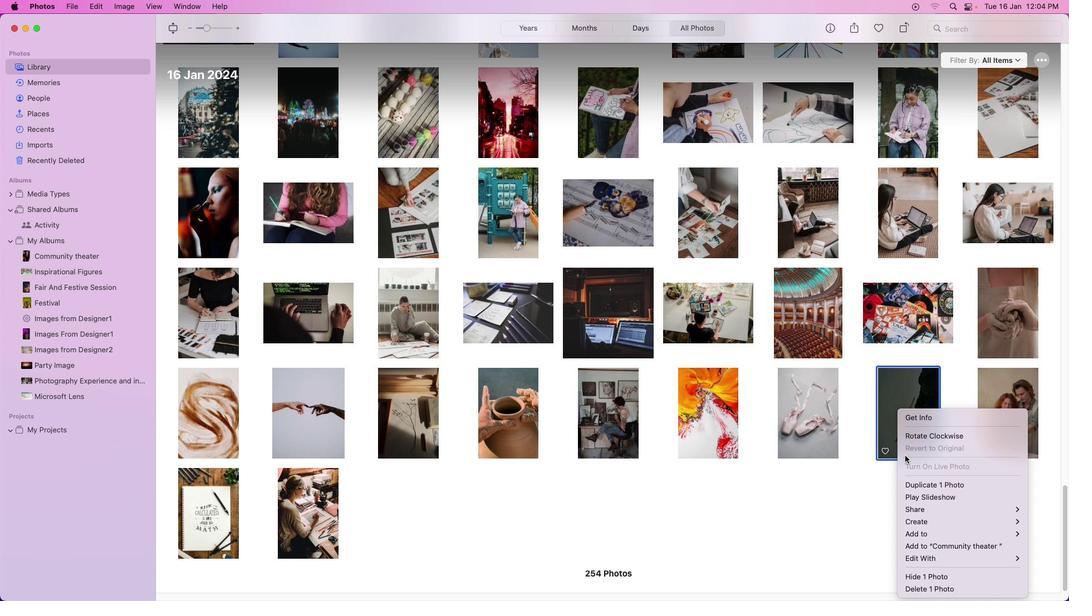 
Action: Mouse moved to (794, 539)
Screenshot: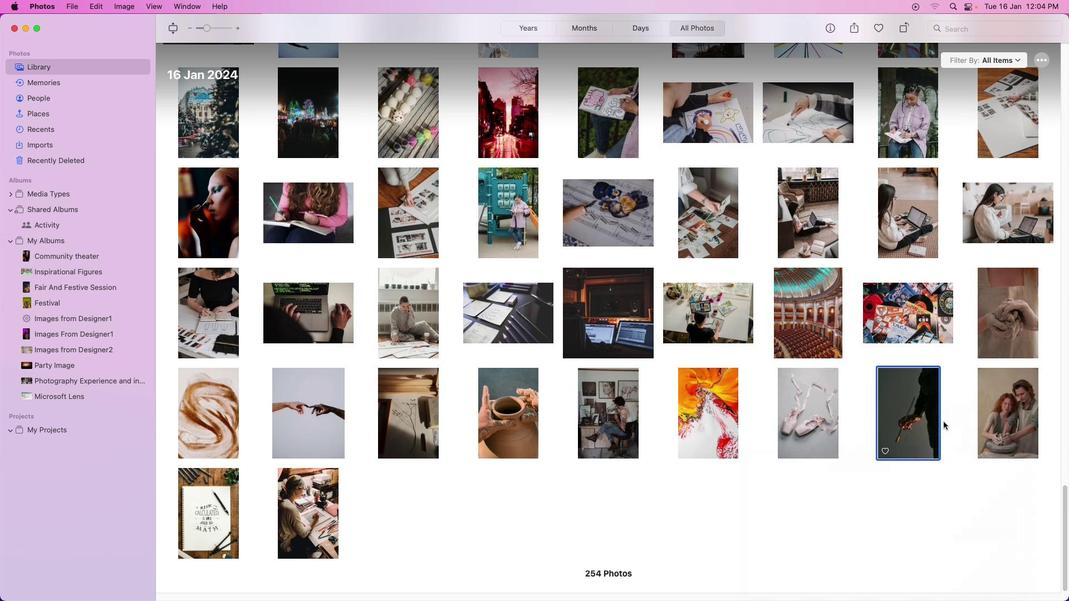 
Action: Mouse pressed left at (794, 539)
Screenshot: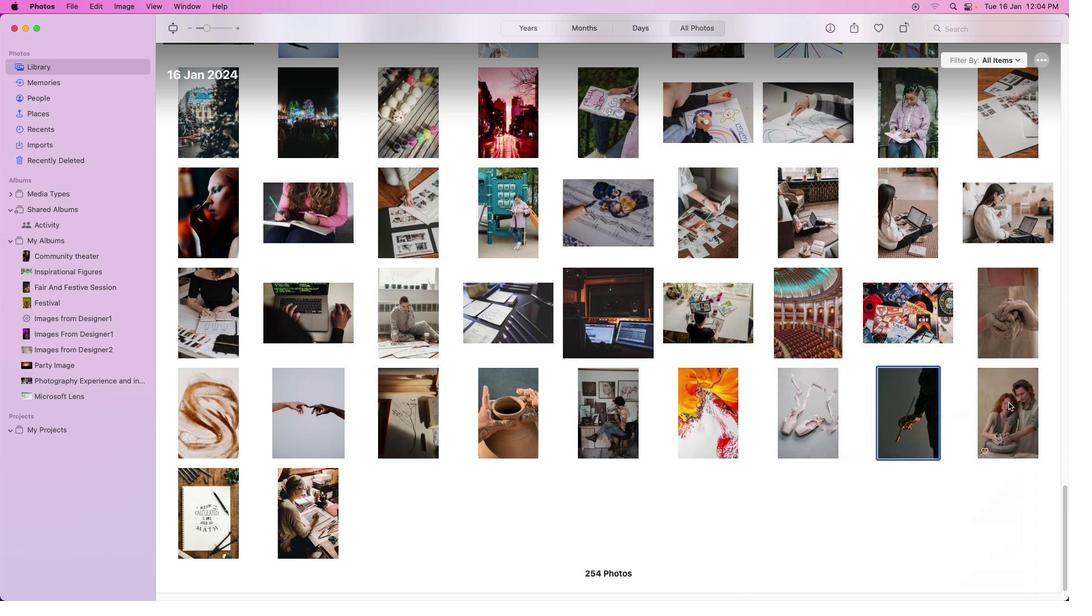 
Action: Mouse moved to (965, 474)
Screenshot: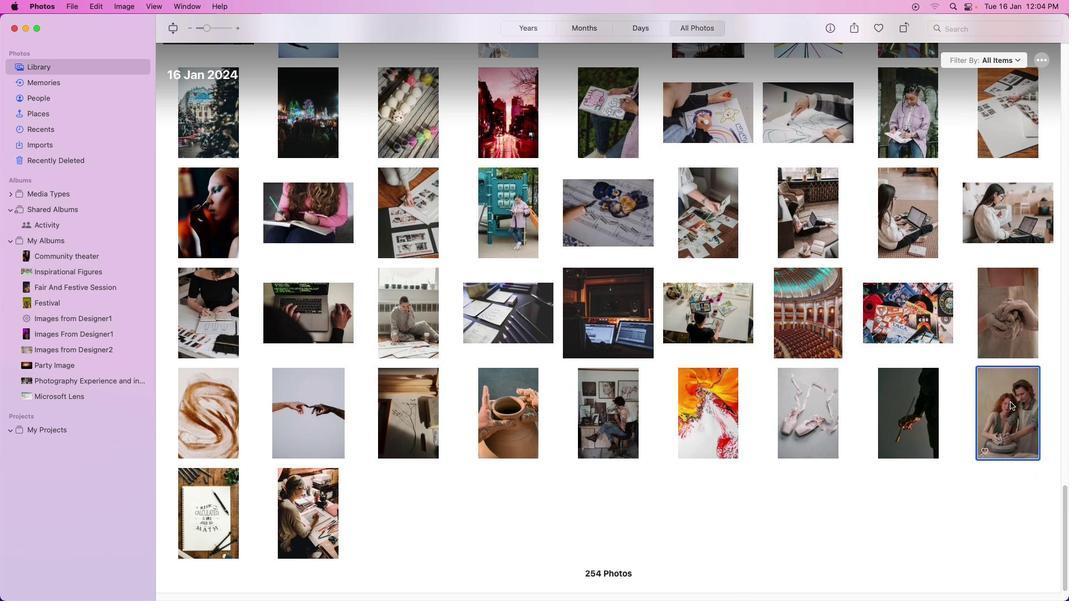 
Action: Mouse pressed left at (965, 474)
Screenshot: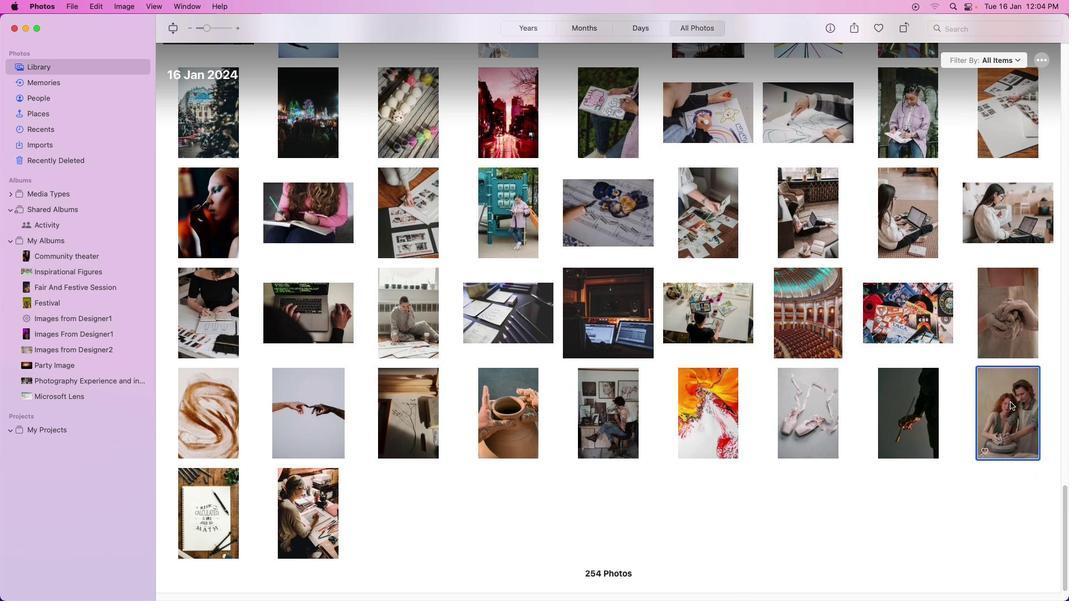 
Action: Mouse pressed right at (965, 474)
Screenshot: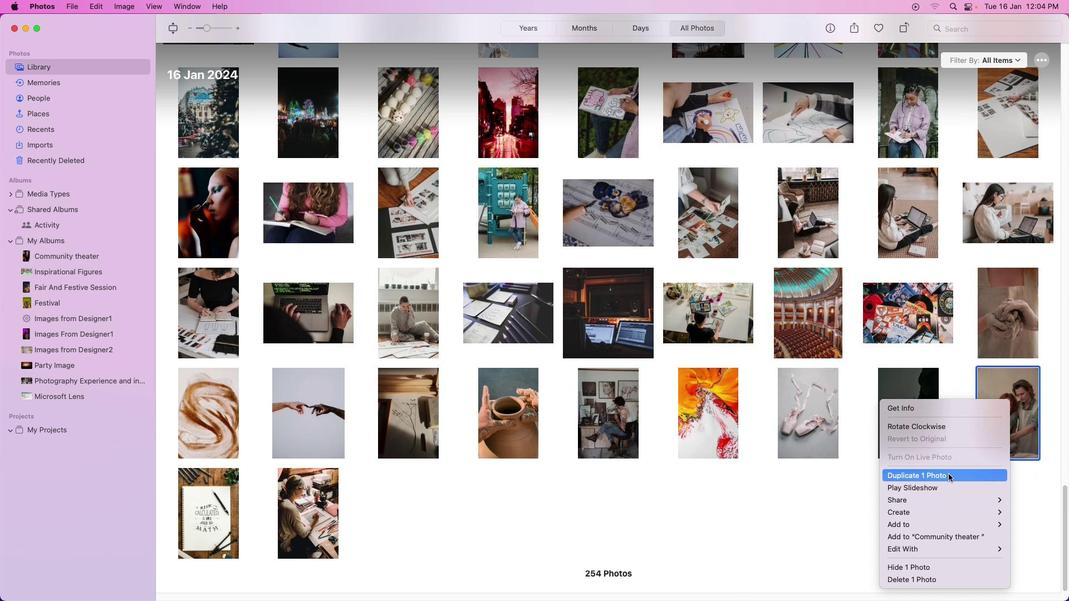 
Action: Mouse moved to (774, 541)
Screenshot: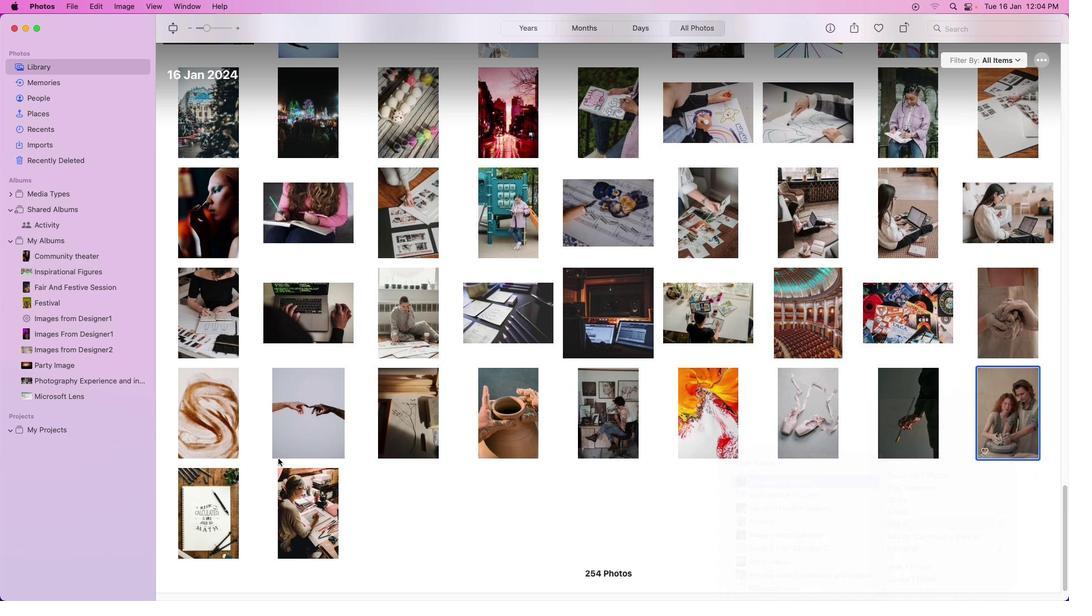 
Action: Mouse pressed left at (774, 541)
Screenshot: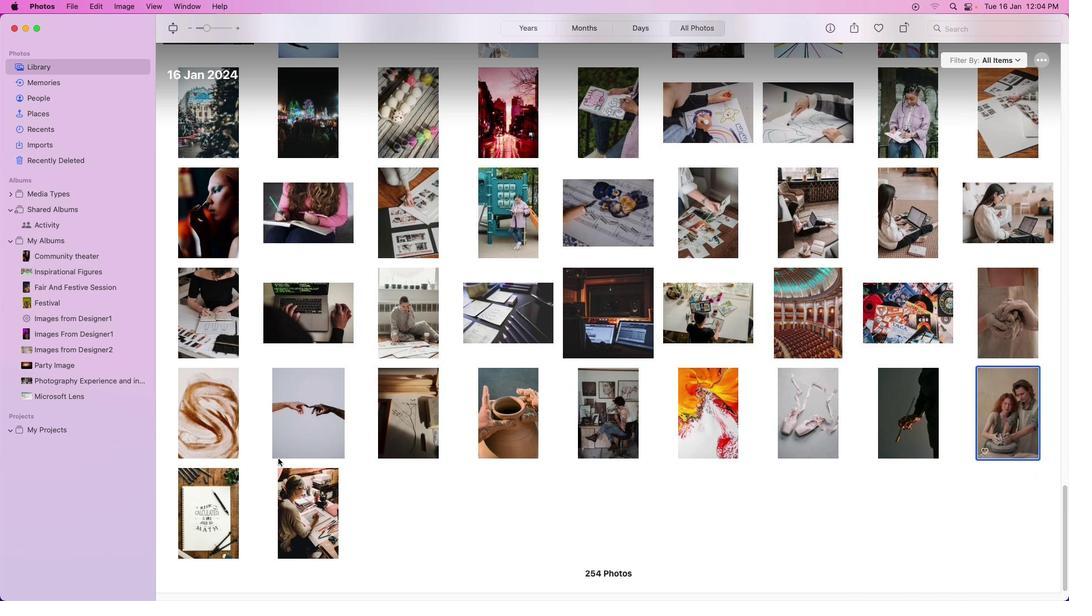 
Action: Mouse moved to (252, 551)
Screenshot: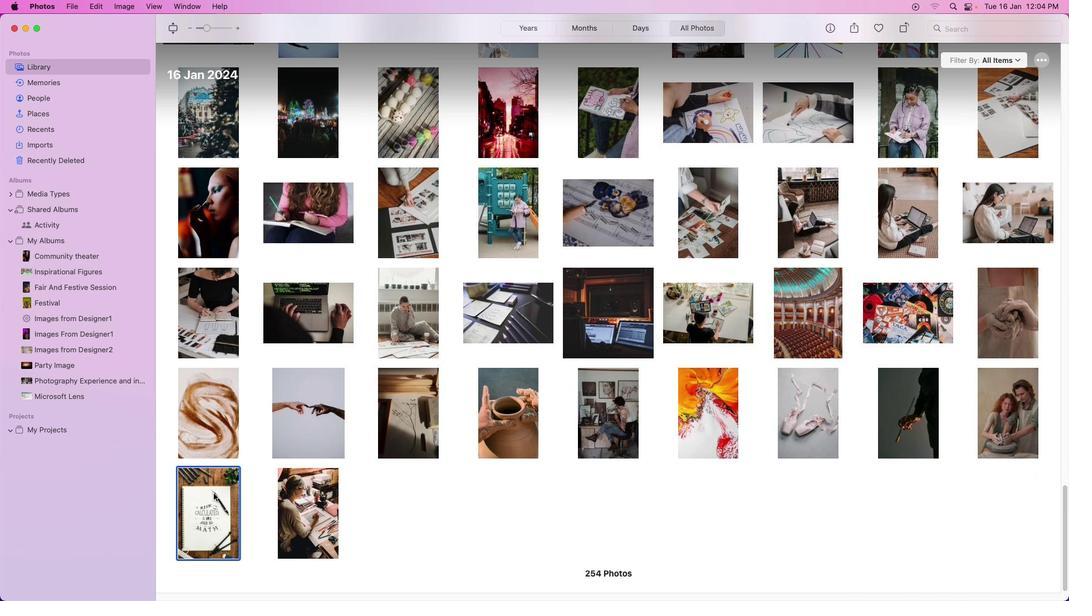 
Action: Mouse pressed left at (252, 551)
Screenshot: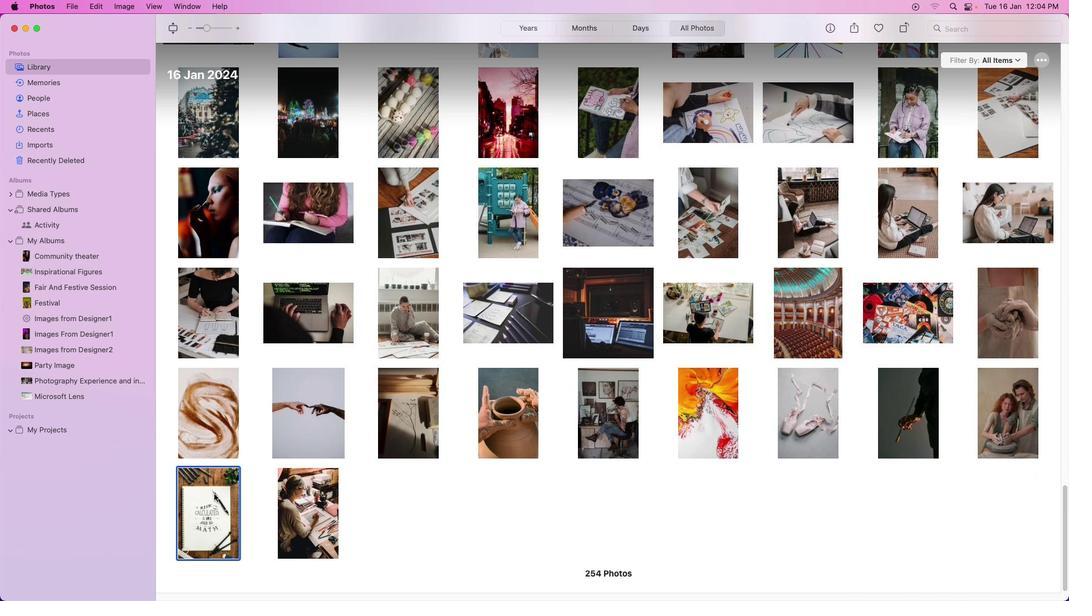 
Action: Mouse moved to (259, 552)
Screenshot: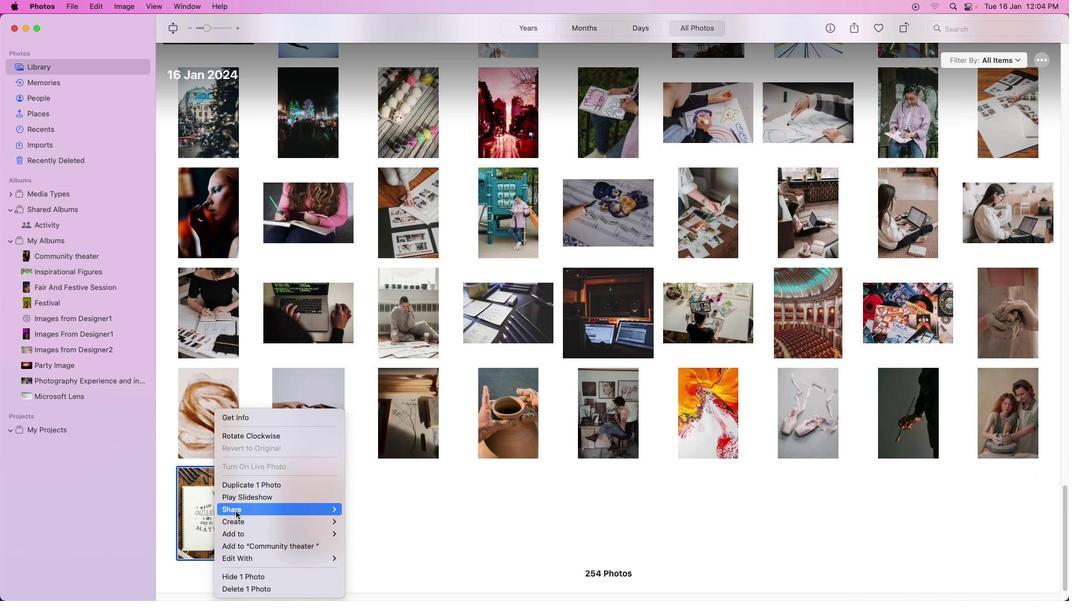 
Action: Mouse pressed right at (259, 552)
Screenshot: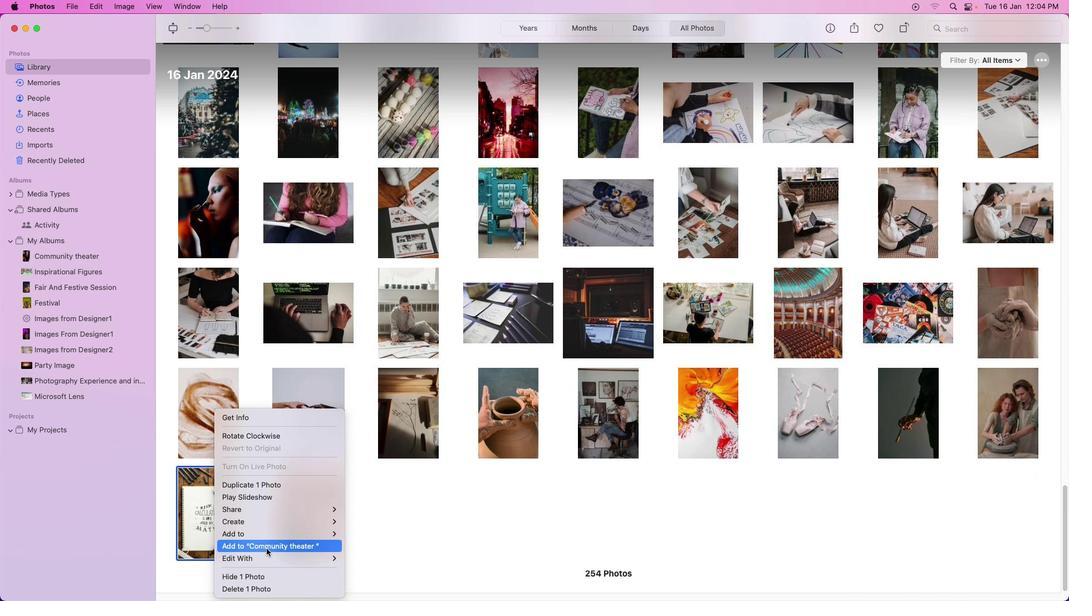 
Action: Mouse moved to (425, 542)
Screenshot: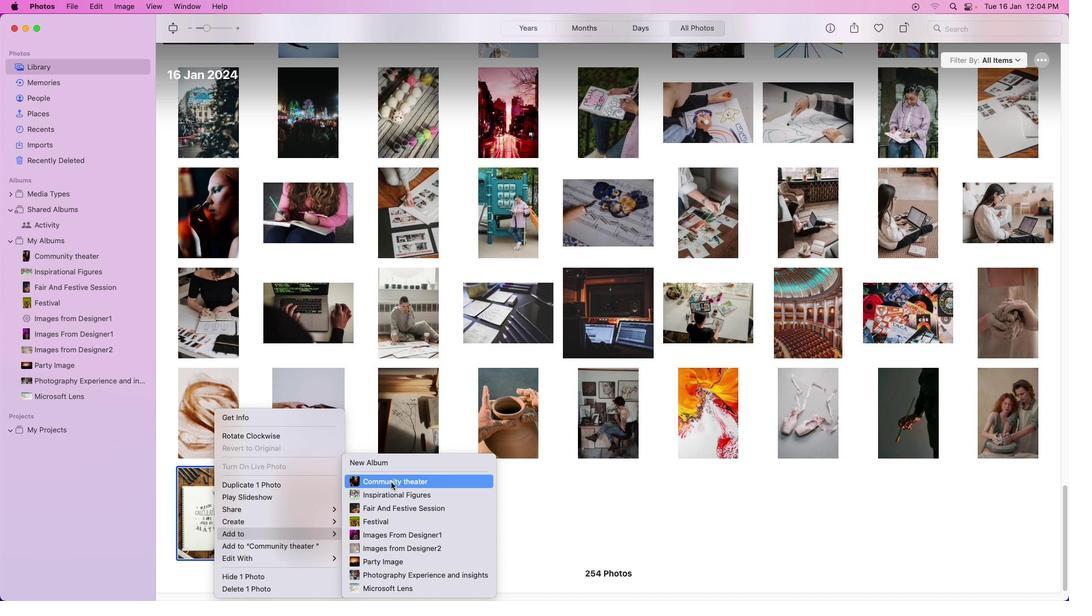 
Action: Mouse pressed left at (425, 542)
Screenshot: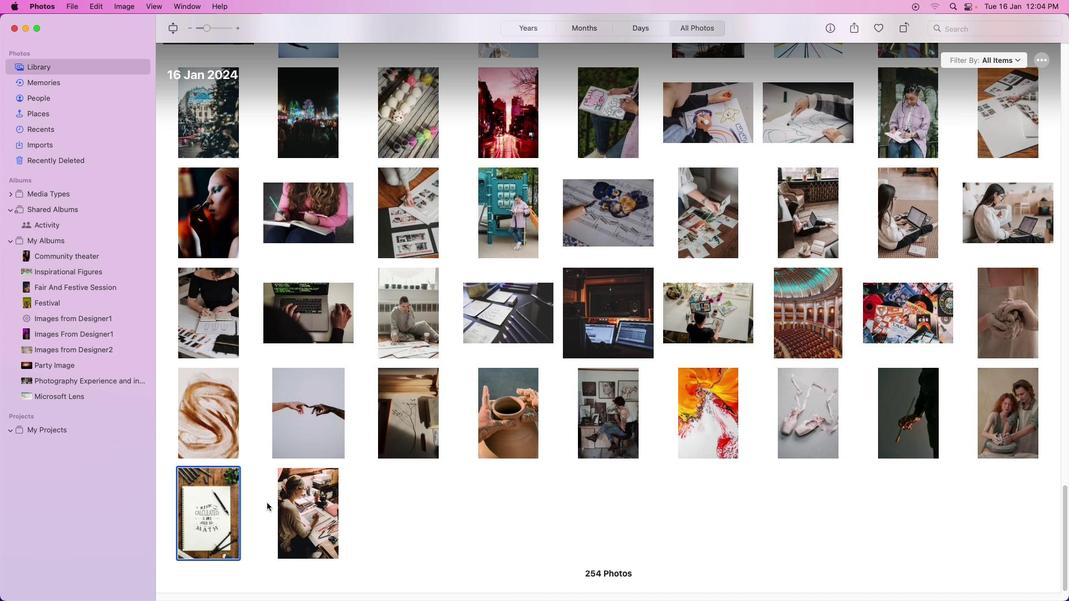 
Action: Mouse moved to (359, 558)
Screenshot: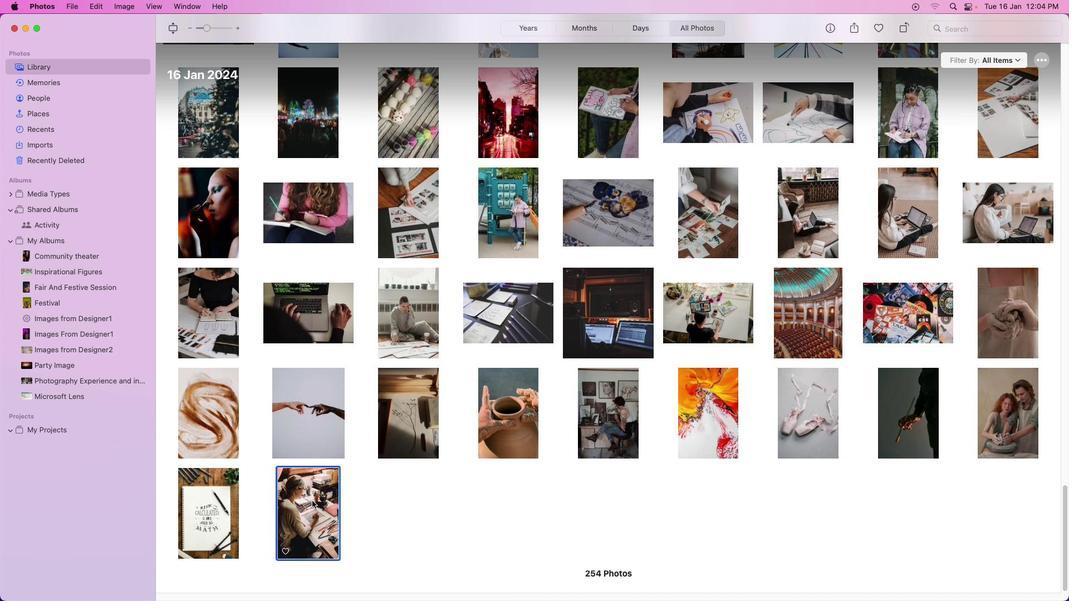 
Action: Mouse pressed left at (359, 558)
Screenshot: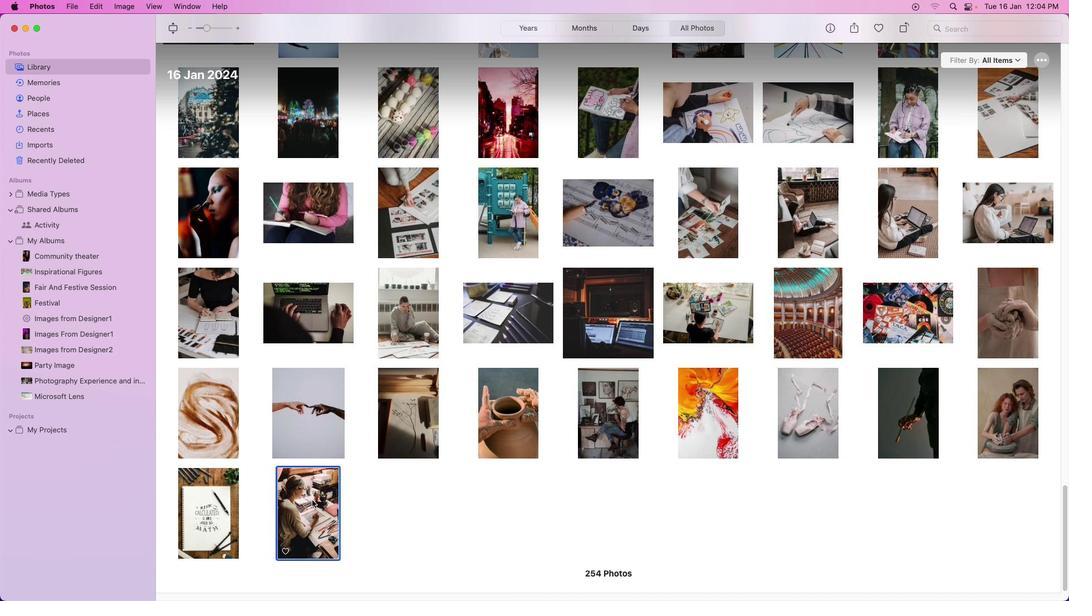 
Action: Mouse moved to (346, 558)
Screenshot: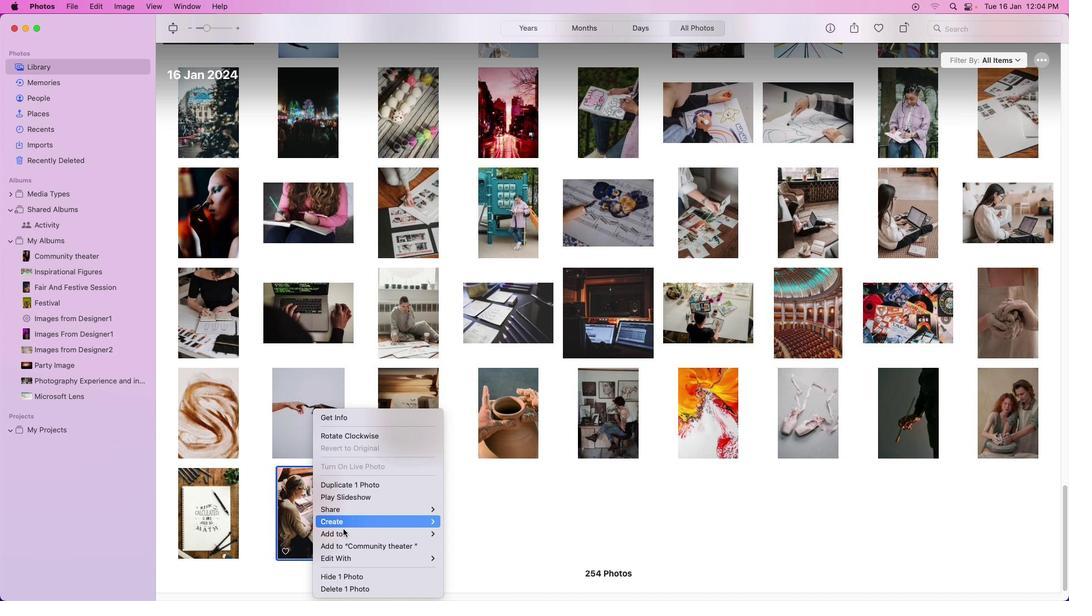 
Action: Mouse pressed right at (346, 558)
Screenshot: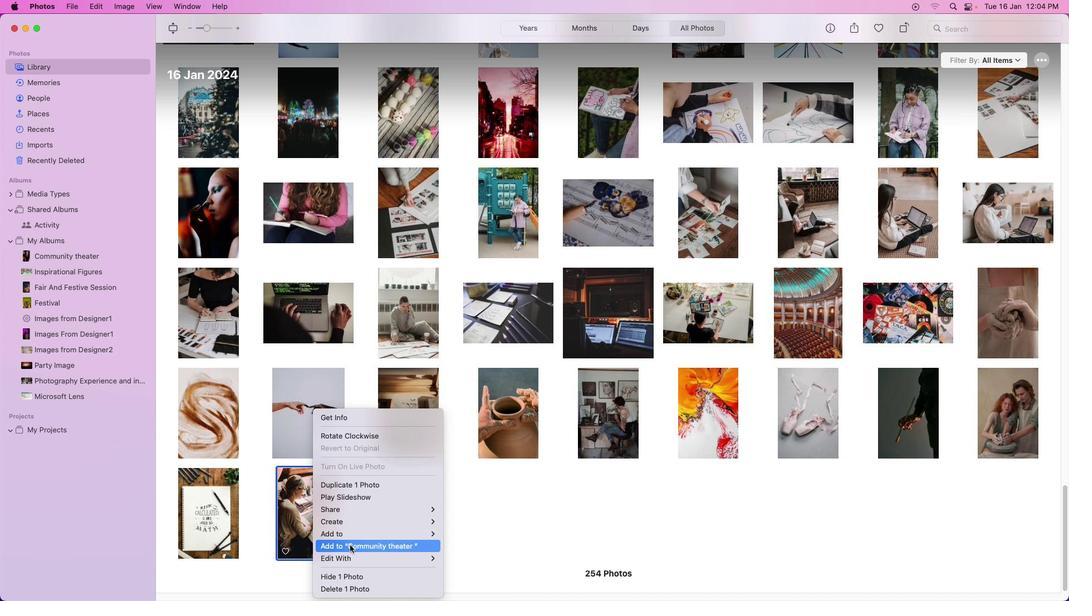 
Action: Mouse moved to (530, 543)
Screenshot: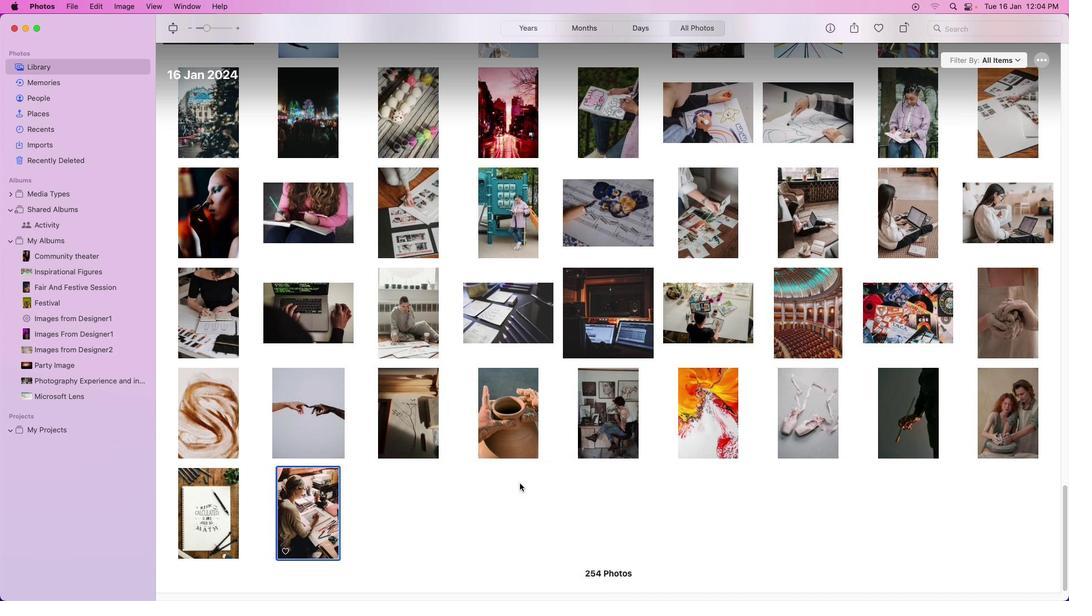 
Action: Mouse pressed left at (530, 543)
Screenshot: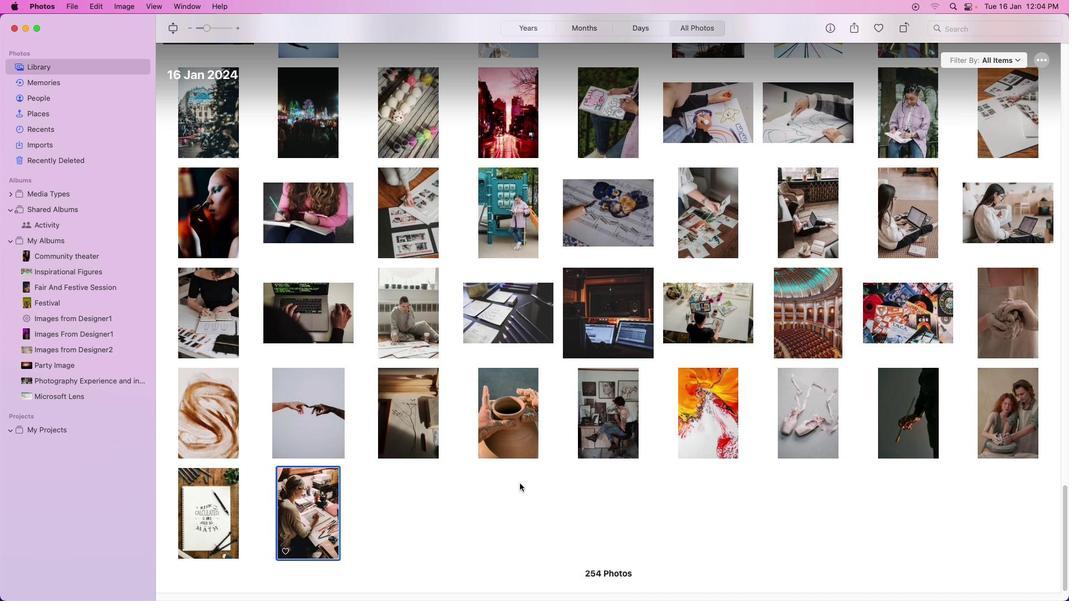 
Action: Mouse moved to (144, 350)
Screenshot: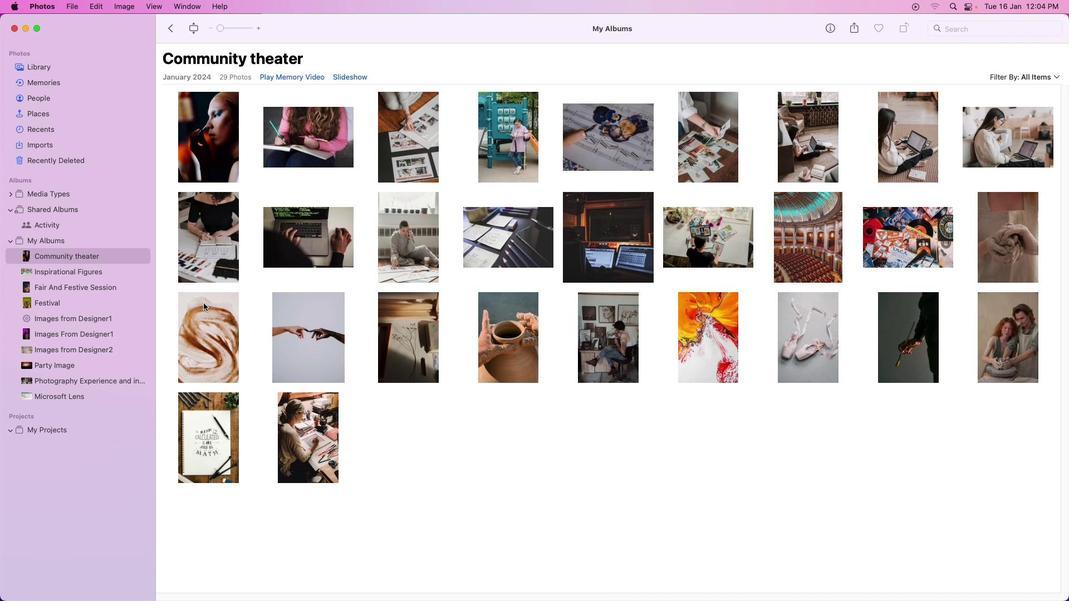 
Action: Mouse pressed left at (144, 350)
Screenshot: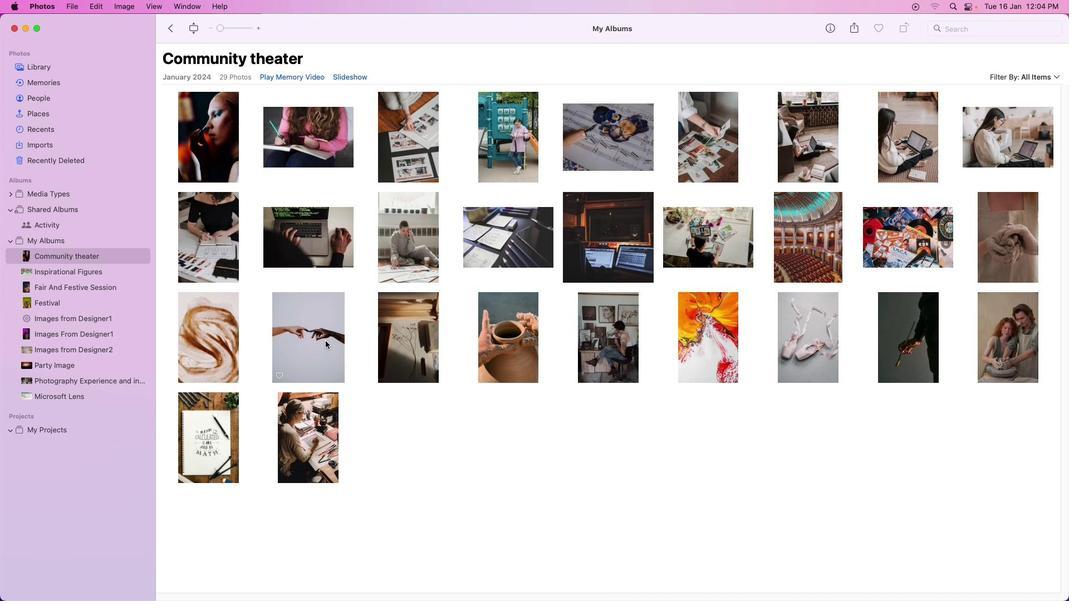 
Action: Mouse moved to (466, 465)
Screenshot: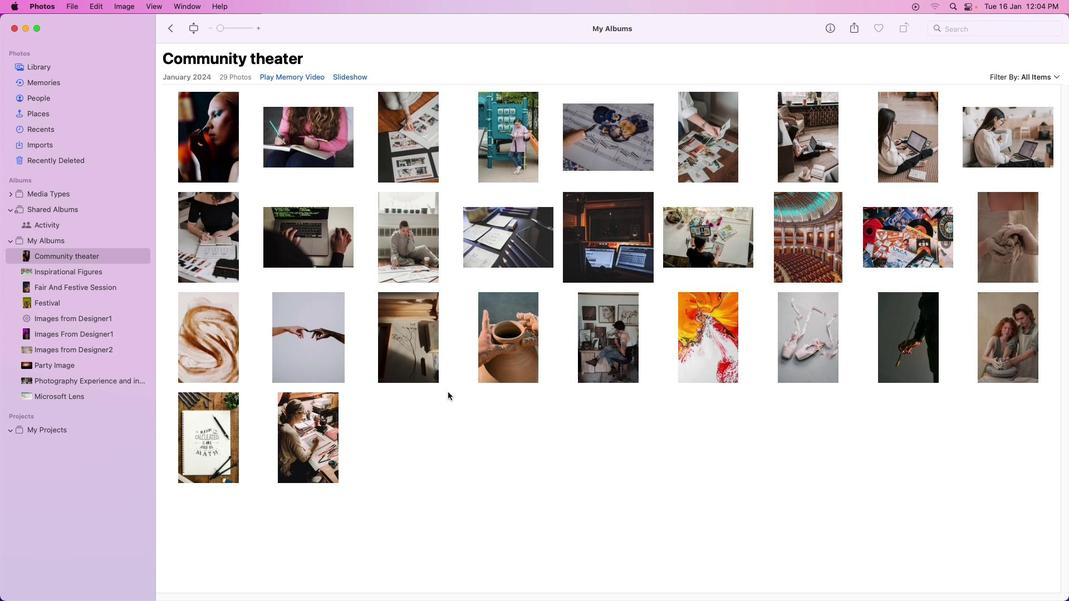 
Action: Mouse scrolled (466, 465) with delta (69, 134)
Screenshot: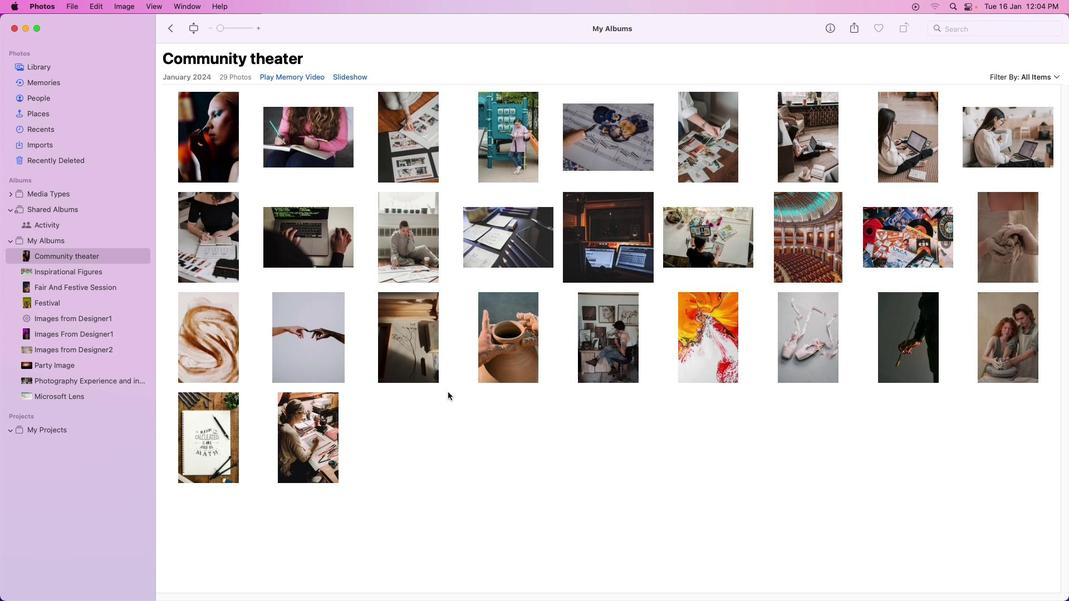 
Action: Mouse moved to (466, 465)
Screenshot: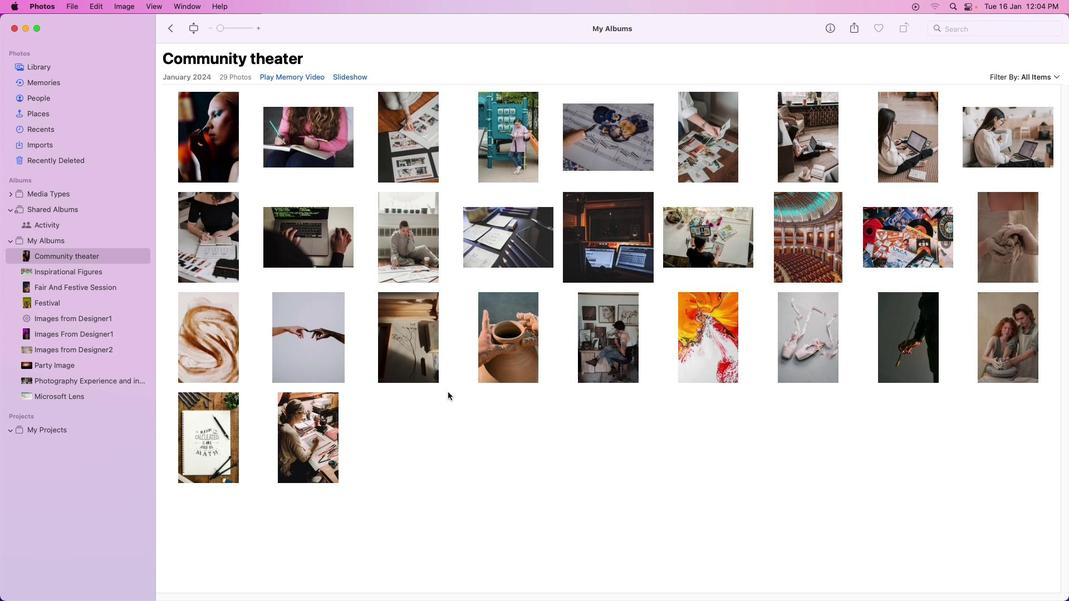 
Action: Mouse scrolled (466, 465) with delta (69, 134)
Screenshot: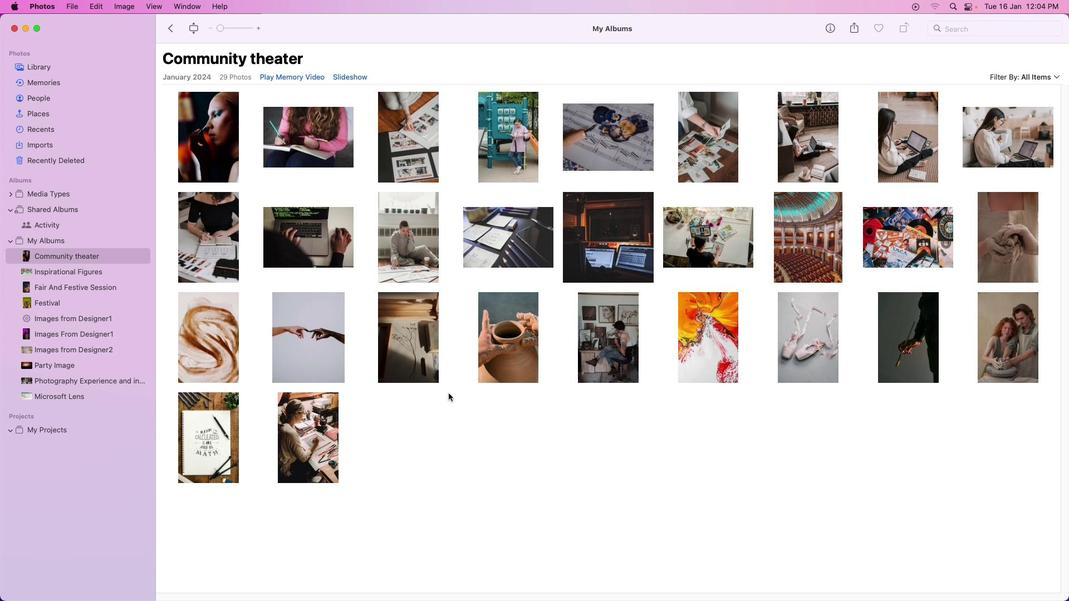
Action: Mouse moved to (466, 465)
Screenshot: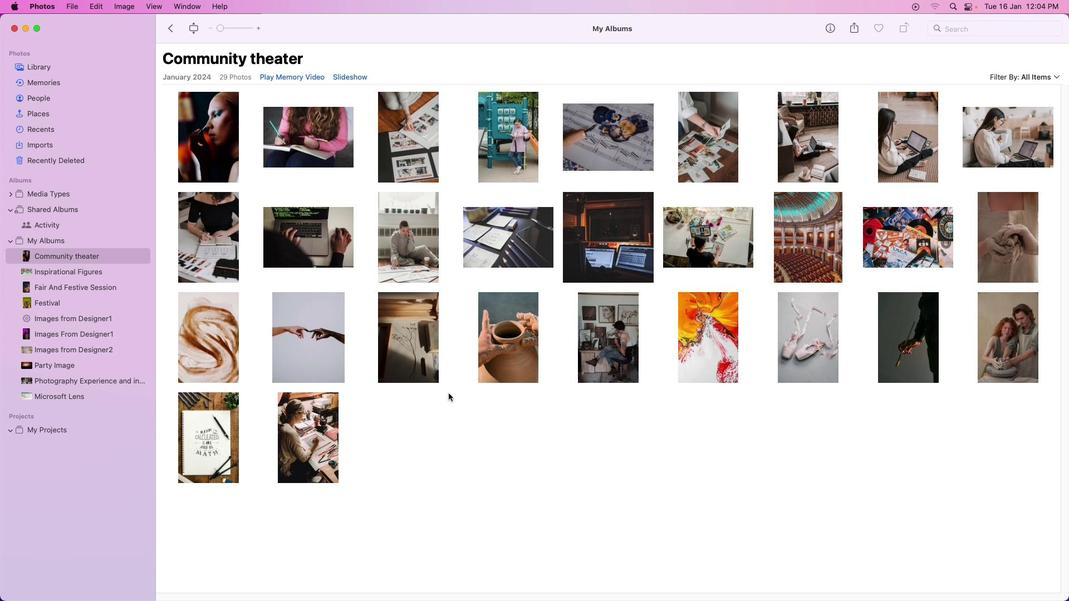 
Action: Mouse scrolled (466, 465) with delta (69, 135)
Screenshot: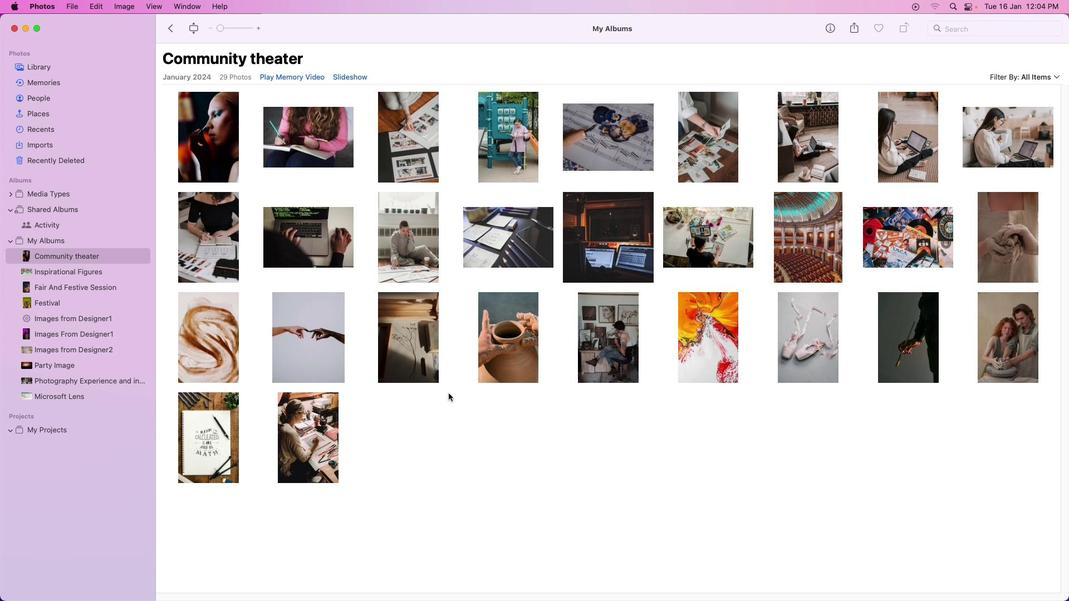
Action: Mouse scrolled (466, 465) with delta (69, 136)
Screenshot: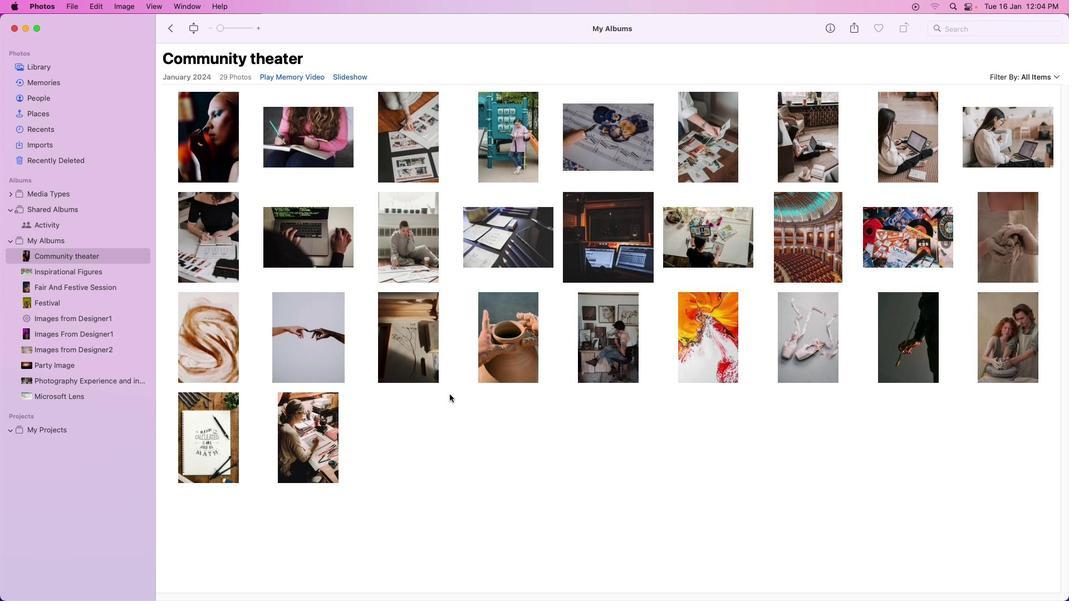 
Action: Mouse scrolled (466, 465) with delta (69, 136)
Screenshot: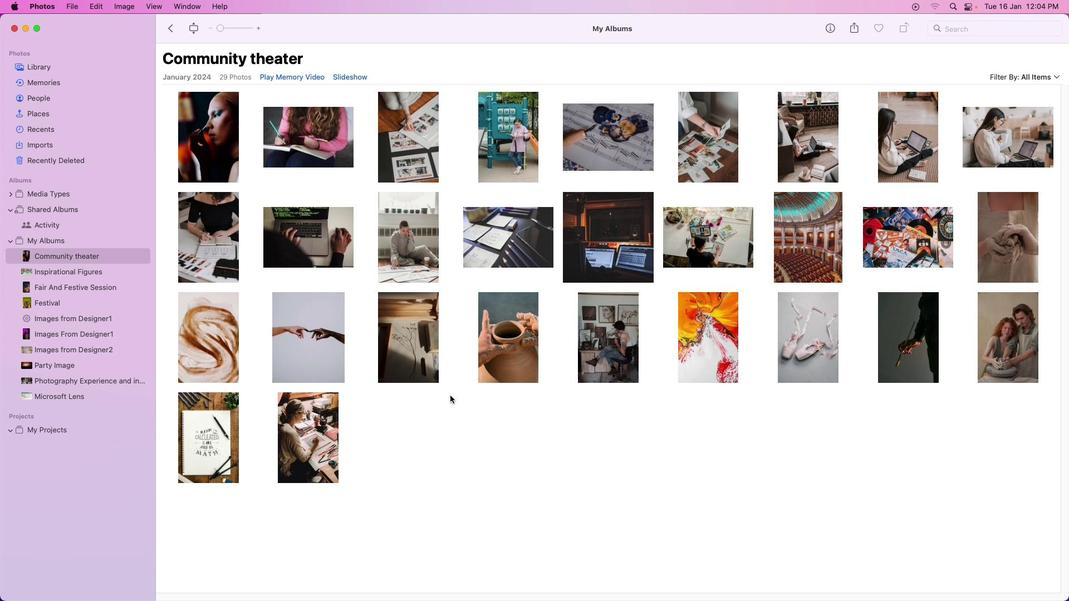 
Action: Mouse scrolled (466, 465) with delta (69, 137)
Screenshot: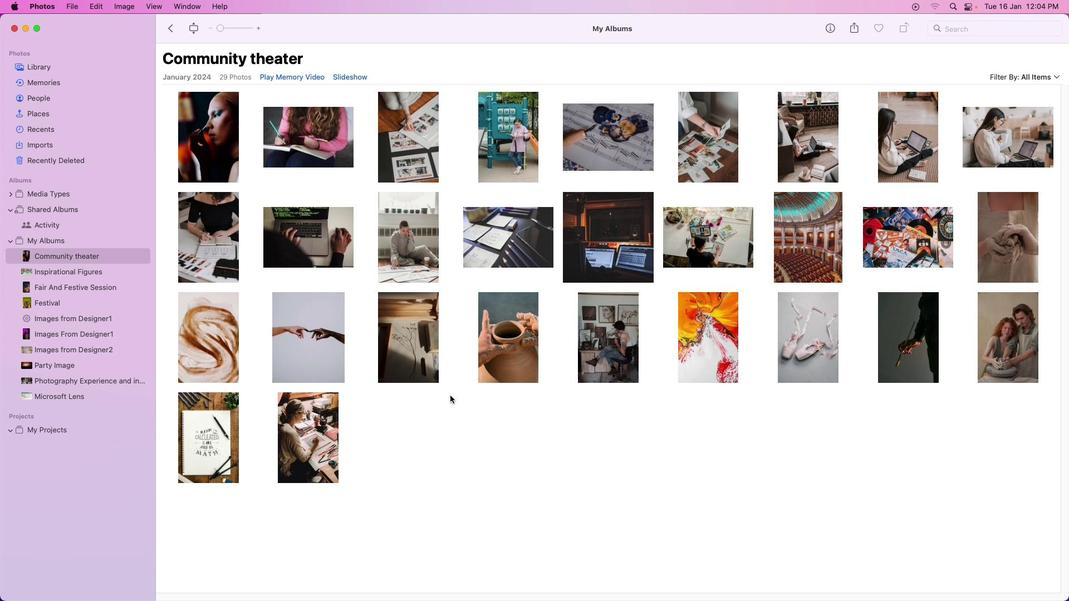 
Action: Mouse scrolled (466, 465) with delta (69, 137)
Screenshot: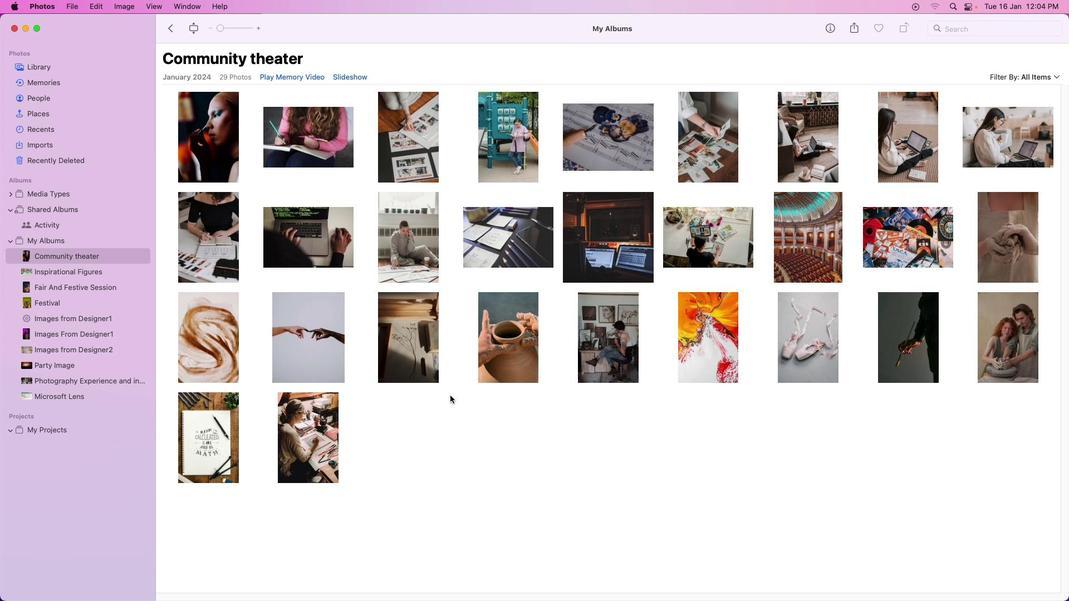 
Action: Mouse scrolled (466, 465) with delta (69, 133)
Screenshot: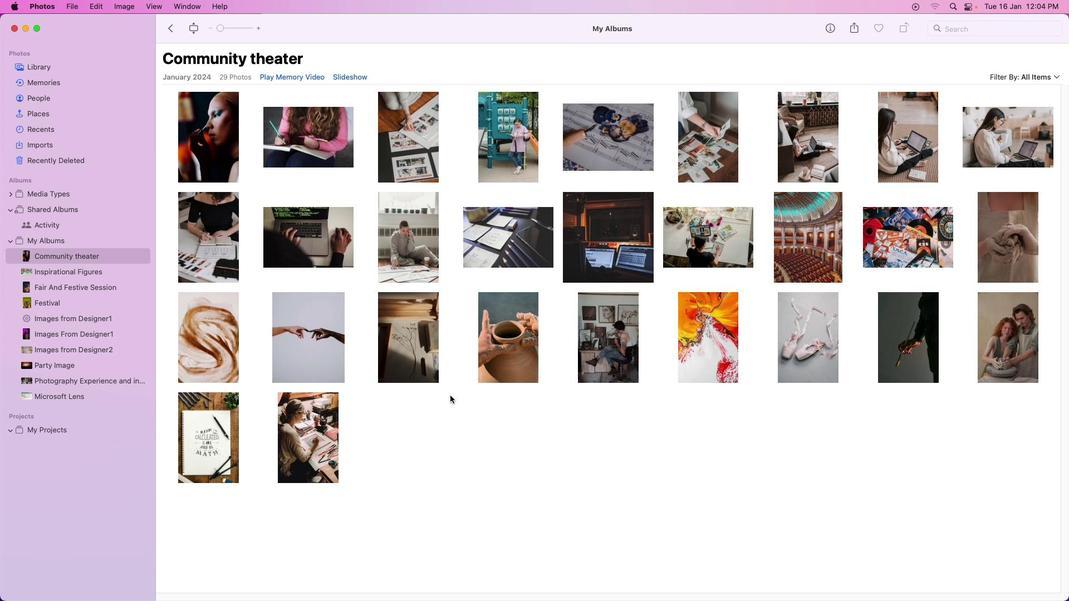 
Action: Mouse scrolled (466, 465) with delta (69, 133)
Screenshot: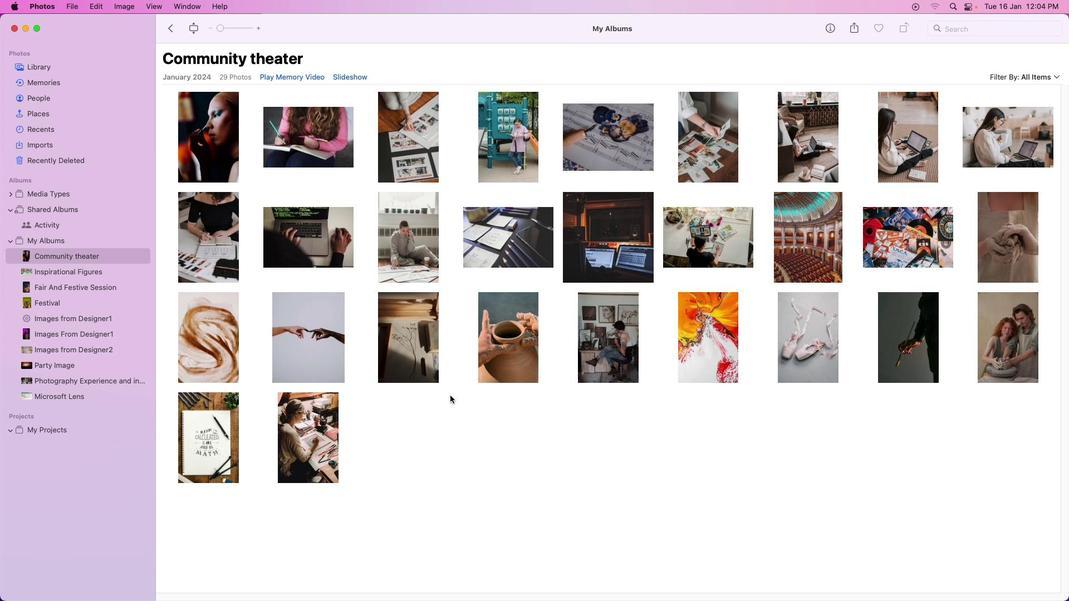 
Action: Mouse moved to (466, 465)
Screenshot: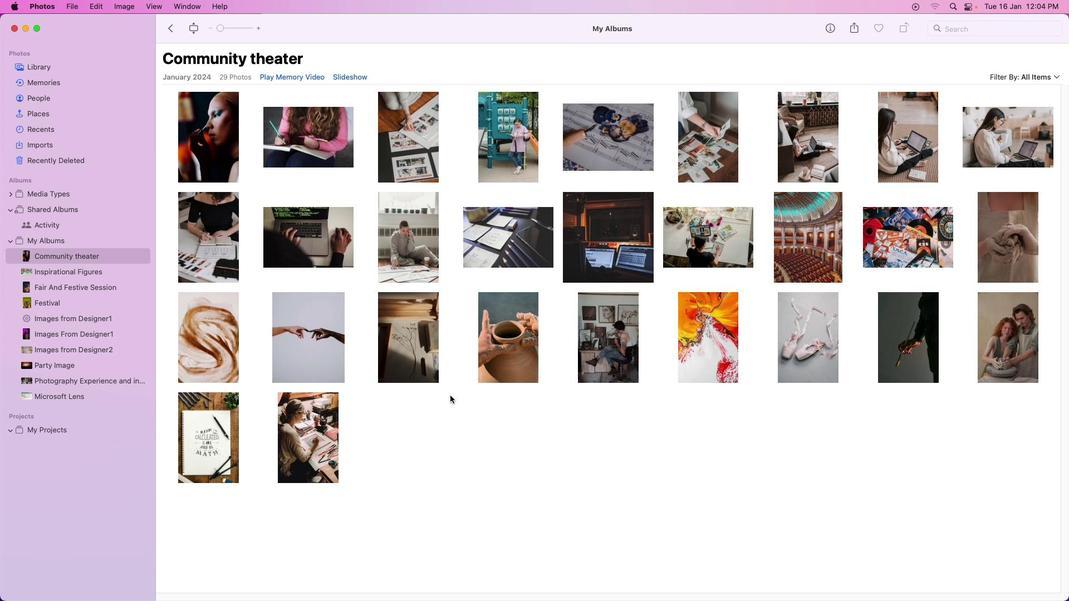 
Action: Mouse scrolled (466, 465) with delta (69, 133)
Screenshot: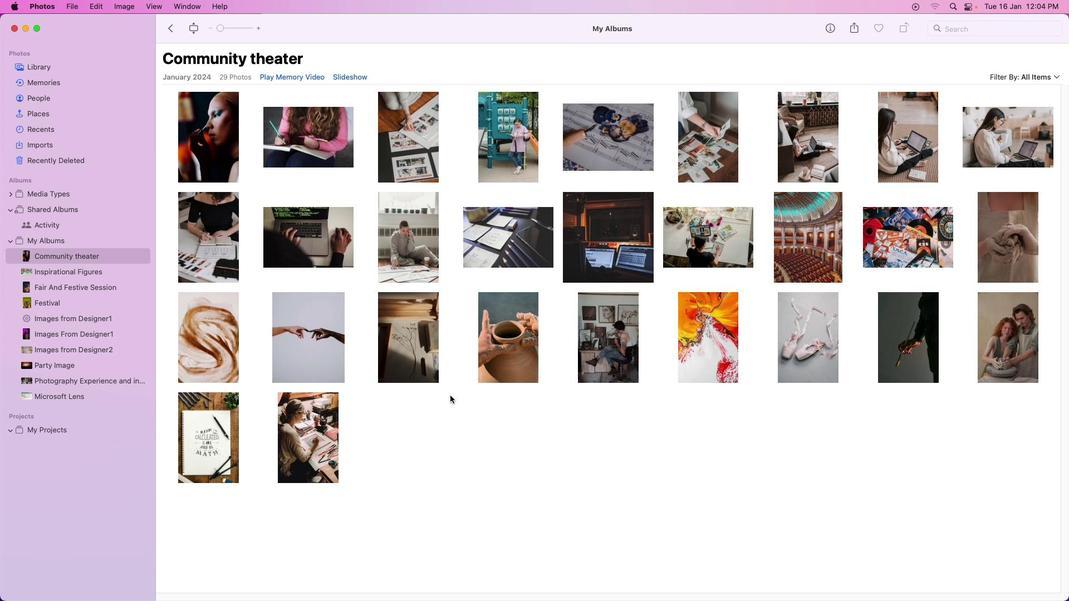 
Action: Mouse moved to (466, 466)
Screenshot: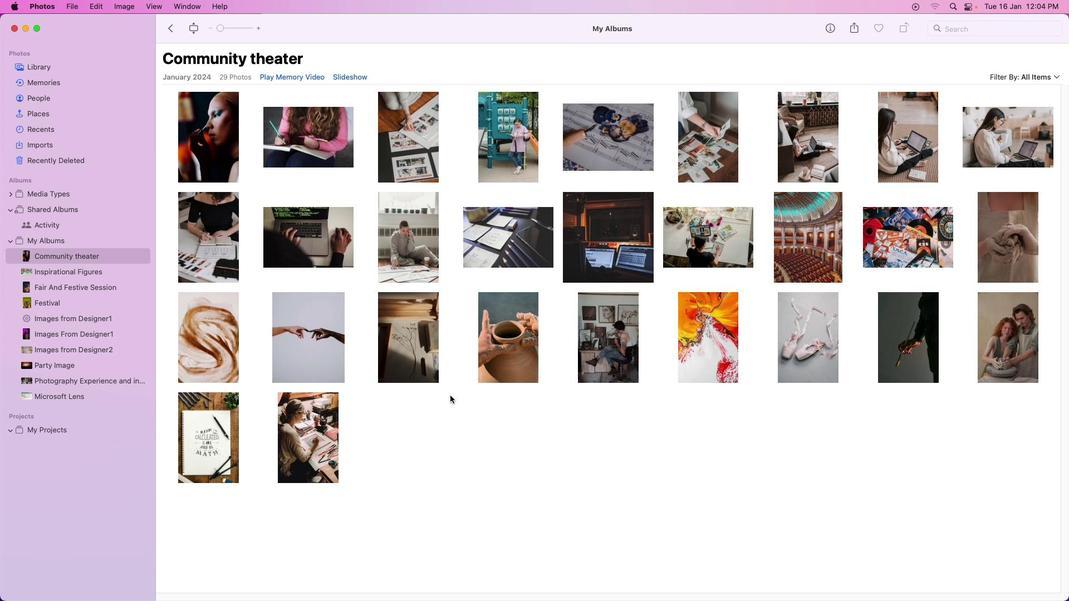 
Action: Mouse scrolled (466, 466) with delta (69, 132)
Screenshot: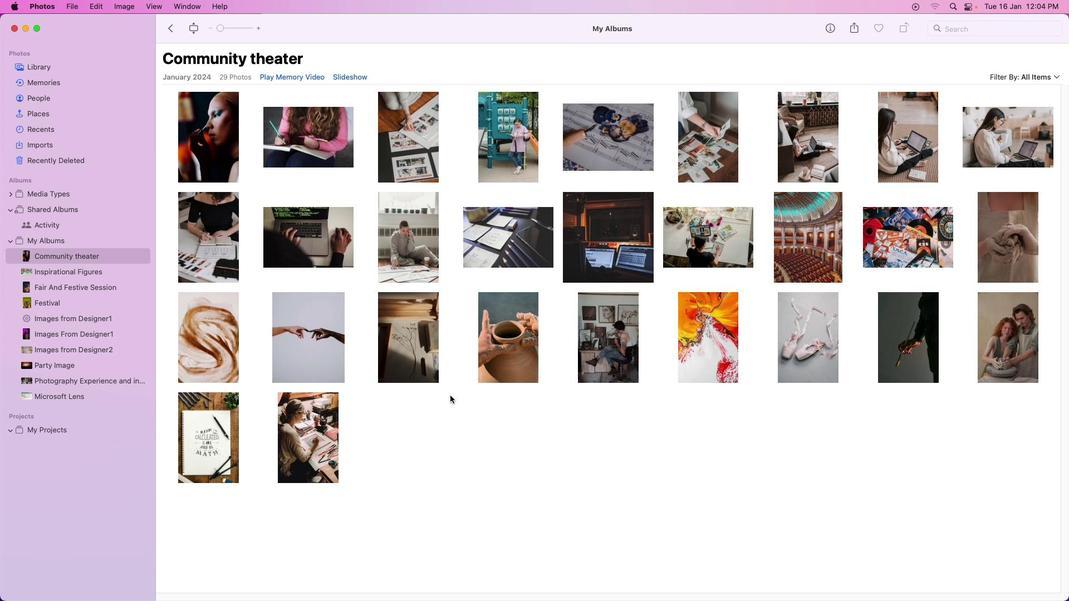 
Action: Mouse moved to (466, 466)
Screenshot: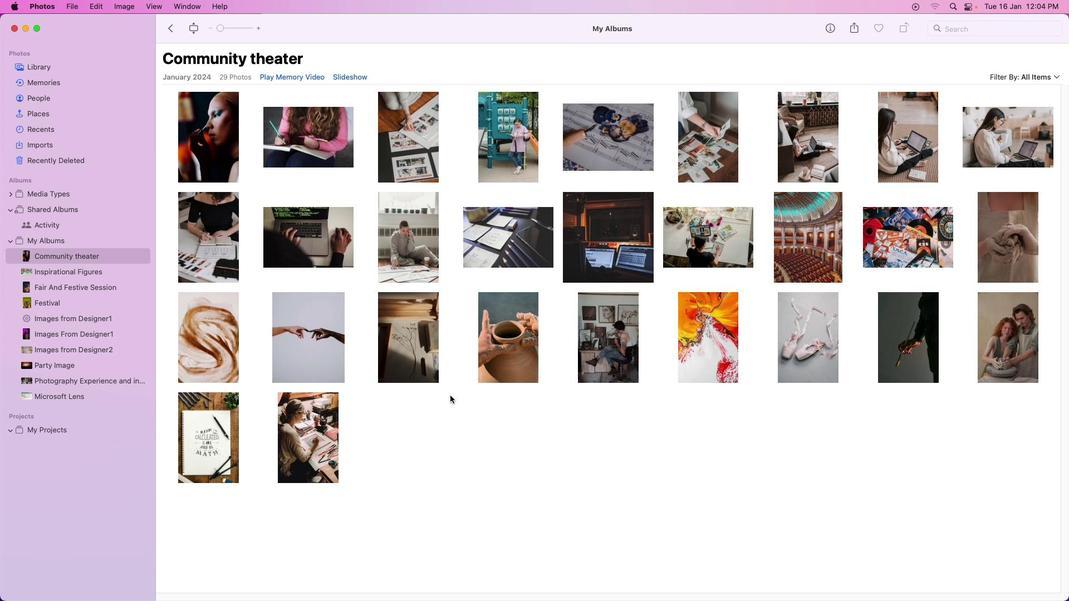 
Action: Mouse scrolled (466, 466) with delta (69, 131)
Screenshot: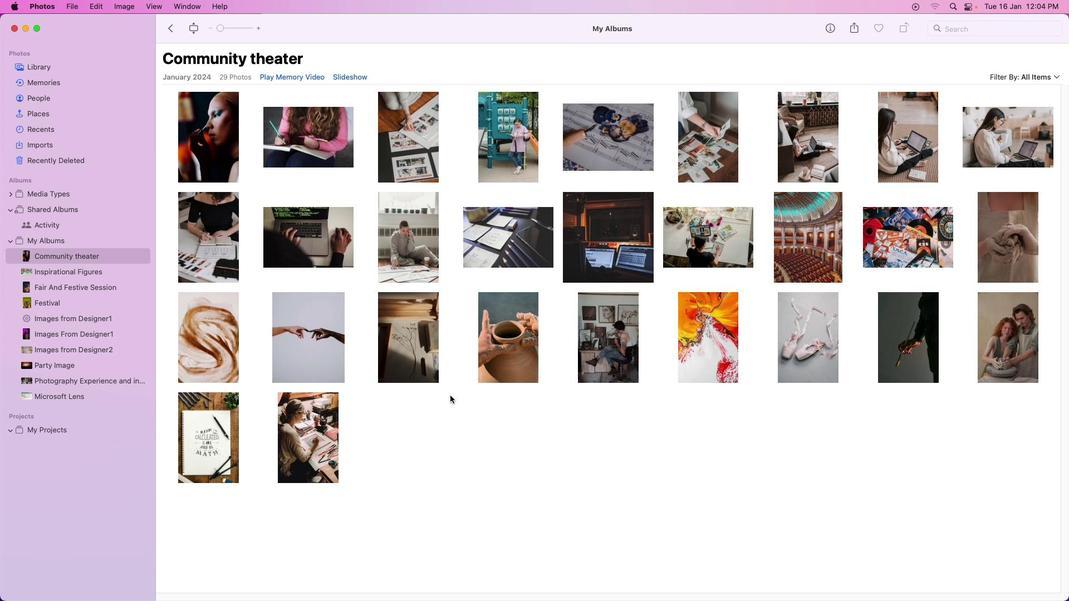
Action: Mouse moved to (466, 466)
Screenshot: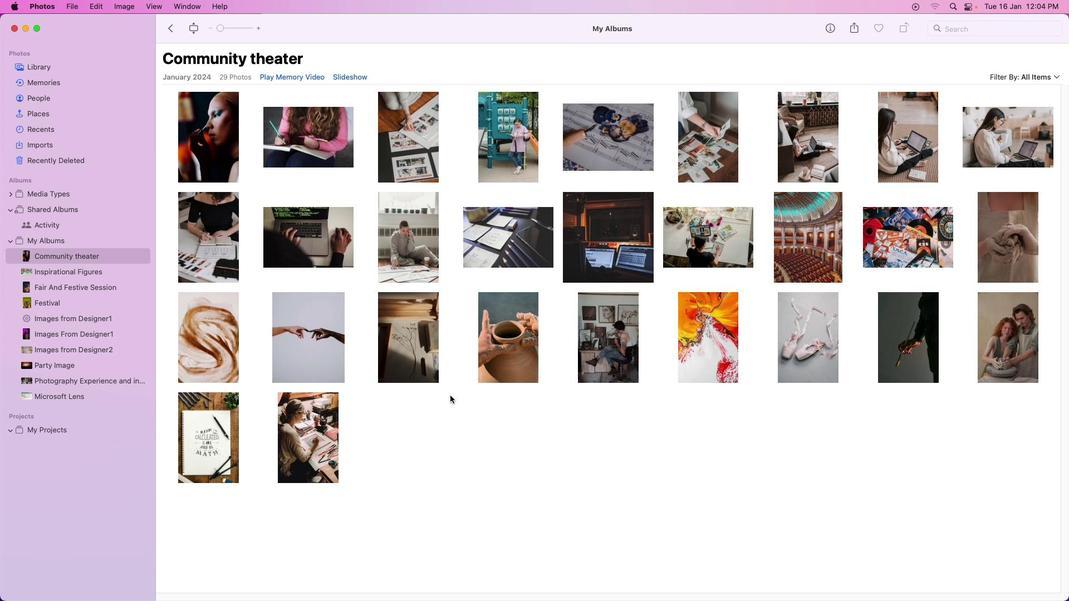 
Action: Mouse scrolled (466, 466) with delta (69, 131)
Screenshot: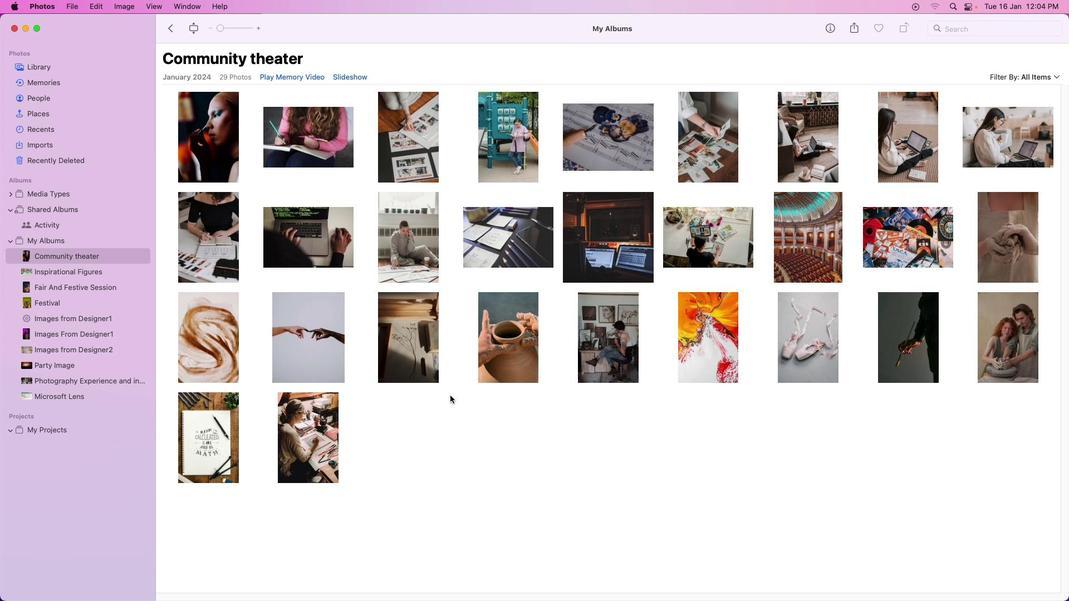 
Action: Mouse moved to (468, 469)
Screenshot: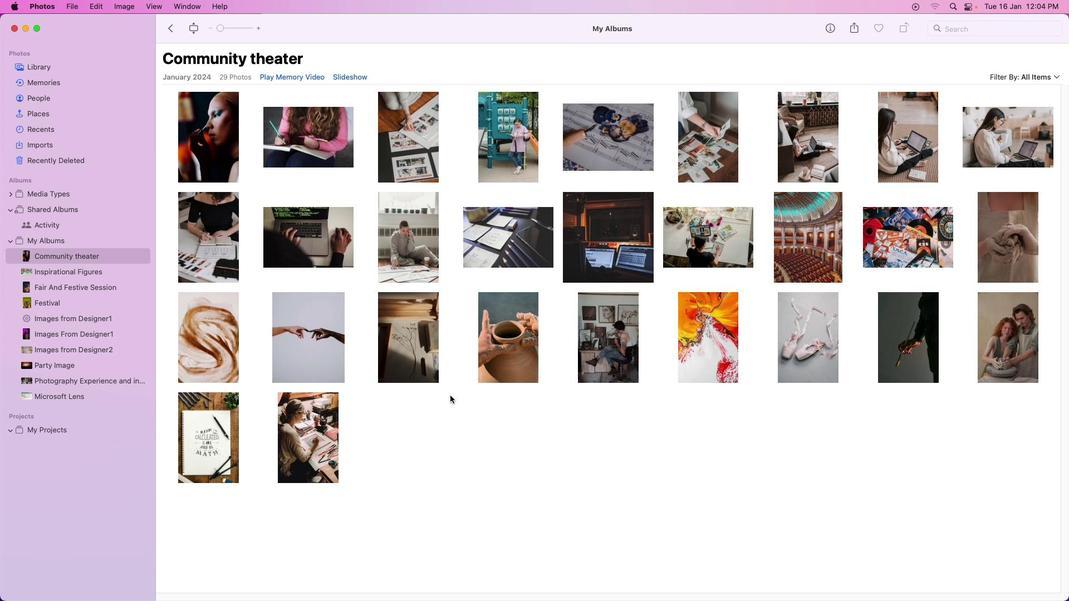
